 Task: Open an excel sheet and write heading  Innovate Sales. Add 10 people name  'Ethan Reynolds, Olivia Thompson, Benjamin Martinez, Emma Davis, Alexander Mitchell, Ava Rodriguez, Daniel Anderson, Mia Lewis, Christopher Scott, Sophia Harris._x000D_
'Item code in between  1000-2000. Product range in between  2000-9000. Add Products  Nike shoe, Adidas shoe, Gucci T-shirt, Louis Vuitton bag, Zara Shirt, H&M jeans, Chanel perfume, Versace perfume, Ralph Lauren, Prada Shirt_x000D_
Choose quantity  3 to 9 In Total Add the Amounts. Save page  Innovate Sales book
Action: Mouse pressed left at (220, 259)
Screenshot: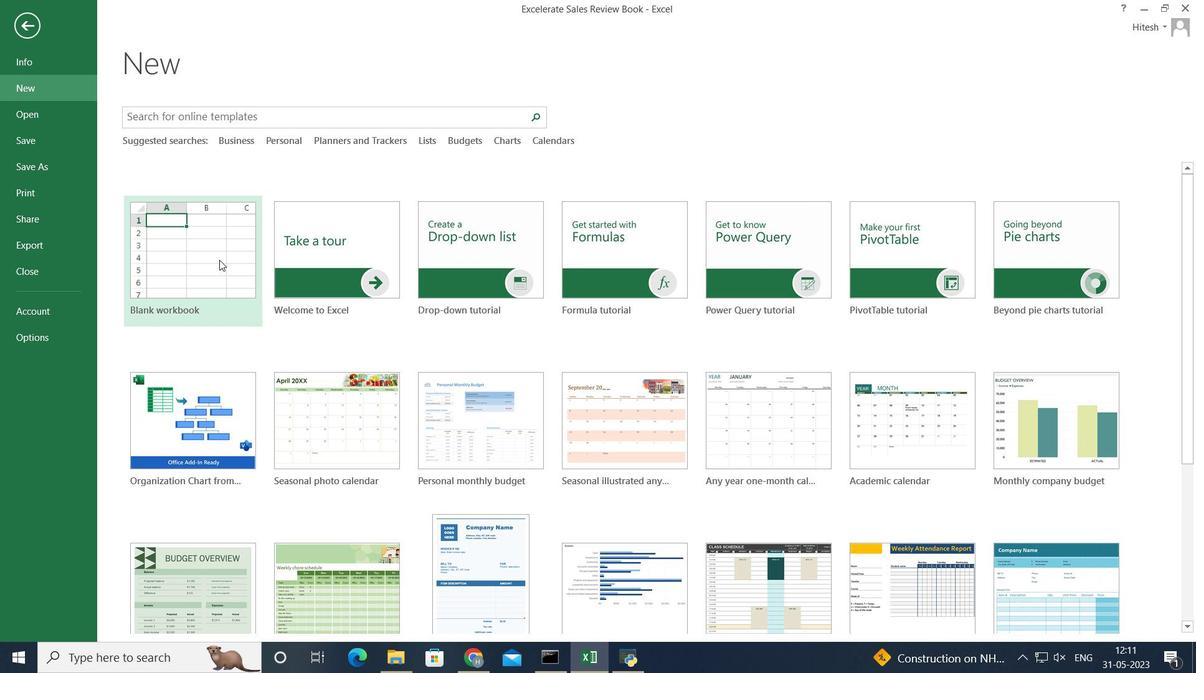 
Action: Mouse moved to (94, 203)
Screenshot: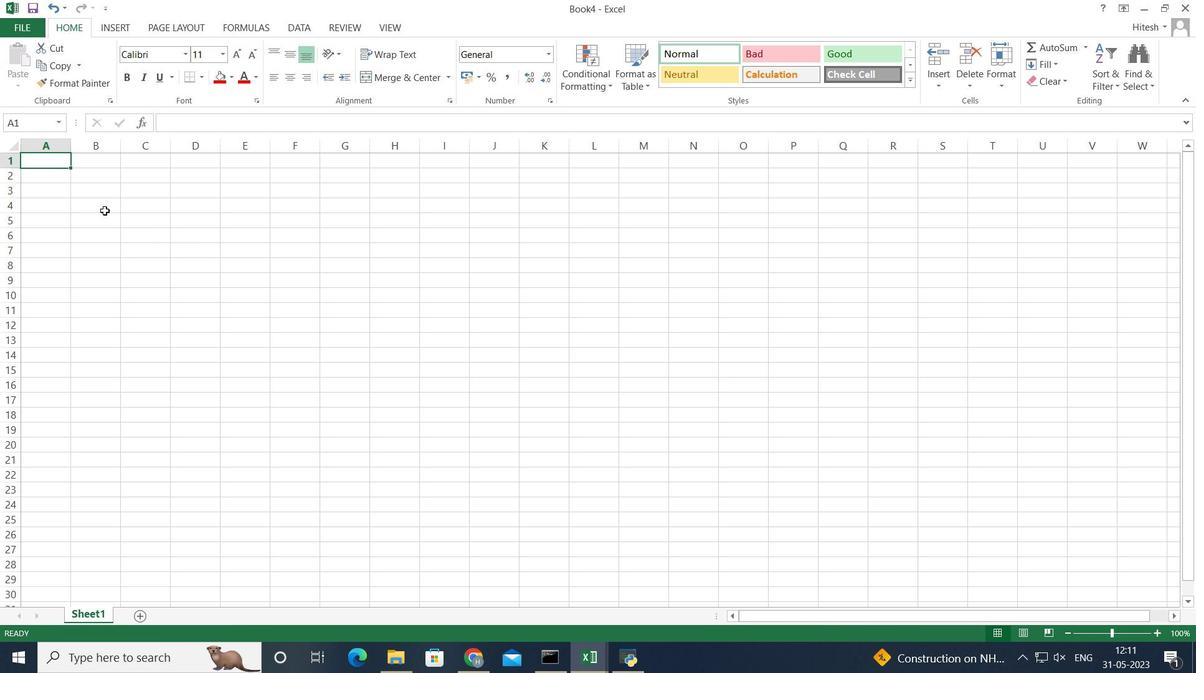 
Action: Key pressed <Key.shift>Innovate<Key.space><Key.shift>Sales<Key.enter><Key.shift><Key.shift><Key.shift><Key.shift><Key.shift>Name<Key.enter><Key.shift>Ethan<Key.space><Key.shift>Reynolds<Key.enter><Key.shift>Olivia<Key.space><Key.shift>Thompson<Key.space><Key.enter><Key.shift>Benjamin<Key.space><Key.shift_r>Martinez<Key.enter><Key.shift><Key.shift><Key.shift><Key.shift><Key.shift><Key.shift><Key.shift><Key.shift><Key.shift><Key.shift><Key.shift><Key.shift><Key.shift><Key.shift><Key.shift><Key.shift>Enn<Key.backspace><Key.backspace>mma<Key.space><Key.shift>Davis<Key.enter><Key.shift>Alexander<Key.space><Key.shift>Mitchell<Key.enter><Key.shift>Ava<Key.space><Key.shift><Key.shift><Key.shift><Key.shift>Rodriguez<Key.enter><Key.shift>Daniel<Key.space><Key.shift>Anderson<Key.enter><Key.shift>Mia<Key.space><Key.shift>Lewis<Key.enter><Key.shift><Key.shift><Key.shift><Key.shift><Key.shift><Key.shift><Key.shift><Key.shift><Key.shift><Key.shift>Christopher<Key.space><Key.shift>Scott<Key.enter><Key.shift>Sophia<Key.space><Key.shift><Key.shift><Key.shift><Key.shift><Key.shift><Key.shift><Key.shift><Key.shift><Key.shift><Key.shift><Key.shift><Key.shift><Key.shift><Key.shift><Key.shift><Key.shift><Key.shift><Key.shift><Key.shift><Key.shift><Key.shift><Key.shift><Key.shift><Key.shift><Key.shift><Key.shift><Key.shift><Key.shift><Key.shift><Key.shift><Key.shift>Harris<Key.enter>
Screenshot: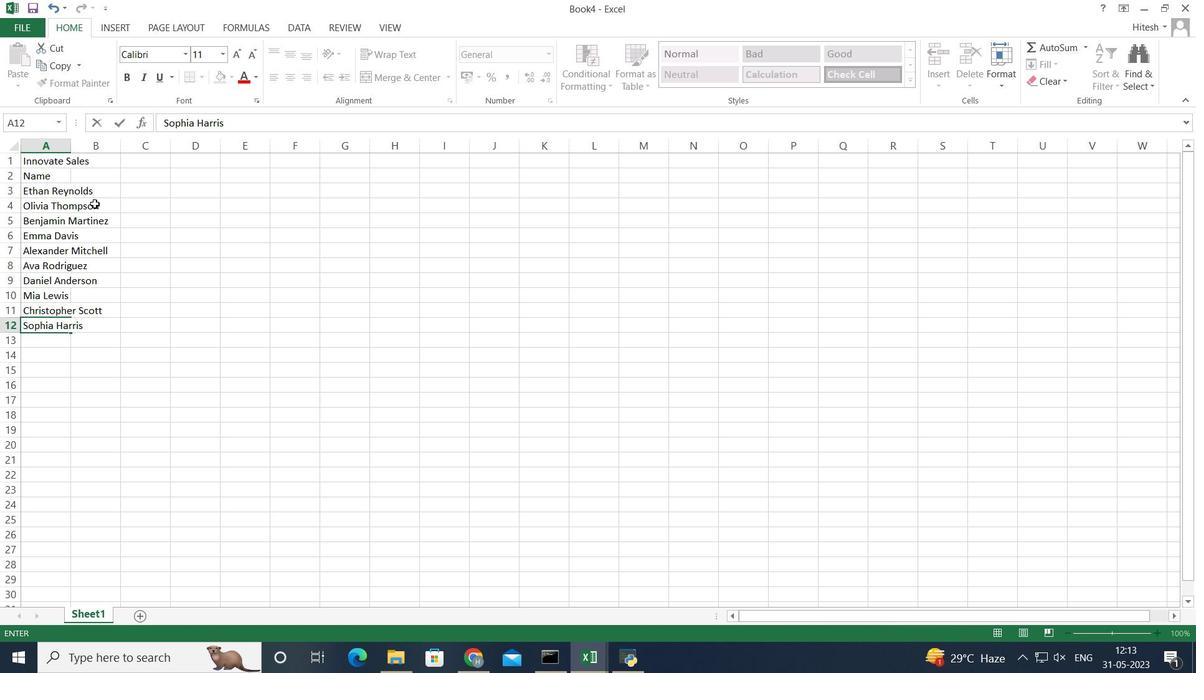 
Action: Mouse moved to (46, 146)
Screenshot: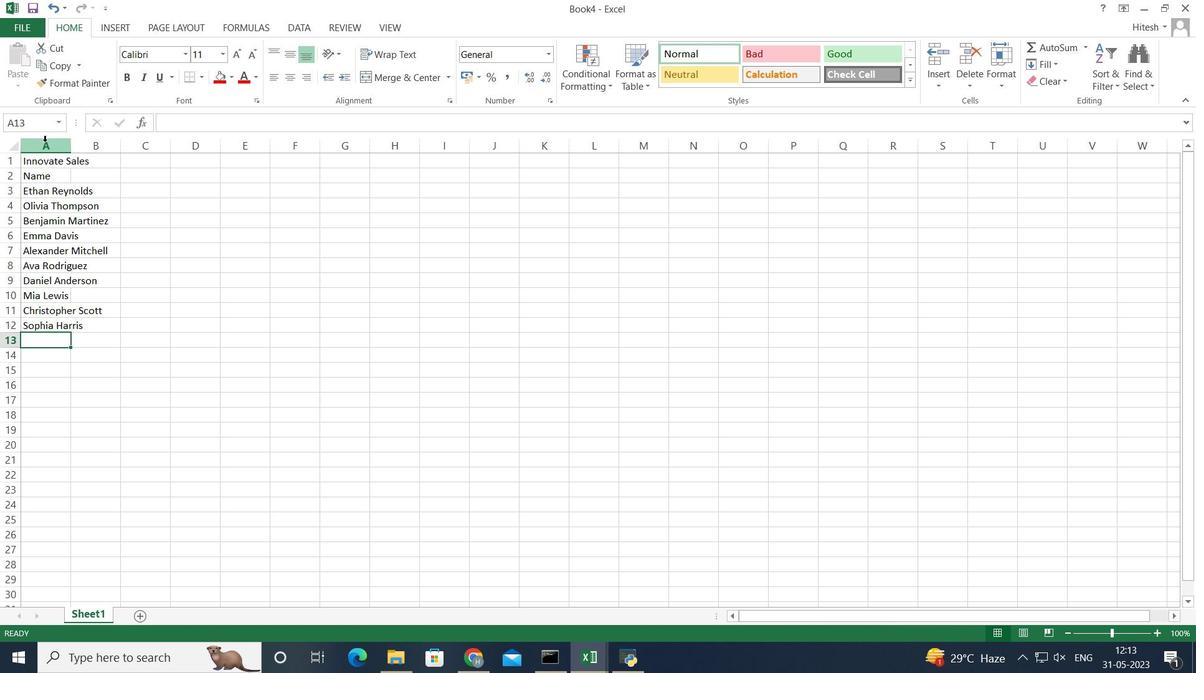 
Action: Mouse pressed left at (46, 146)
Screenshot: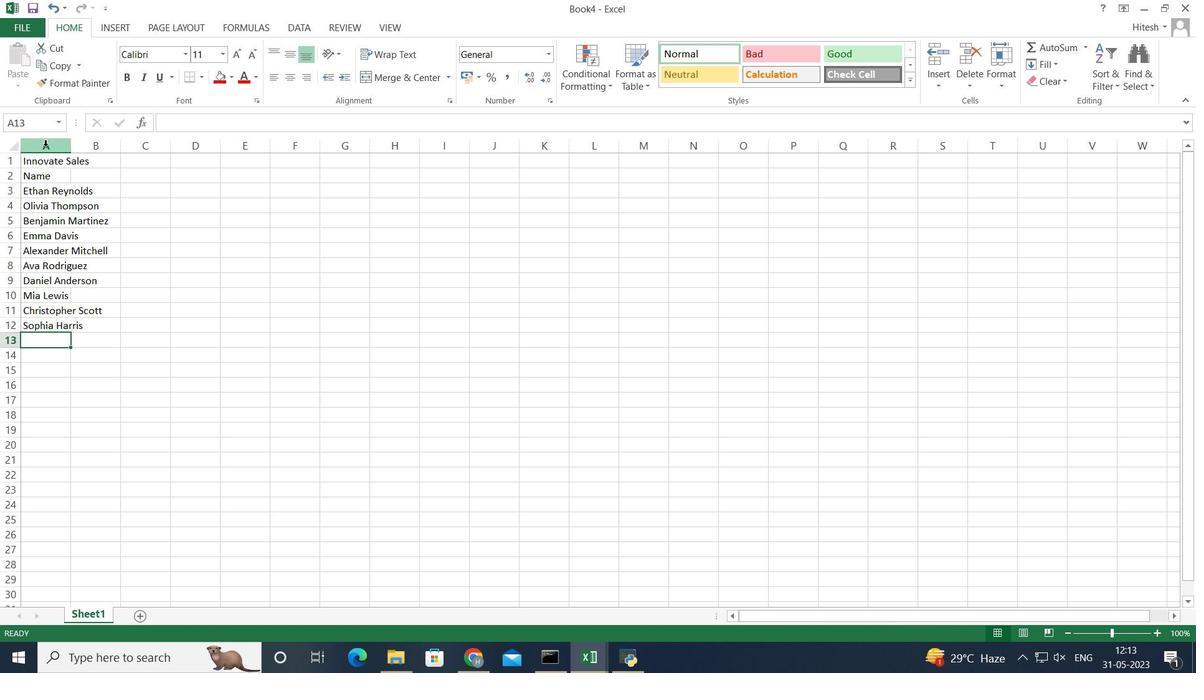 
Action: Mouse moved to (69, 149)
Screenshot: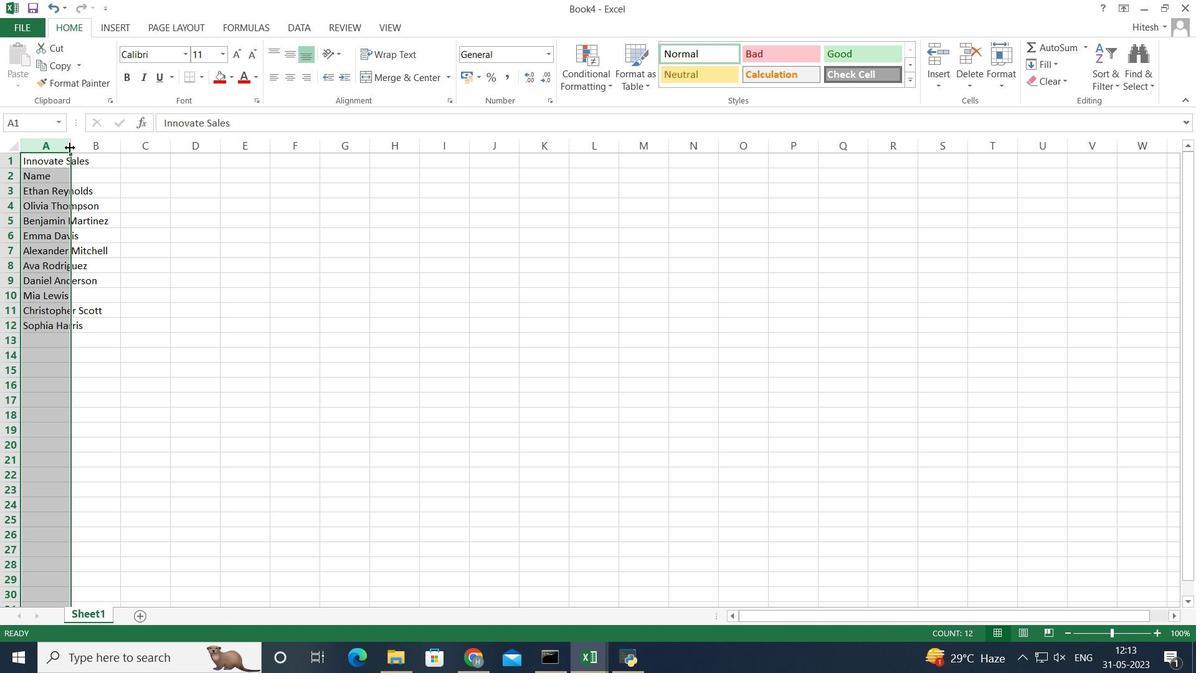 
Action: Mouse pressed left at (69, 149)
Screenshot: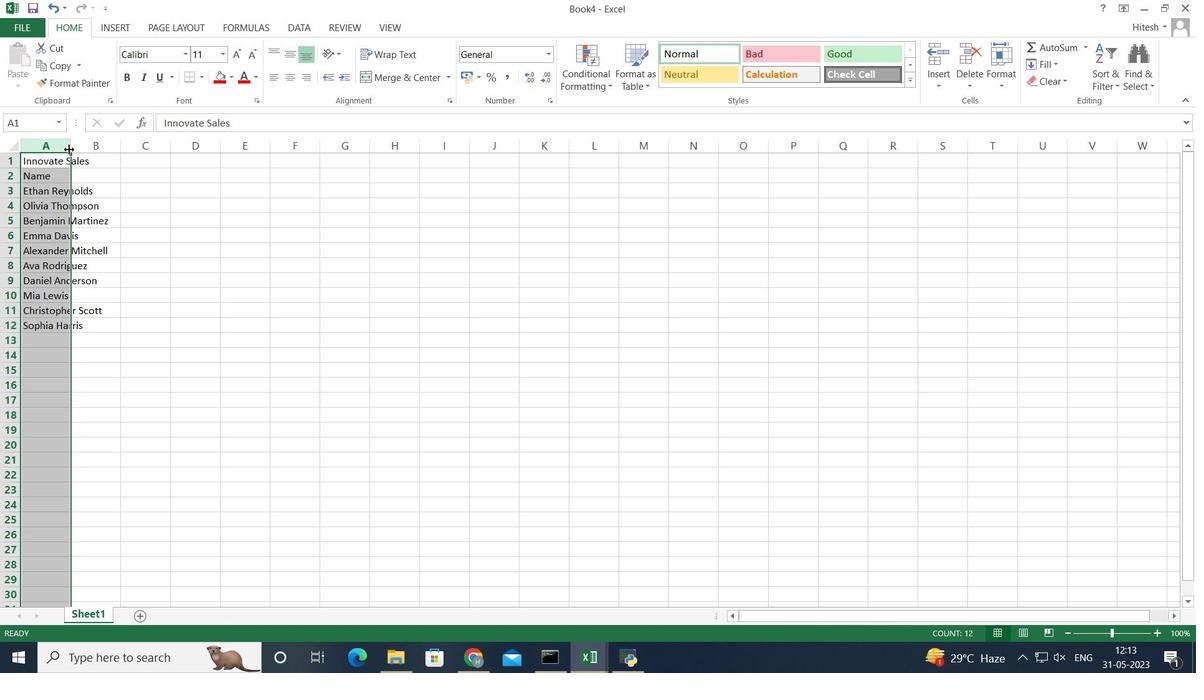 
Action: Mouse pressed left at (69, 149)
Screenshot: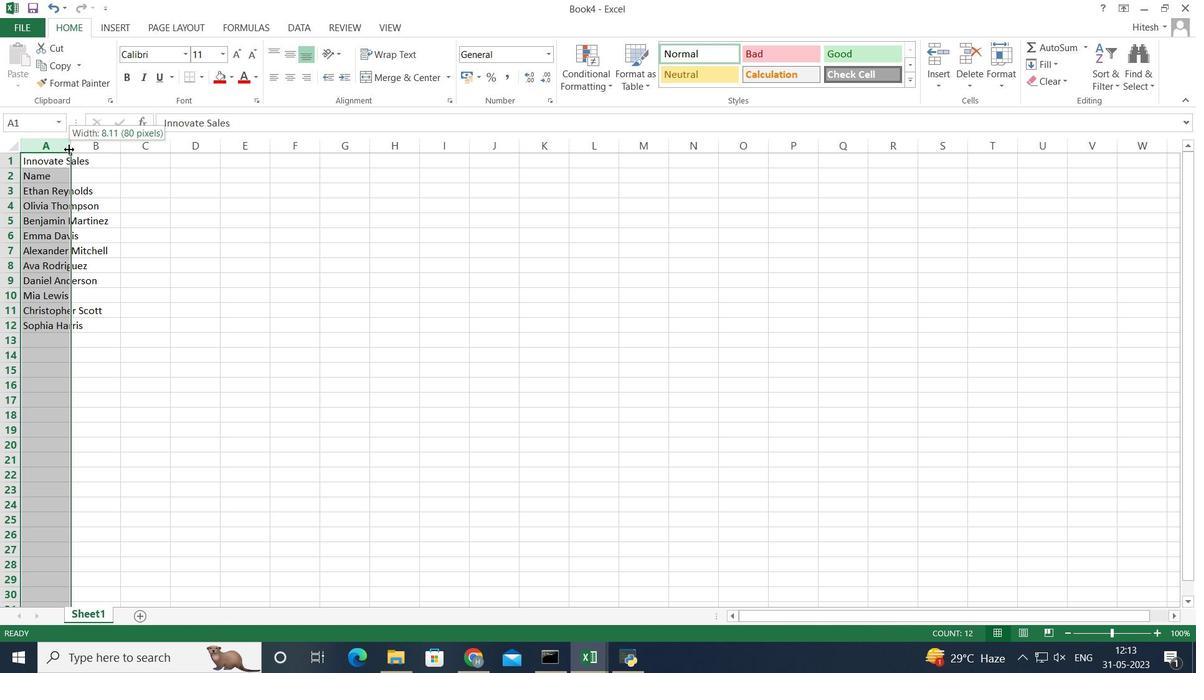 
Action: Mouse moved to (127, 177)
Screenshot: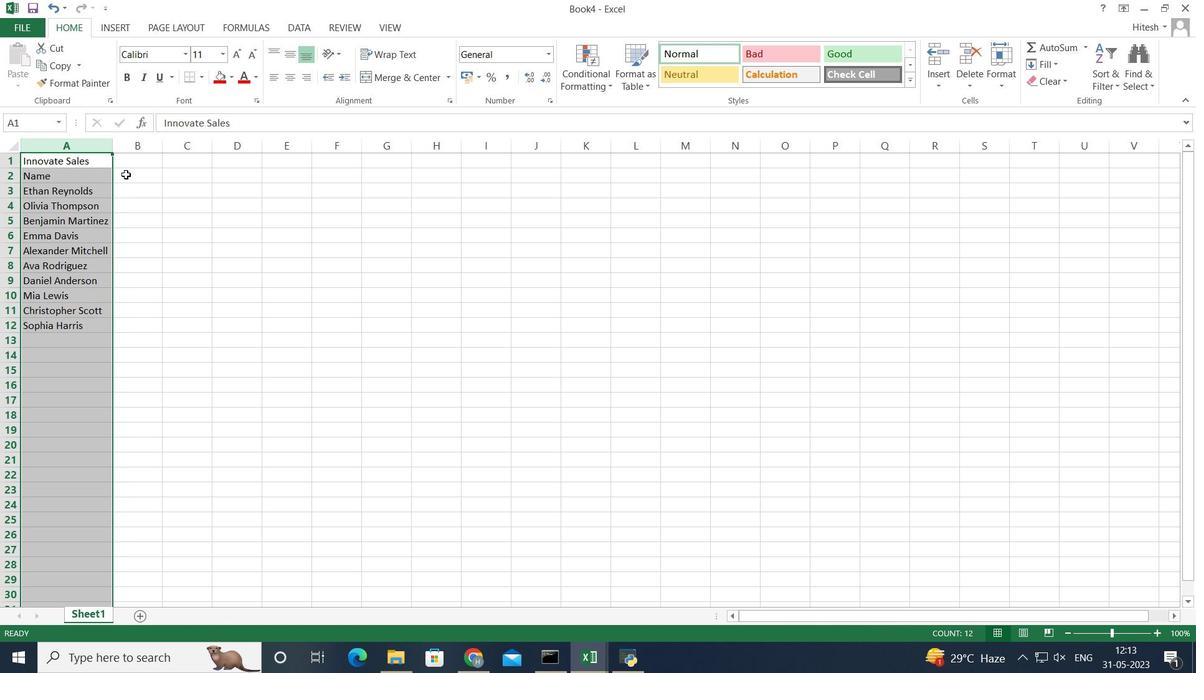 
Action: Mouse pressed left at (127, 177)
Screenshot: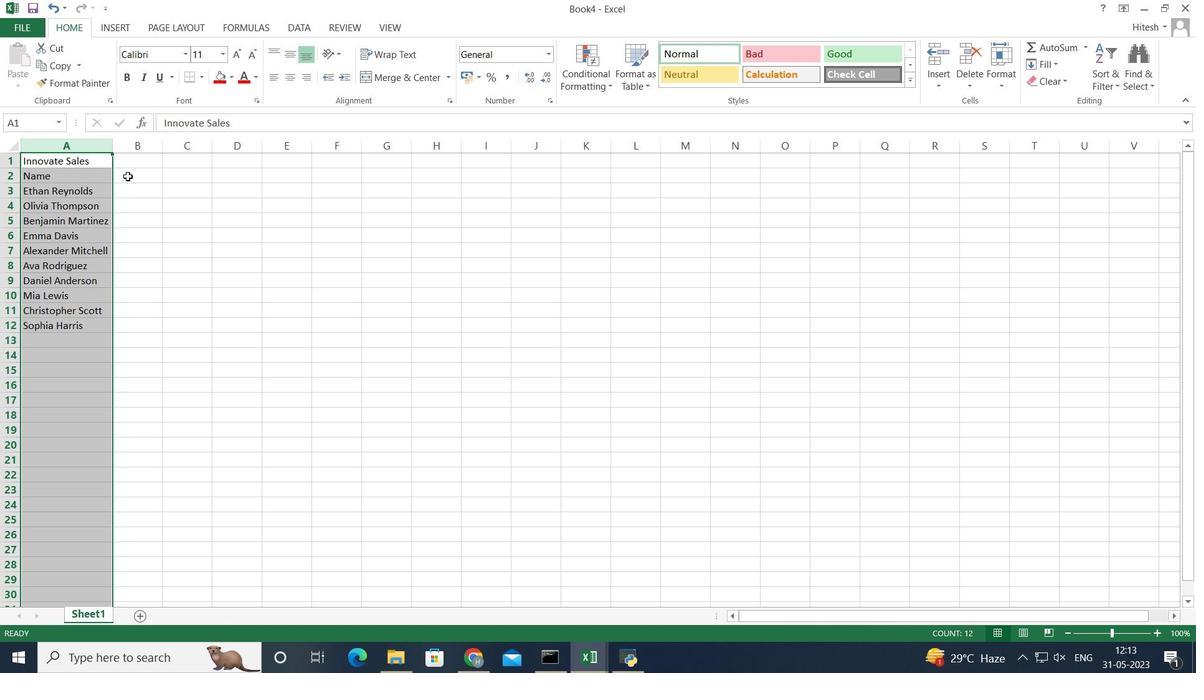 
Action: Key pressed <Key.shift>Iteam<Key.space><Key.shift>Code<Key.enter>1100<Key.enter>1500<Key.enter>1800<Key.enter>1300<Key.enter>1900<Key.enter>1400<Key.enter>1700<Key.enter>1200<Key.enter>1600<Key.enter>2000<Key.enter>
Screenshot: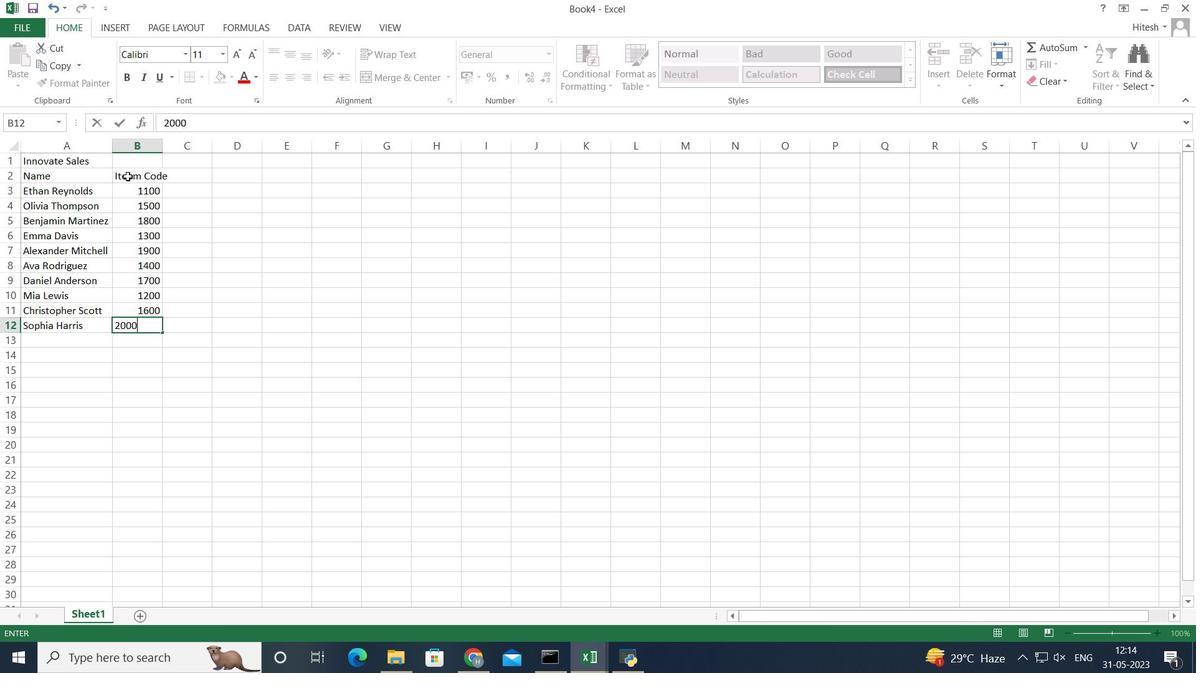 
Action: Mouse moved to (142, 145)
Screenshot: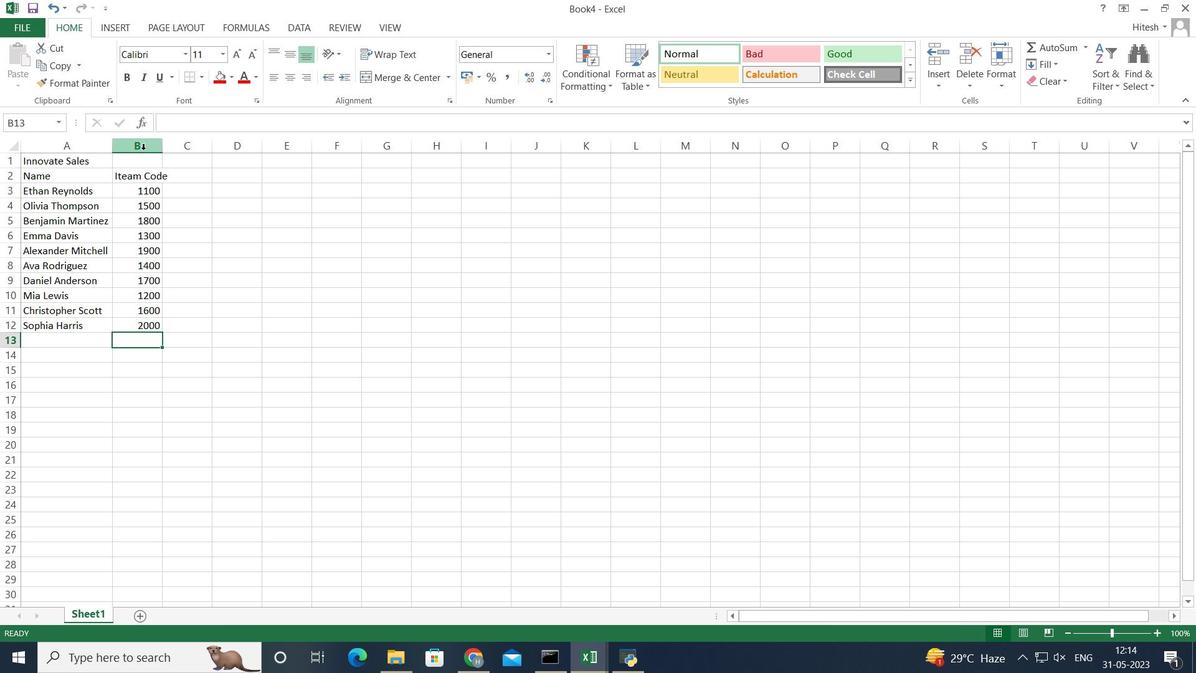 
Action: Mouse pressed left at (142, 145)
Screenshot: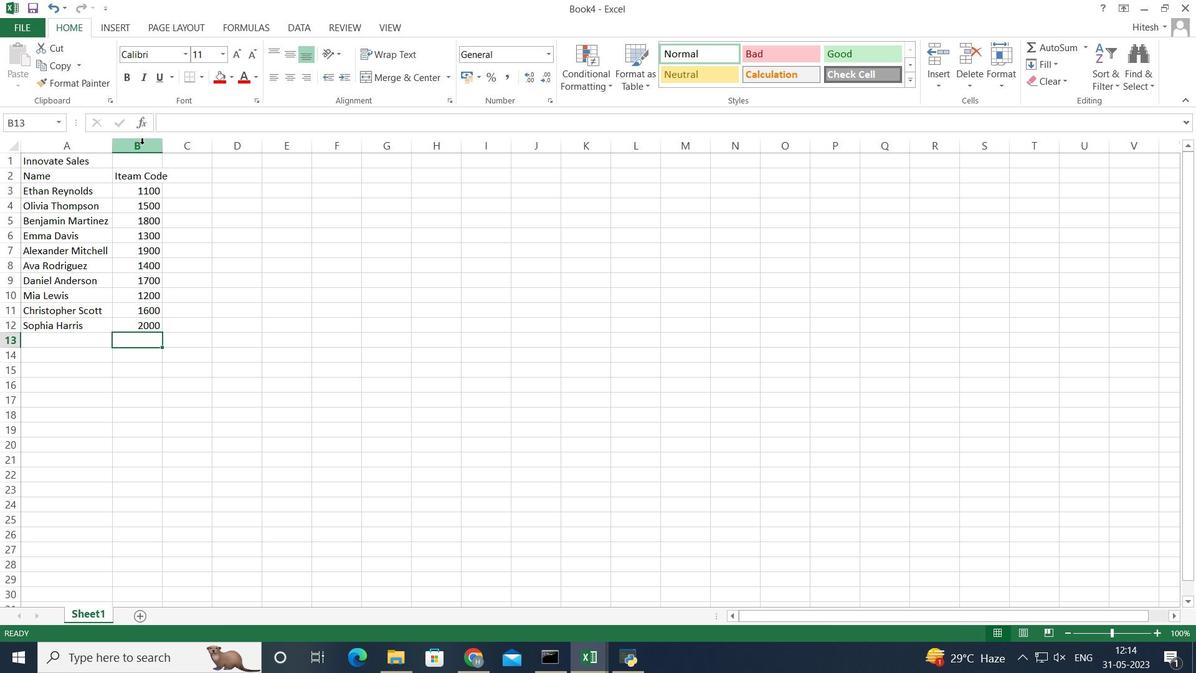 
Action: Mouse moved to (162, 143)
Screenshot: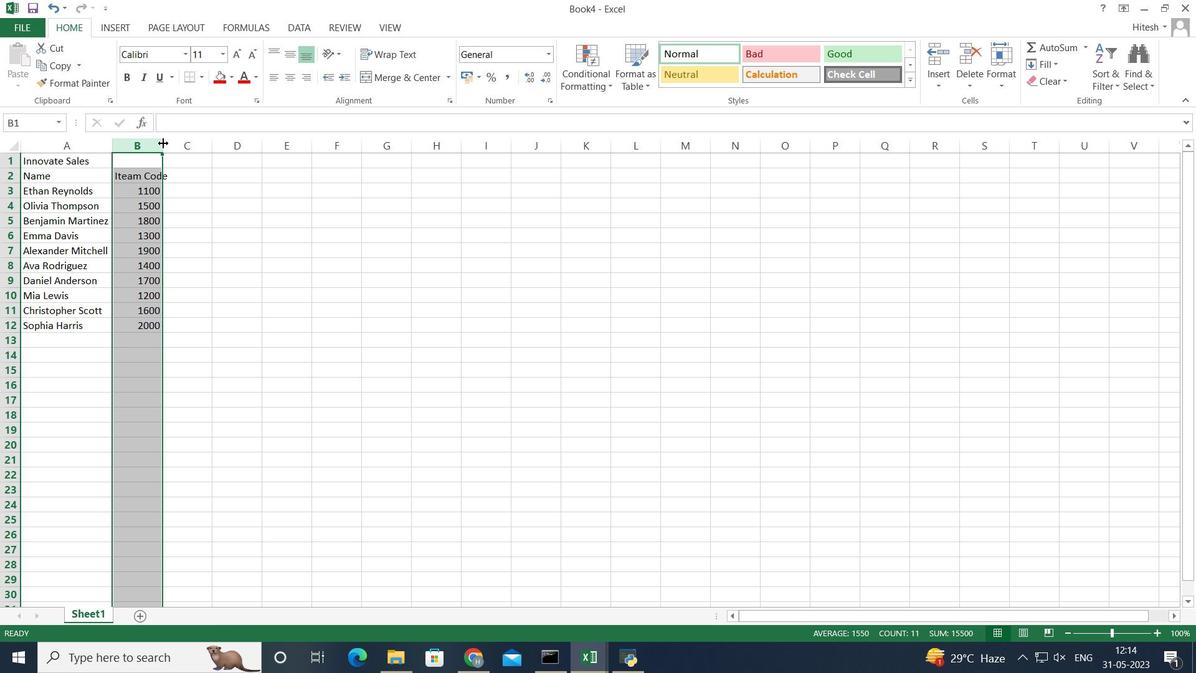 
Action: Mouse pressed left at (162, 143)
Screenshot: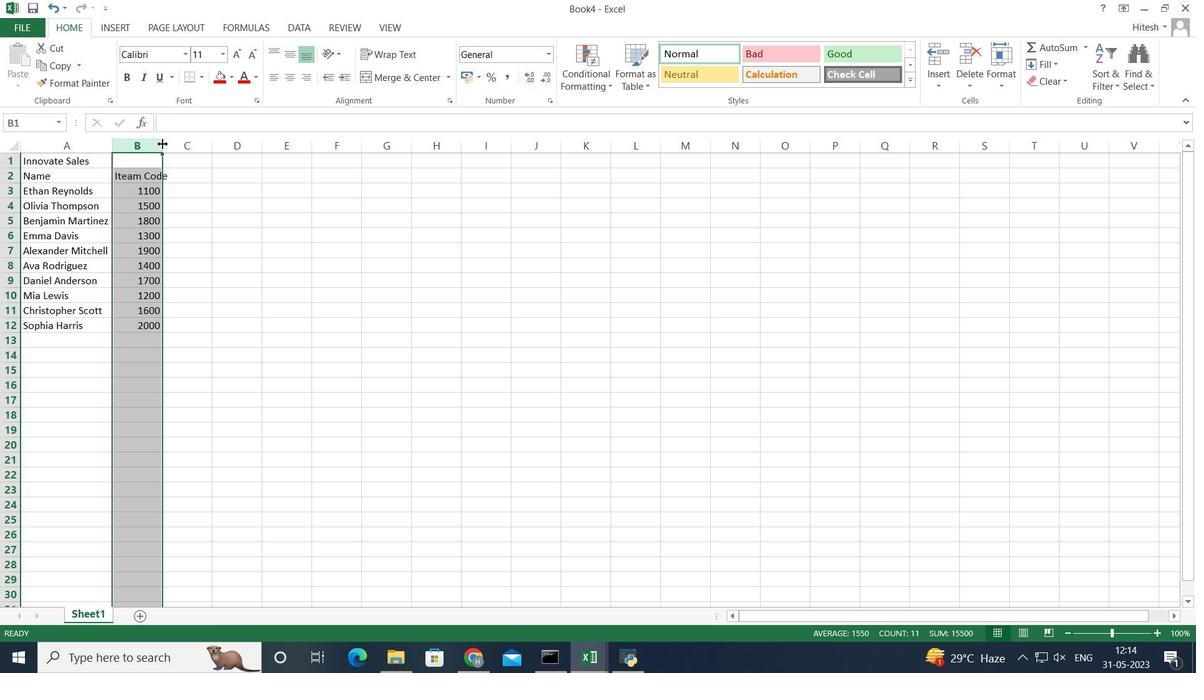 
Action: Mouse pressed left at (162, 143)
Screenshot: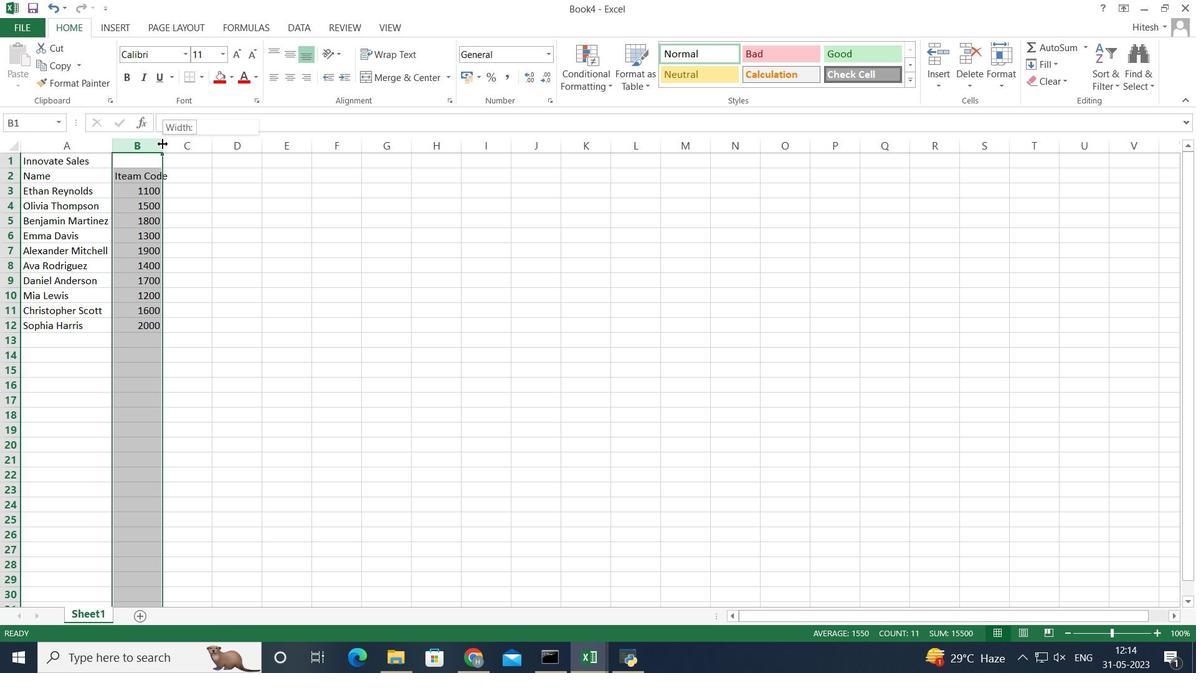 
Action: Mouse moved to (191, 172)
Screenshot: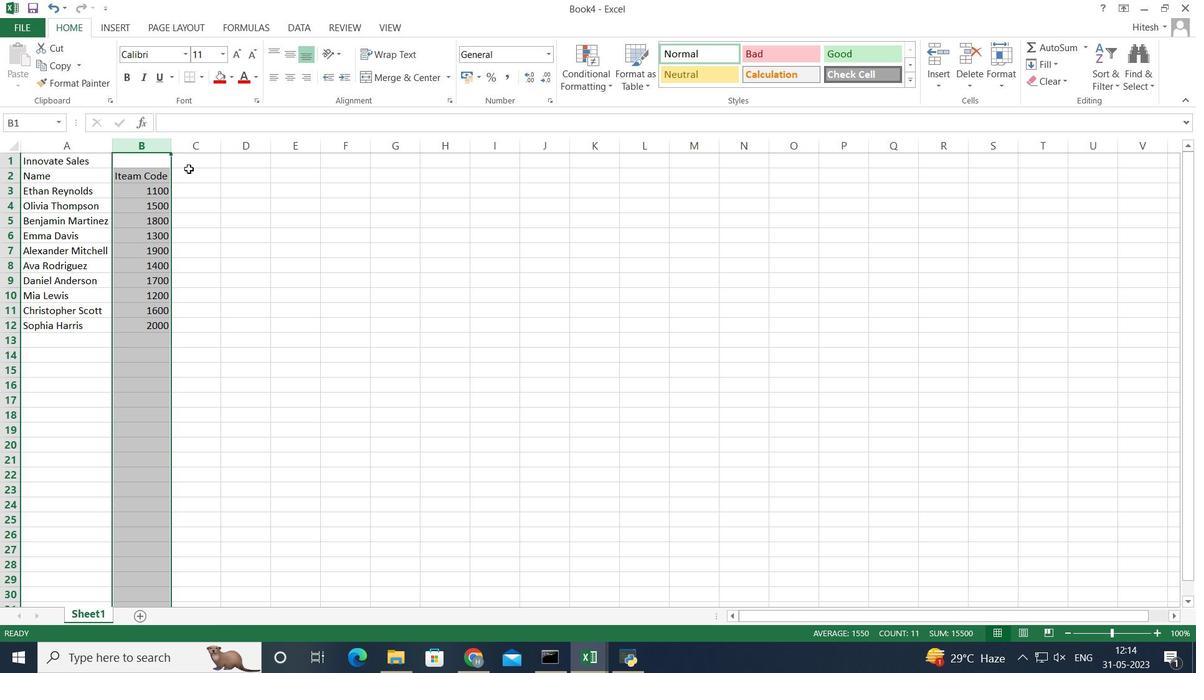 
Action: Mouse pressed left at (191, 172)
Screenshot: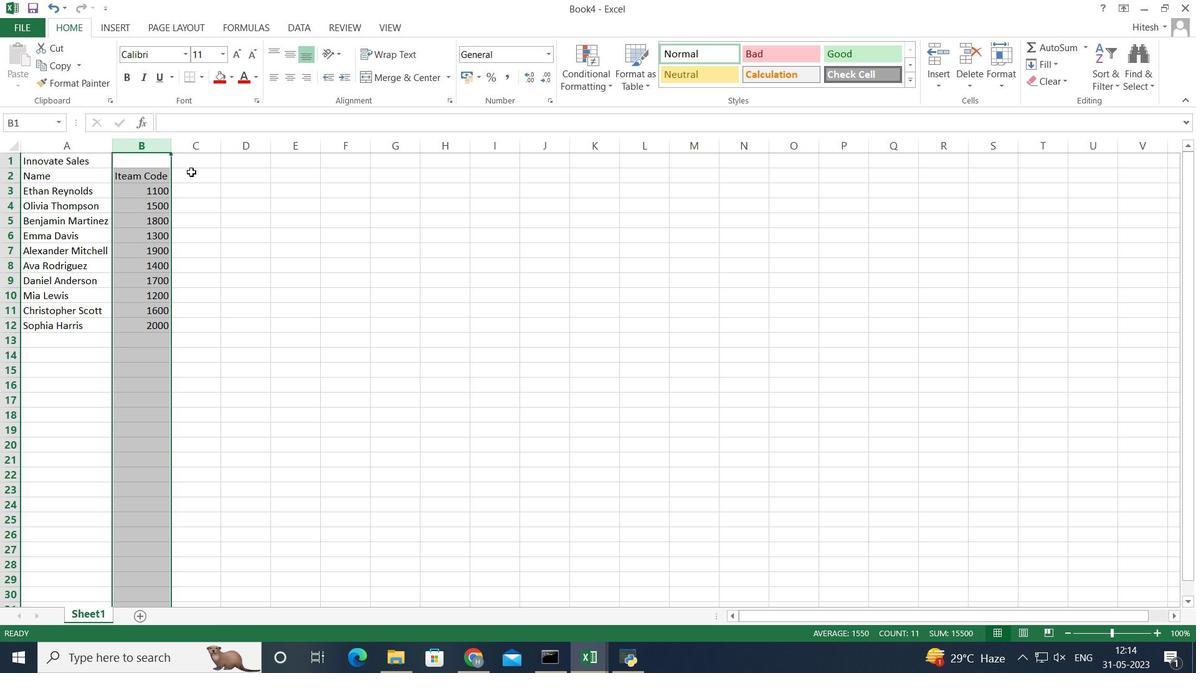 
Action: Key pressed <Key.shift>Product<Key.space><Key.shift>Rang<Key.space><Key.enter>3000<Key.enter>6000<Key.enter>4000<Key.enter>9000<Key.enter>5000<Key.enter>8000<Key.enter>2000<Key.enter>7000<Key.enter>6000<Key.enter>8000<Key.enter>
Screenshot: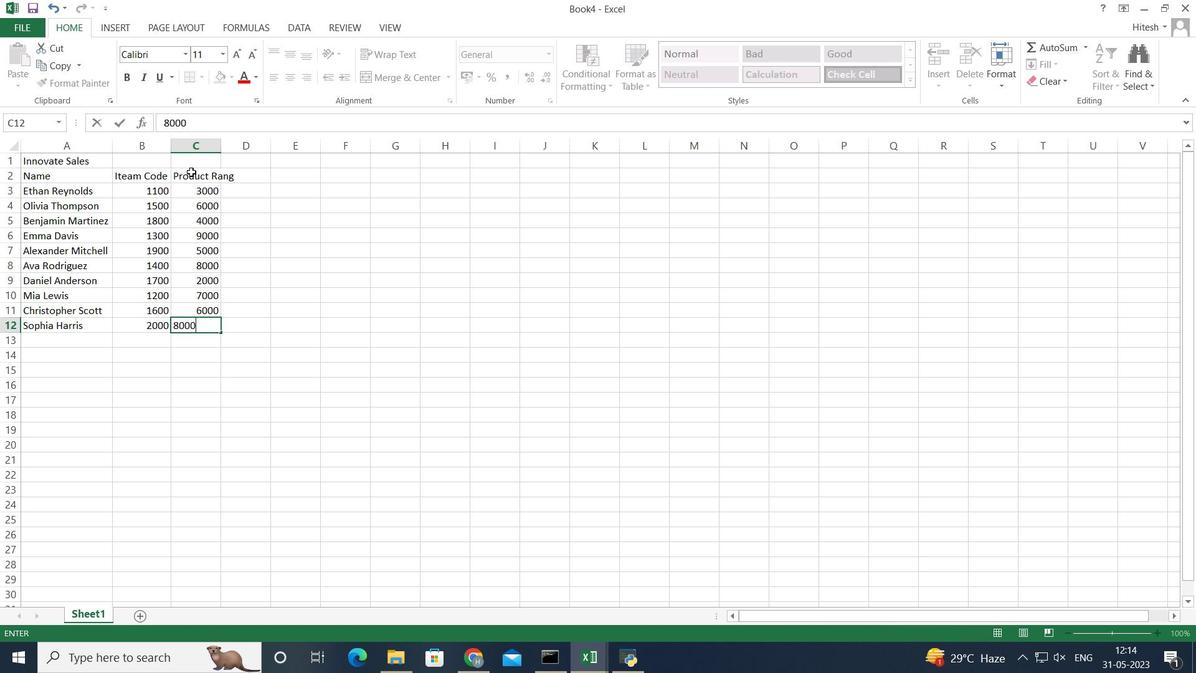 
Action: Mouse moved to (190, 147)
Screenshot: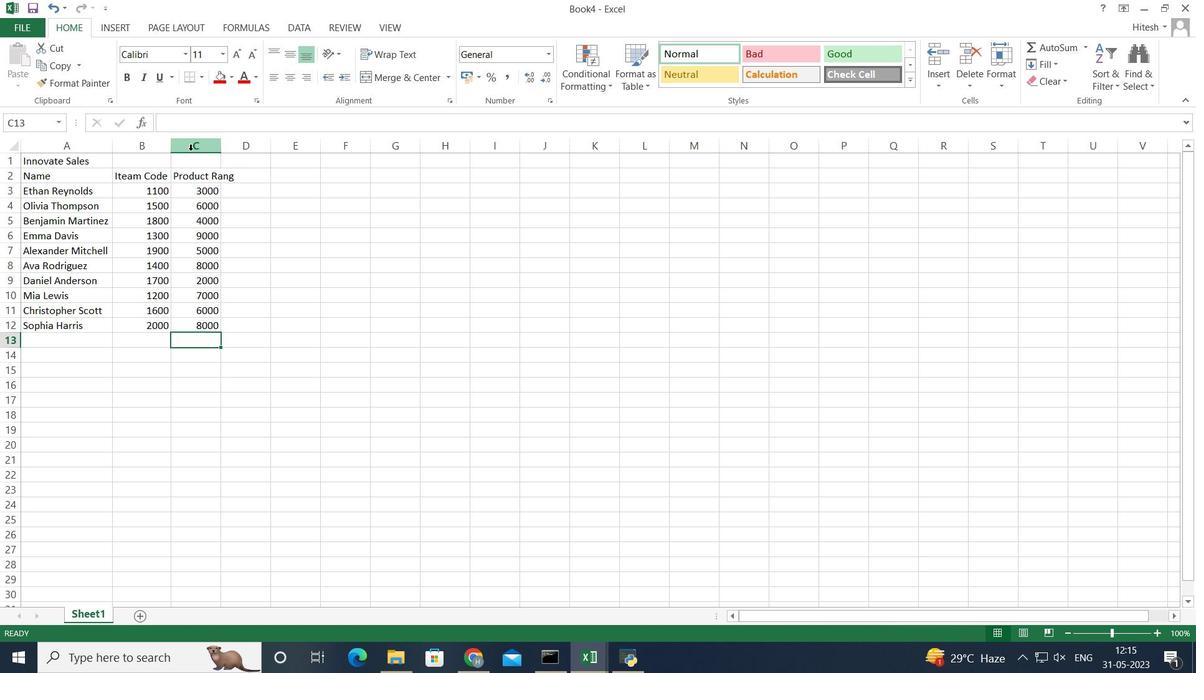 
Action: Mouse pressed left at (190, 147)
Screenshot: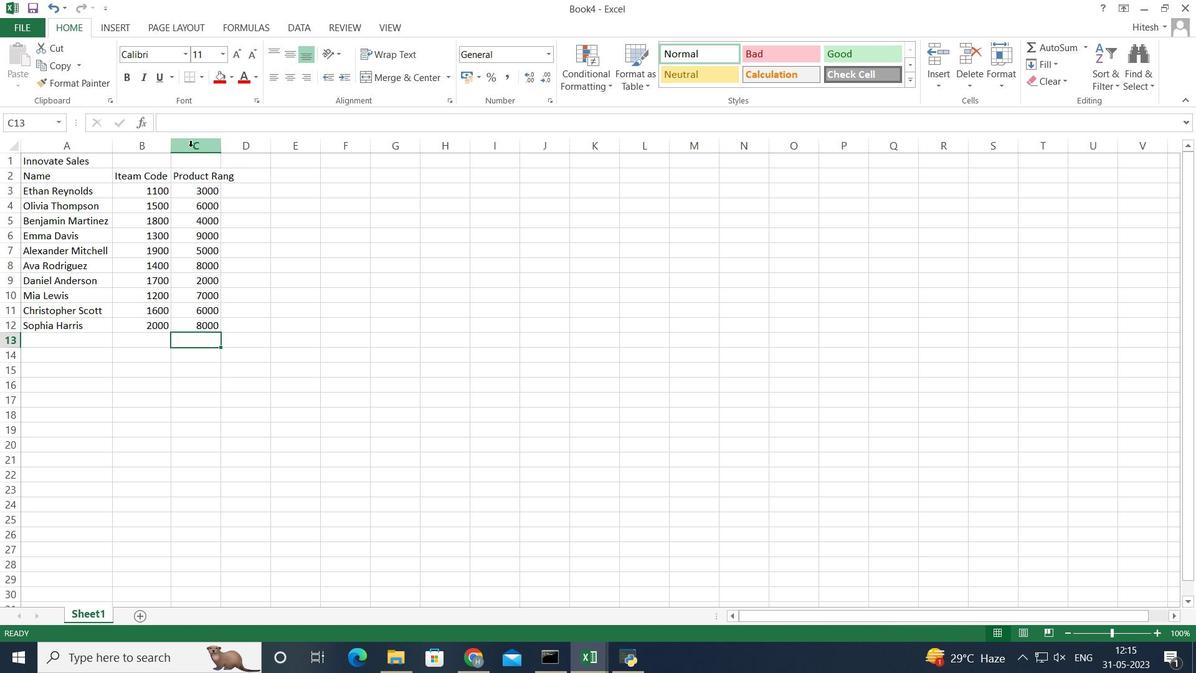 
Action: Mouse moved to (221, 147)
Screenshot: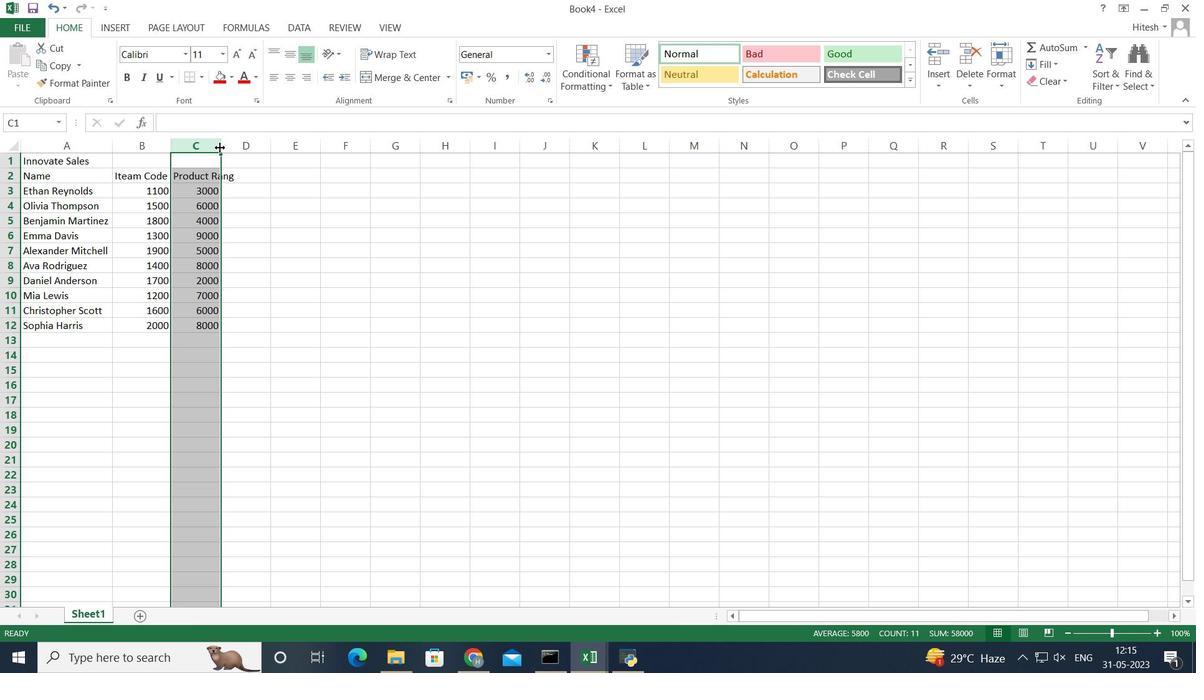 
Action: Mouse pressed left at (221, 147)
Screenshot: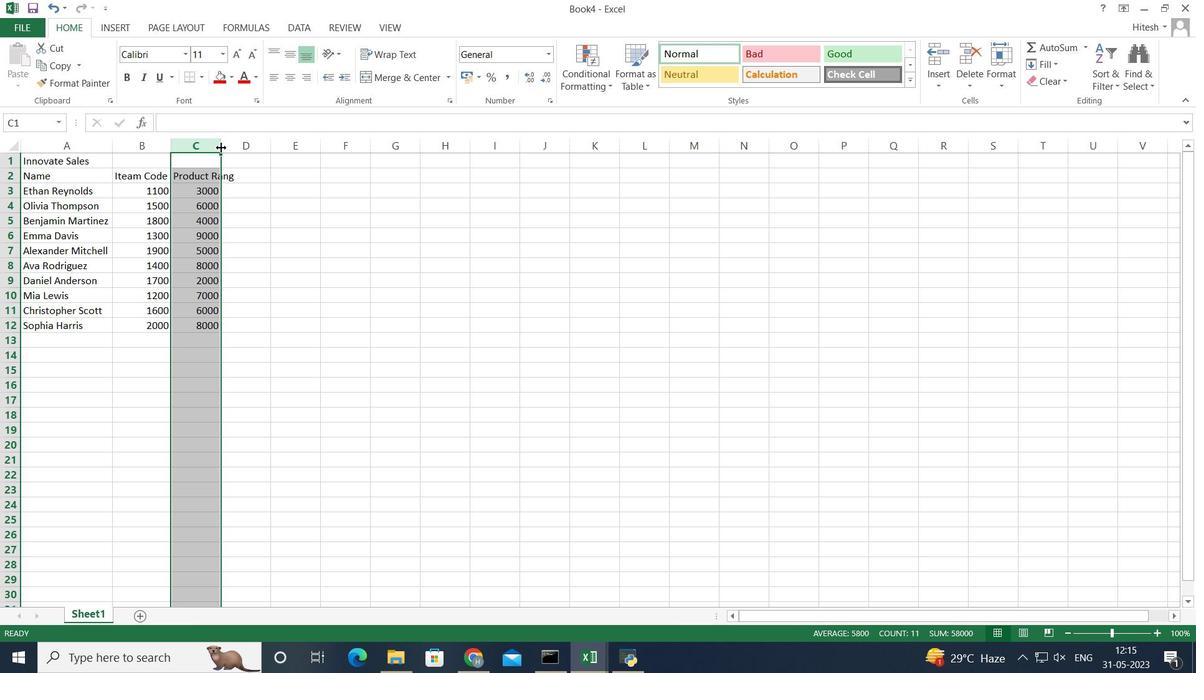 
Action: Mouse pressed left at (221, 147)
Screenshot: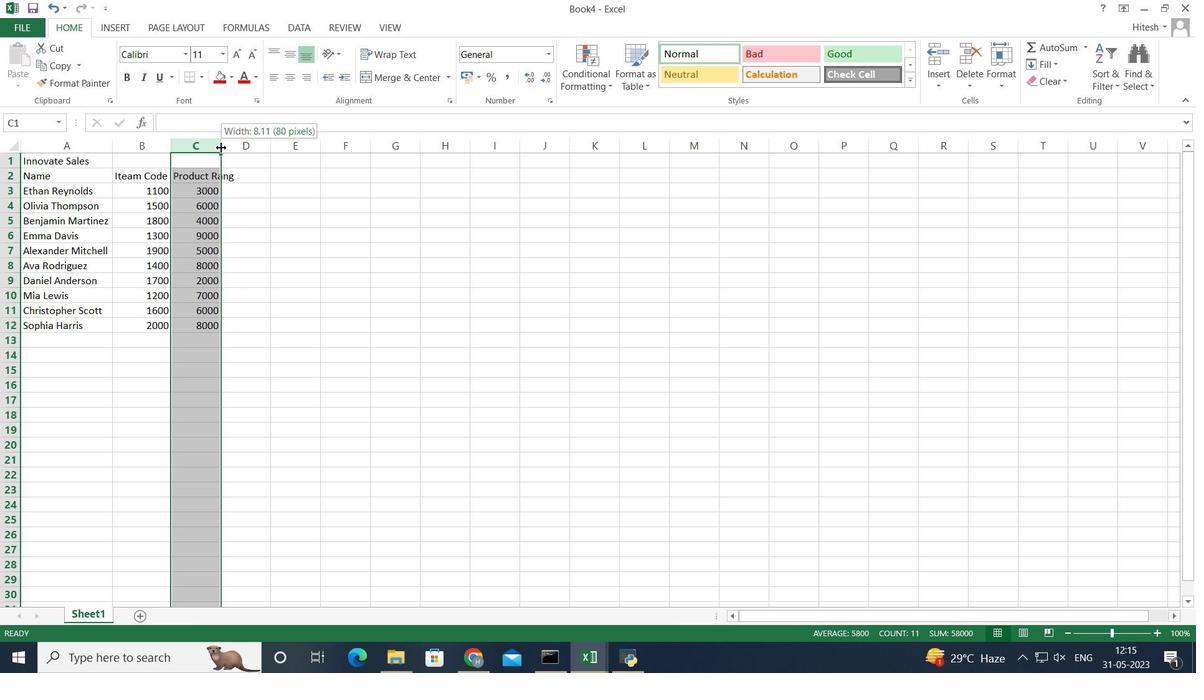 
Action: Mouse moved to (263, 175)
Screenshot: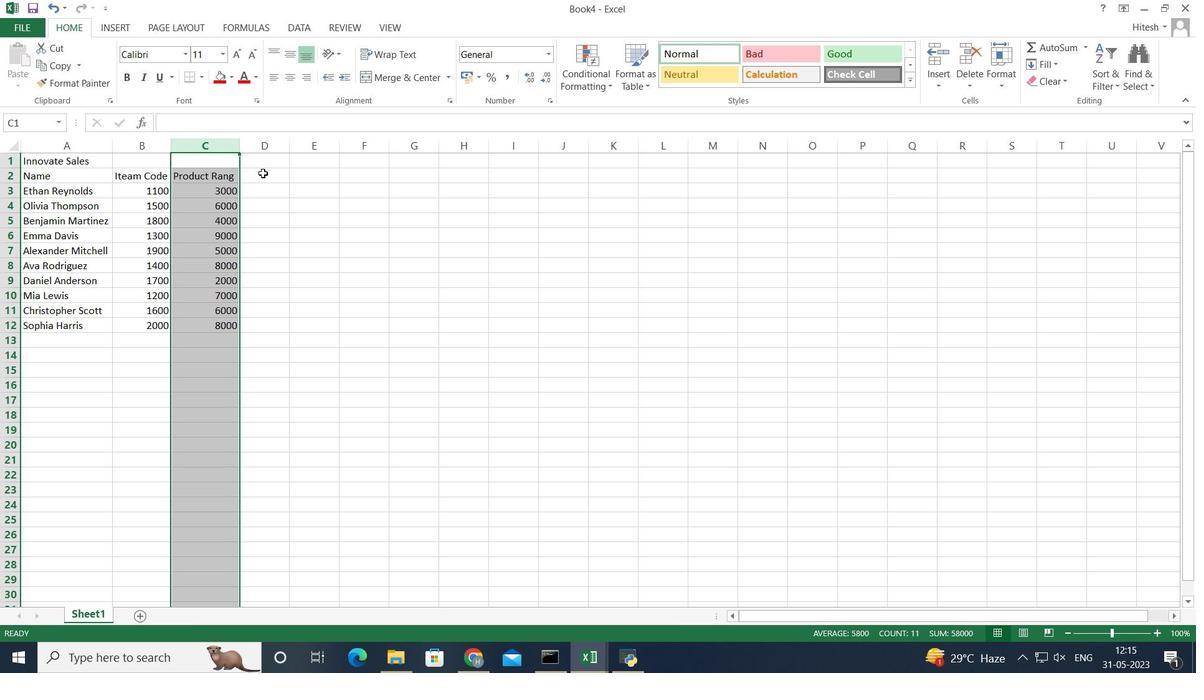 
Action: Mouse pressed left at (263, 175)
Screenshot: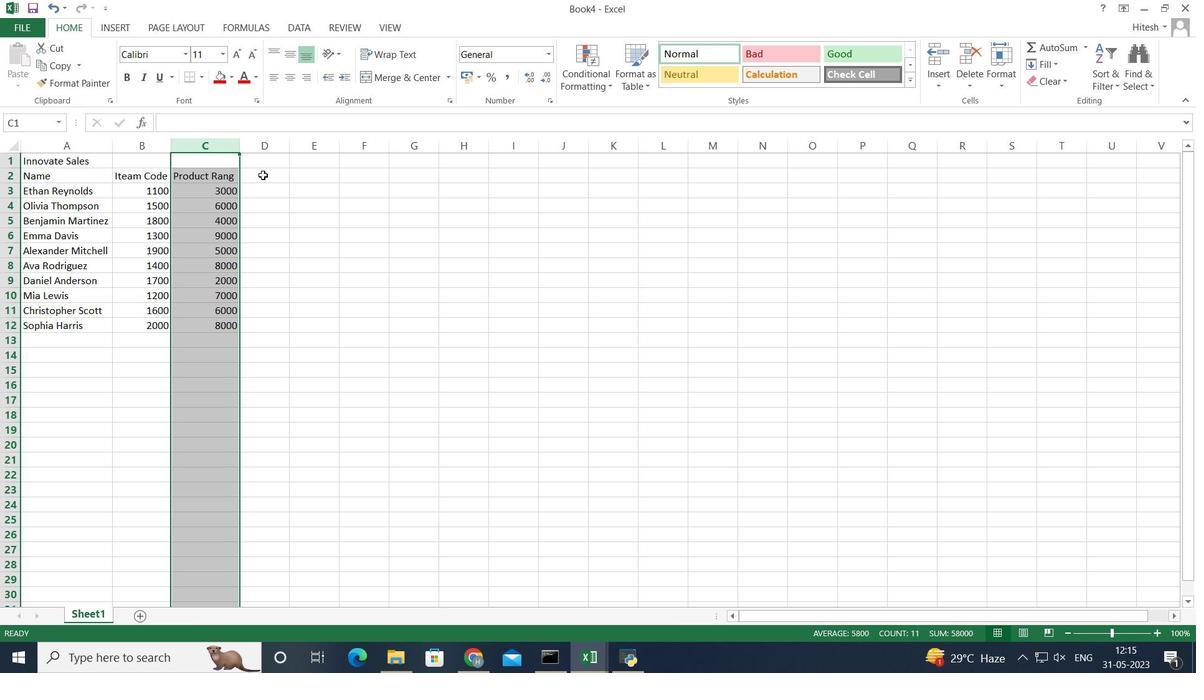 
Action: Key pressed <Key.shift>Products<Key.enter><Key.shift>Nike<Key.space><Key.shift>Shoe<Key.enter><Key.shift>Adidas<Key.space><Key.shift>Shoe<Key.enter><Key.shift><Key.shift><Key.shift><Key.shift>Gucci<Key.space><Key.shift>T-shirt<Key.enter><Key.shift>Louis<Key.space><Key.shift>Vuitton<Key.space><Key.enter><Key.up>
Screenshot: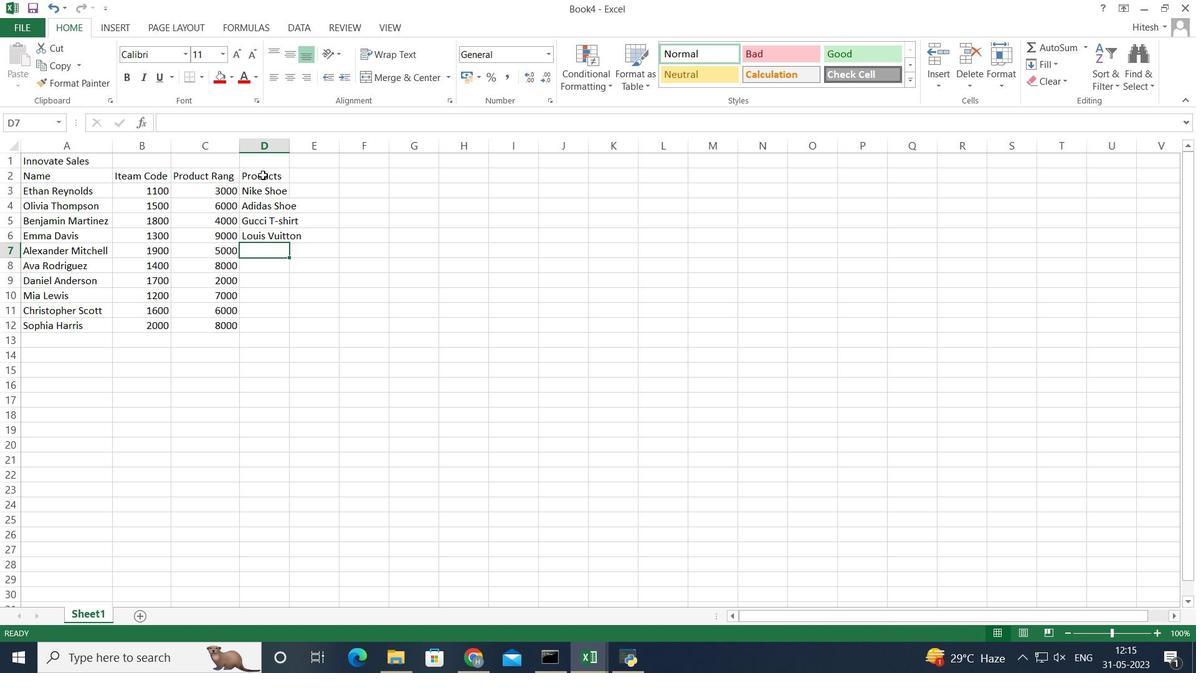 
Action: Mouse moved to (286, 127)
Screenshot: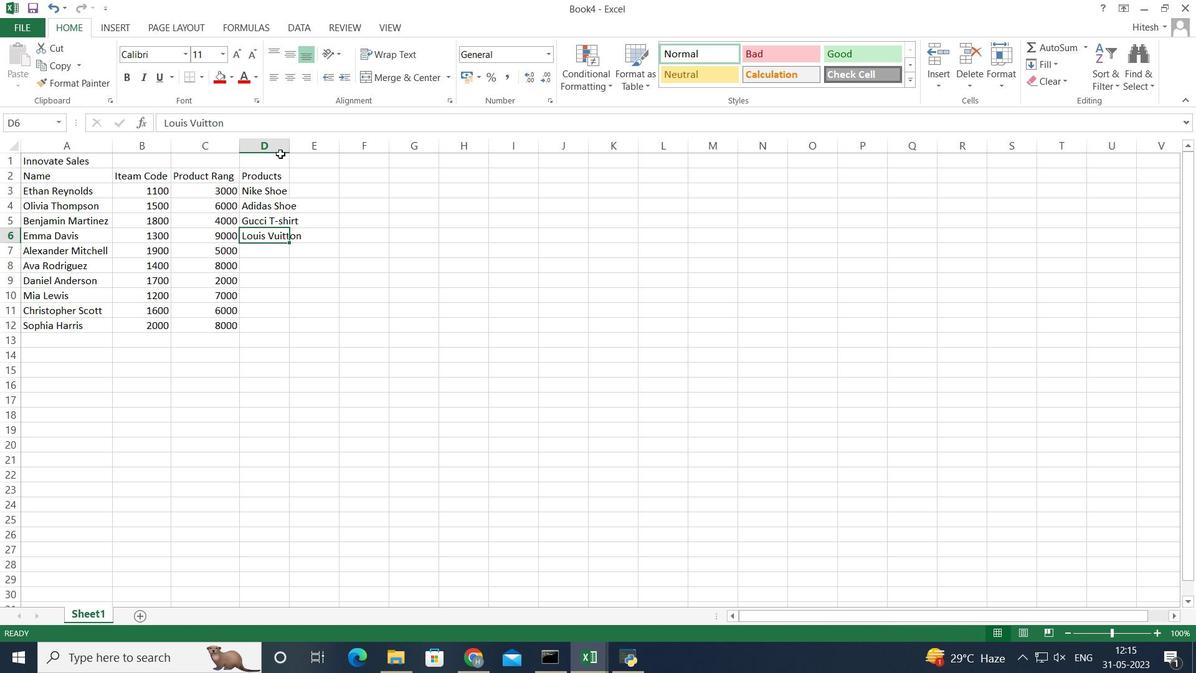 
Action: Mouse pressed left at (286, 127)
Screenshot: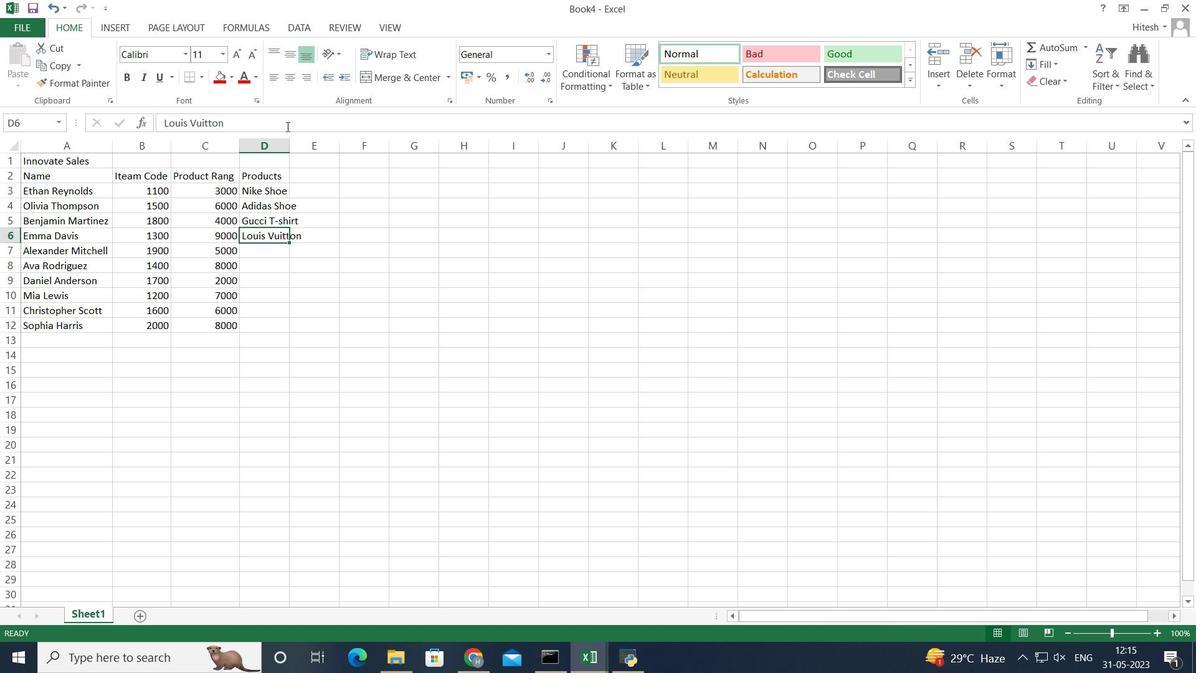 
Action: Key pressed bag<Key.enter><Key.shift>Zas<Key.backspace>ra<Key.space><Key.shift>Shirt<Key.enter><Key.shift>H%<Key.backspace>&M<Key.space><Key.shift>Jeans<Key.enter><Key.shift>Chanel<Key.space><Key.shift>Perfume<Key.enter><Key.shift>Versace<Key.space><Key.shift>Perfume<Key.enter><Key.shift><Key.shift><Key.shift>Ralph<Key.space><Key.shift>Lauren<Key.enter><Key.shift>Pradan<Key.shift>Shirt<Key.left><Key.left><Key.left><Key.right><Key.right><Key.right>
Screenshot: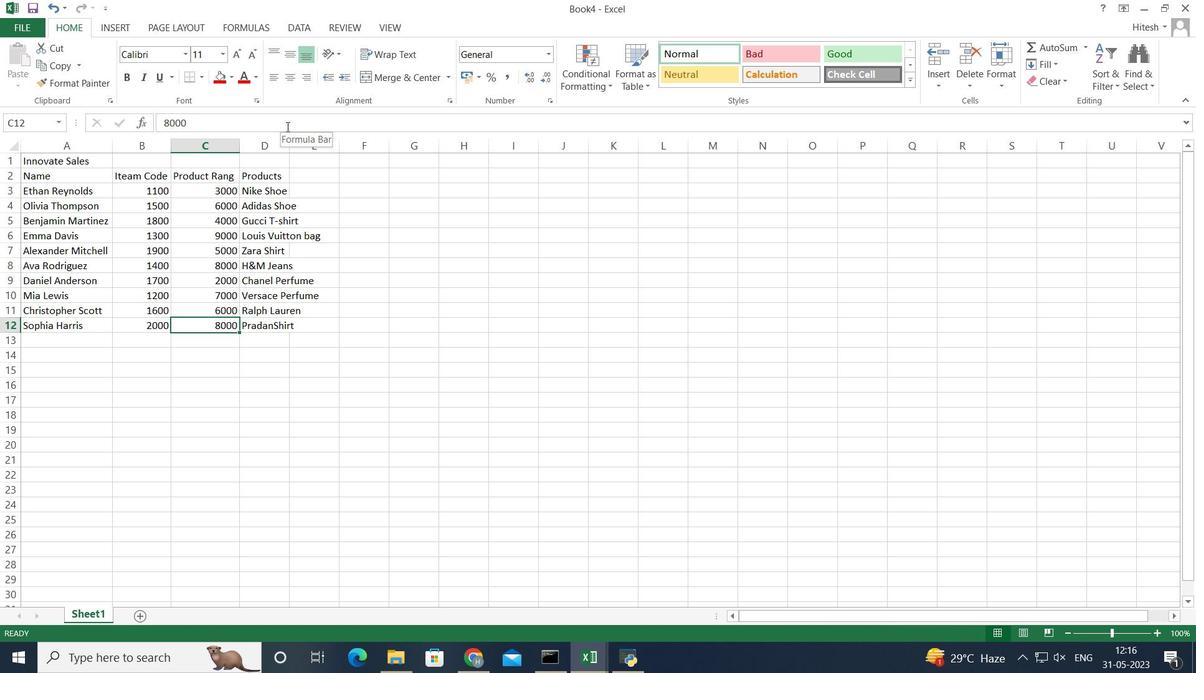
Action: Mouse moved to (233, 116)
Screenshot: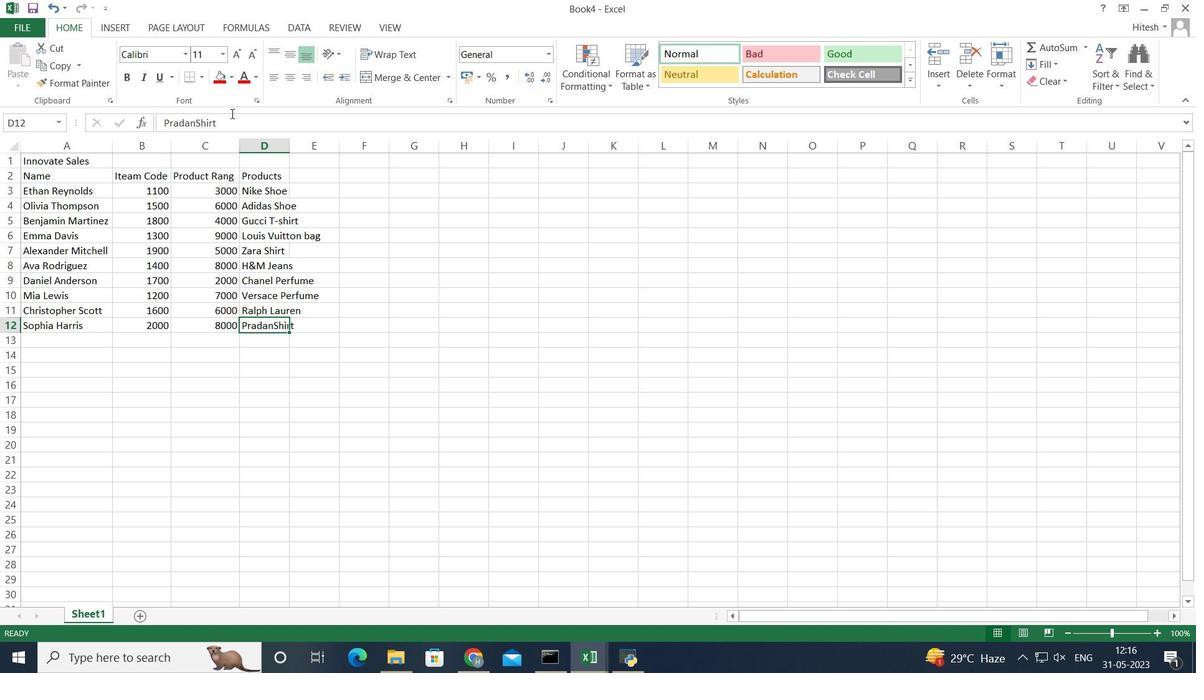 
Action: Mouse pressed left at (233, 116)
Screenshot: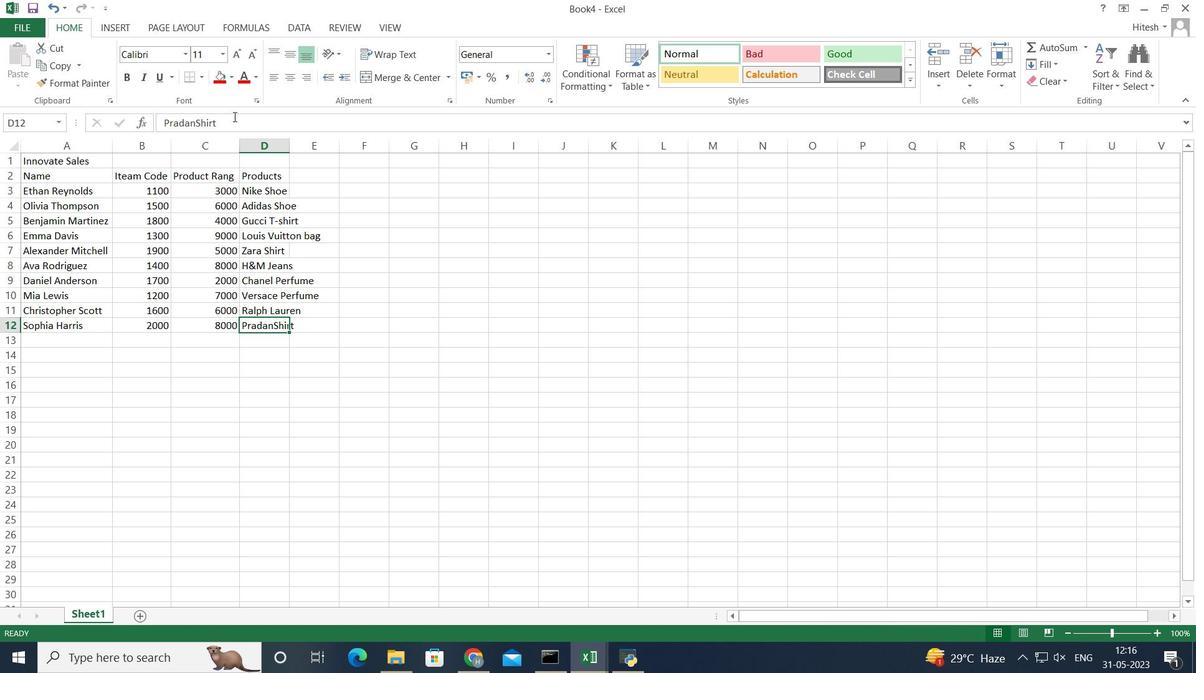 
Action: Mouse moved to (234, 117)
Screenshot: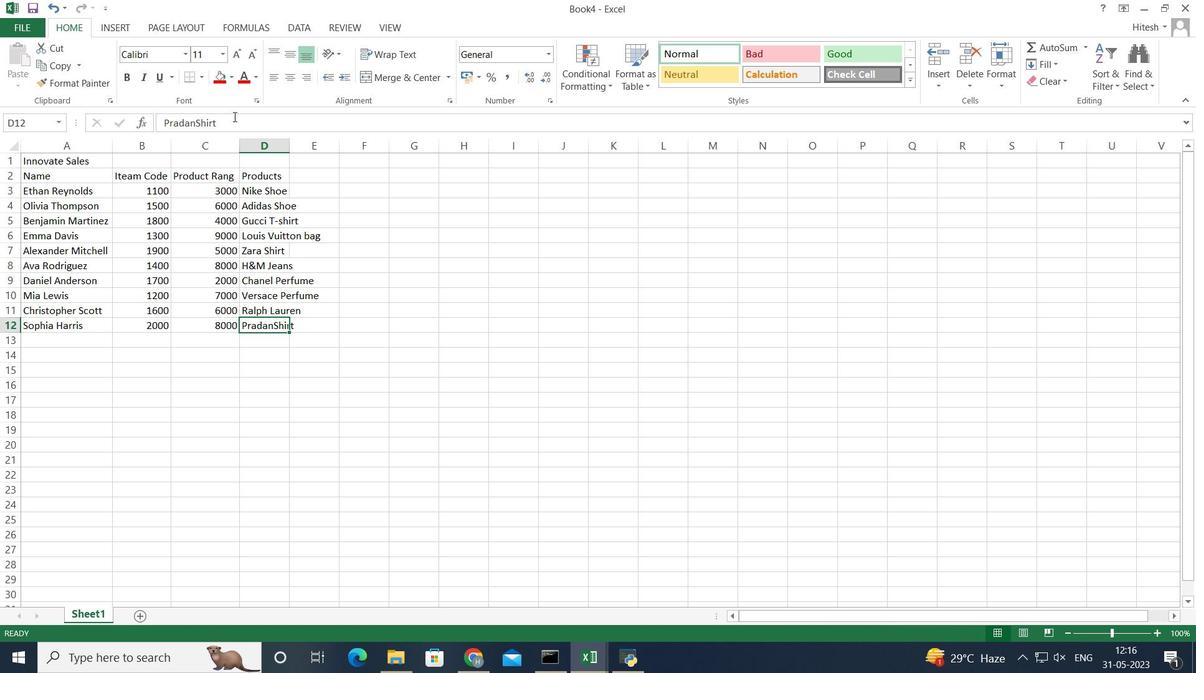 
Action: Key pressed <Key.left><Key.left><Key.left><Key.left><Key.left><Key.backspace><Key.space><Key.right><Key.right><Key.right><Key.right><Key.enter>
Screenshot: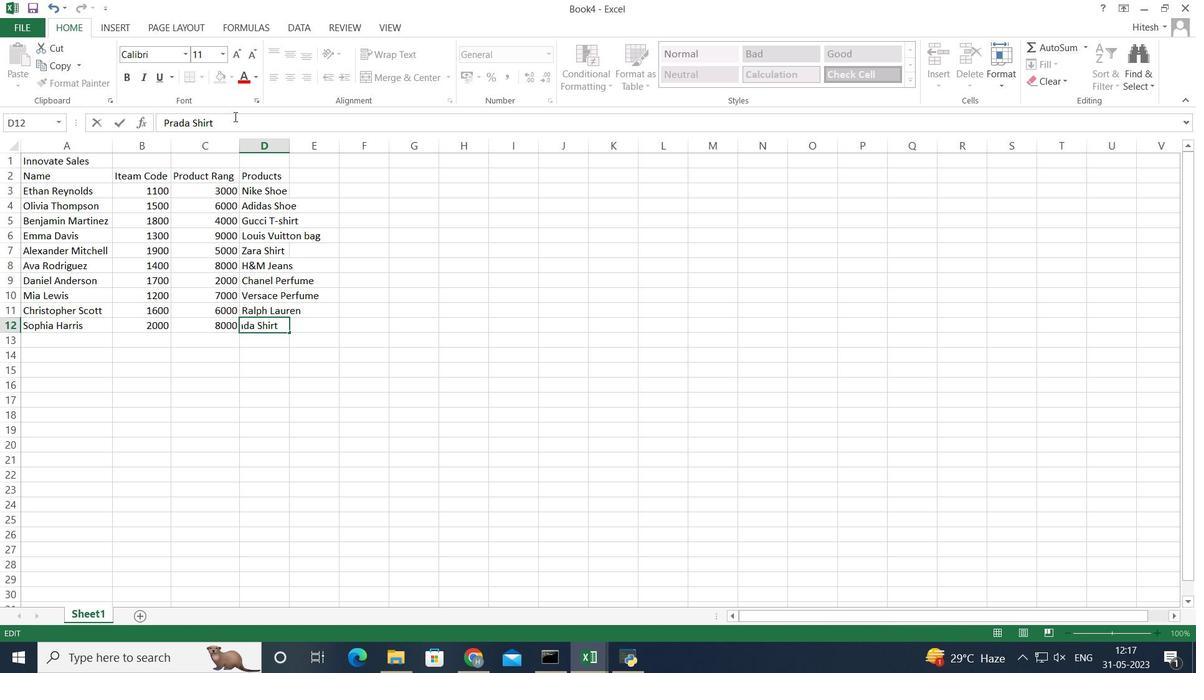 
Action: Mouse moved to (248, 148)
Screenshot: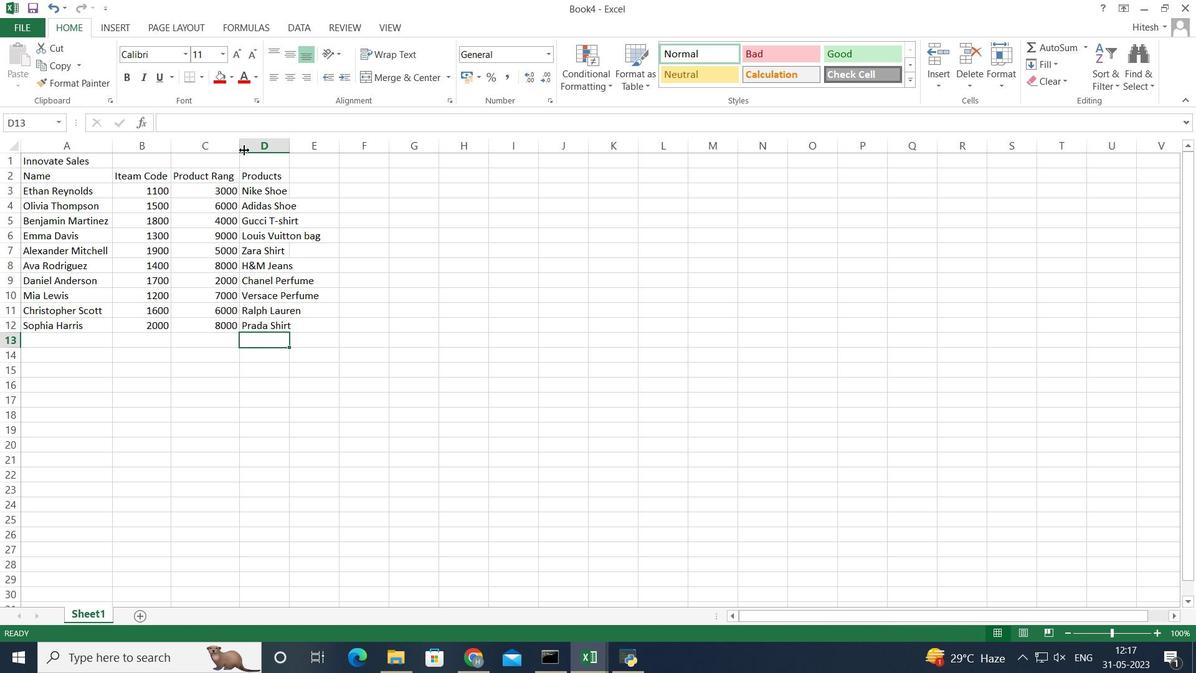 
Action: Mouse pressed left at (248, 148)
Screenshot: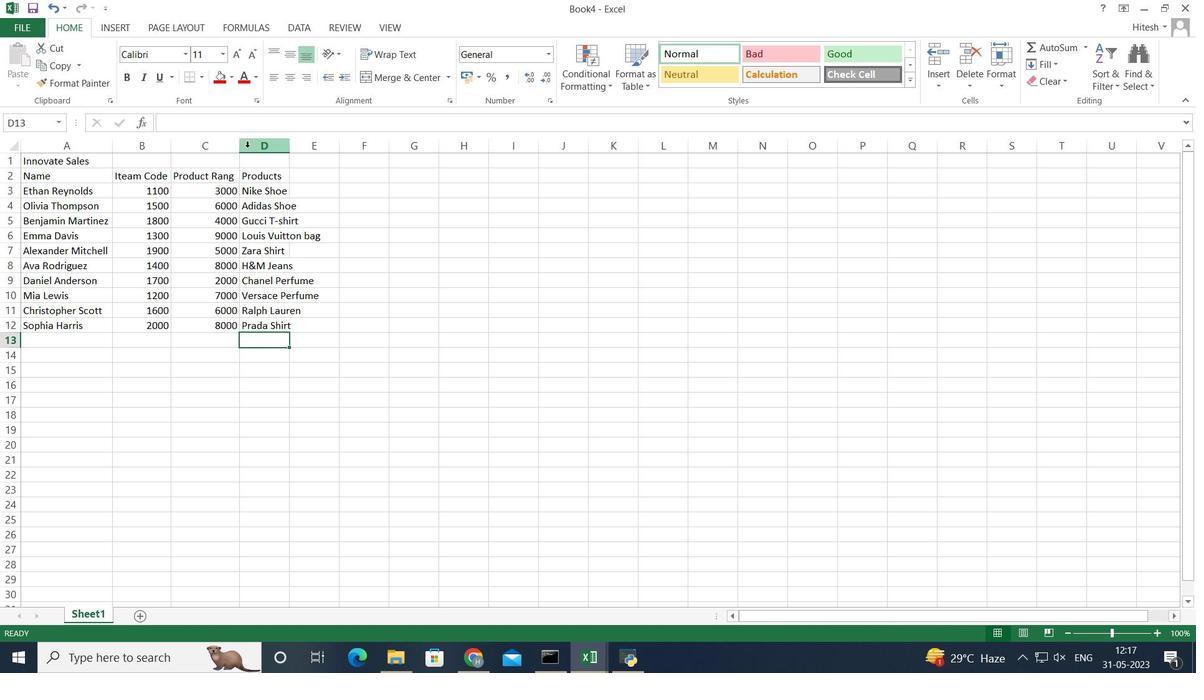 
Action: Mouse moved to (291, 143)
Screenshot: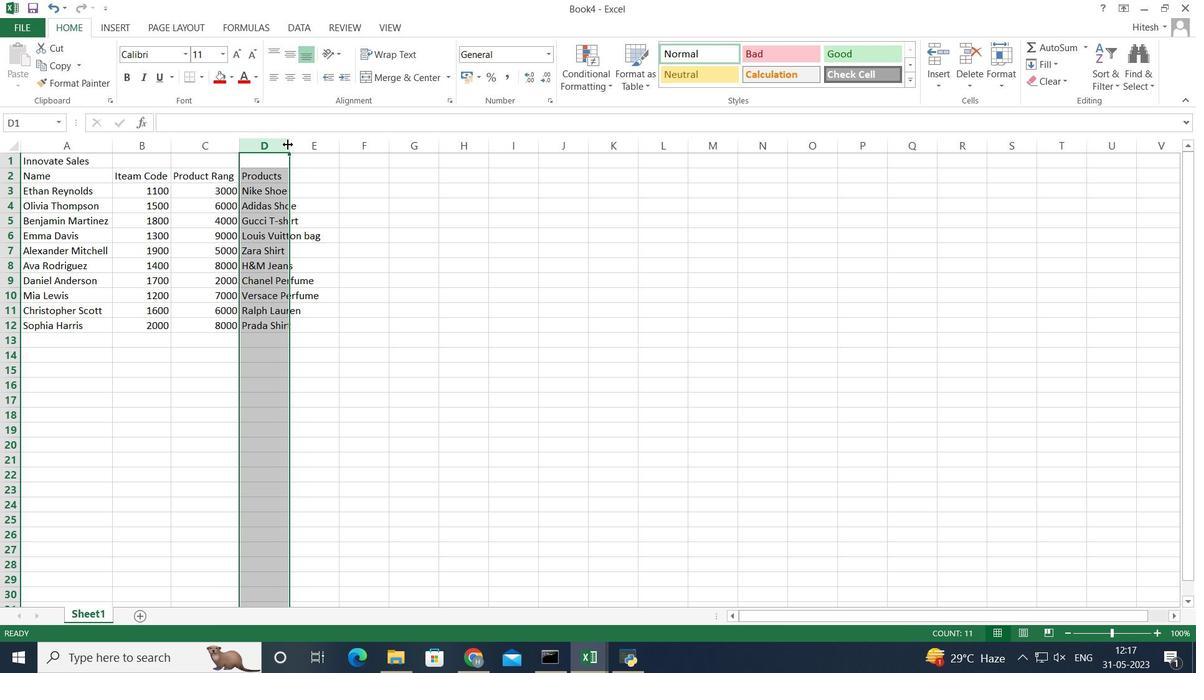 
Action: Mouse pressed left at (291, 143)
Screenshot: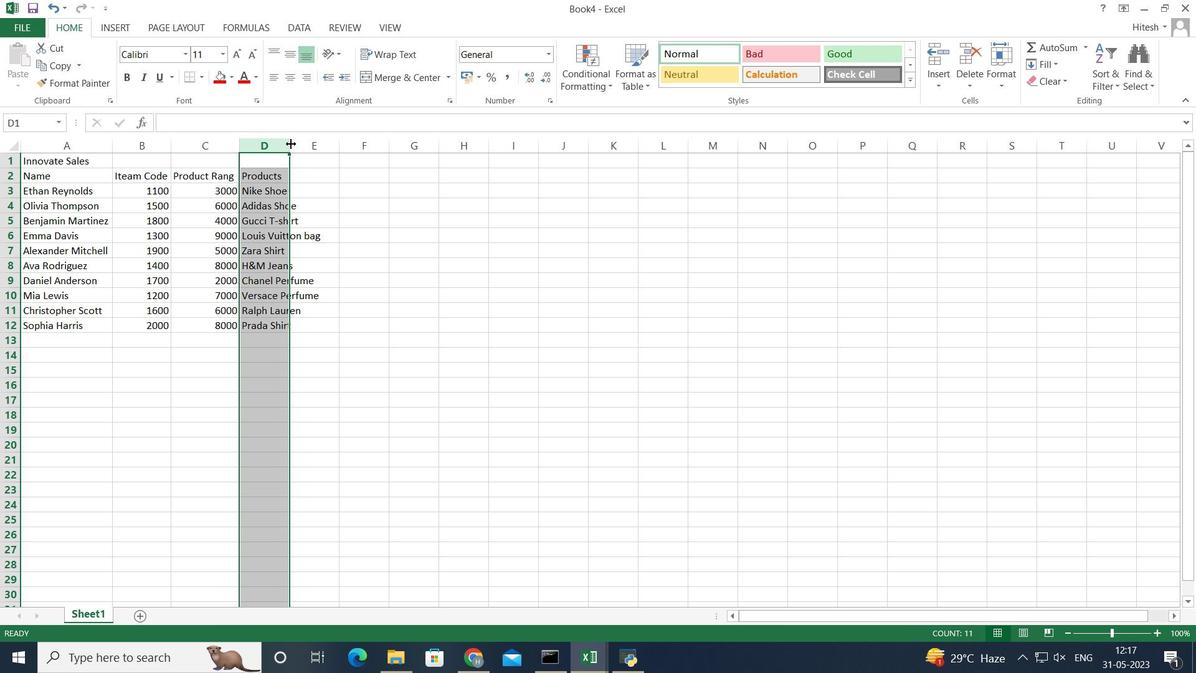 
Action: Mouse pressed left at (291, 143)
Screenshot: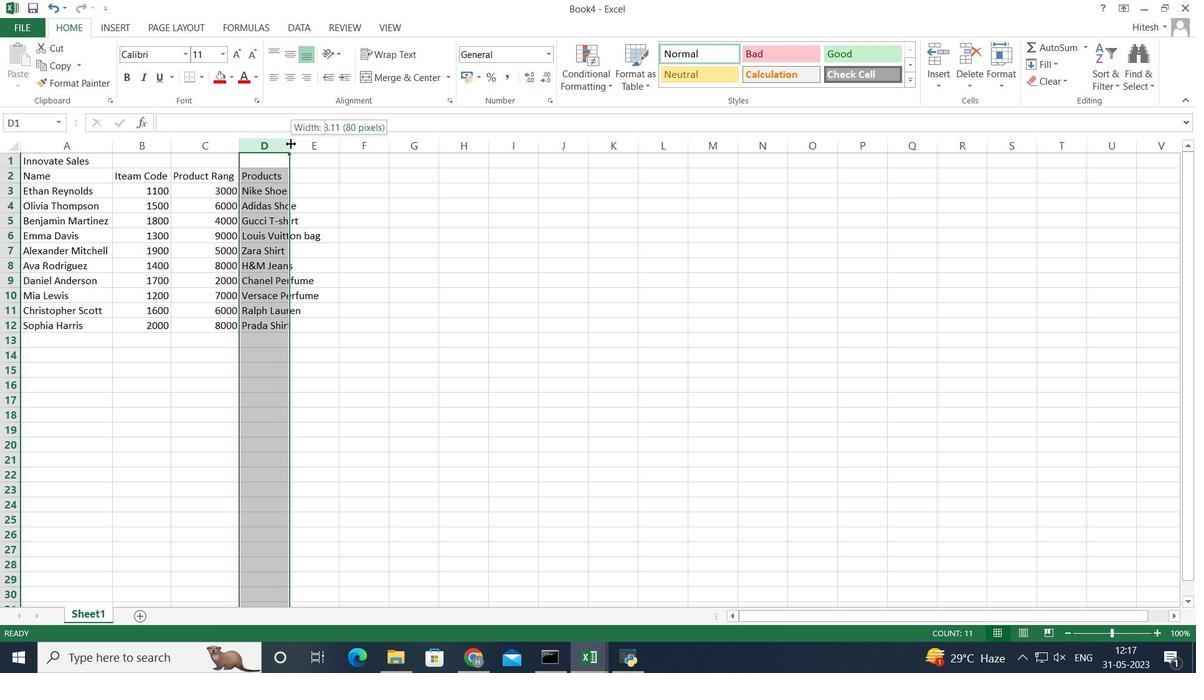 
Action: Mouse moved to (408, 216)
Screenshot: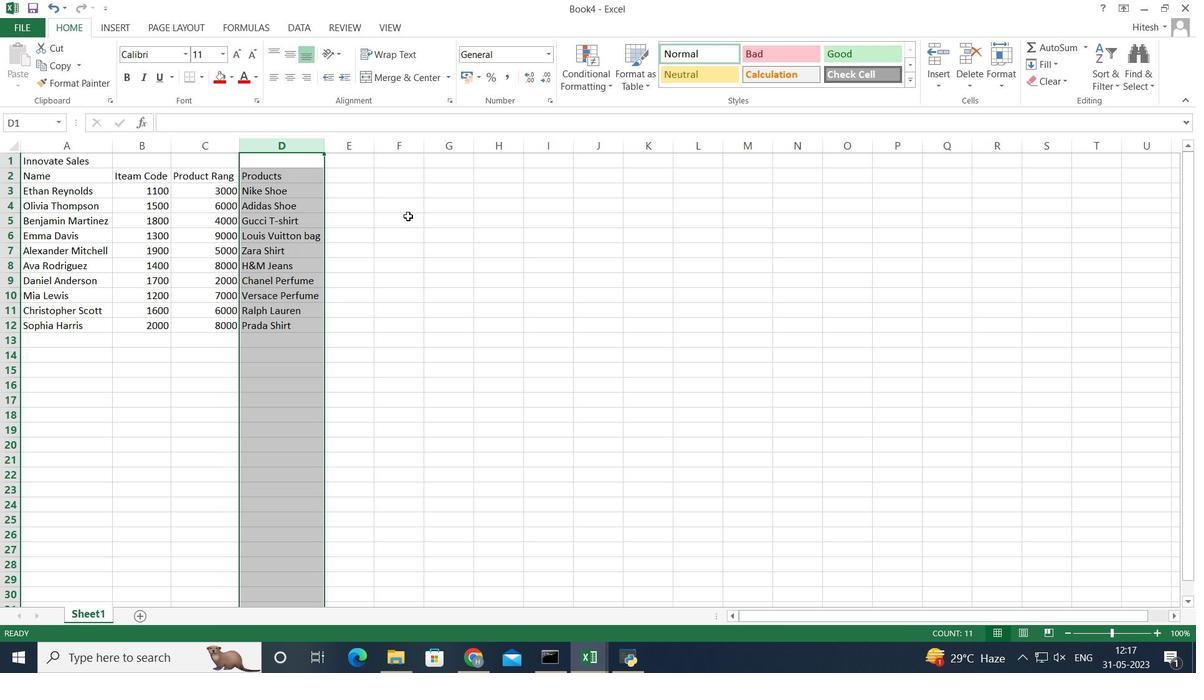 
Action: Mouse pressed left at (408, 216)
Screenshot: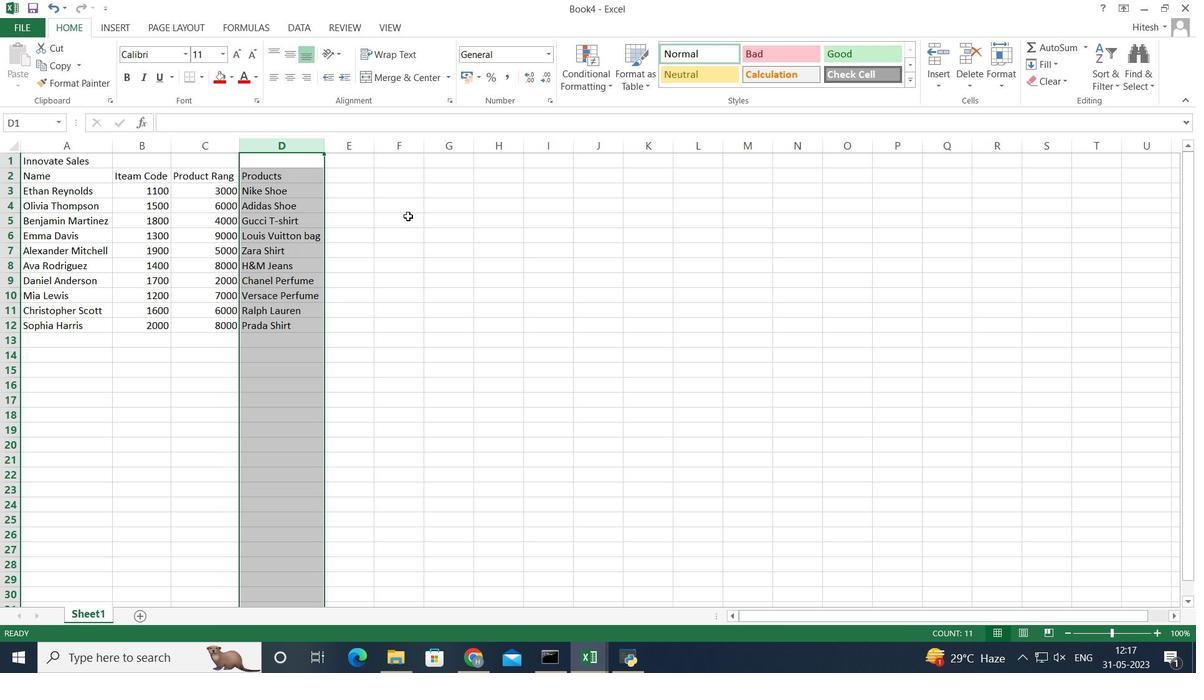 
Action: Mouse moved to (333, 173)
Screenshot: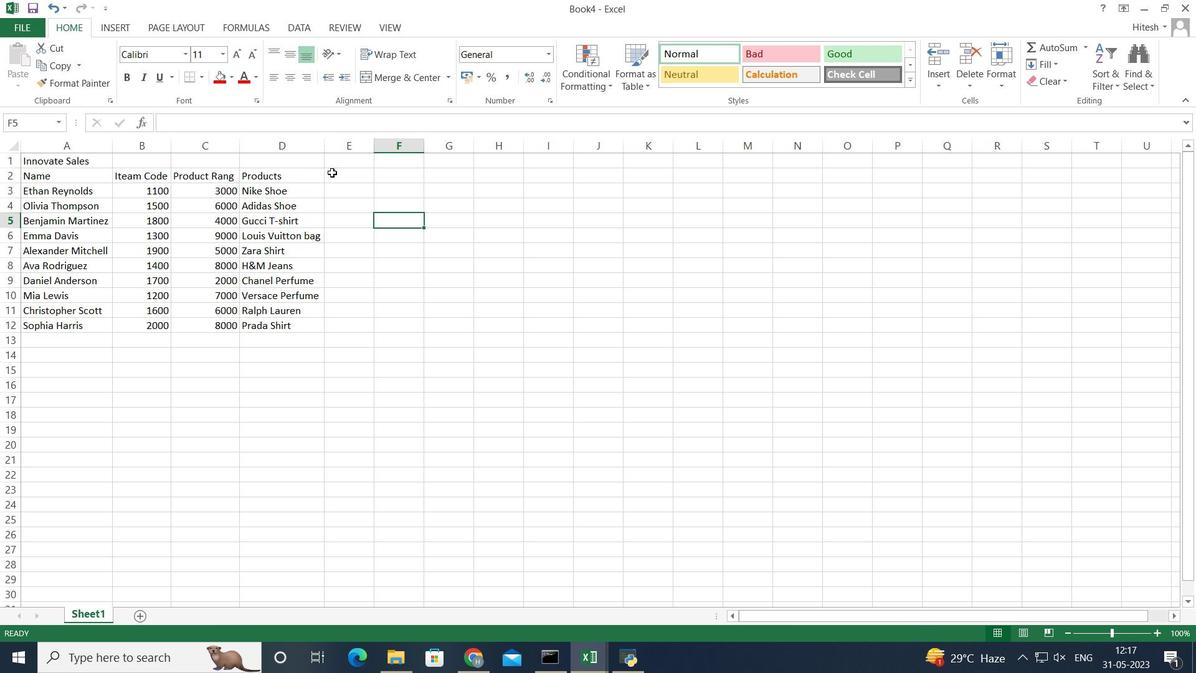 
Action: Mouse pressed left at (333, 173)
Screenshot: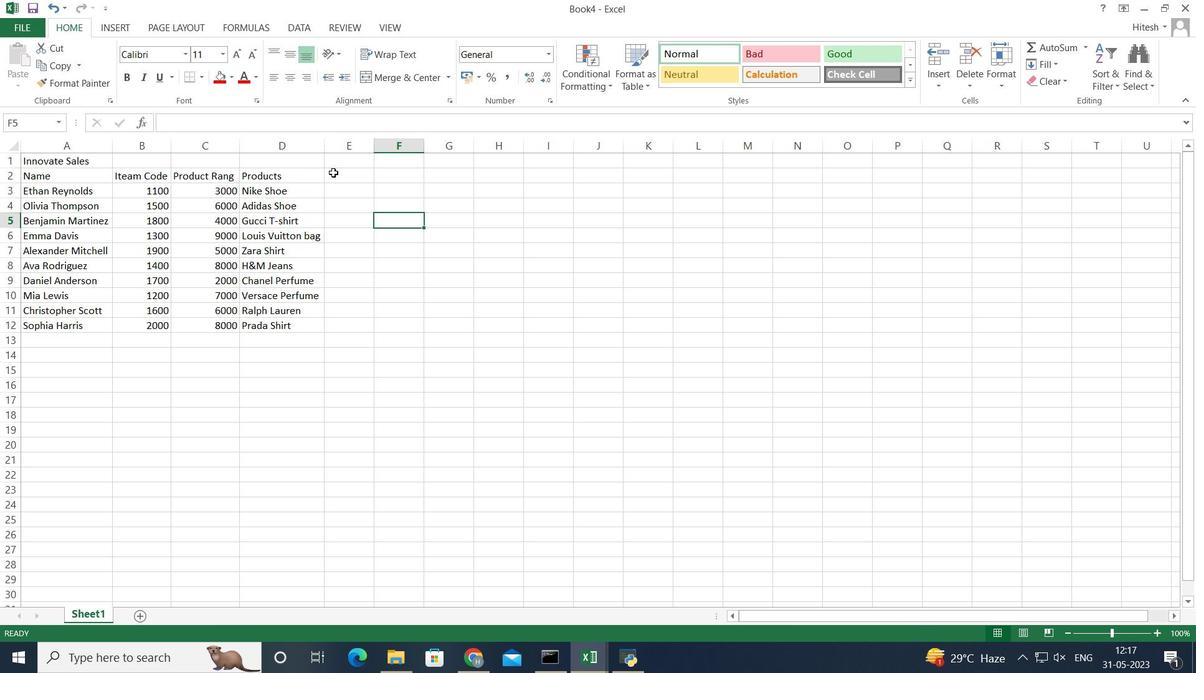 
Action: Mouse moved to (334, 173)
Screenshot: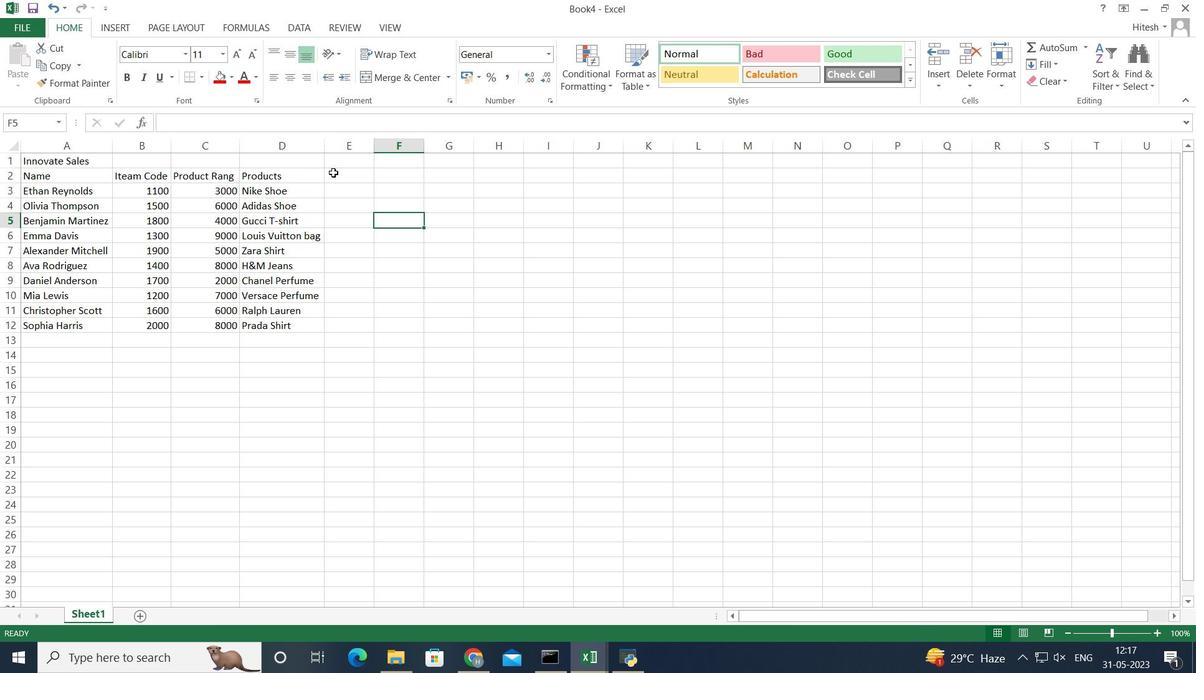 
Action: Key pressed <Key.shift>Quantity<Key.enter>6000+<Key.backspace><Key.enter>5000<Key.enter><Key.backspace><Key.up><Key.backspace><Key.up><Key.backspace>6<Key.enter>2
Screenshot: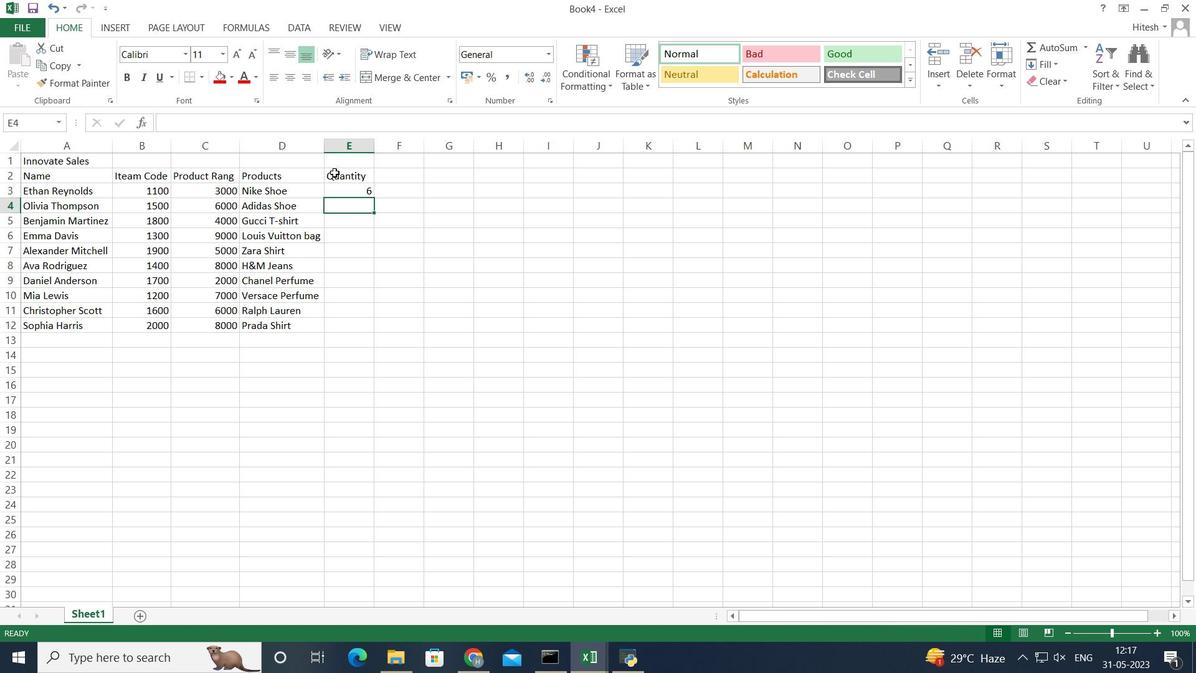 
Action: Mouse moved to (334, 173)
Screenshot: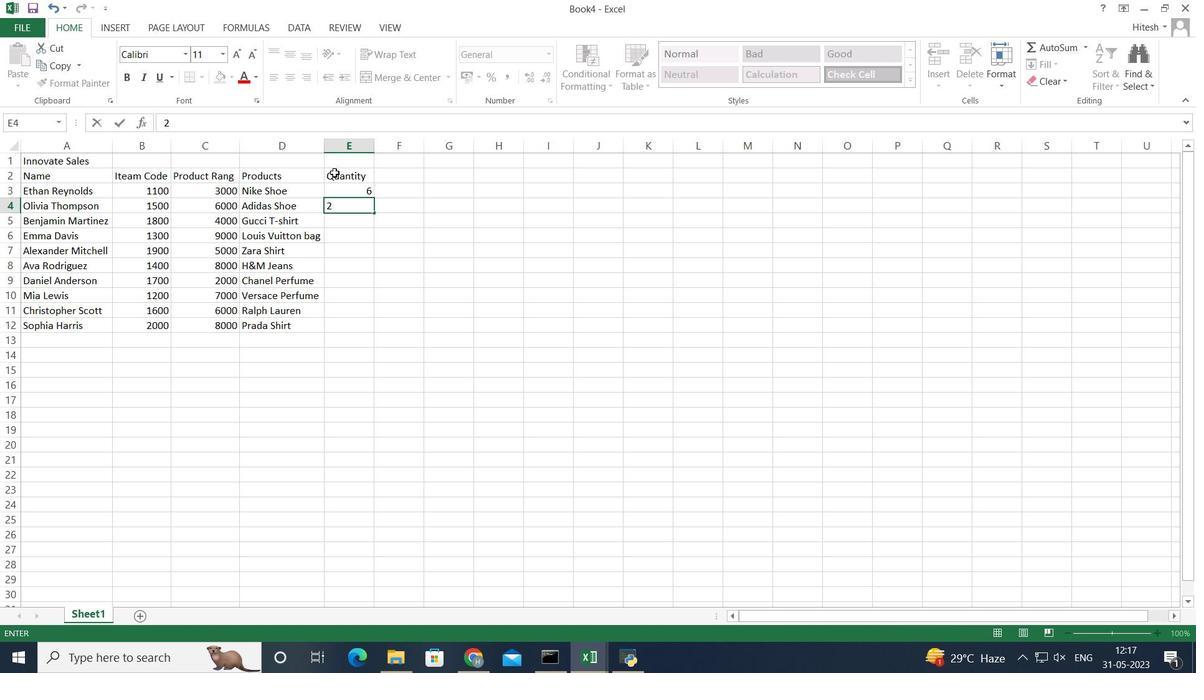 
Action: Key pressed <Key.backspace>4<Key.enter>8<Key.enter>9<Key.enter>3<Key.enter>5<Key.enter>7<Key.enter>8<Key.enter>44<Key.backspace><Key.enter>5<Key.enter>
Screenshot: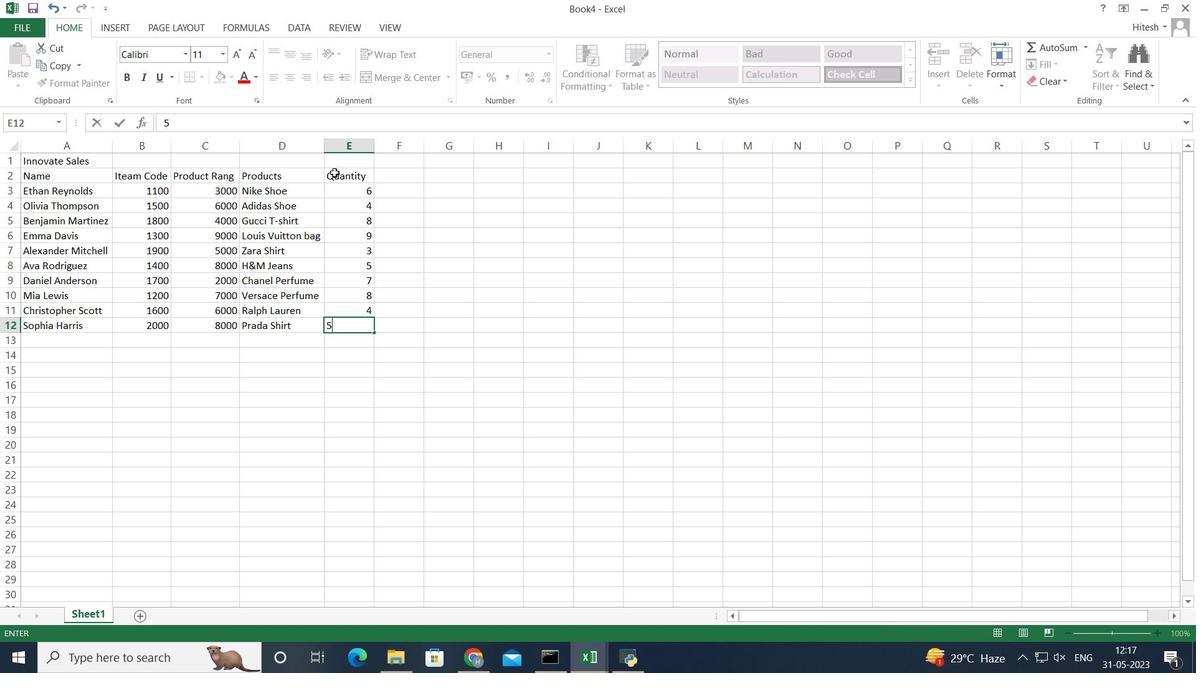 
Action: Mouse moved to (389, 173)
Screenshot: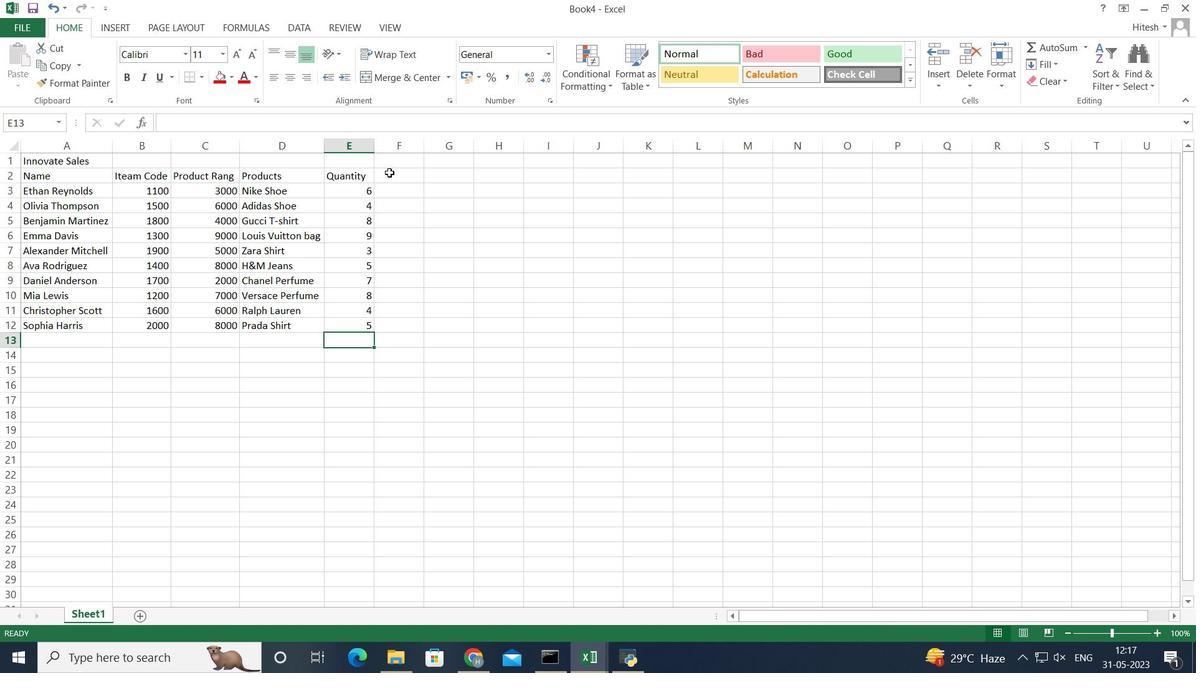 
Action: Mouse pressed left at (389, 173)
Screenshot: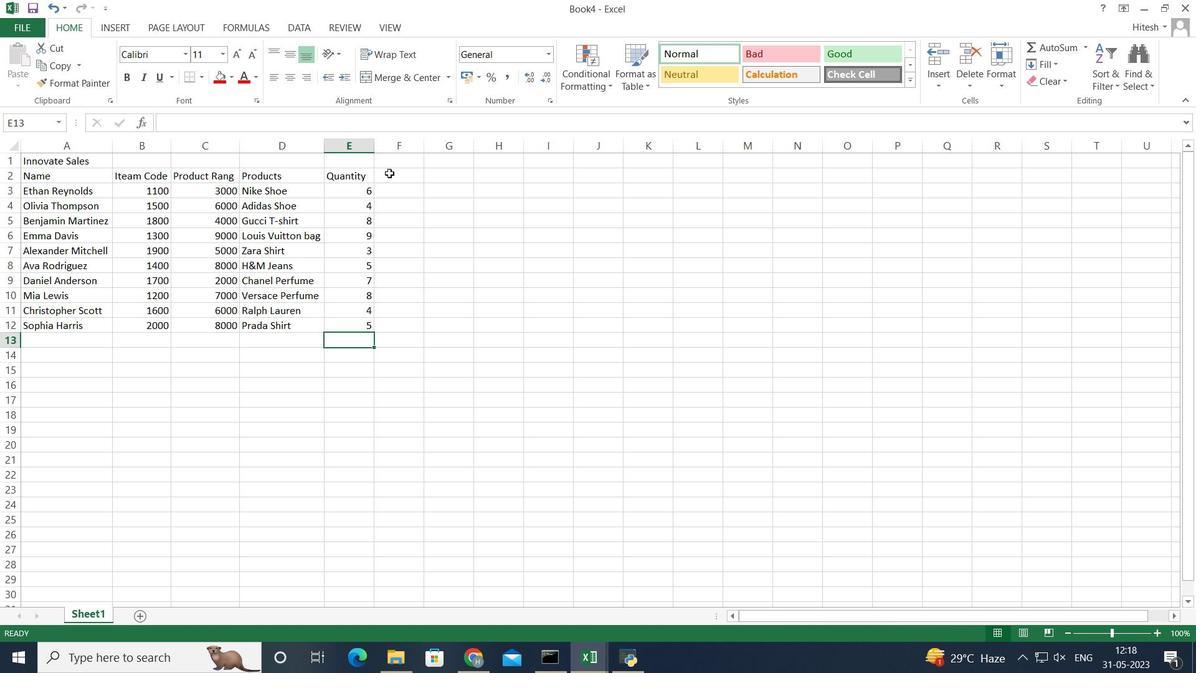 
Action: Key pressed <Key.shift>Total<Key.space><Key.shift>Amount<Key.enter>
Screenshot: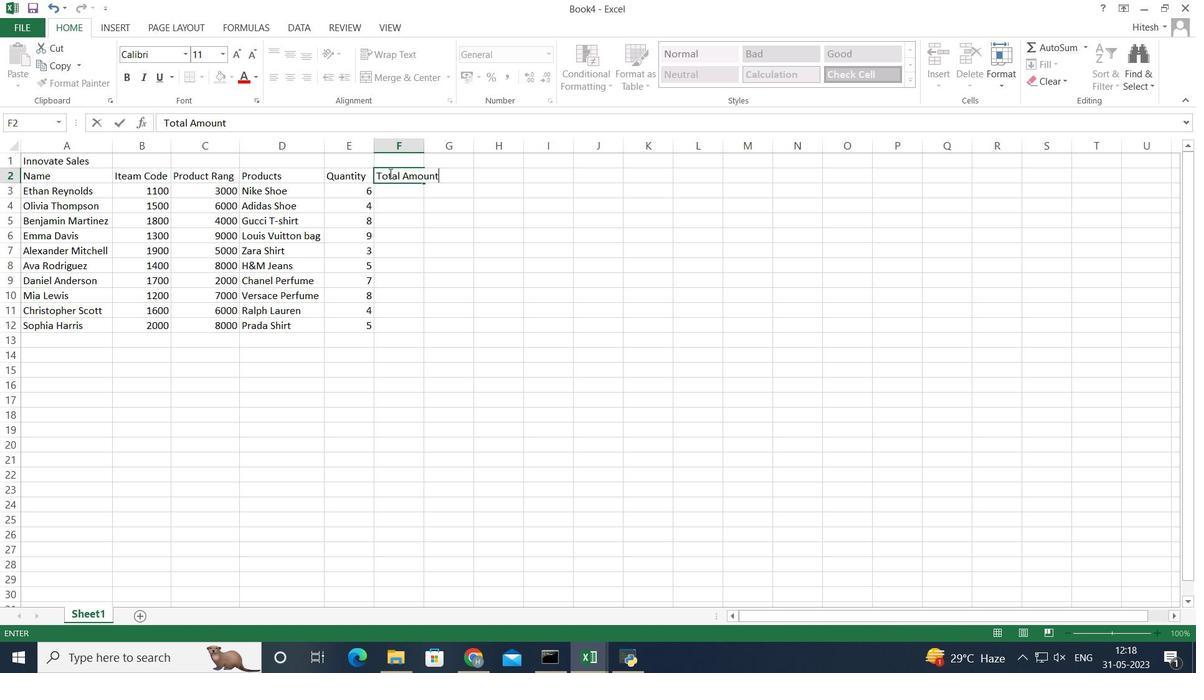 
Action: Mouse moved to (405, 148)
Screenshot: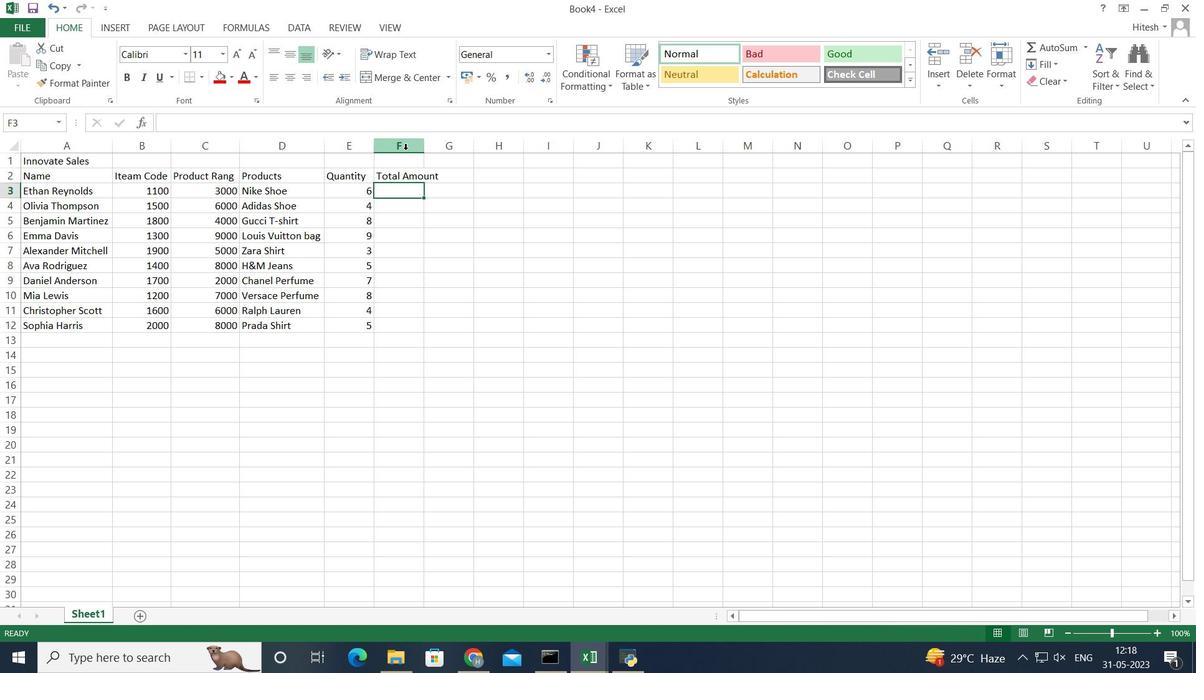 
Action: Mouse pressed left at (405, 148)
Screenshot: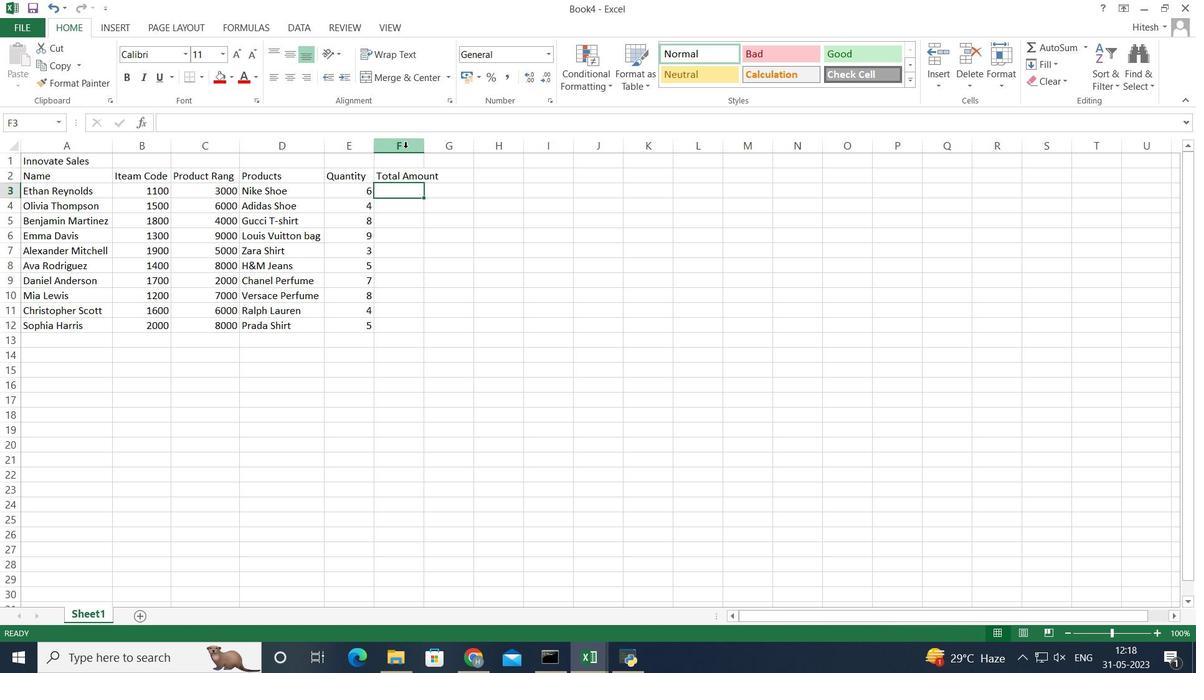 
Action: Mouse moved to (426, 146)
Screenshot: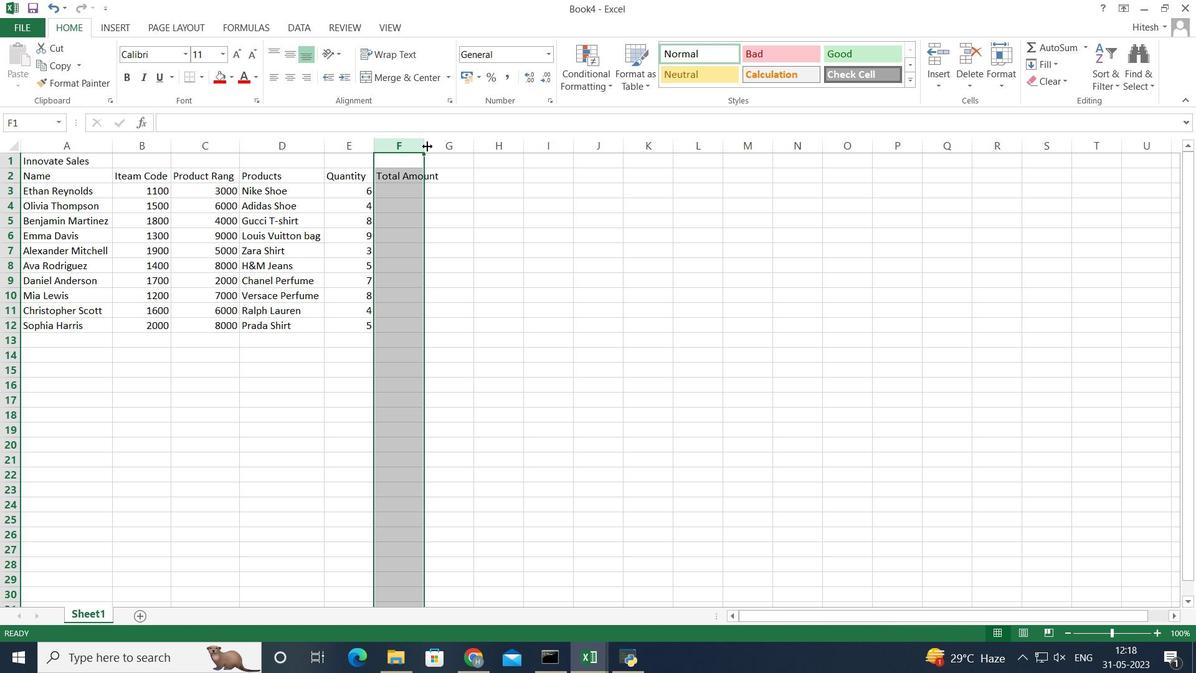 
Action: Mouse pressed left at (426, 146)
Screenshot: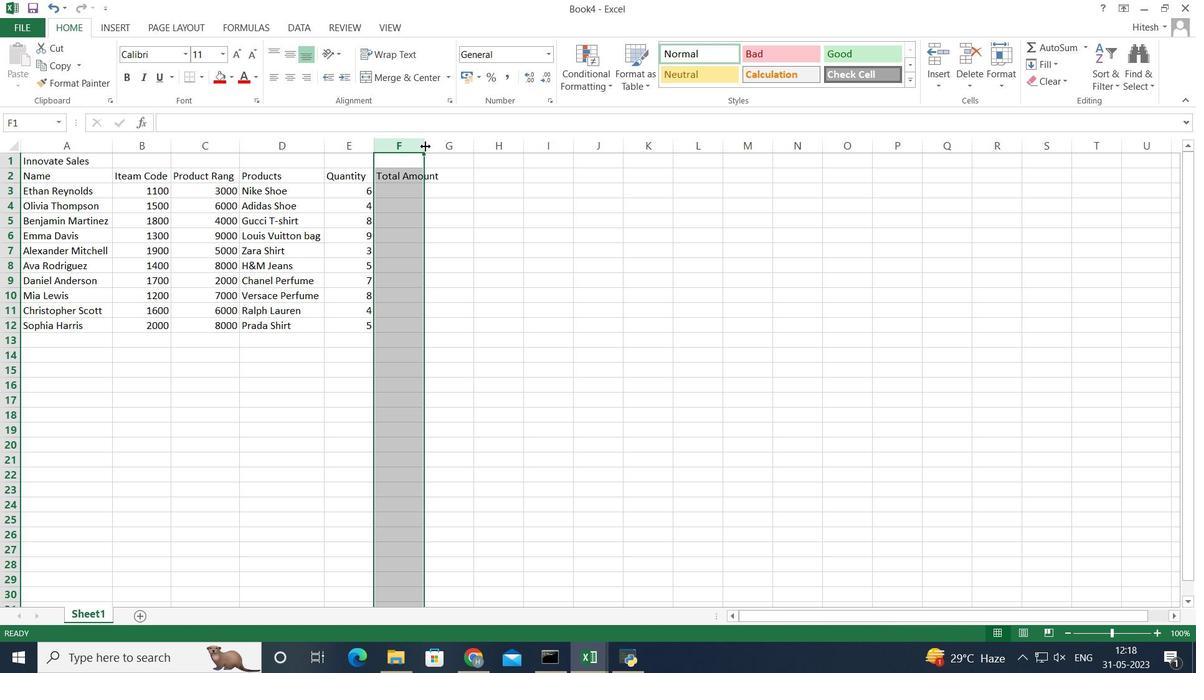 
Action: Mouse moved to (425, 146)
Screenshot: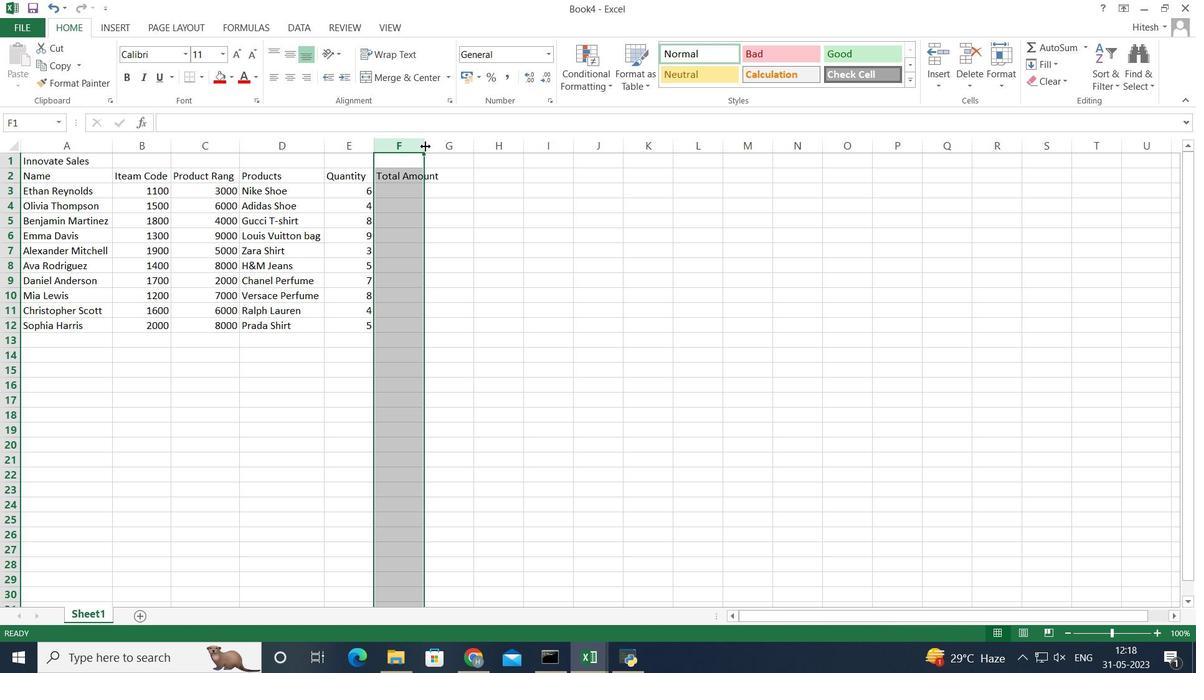 
Action: Mouse pressed left at (425, 146)
Screenshot: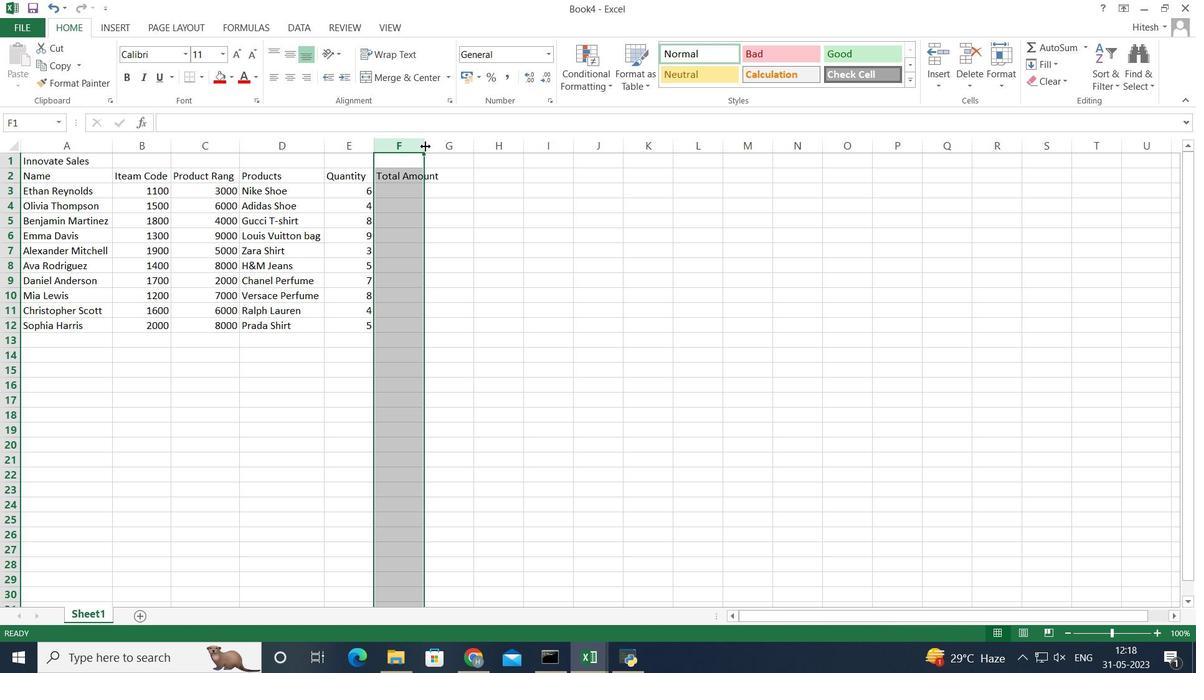 
Action: Mouse moved to (306, 417)
Screenshot: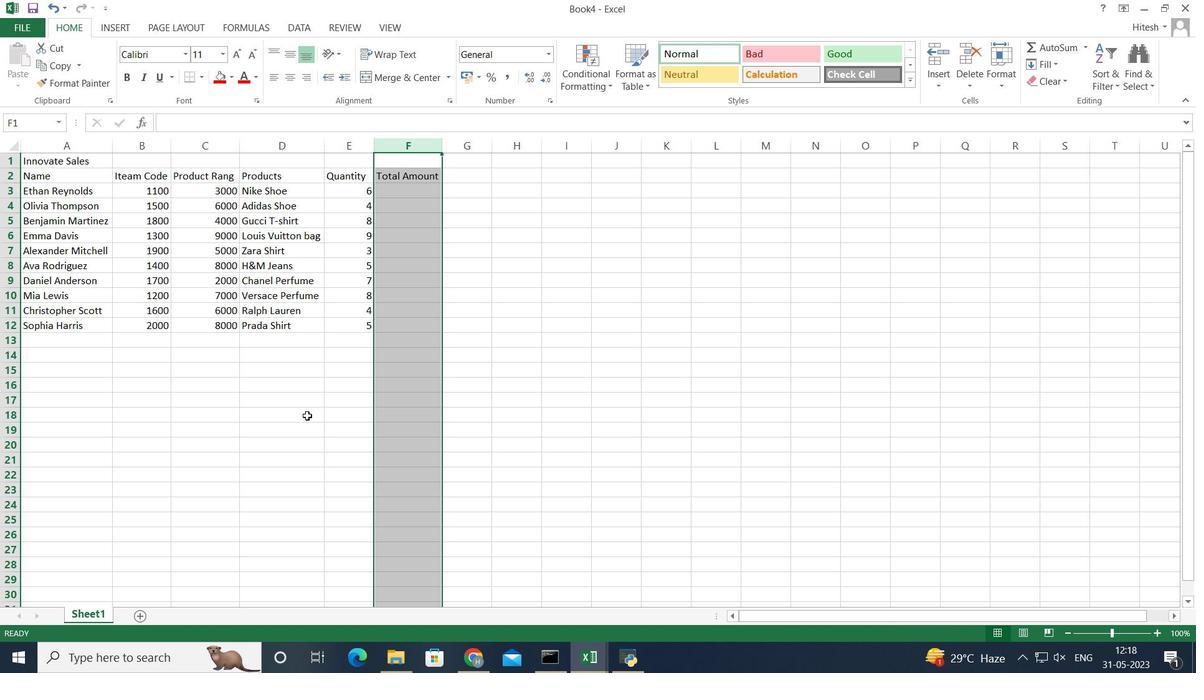 
Action: Mouse pressed left at (306, 417)
Screenshot: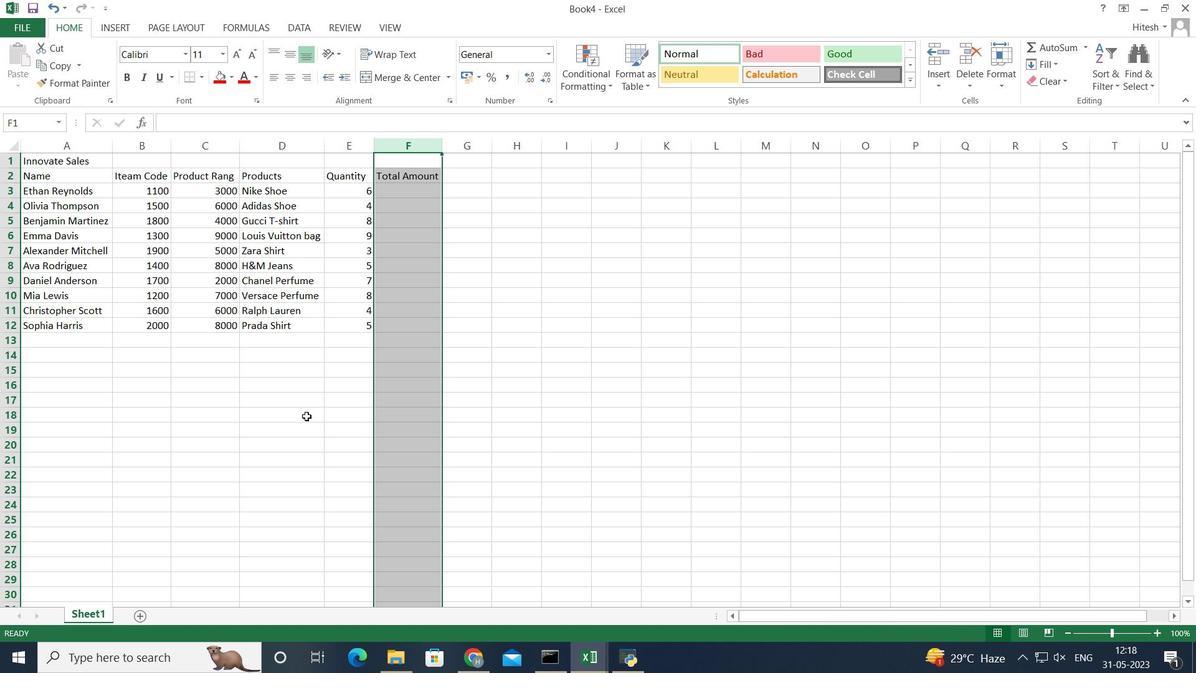 
Action: Mouse moved to (407, 188)
Screenshot: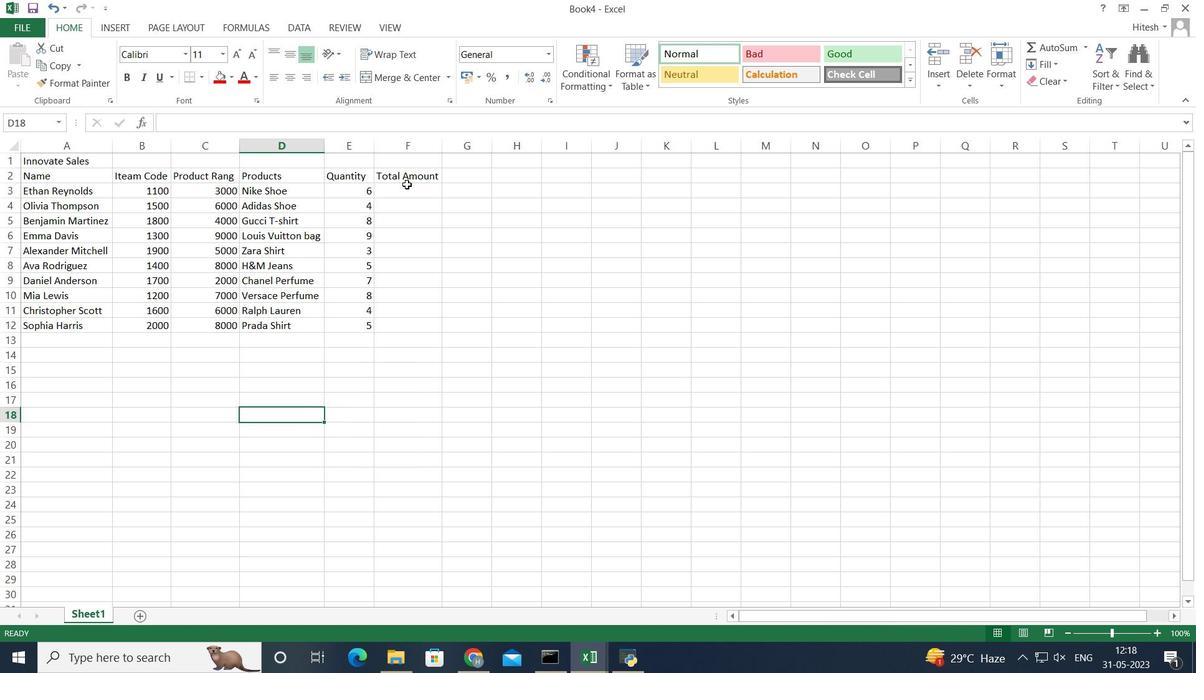
Action: Mouse pressed left at (407, 188)
Screenshot: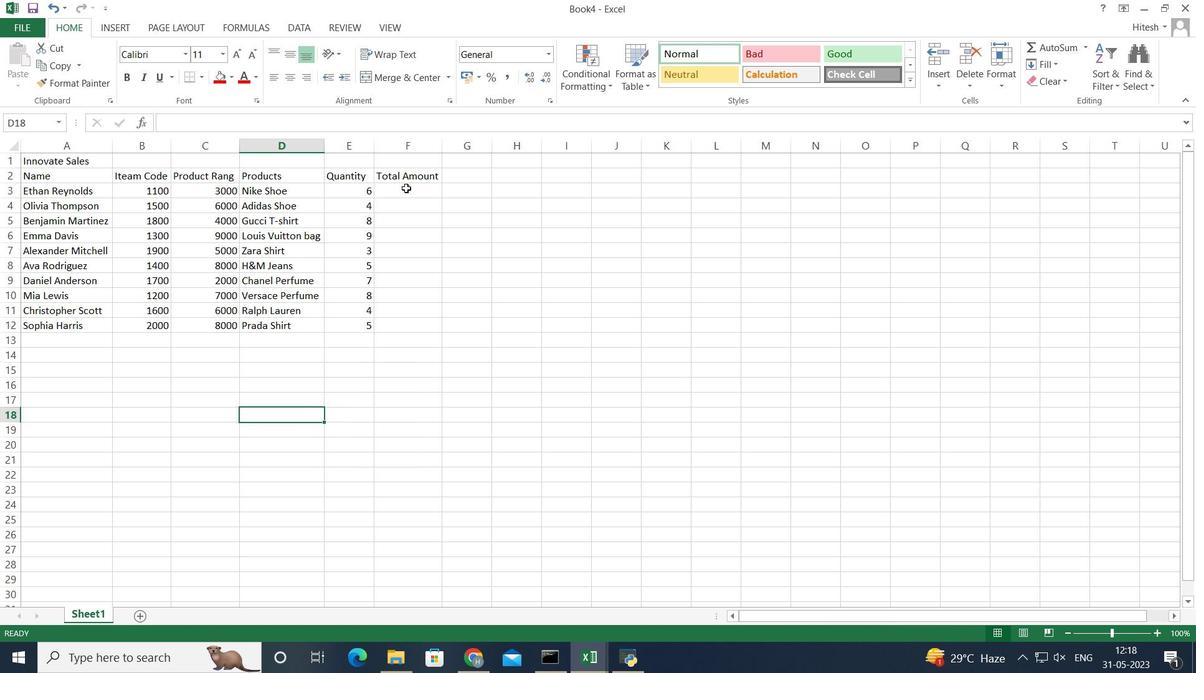 
Action: Mouse moved to (405, 190)
Screenshot: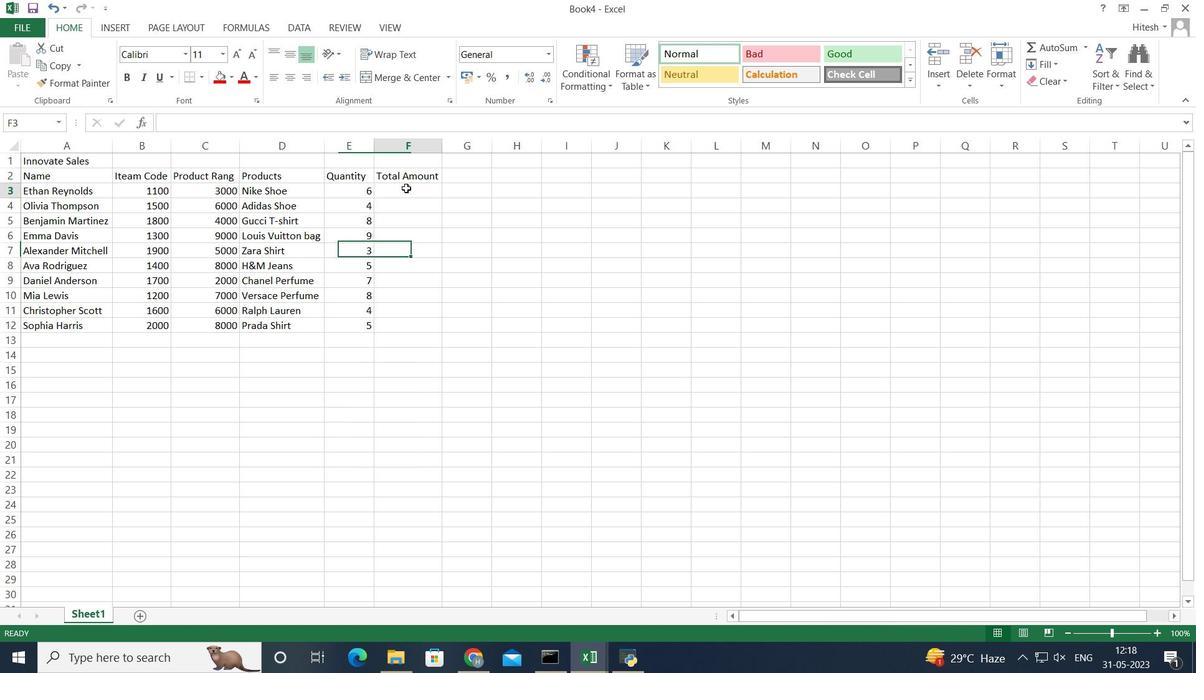 
Action: Key pressed =
Screenshot: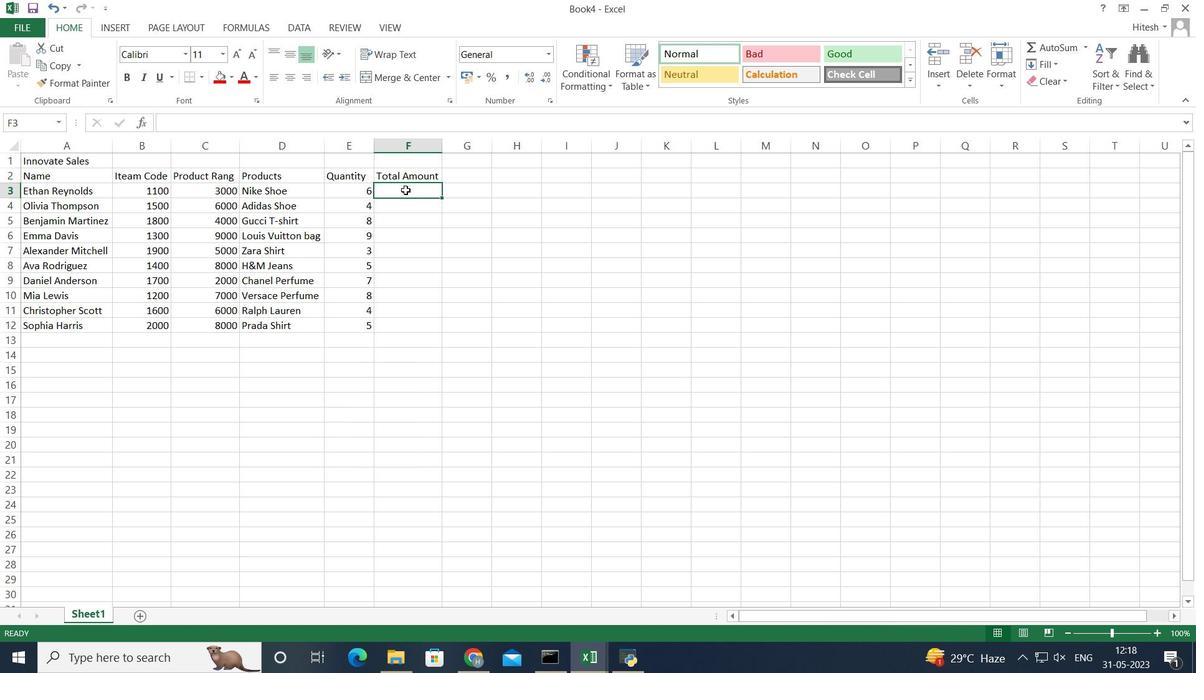 
Action: Mouse moved to (357, 194)
Screenshot: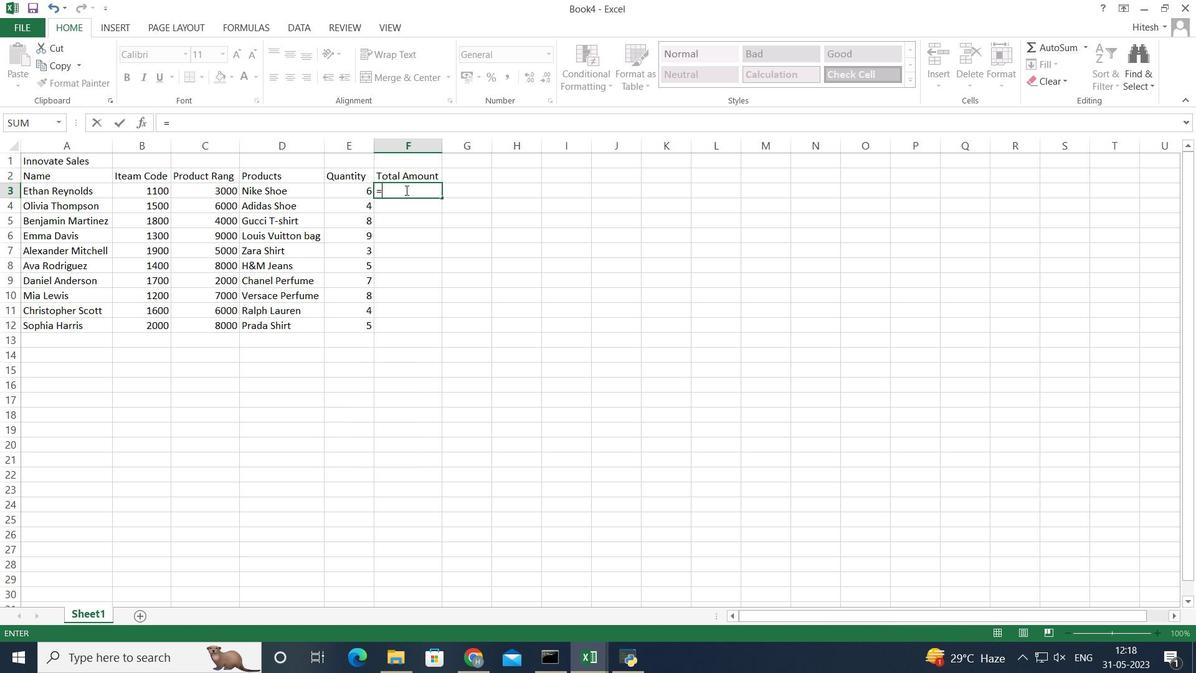 
Action: Mouse pressed left at (357, 194)
Screenshot: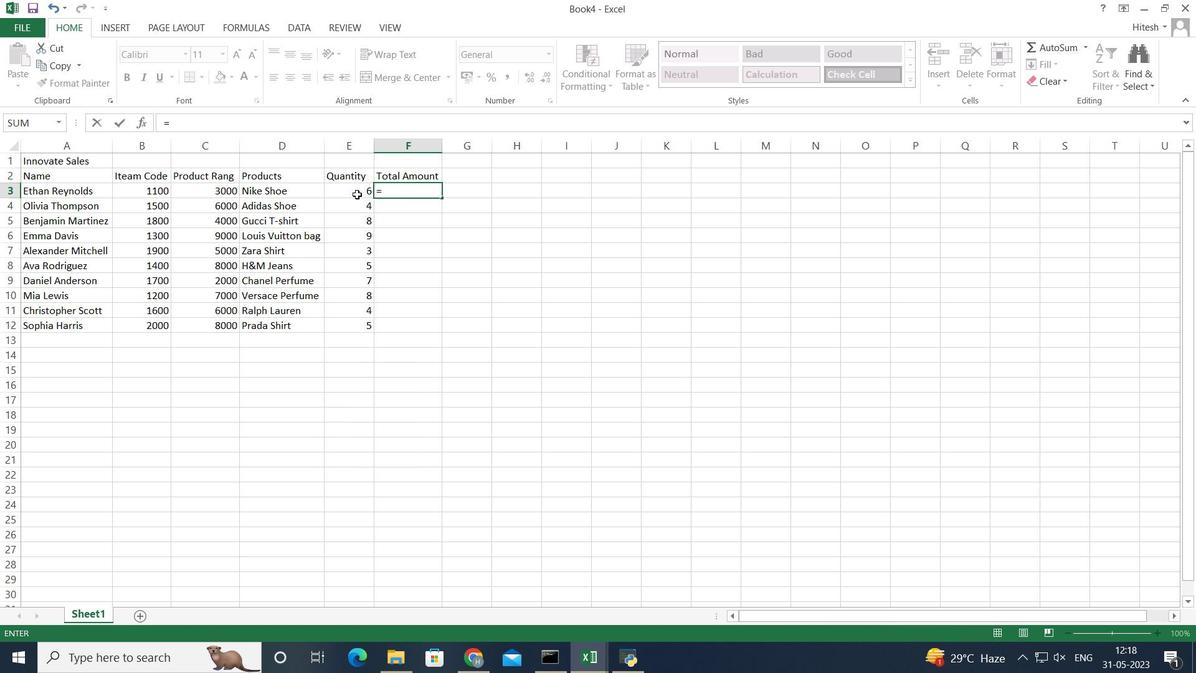 
Action: Key pressed *
Screenshot: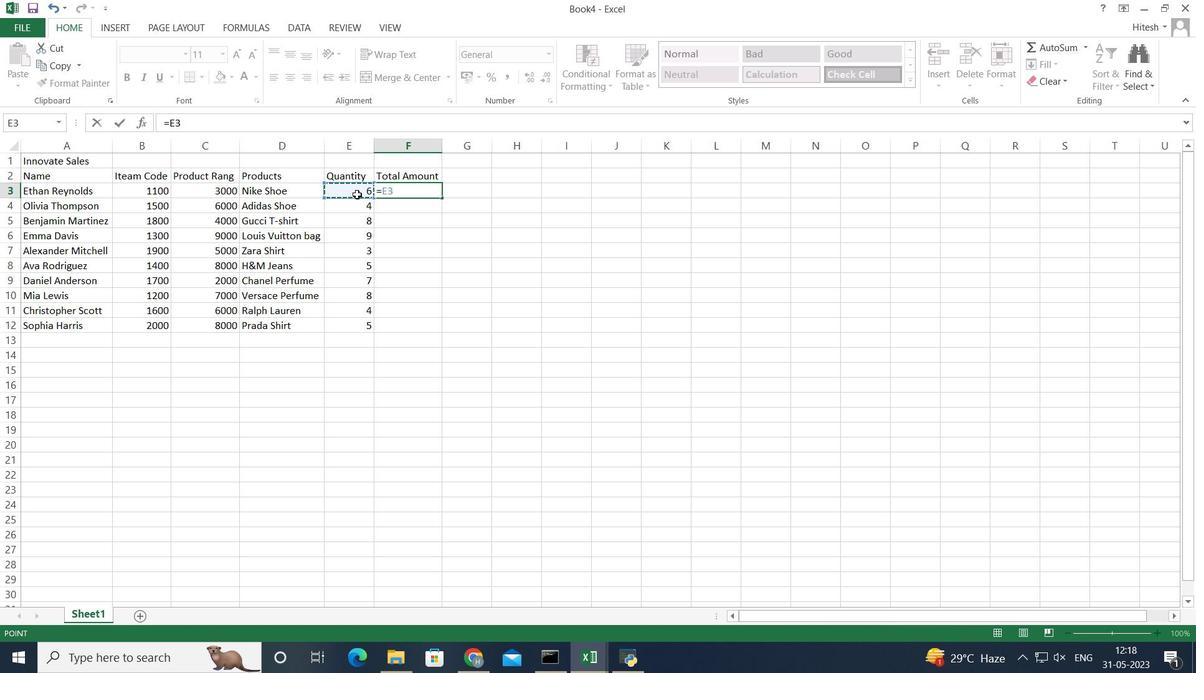 
Action: Mouse moved to (211, 189)
Screenshot: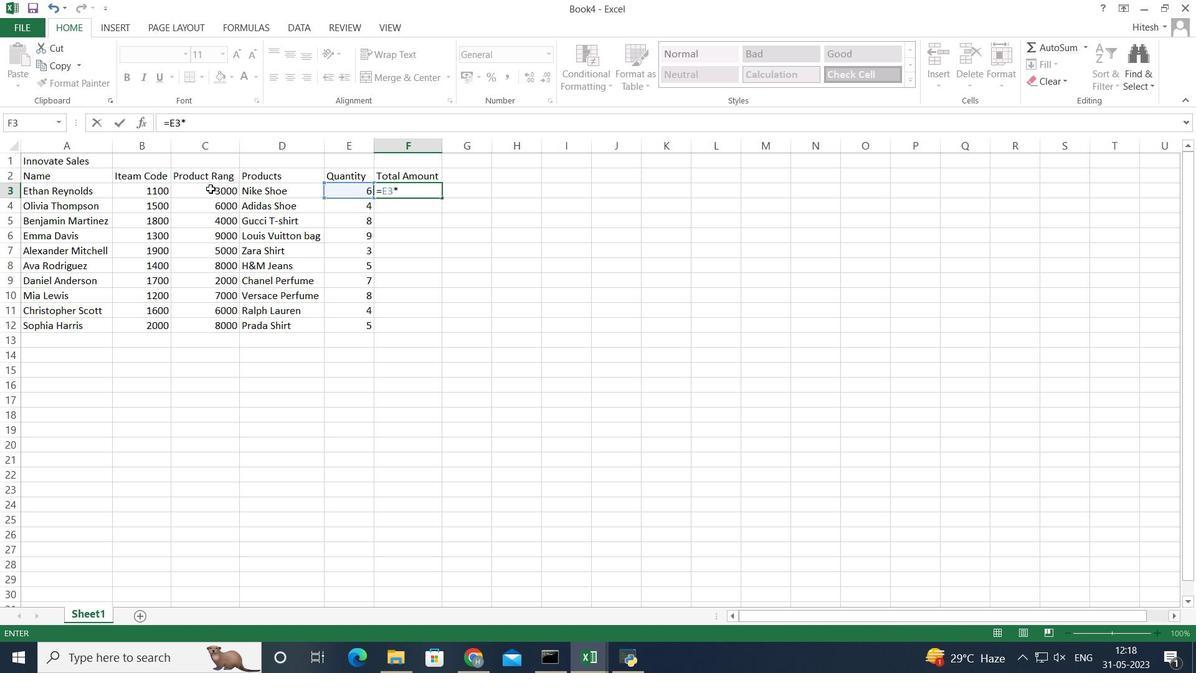
Action: Mouse pressed left at (211, 189)
Screenshot: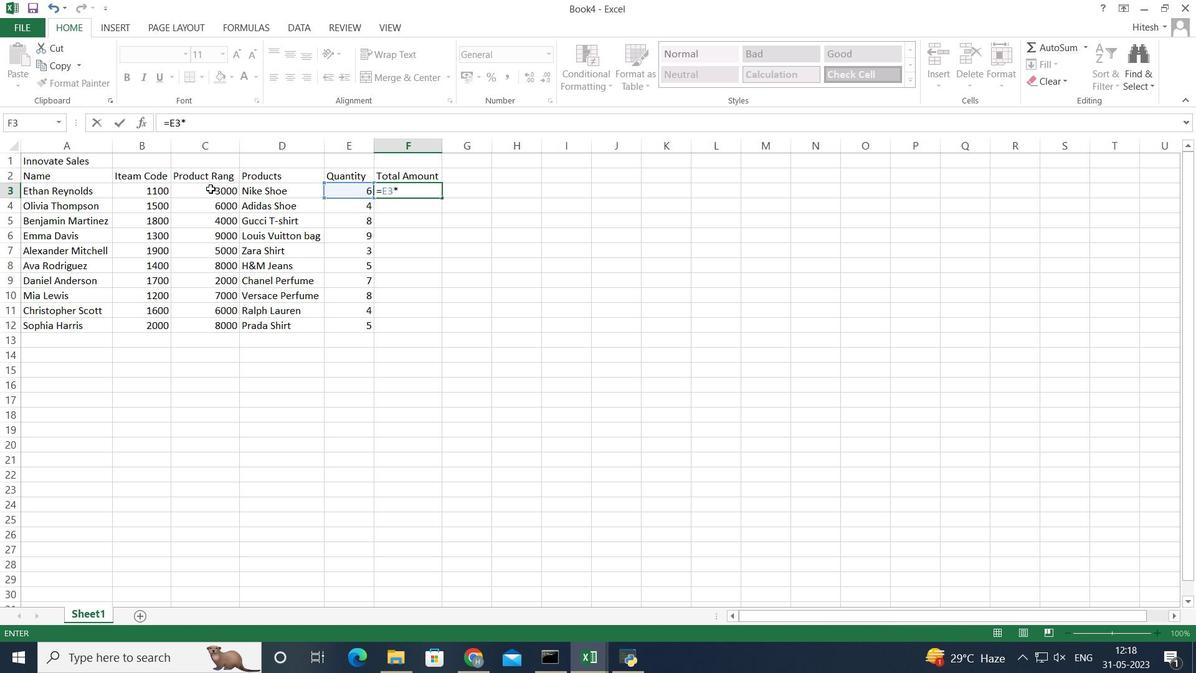
Action: Key pressed <Key.enter>
Screenshot: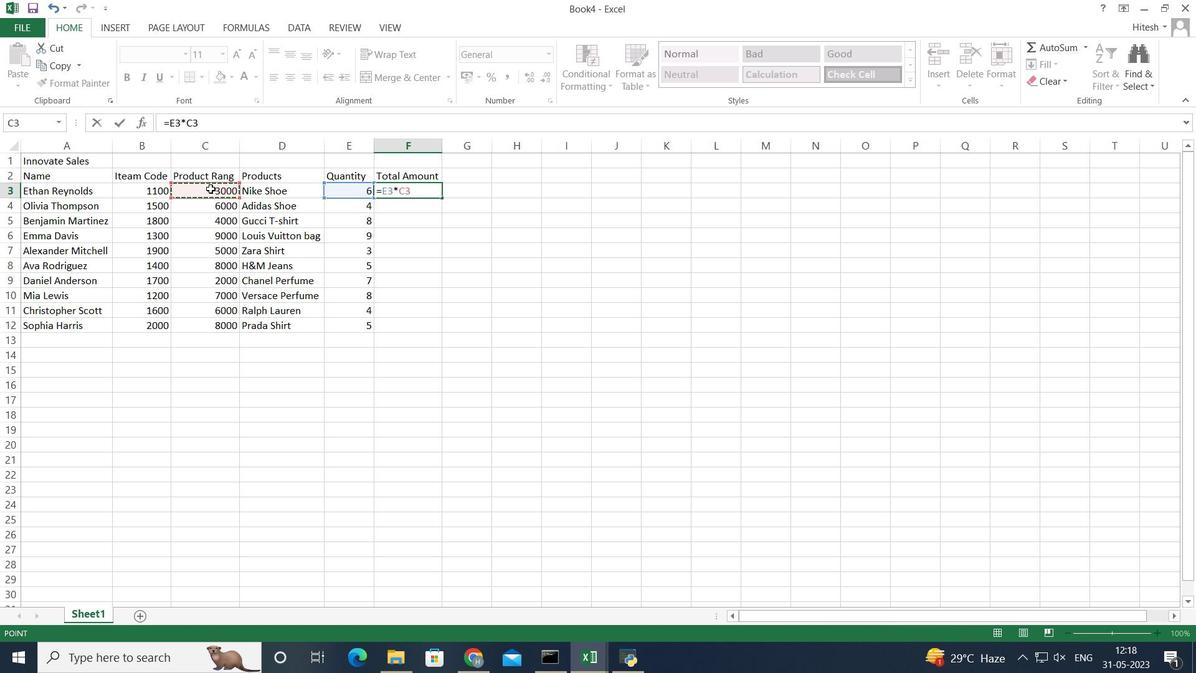 
Action: Mouse moved to (347, 208)
Screenshot: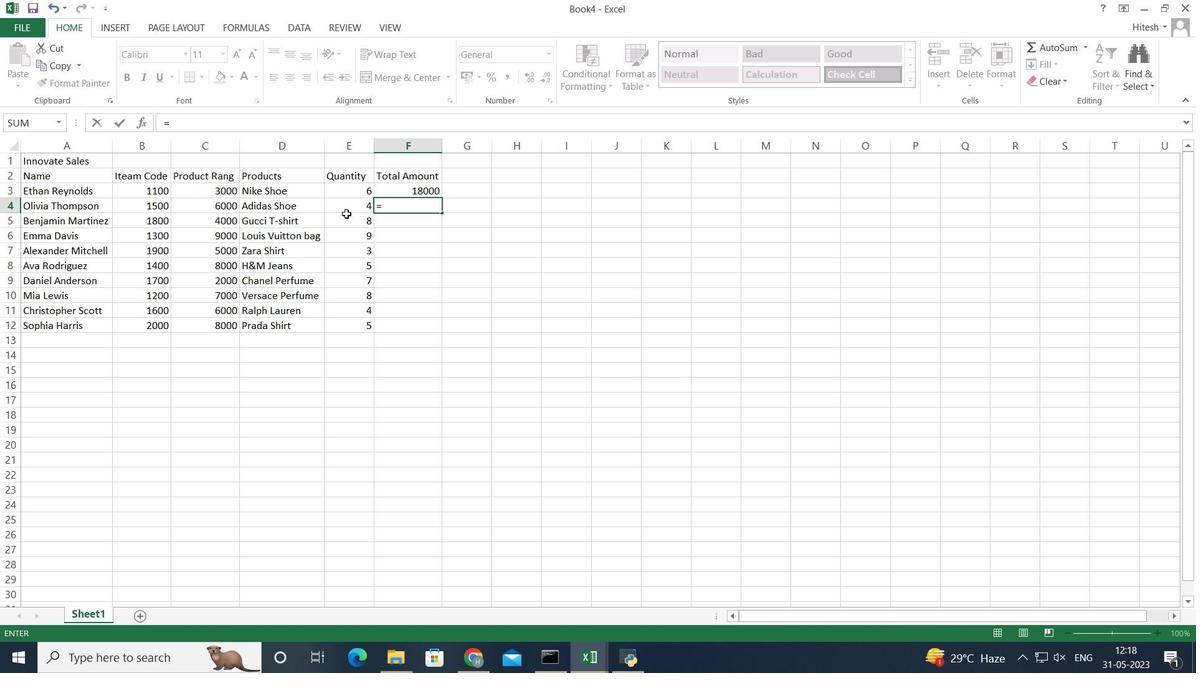 
Action: Mouse pressed left at (347, 208)
Screenshot: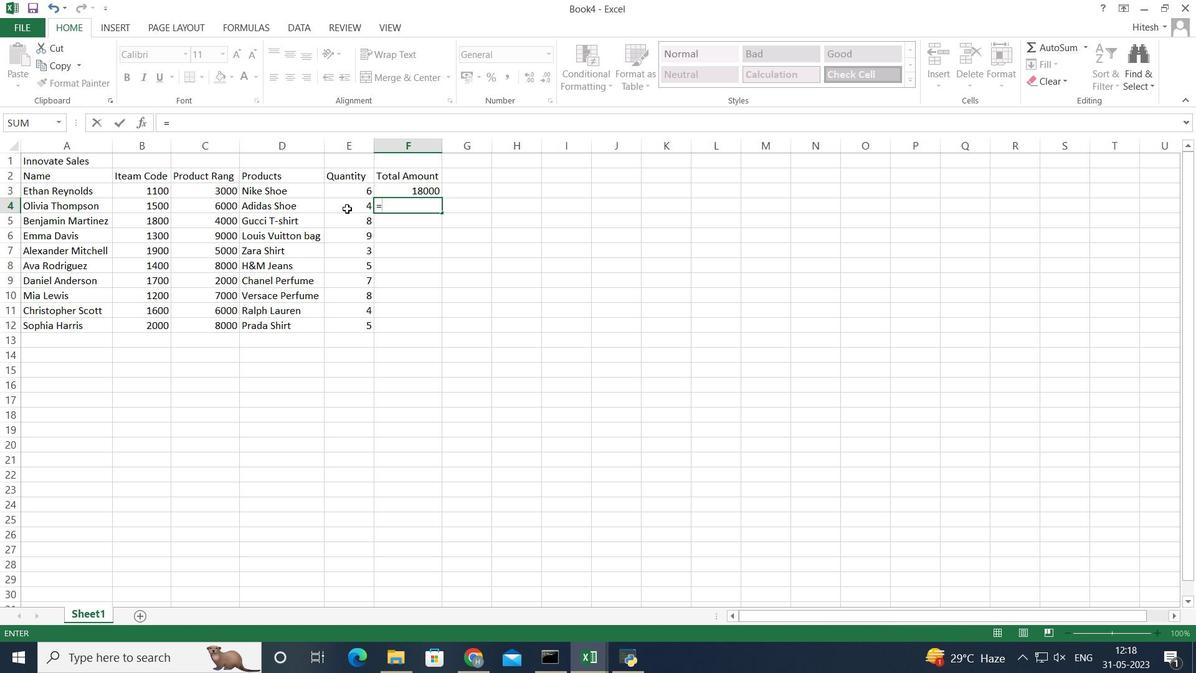 
Action: Mouse moved to (344, 206)
Screenshot: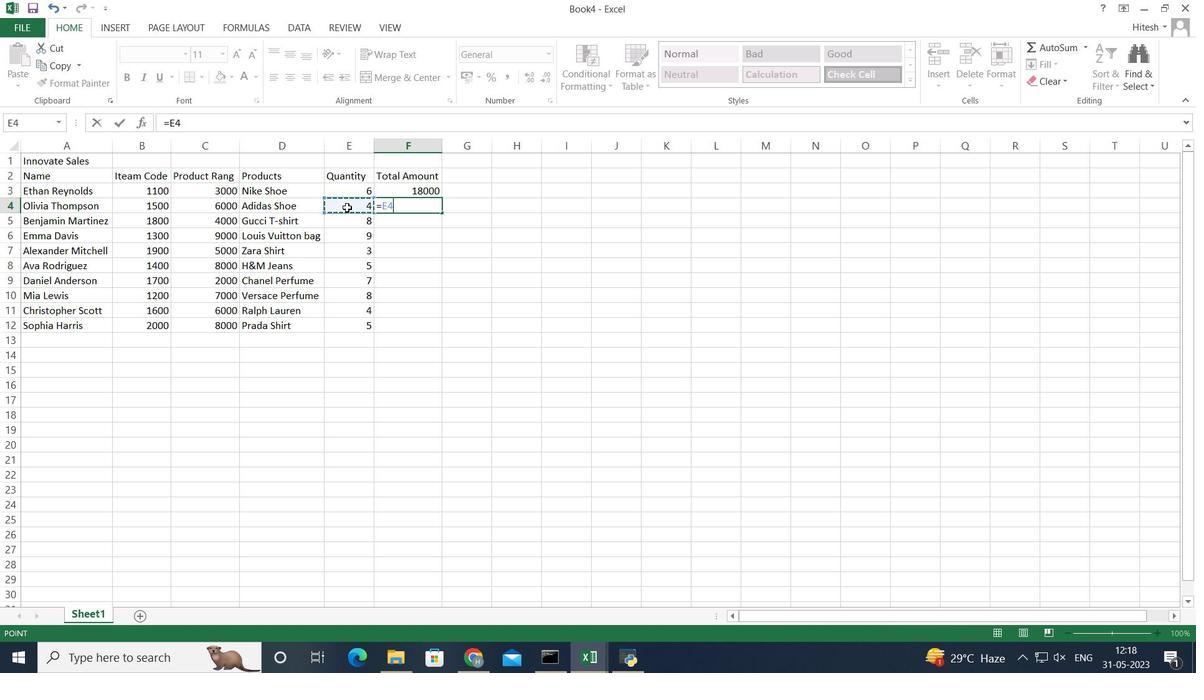 
Action: Key pressed *
Screenshot: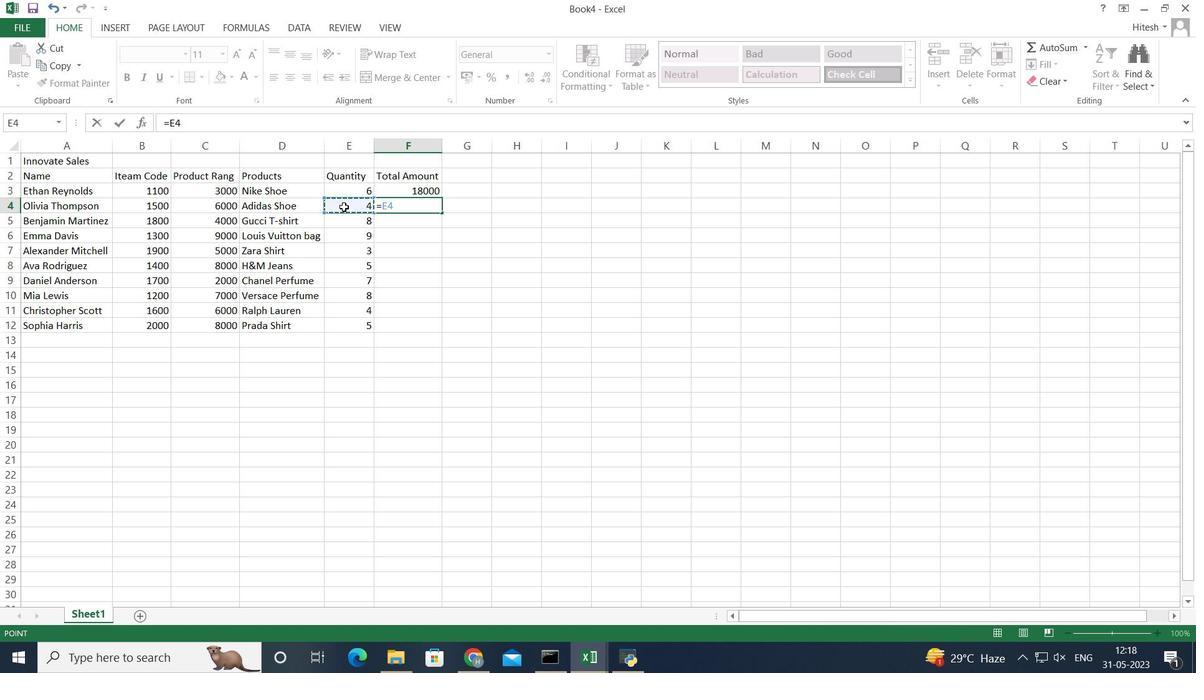 
Action: Mouse moved to (198, 201)
Screenshot: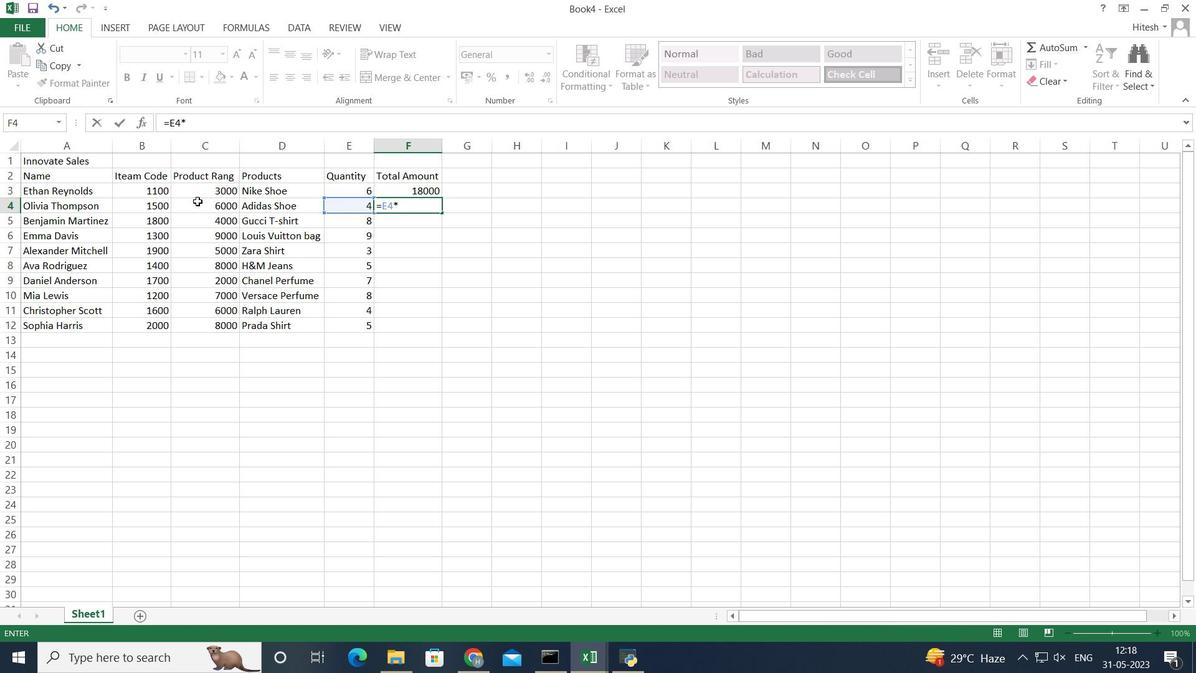 
Action: Mouse pressed left at (198, 201)
Screenshot: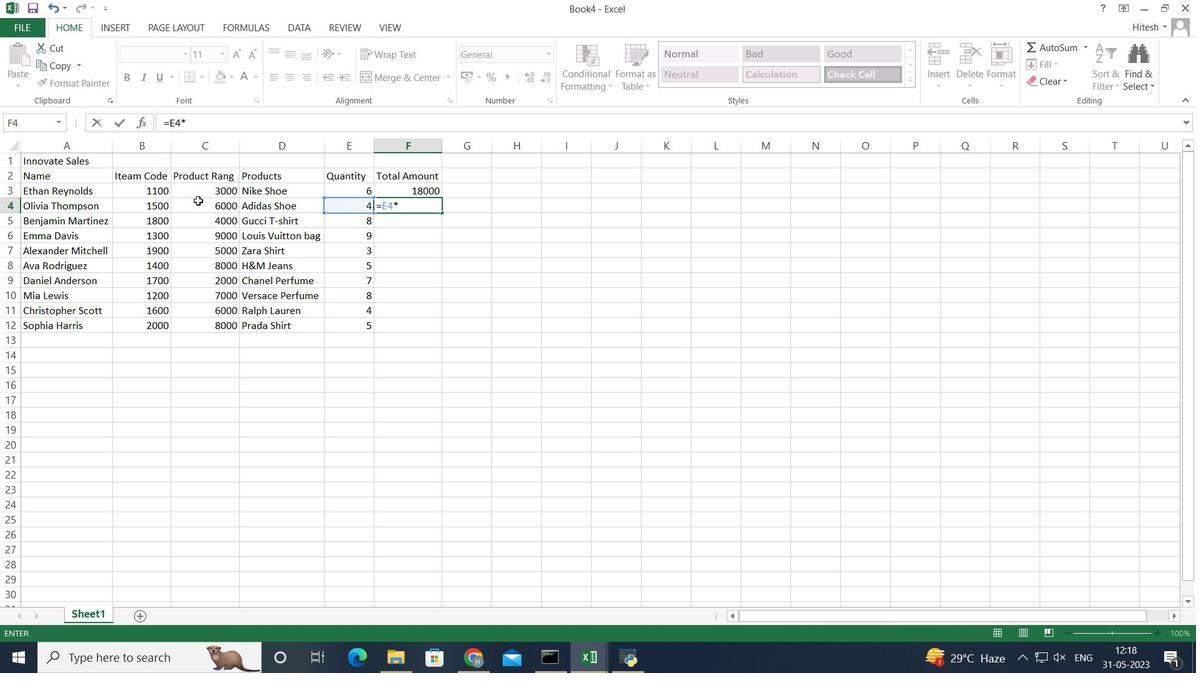 
Action: Key pressed <Key.enter>
Screenshot: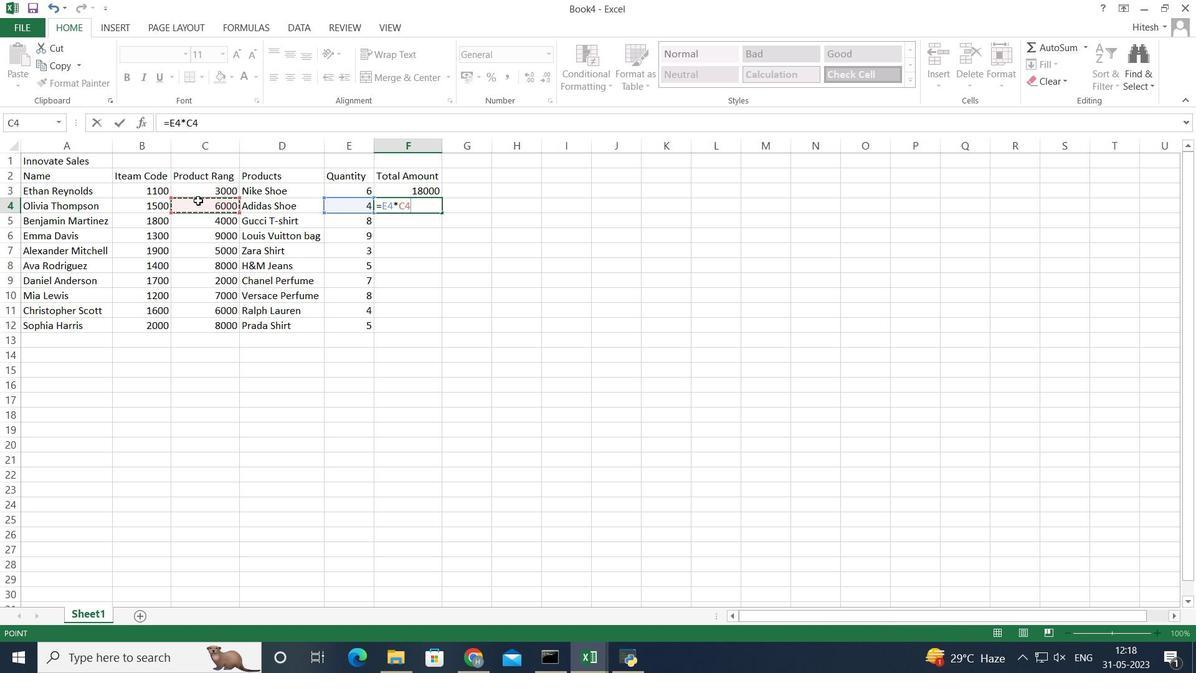 
Action: Mouse moved to (197, 201)
Screenshot: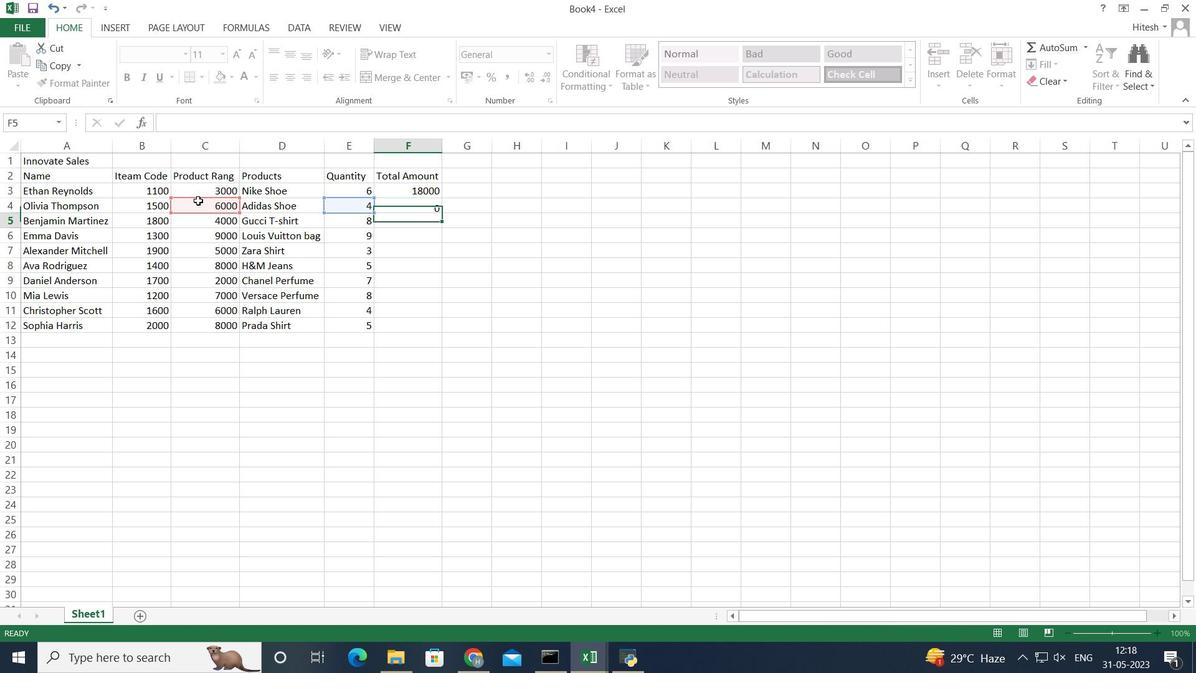 
Action: Key pressed =<Key.shift><Key.left>*<Key.shift><Key.left><Key.left><Key.left><Key.backspace><Key.backspace><Key.backspace>
Screenshot: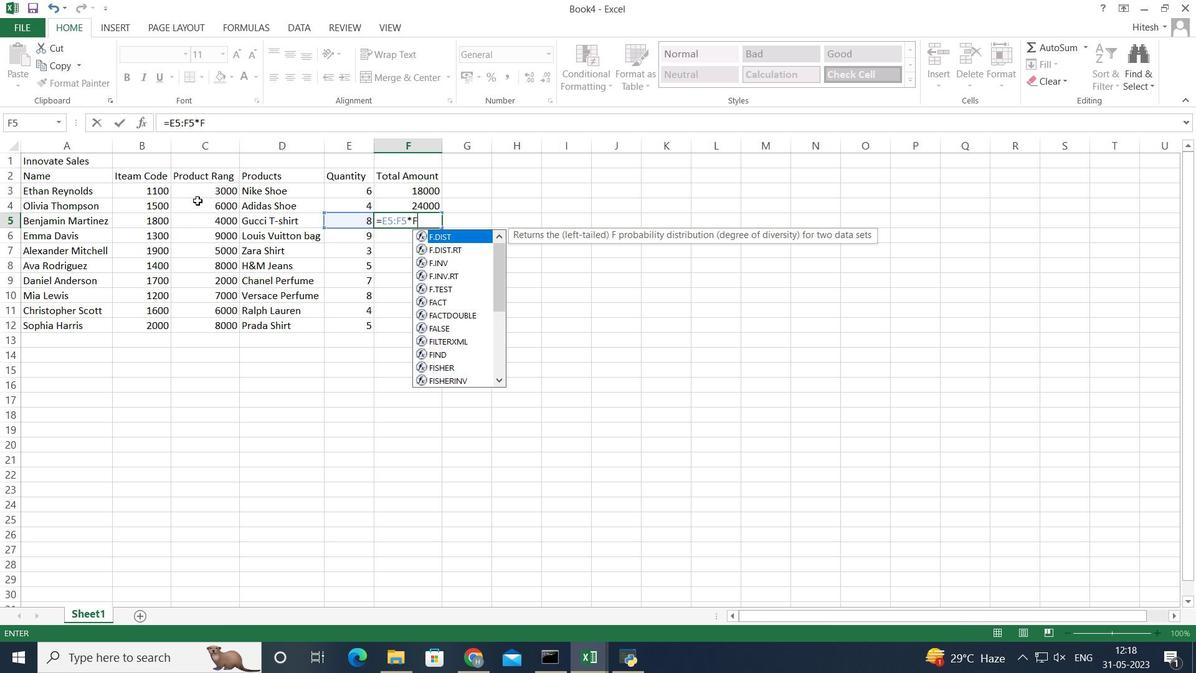 
Action: Mouse moved to (155, 228)
Screenshot: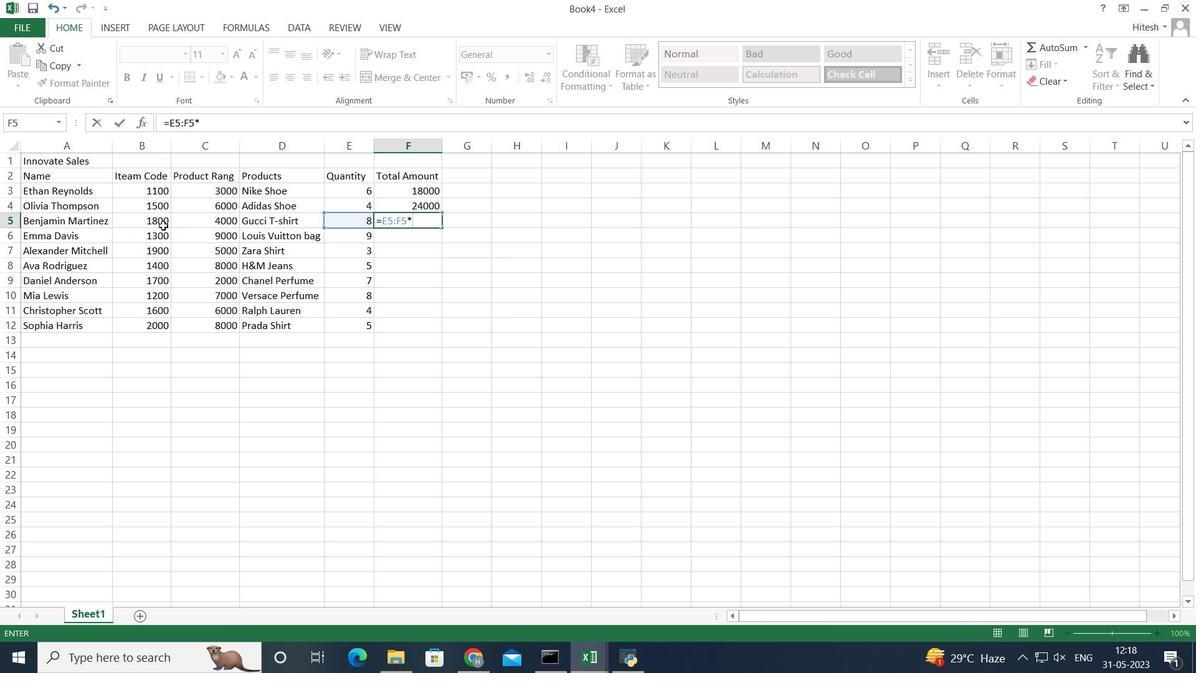 
Action: Key pressed <Key.backspace><Key.backspace><Key.backspace><Key.backspace><Key.backspace><Key.backspace><Key.backspace><Key.backspace>=
Screenshot: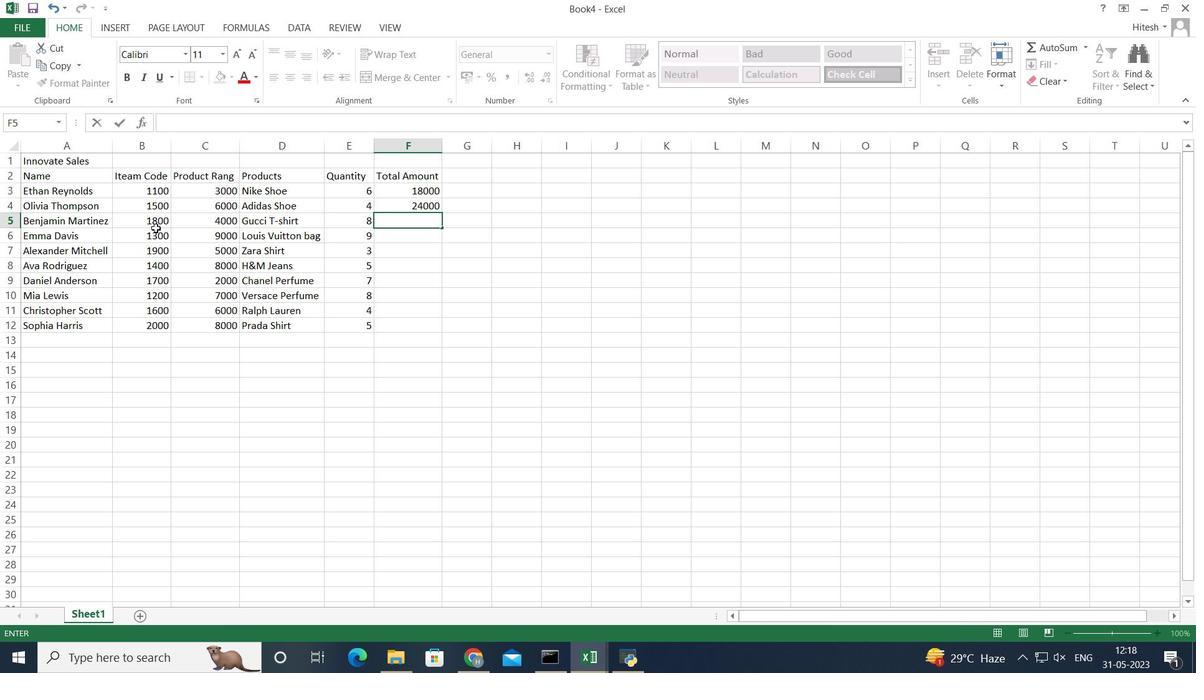 
Action: Mouse moved to (344, 219)
Screenshot: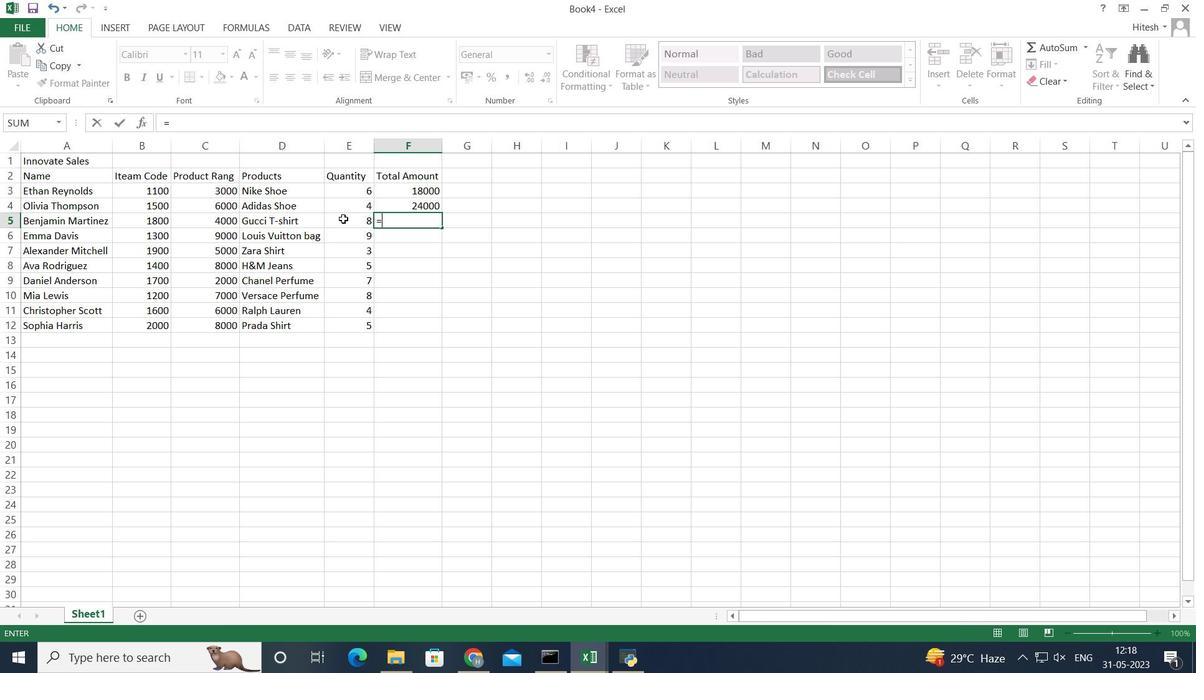 
Action: Mouse pressed left at (344, 219)
Screenshot: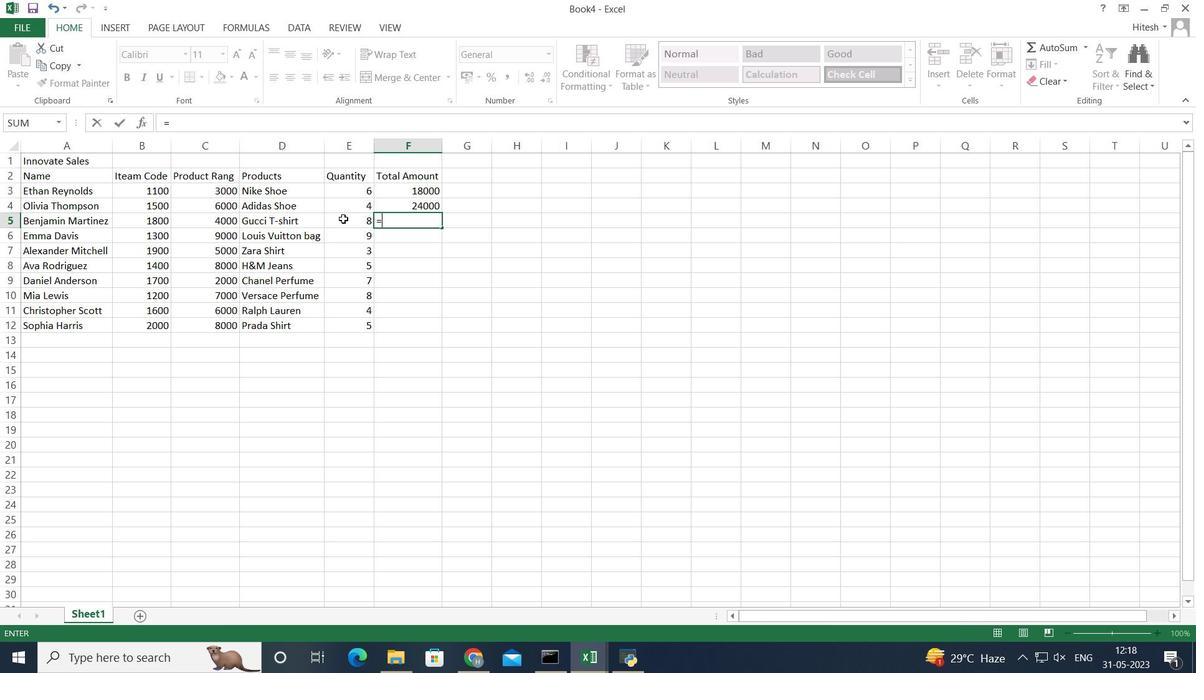 
Action: Key pressed *
Screenshot: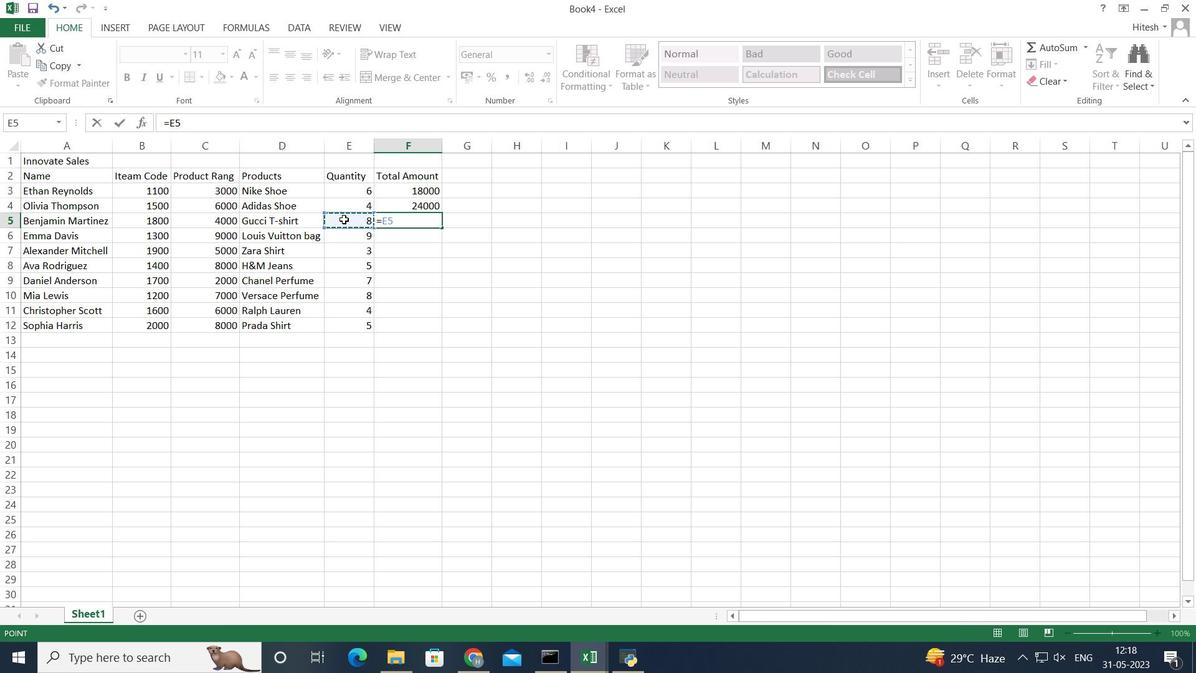 
Action: Mouse moved to (211, 221)
Screenshot: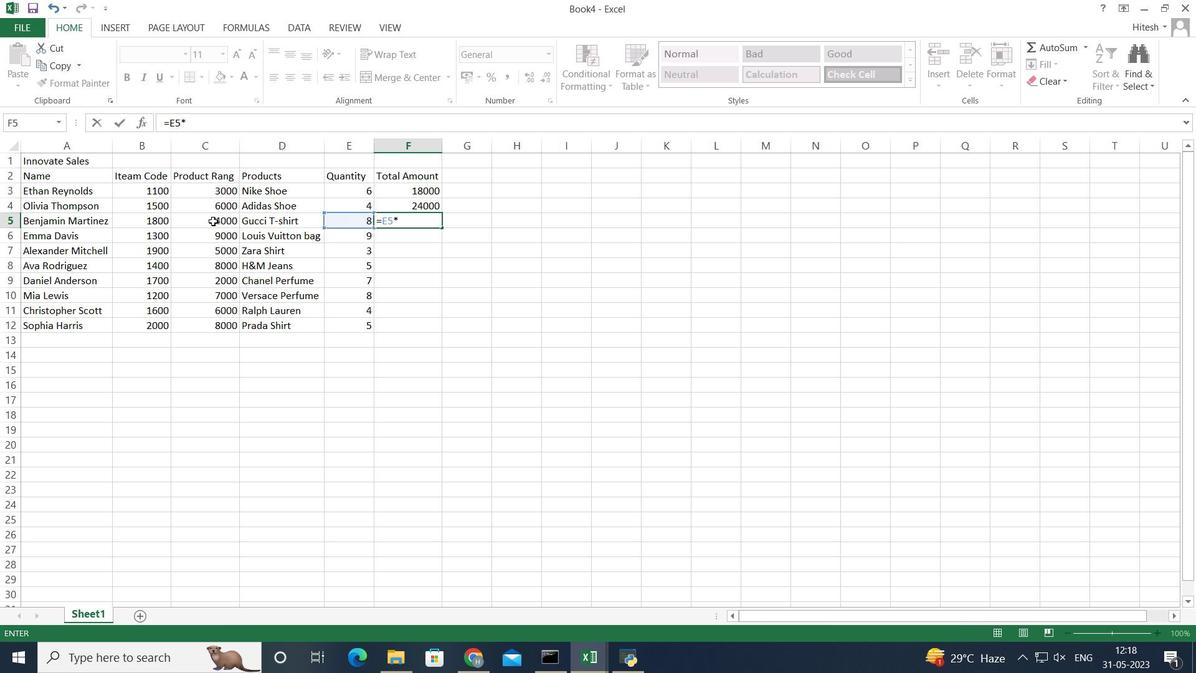 
Action: Mouse pressed left at (211, 221)
Screenshot: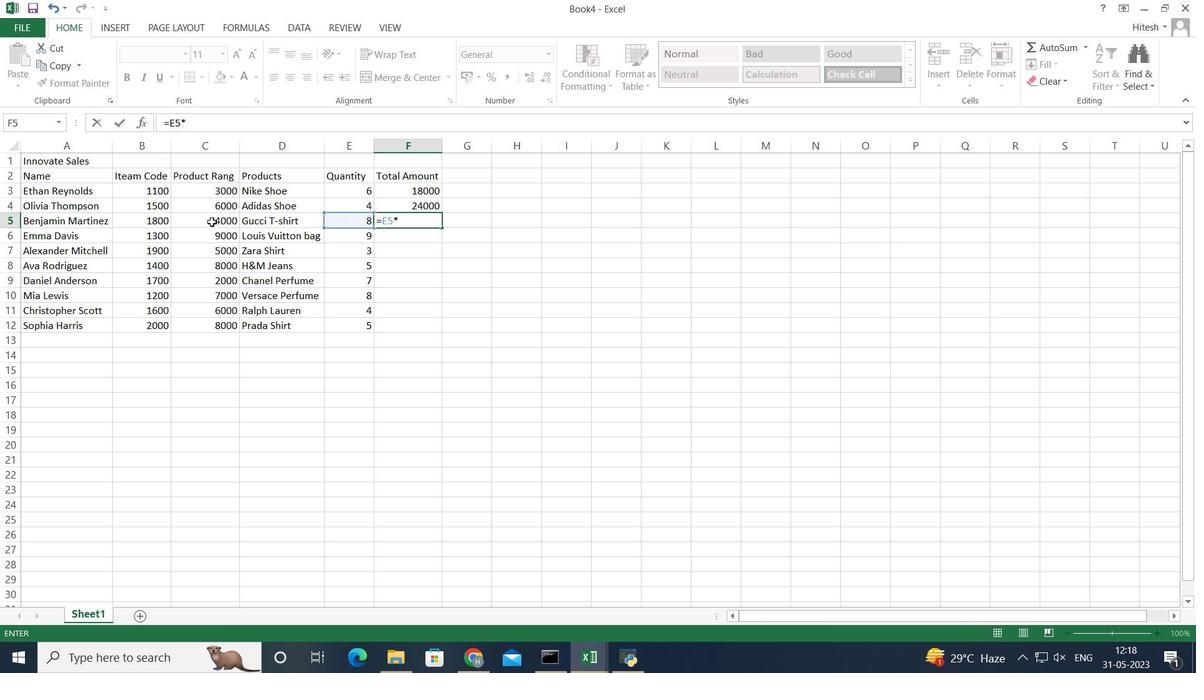 
Action: Key pressed <Key.enter>
Screenshot: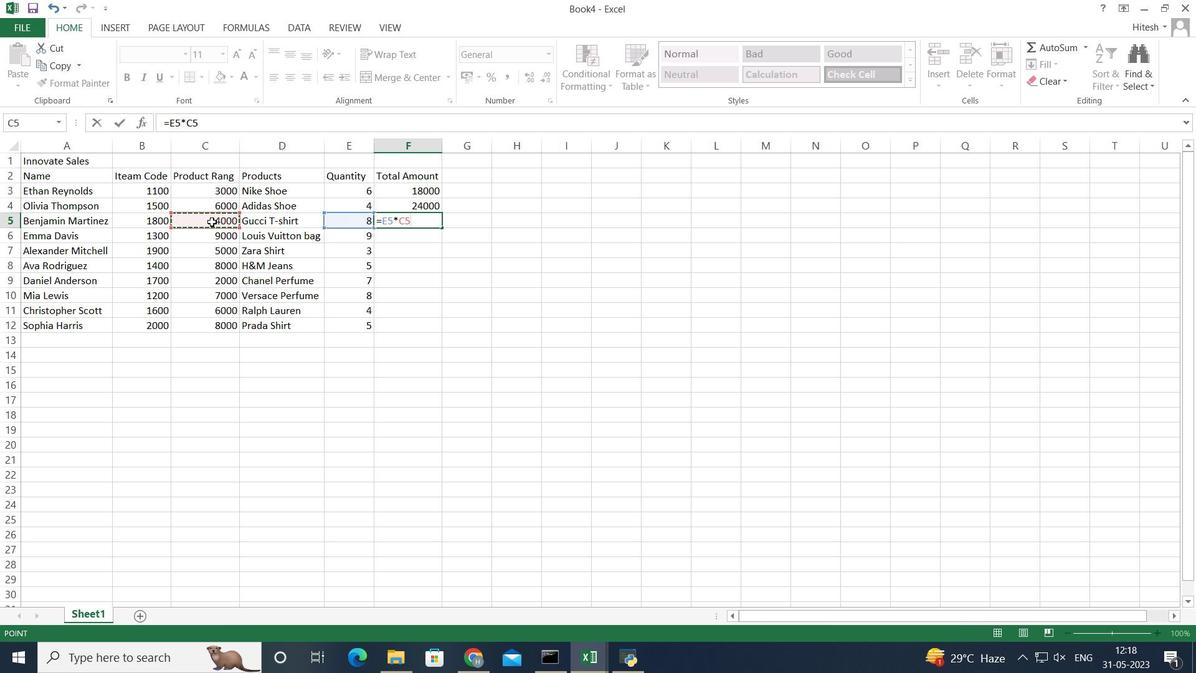 
Action: Mouse moved to (215, 223)
Screenshot: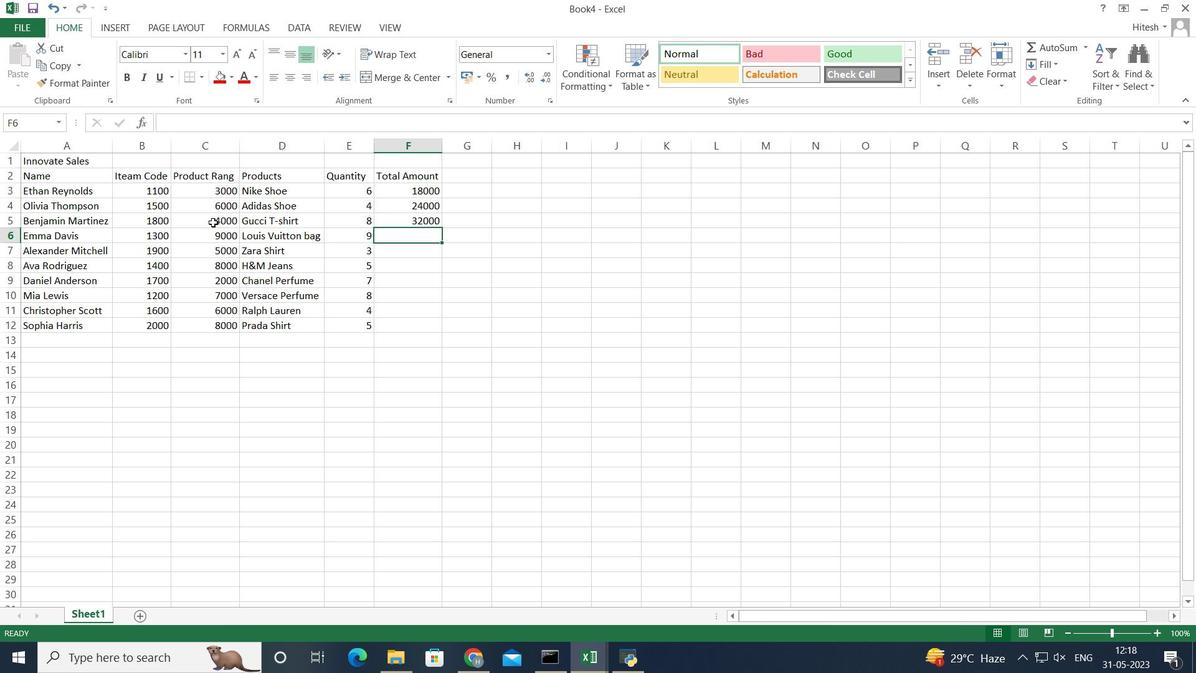 
Action: Key pressed =
Screenshot: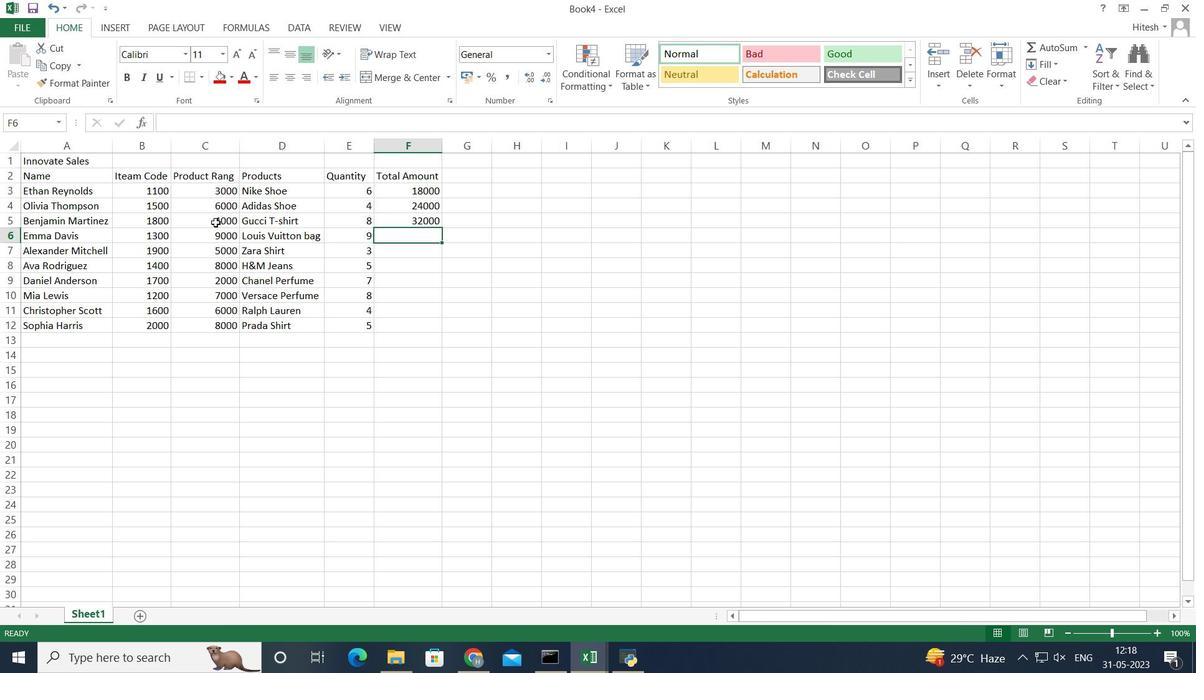 
Action: Mouse moved to (349, 237)
Screenshot: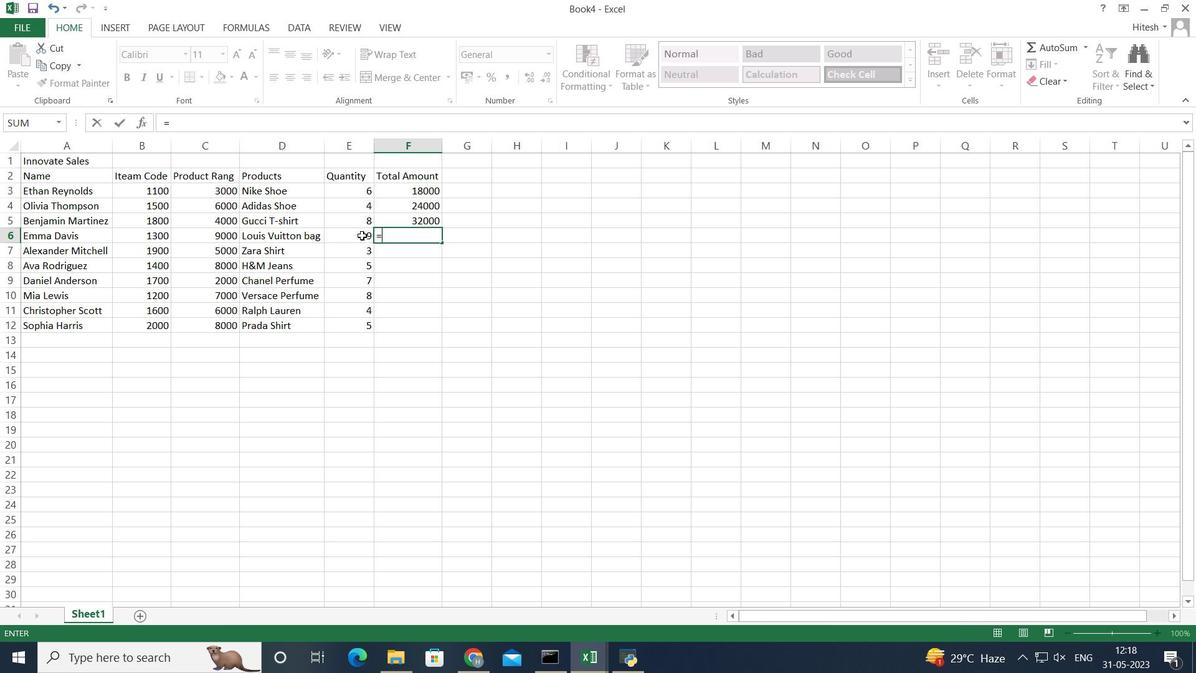 
Action: Mouse pressed left at (349, 237)
Screenshot: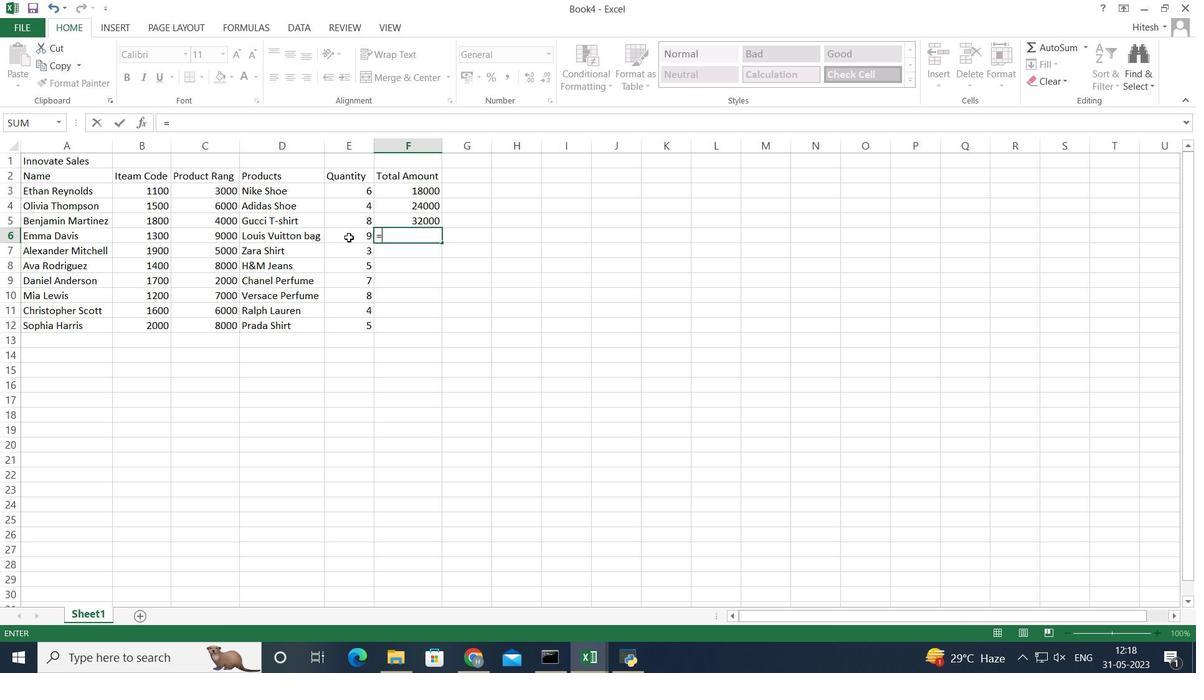 
Action: Key pressed *
Screenshot: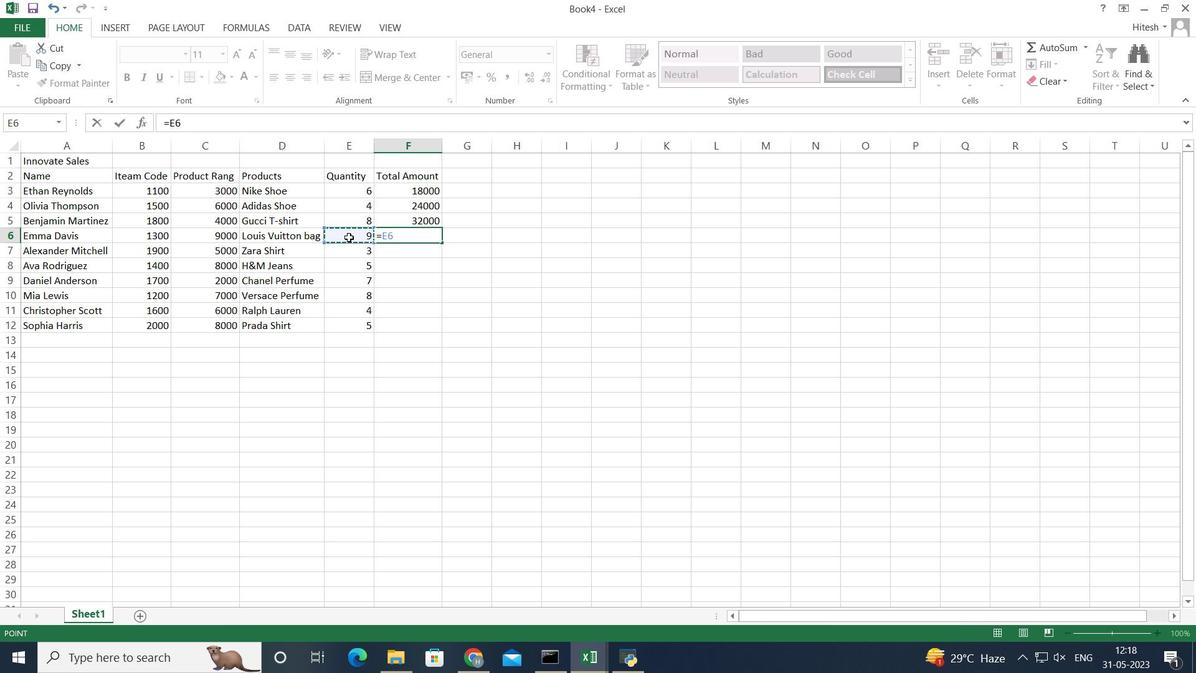 
Action: Mouse moved to (209, 235)
Screenshot: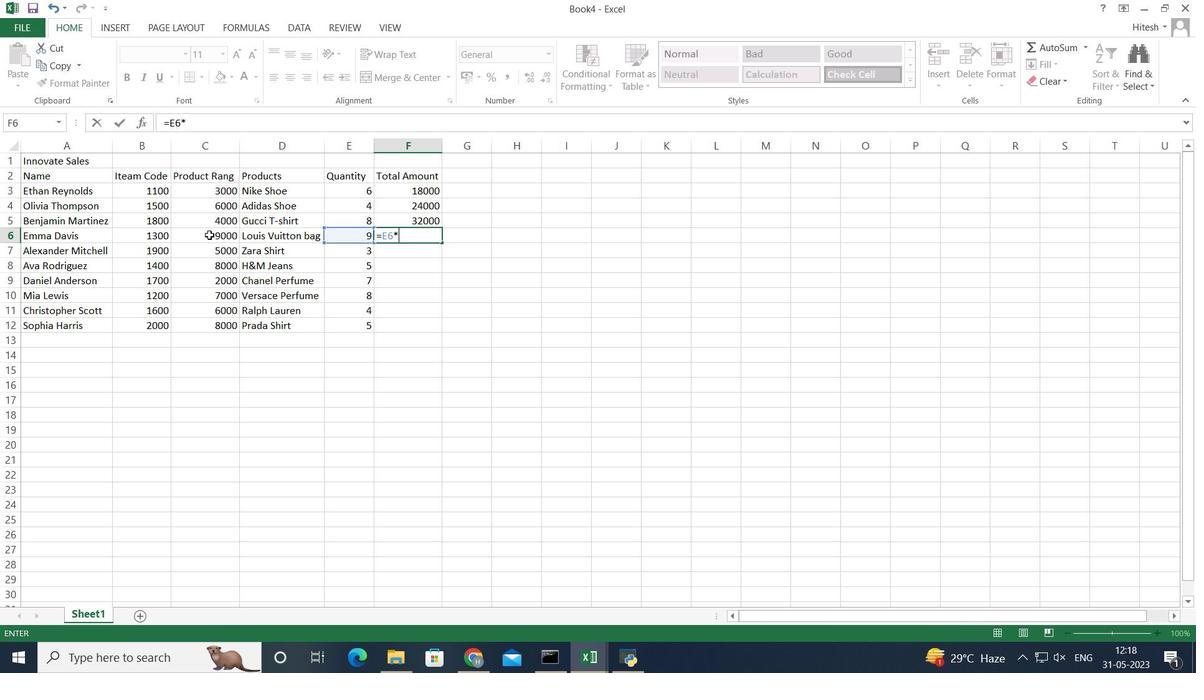 
Action: Mouse pressed left at (209, 235)
Screenshot: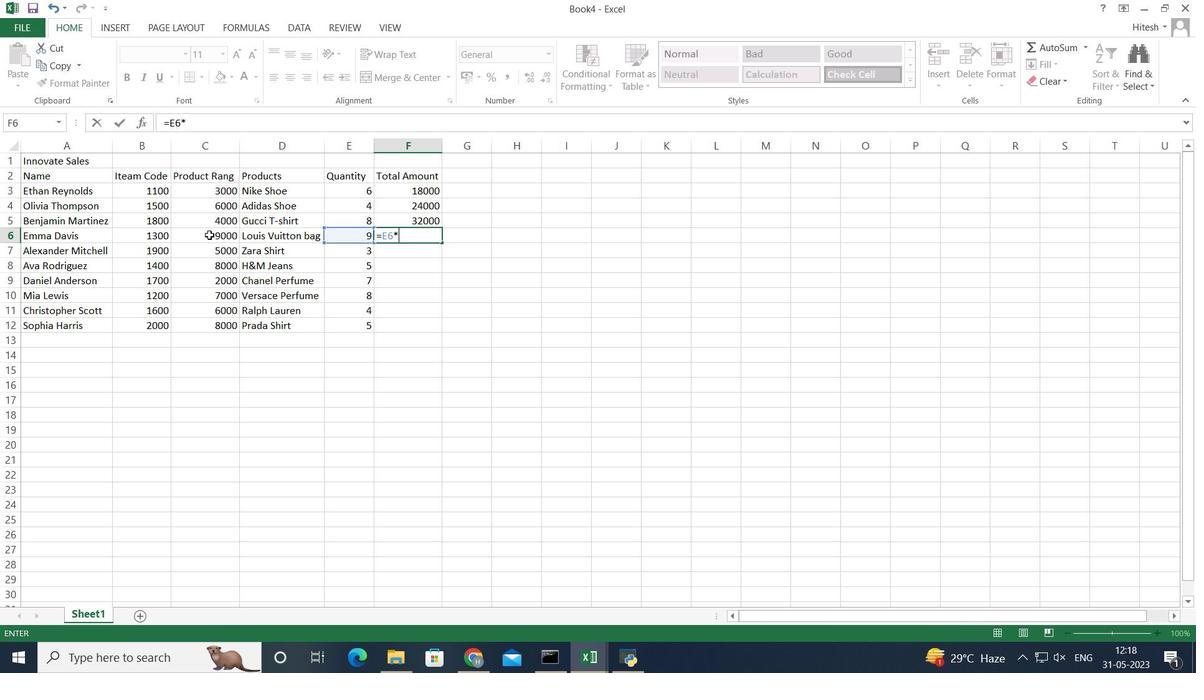 
Action: Key pressed <Key.enter>
Screenshot: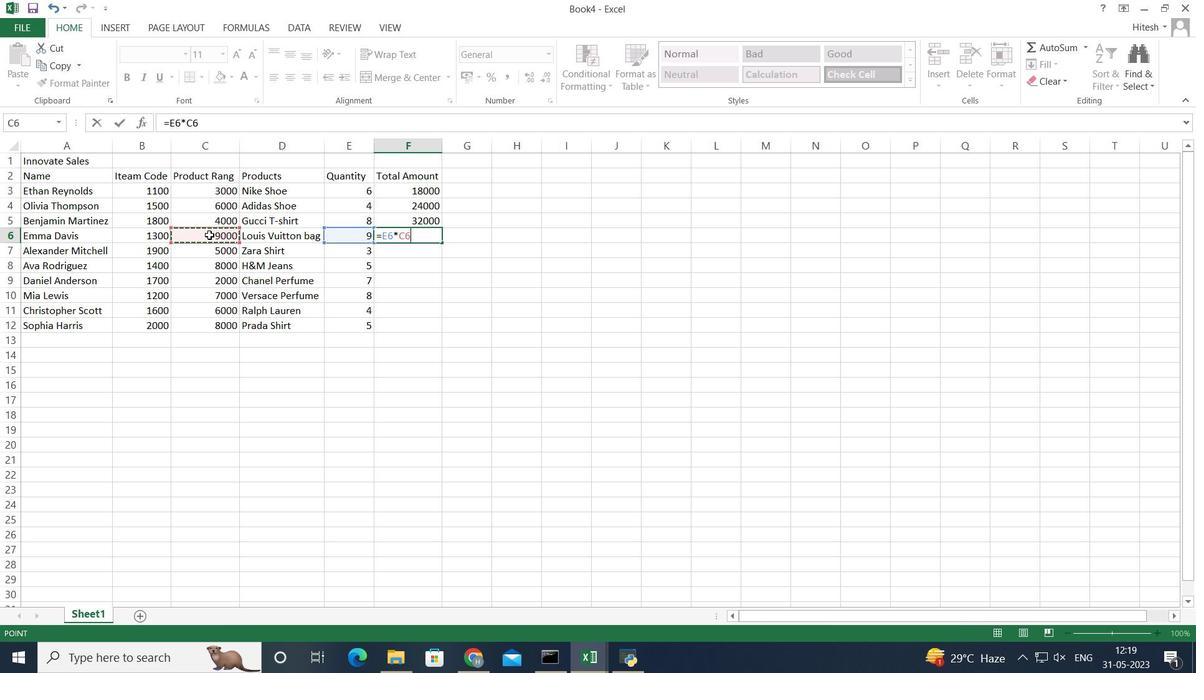 
Action: Mouse moved to (218, 234)
Screenshot: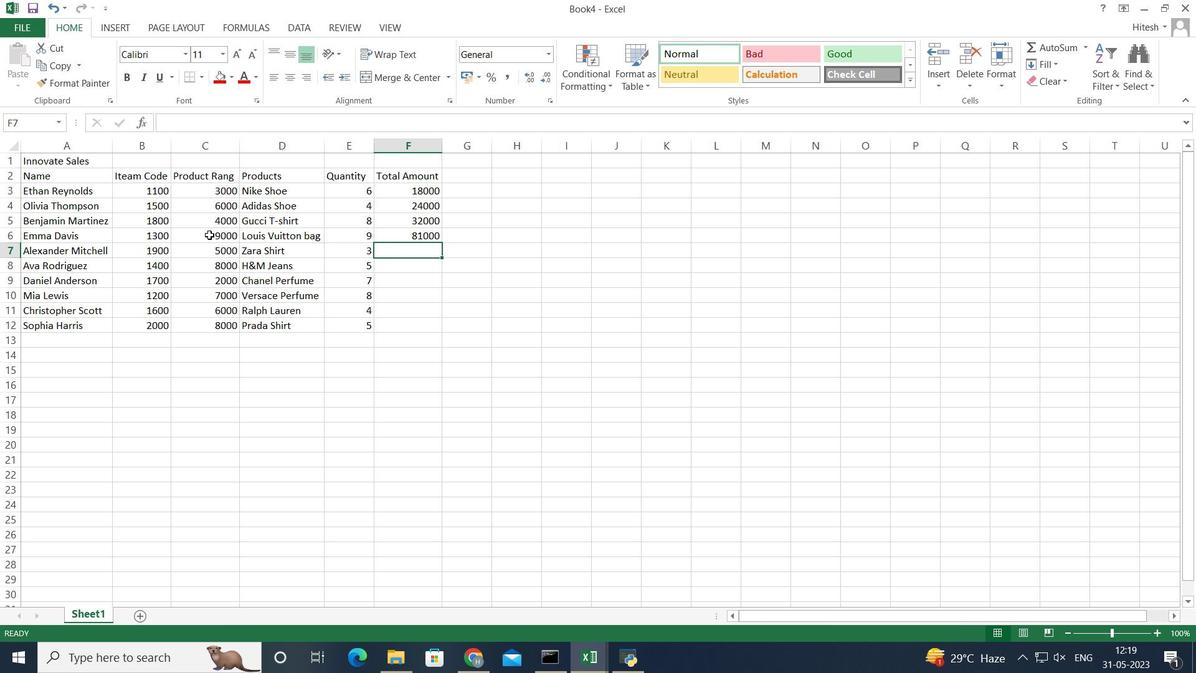 
Action: Key pressed =
Screenshot: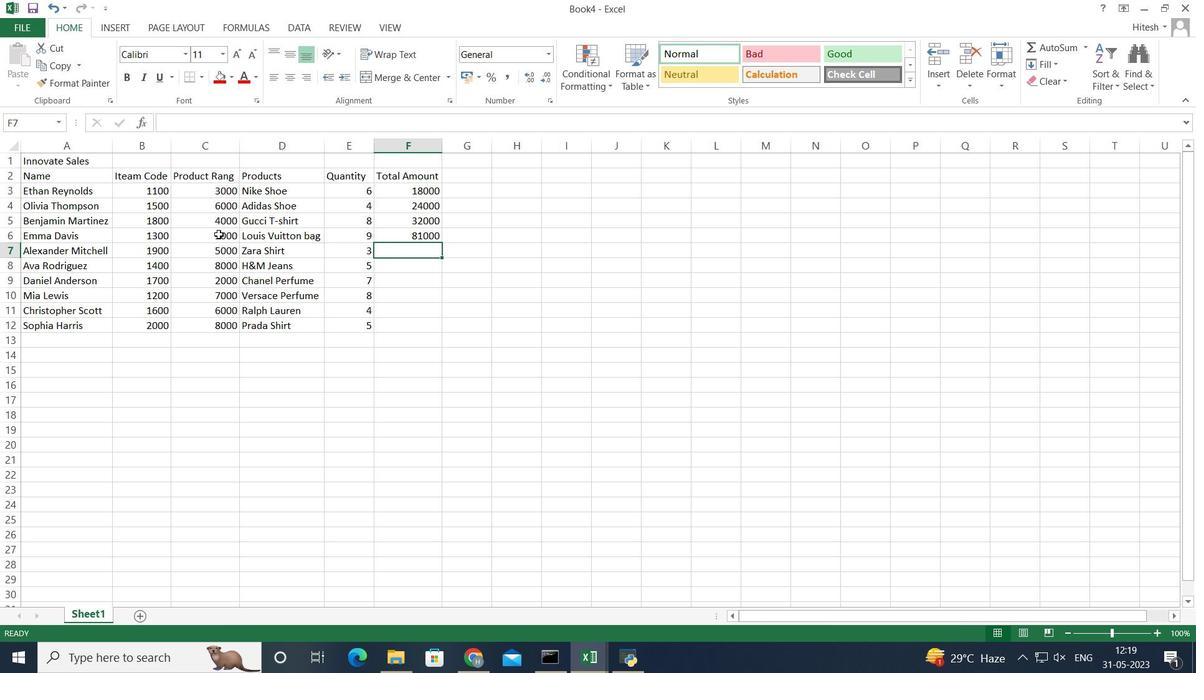 
Action: Mouse moved to (342, 251)
Screenshot: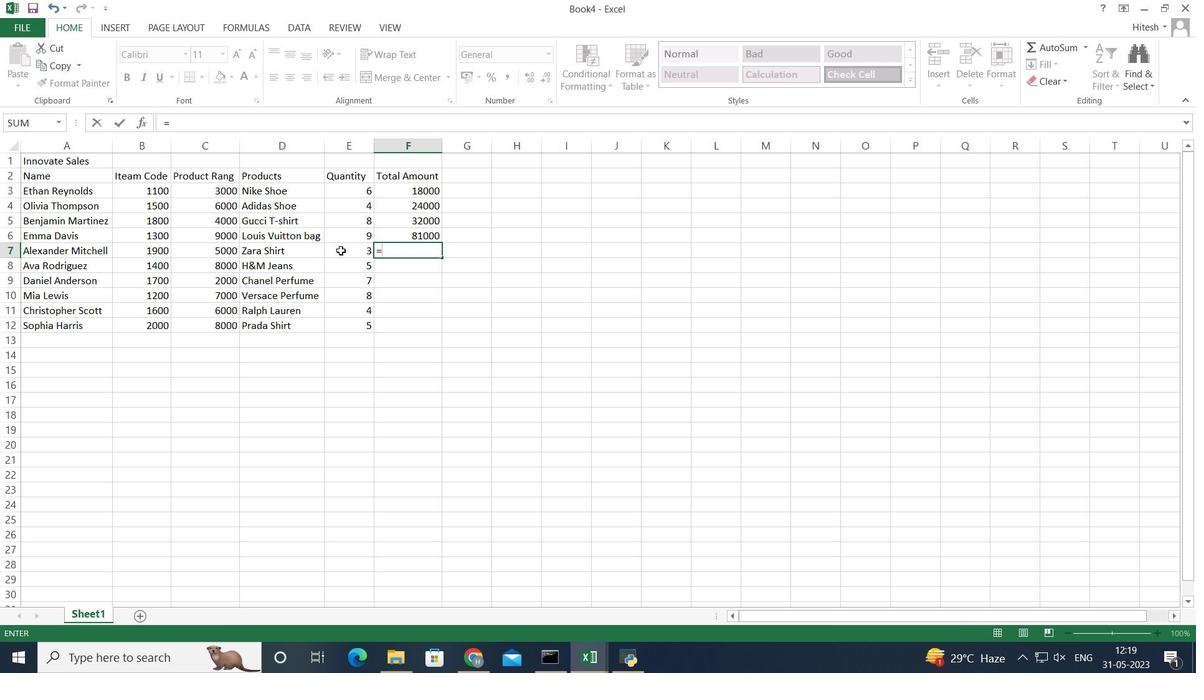 
Action: Mouse pressed left at (342, 251)
Screenshot: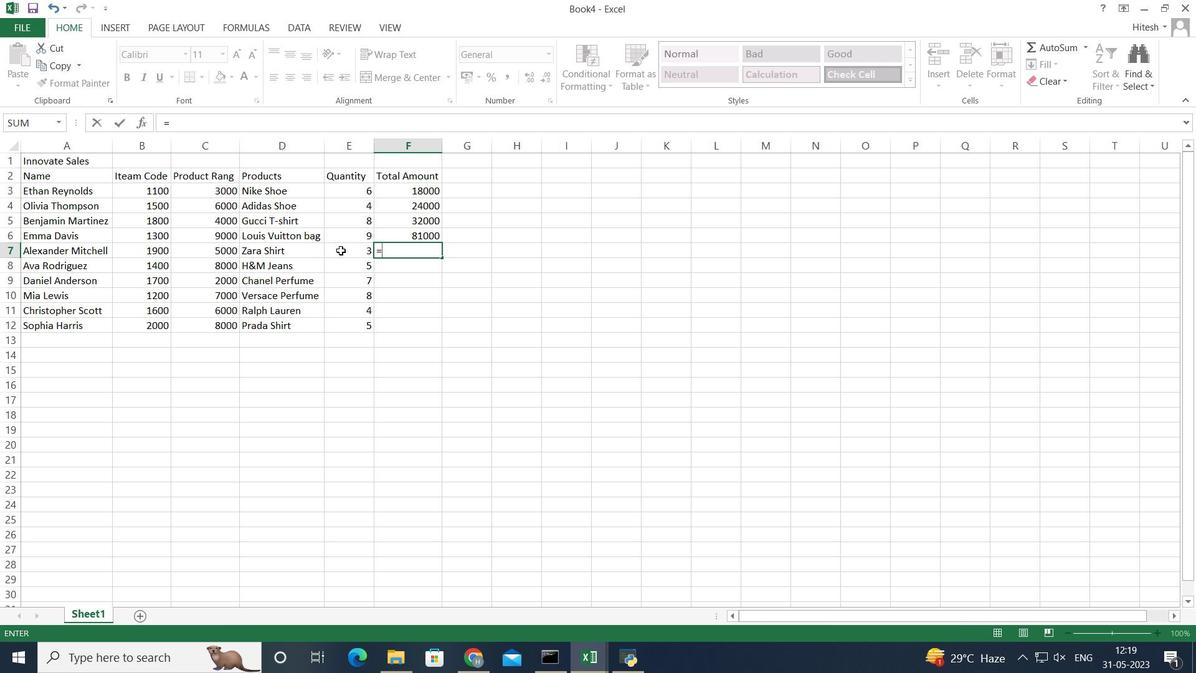 
Action: Mouse moved to (342, 251)
Screenshot: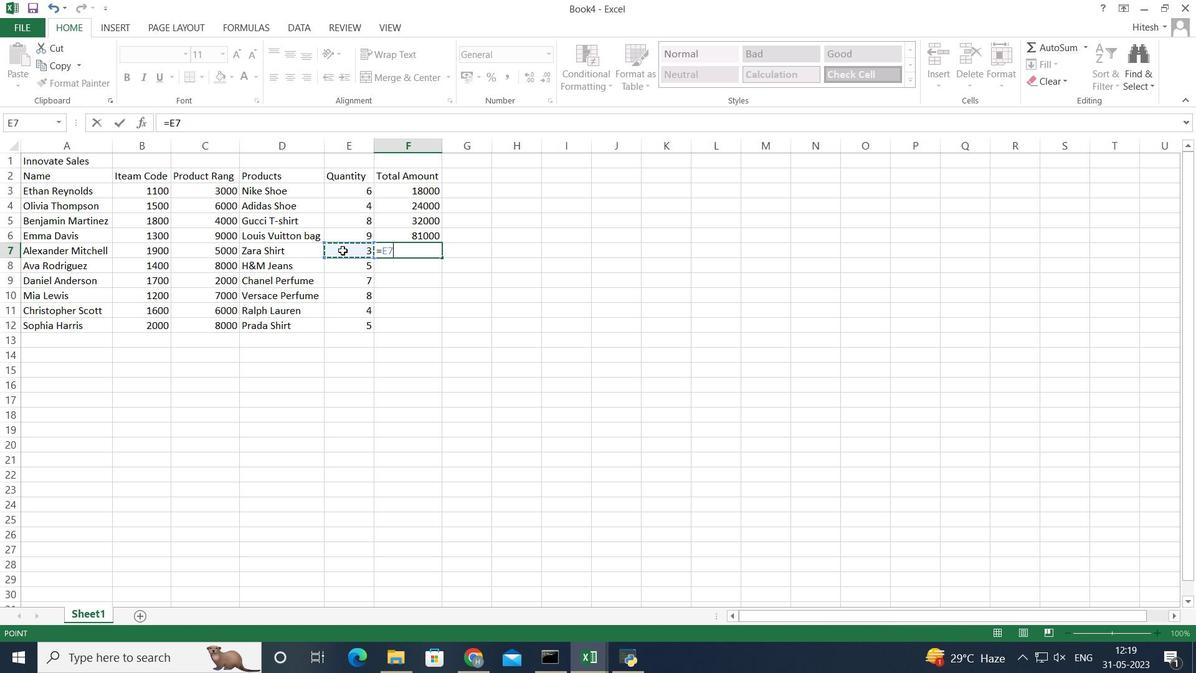 
Action: Key pressed *
Screenshot: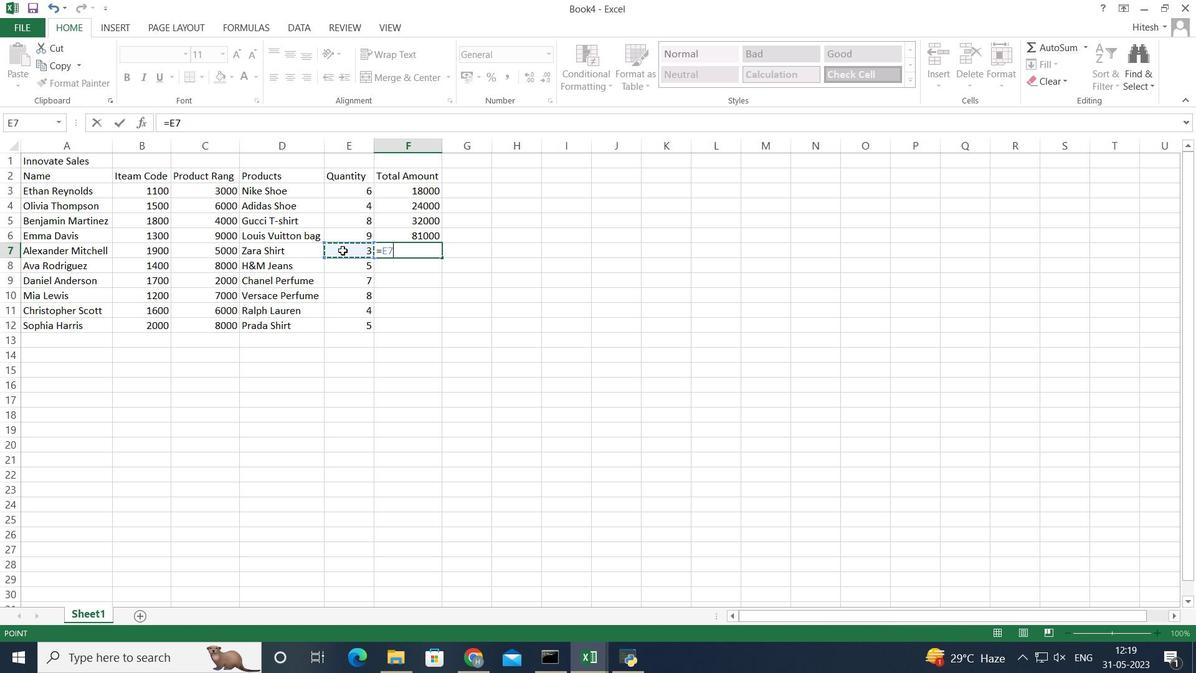 
Action: Mouse moved to (206, 250)
Screenshot: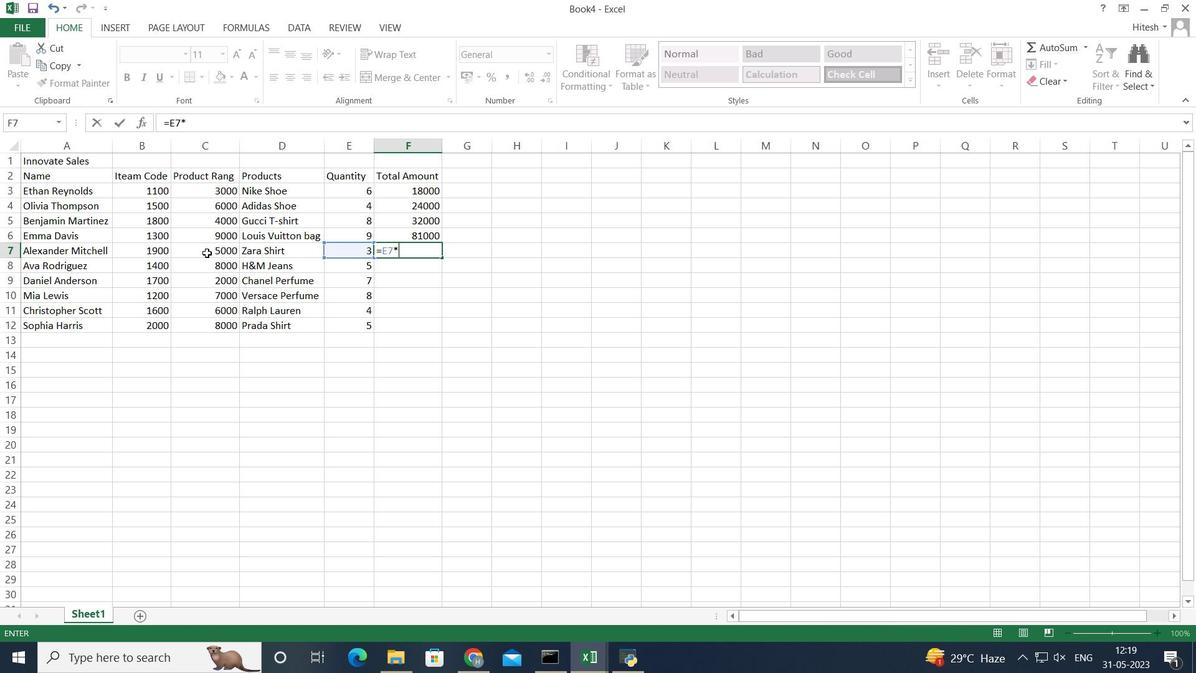 
Action: Mouse pressed left at (206, 250)
Screenshot: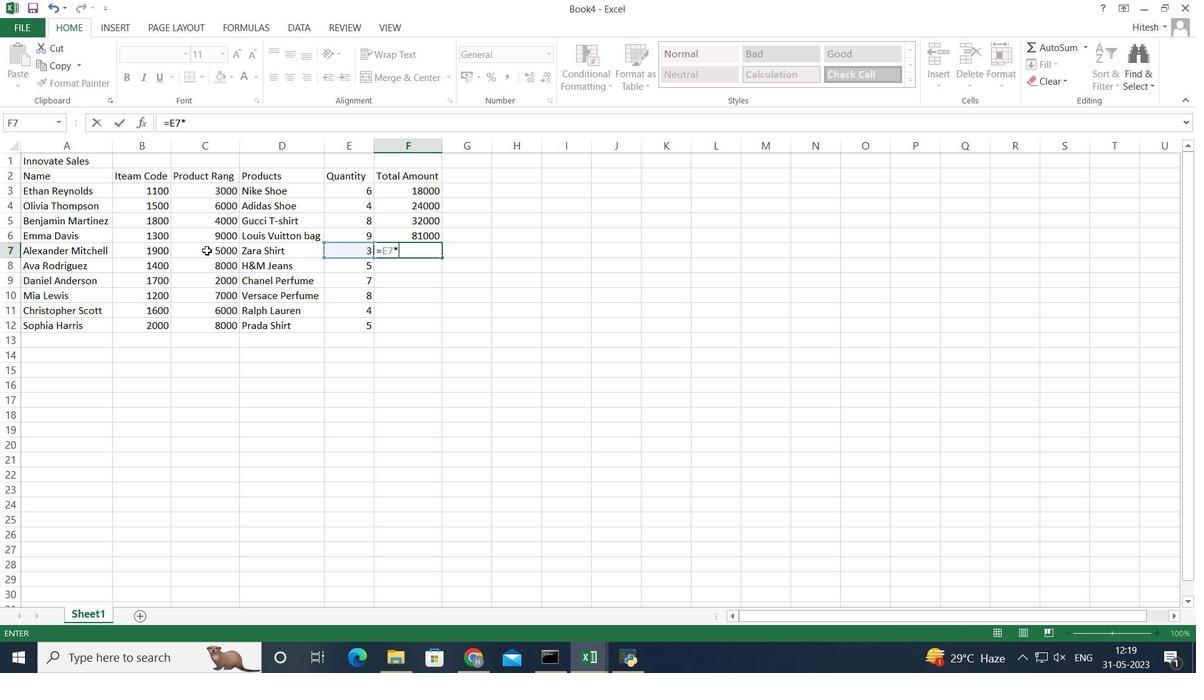 
Action: Mouse moved to (206, 249)
Screenshot: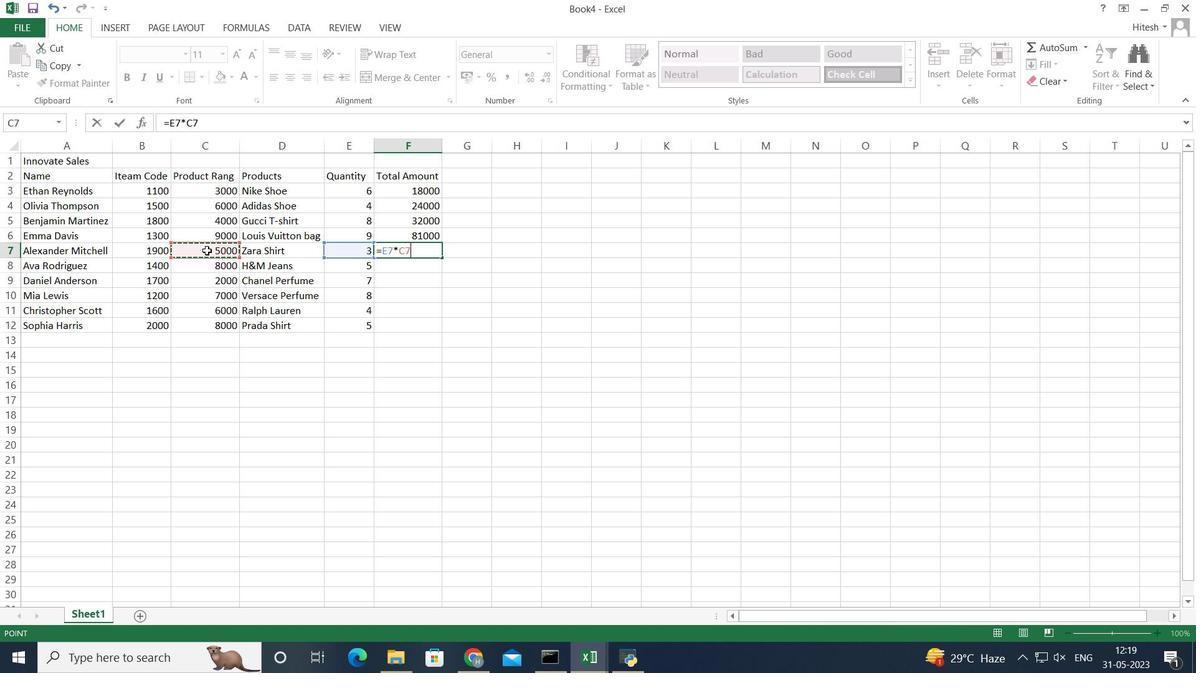 
Action: Key pressed <Key.enter>
Screenshot: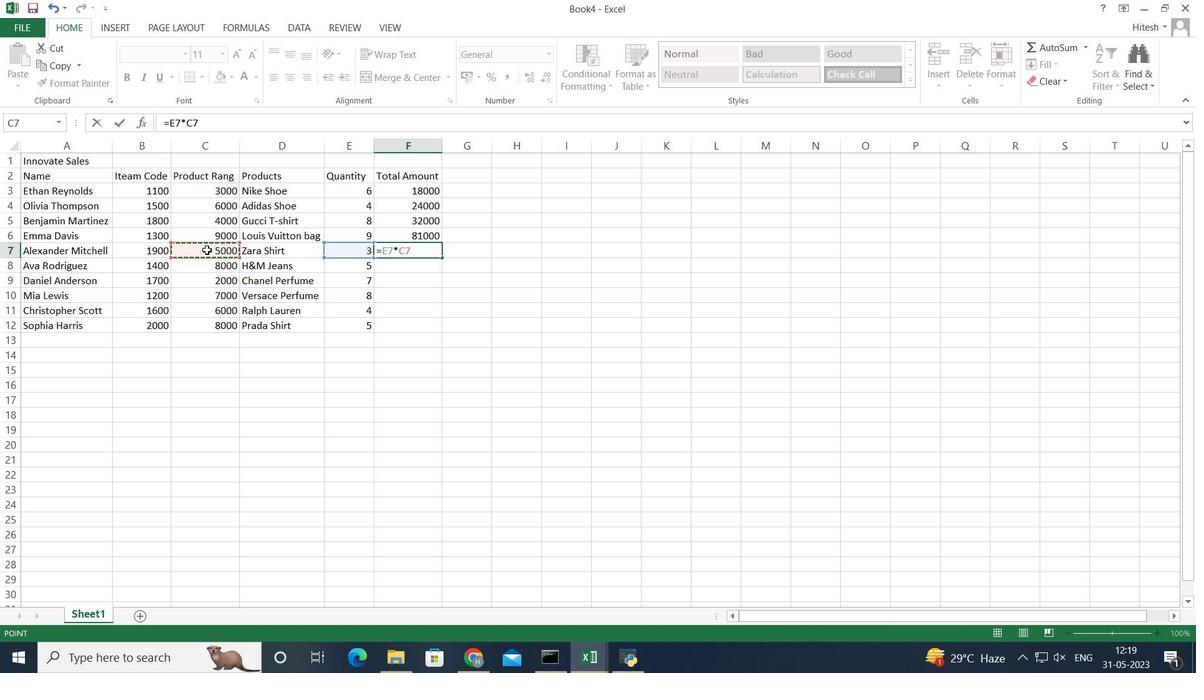 
Action: Mouse moved to (353, 251)
Screenshot: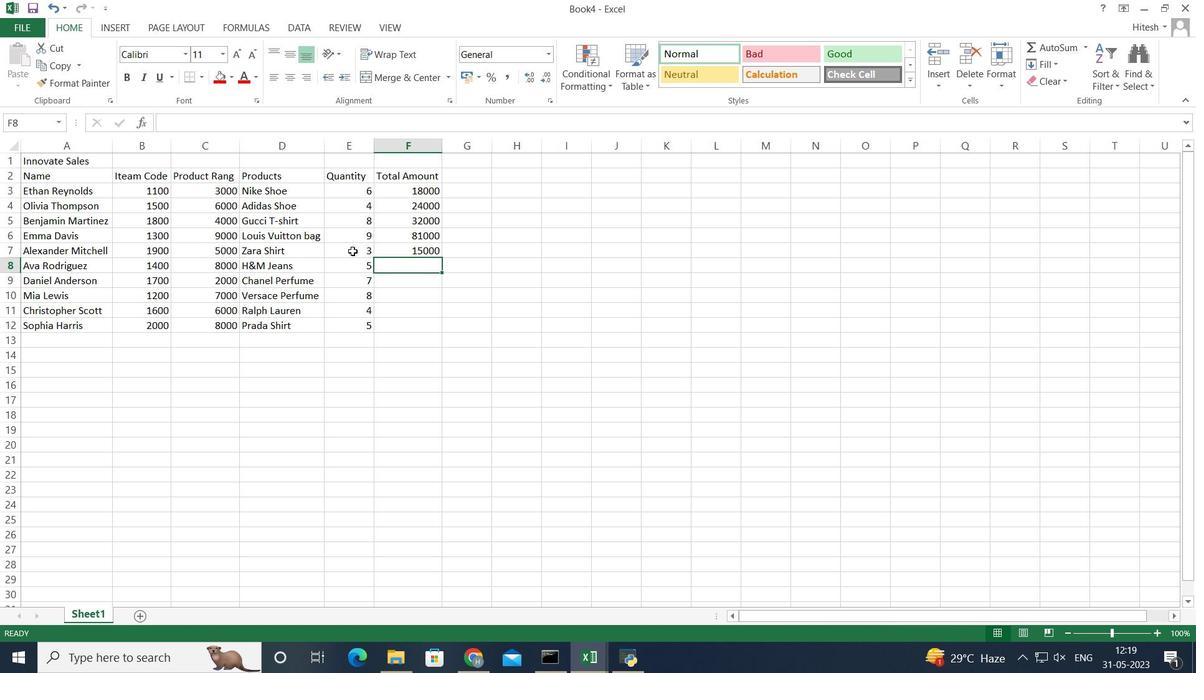 
Action: Key pressed =
Screenshot: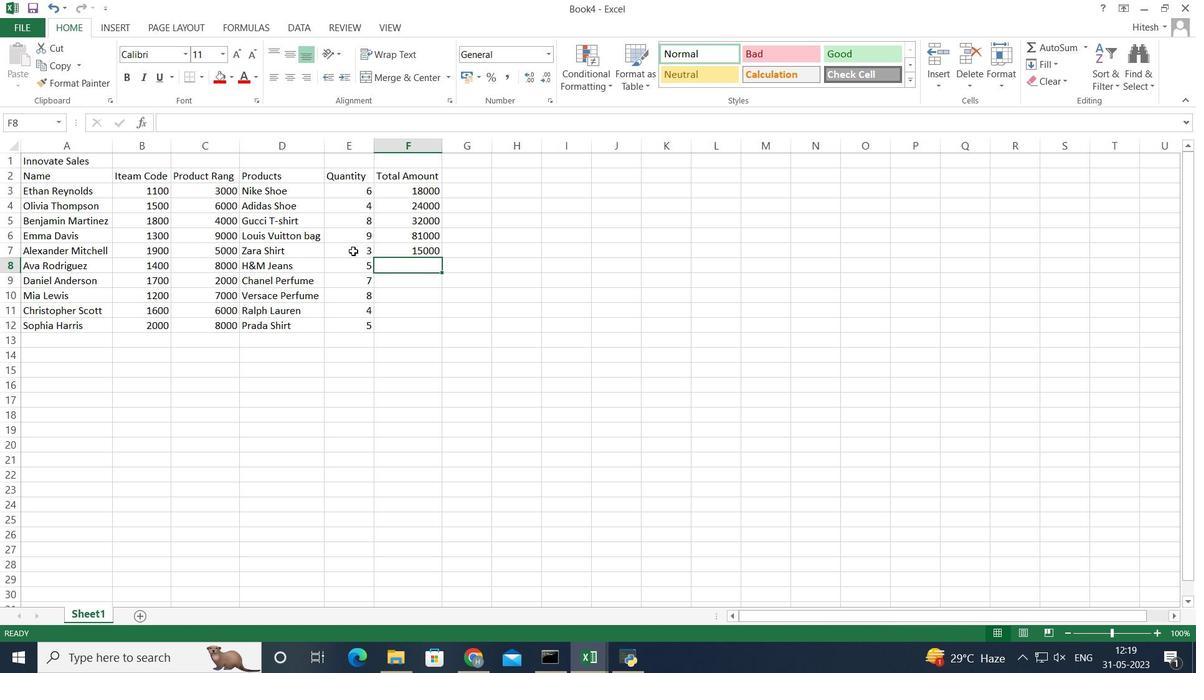 
Action: Mouse moved to (355, 264)
Screenshot: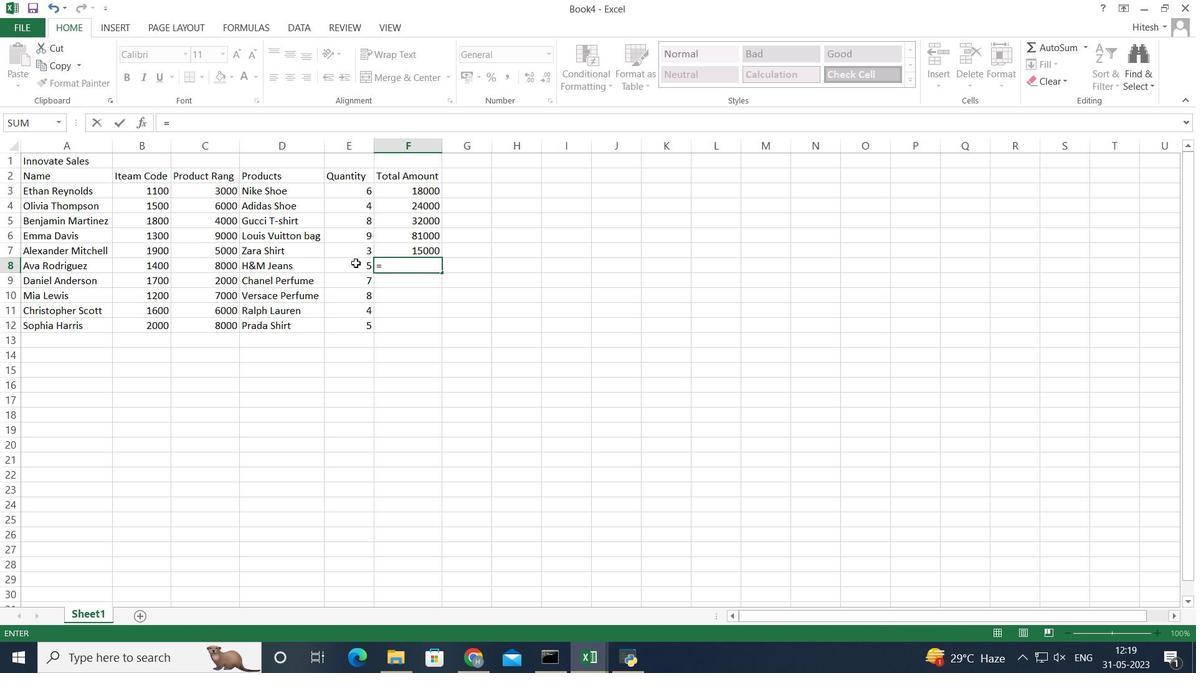 
Action: Mouse pressed left at (355, 264)
Screenshot: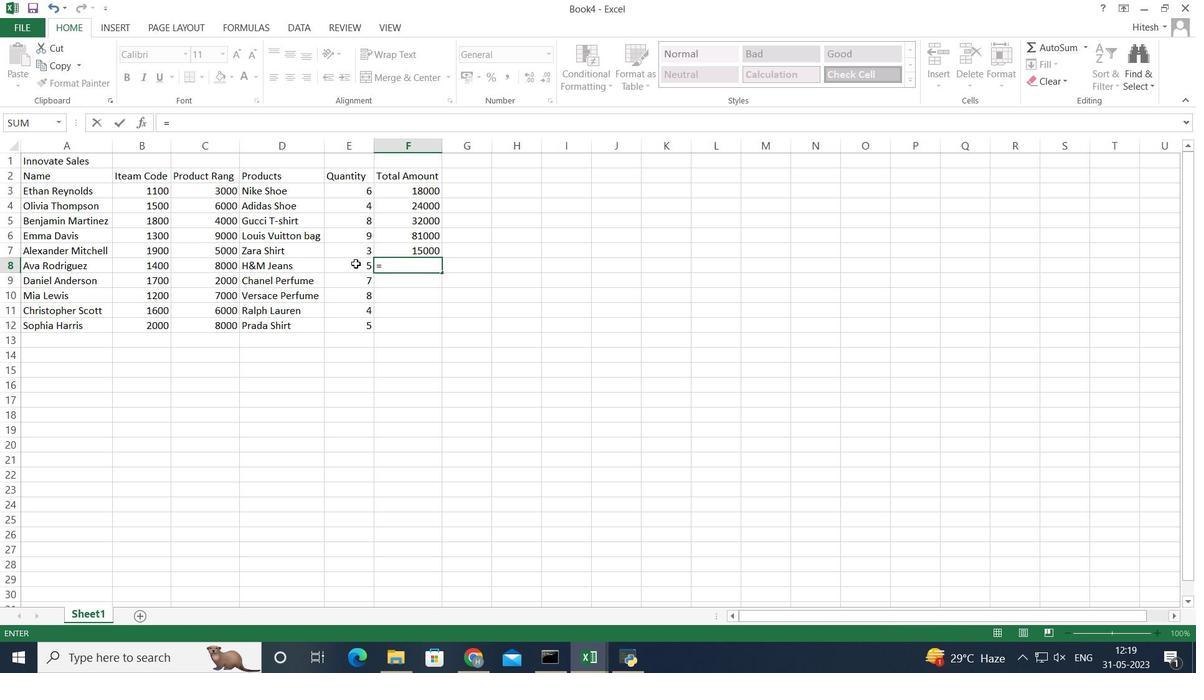 
Action: Key pressed *
Screenshot: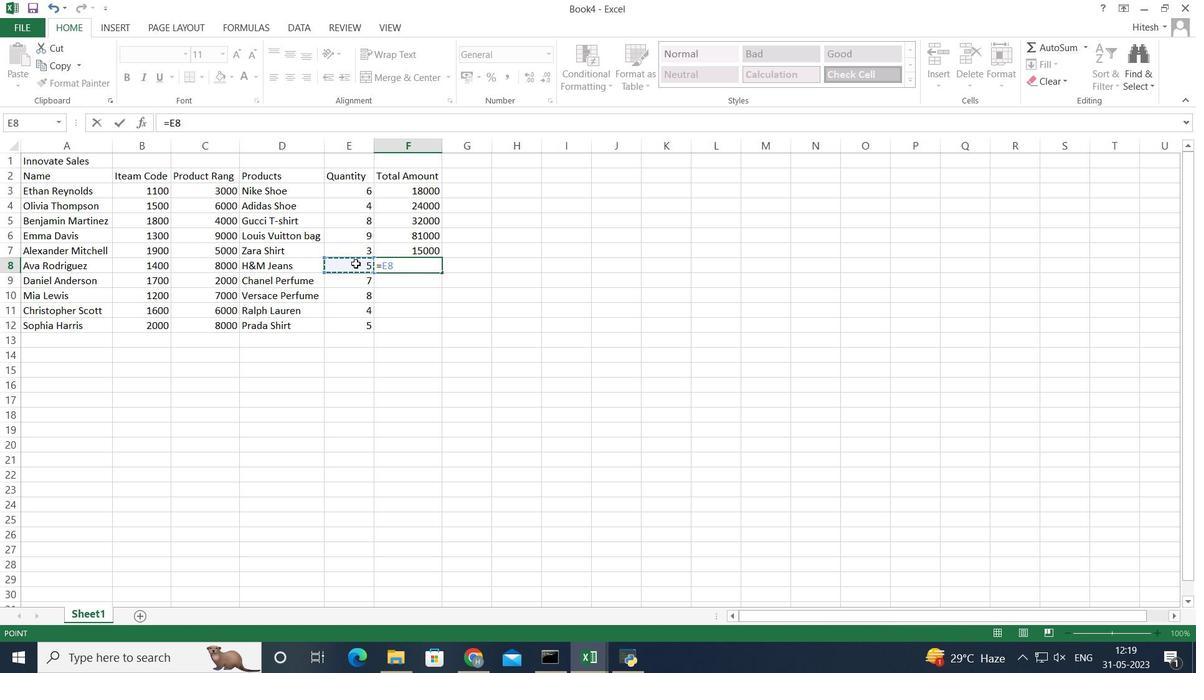 
Action: Mouse moved to (193, 264)
Screenshot: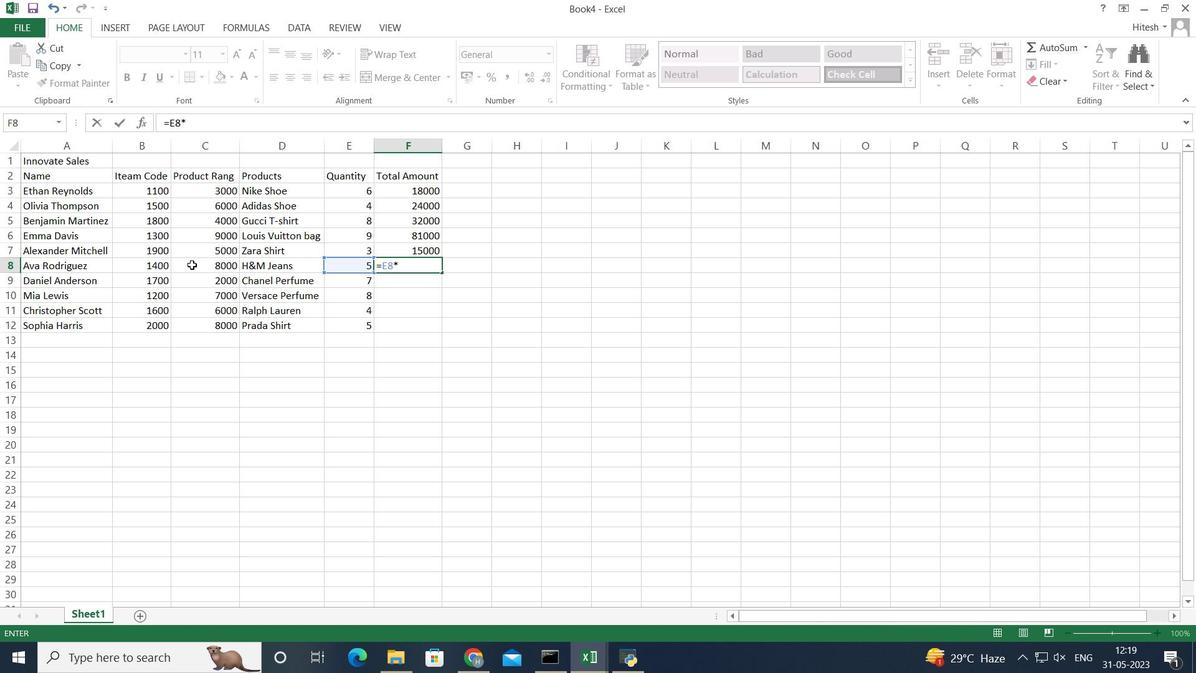 
Action: Mouse pressed left at (193, 264)
Screenshot: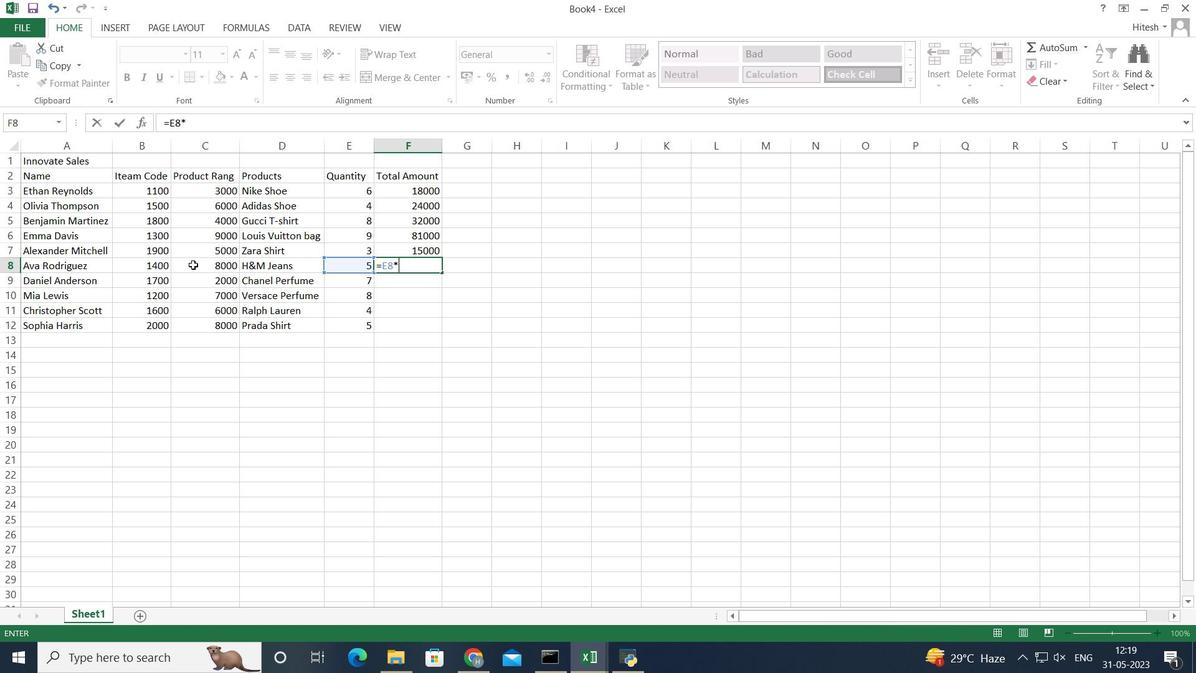 
Action: Mouse moved to (193, 265)
Screenshot: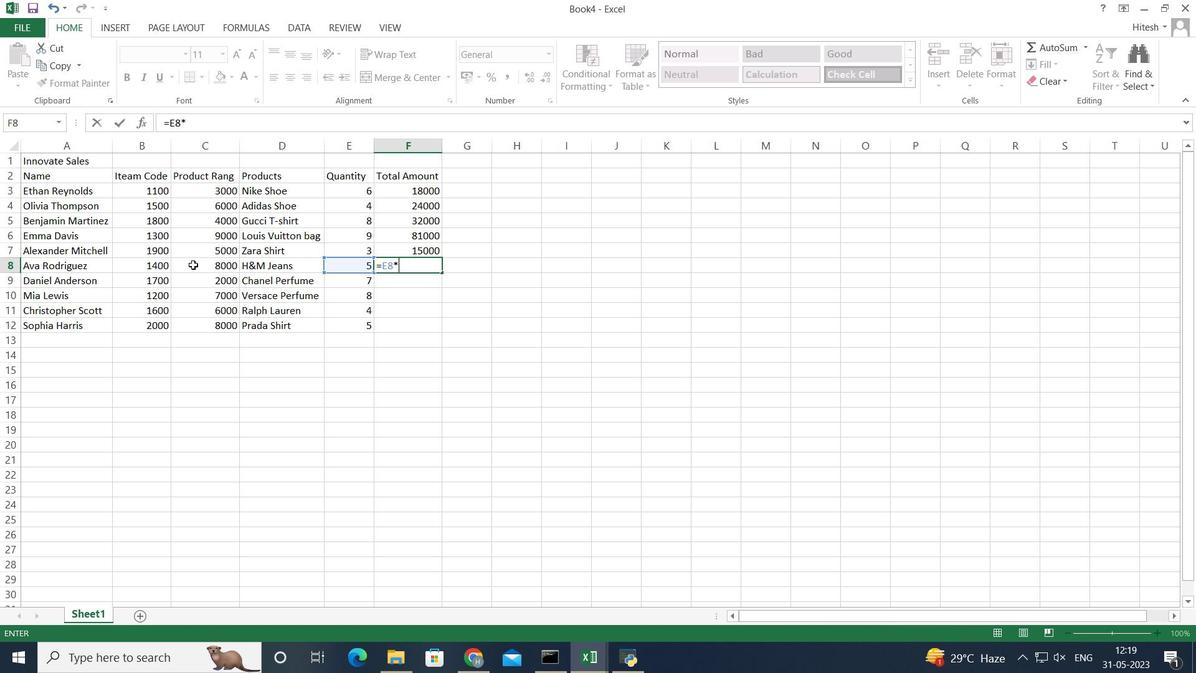 
Action: Key pressed <Key.enter>
Screenshot: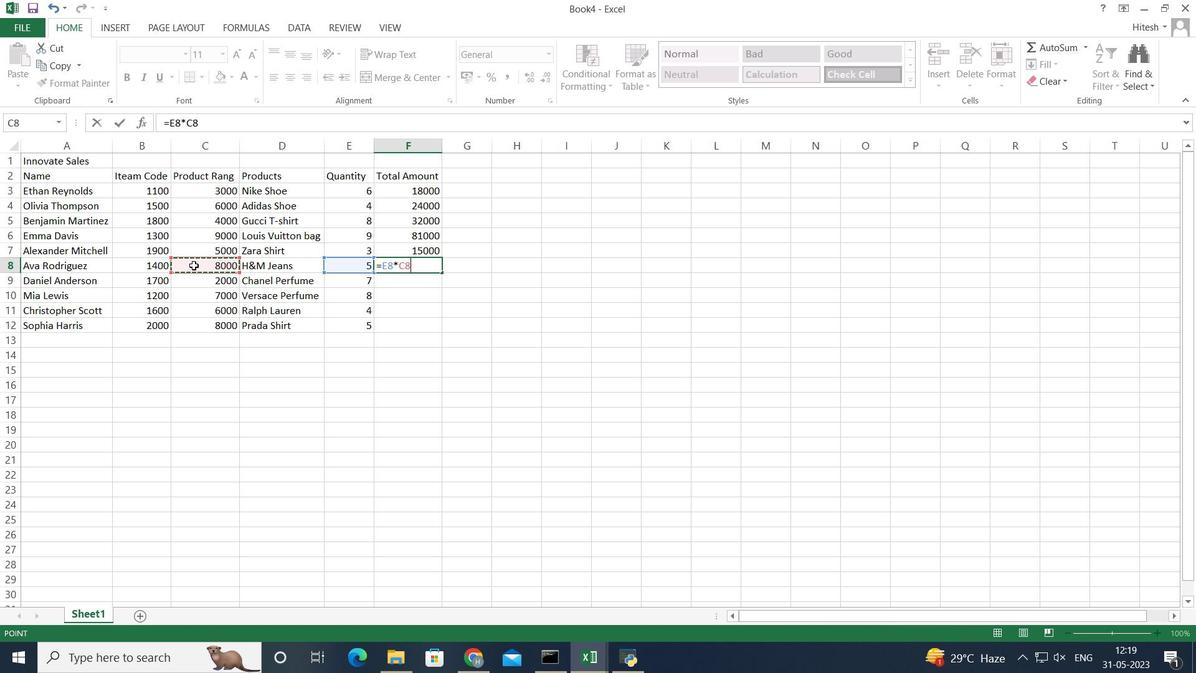 
Action: Mouse moved to (358, 273)
Screenshot: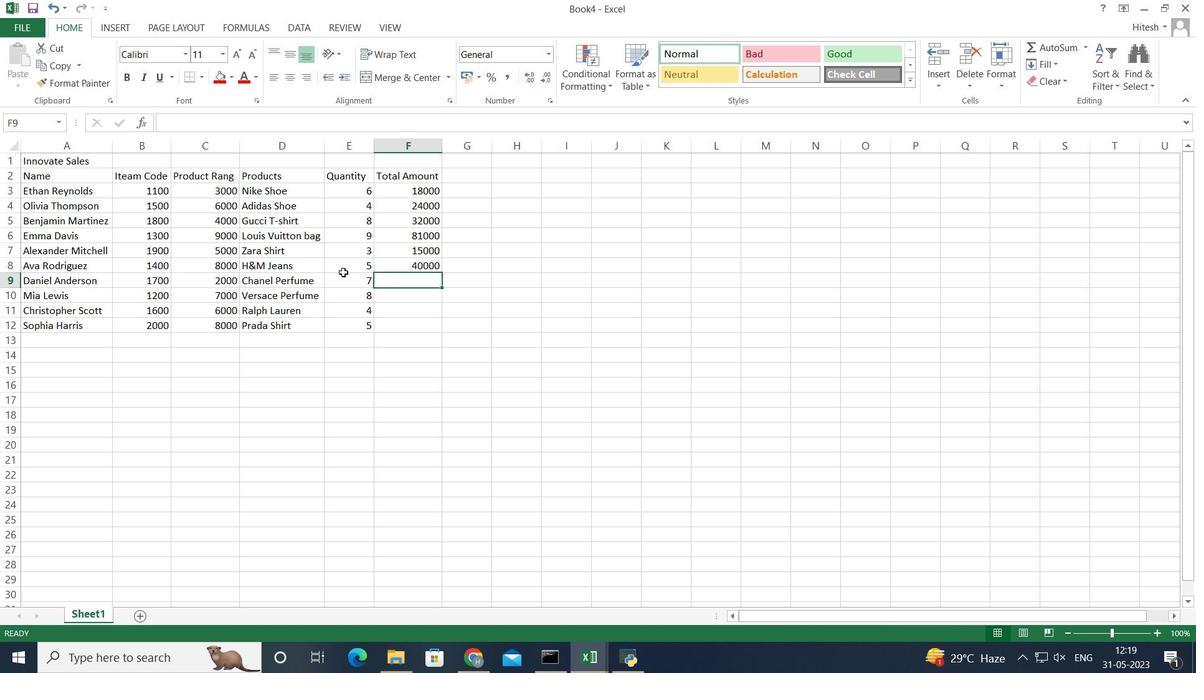 
Action: Key pressed =
Screenshot: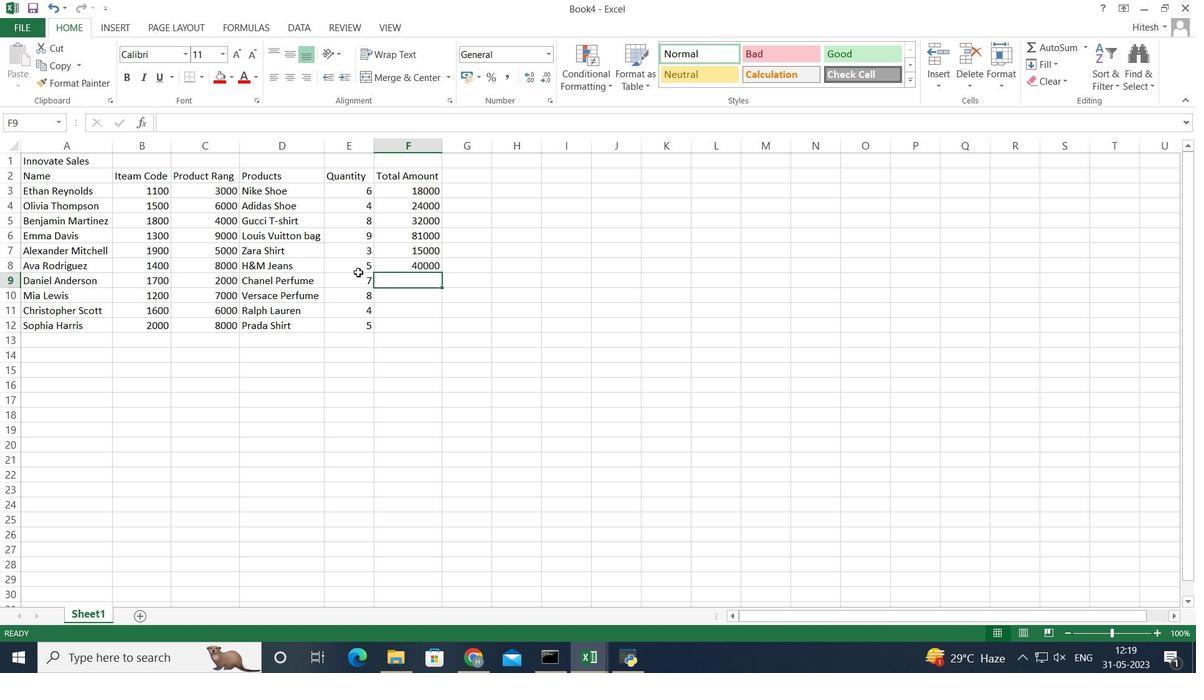 
Action: Mouse moved to (346, 285)
Screenshot: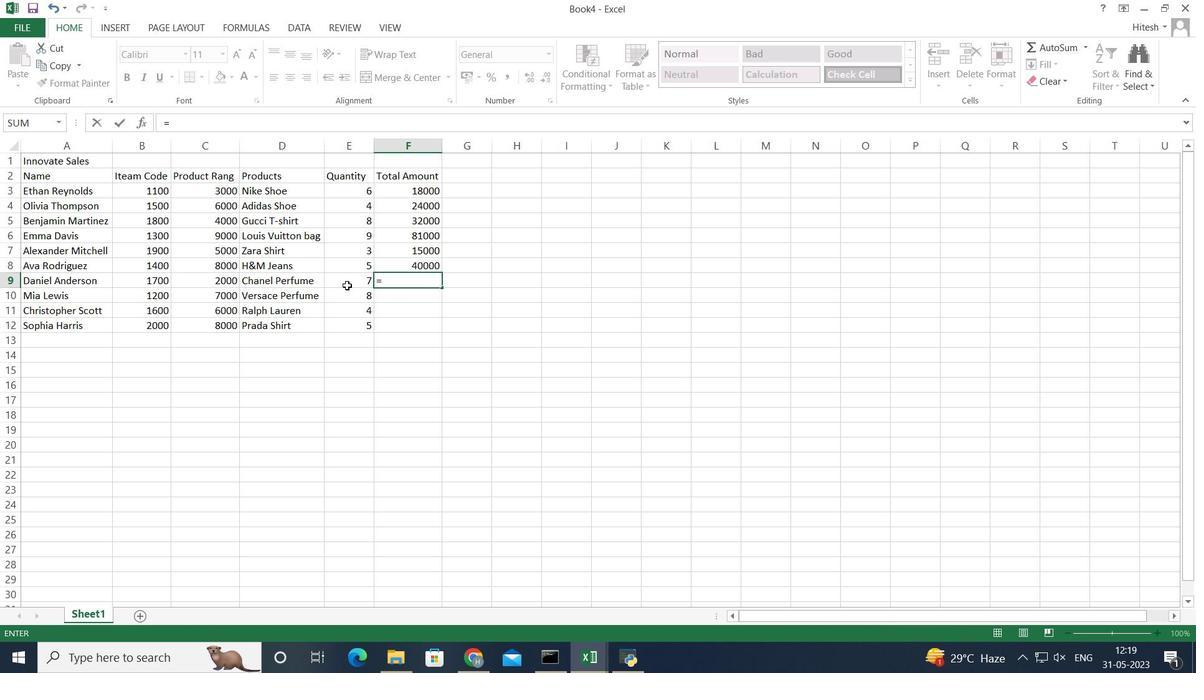 
Action: Mouse pressed left at (346, 285)
Screenshot: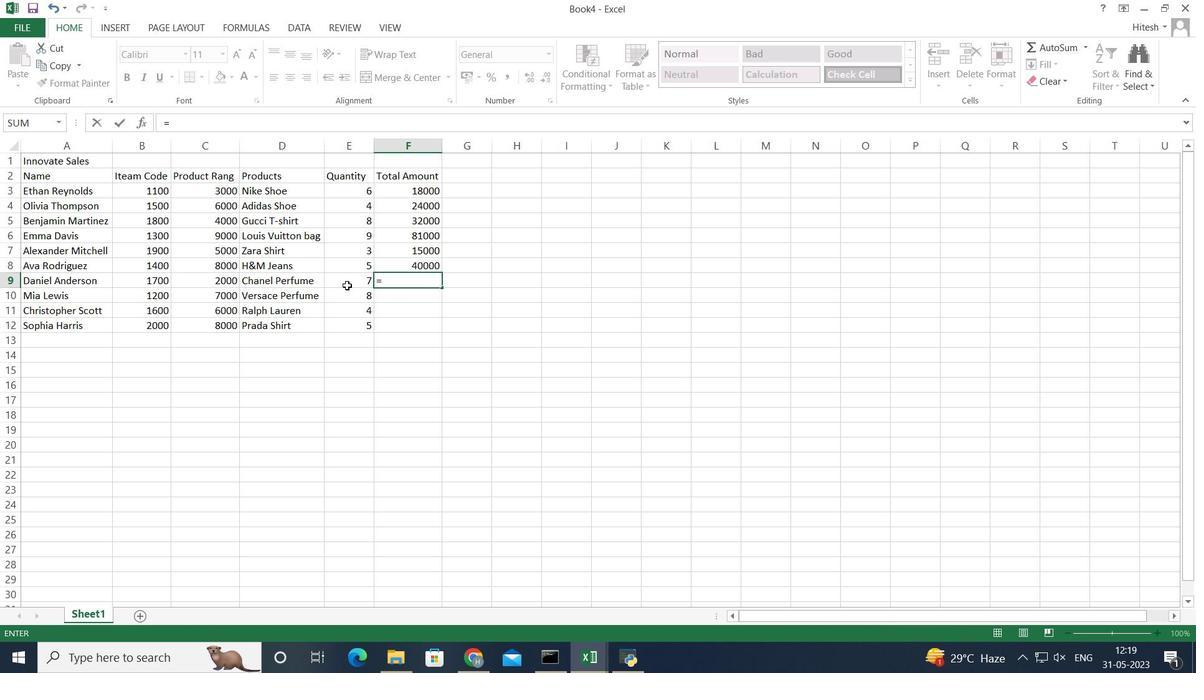 
Action: Key pressed *
Screenshot: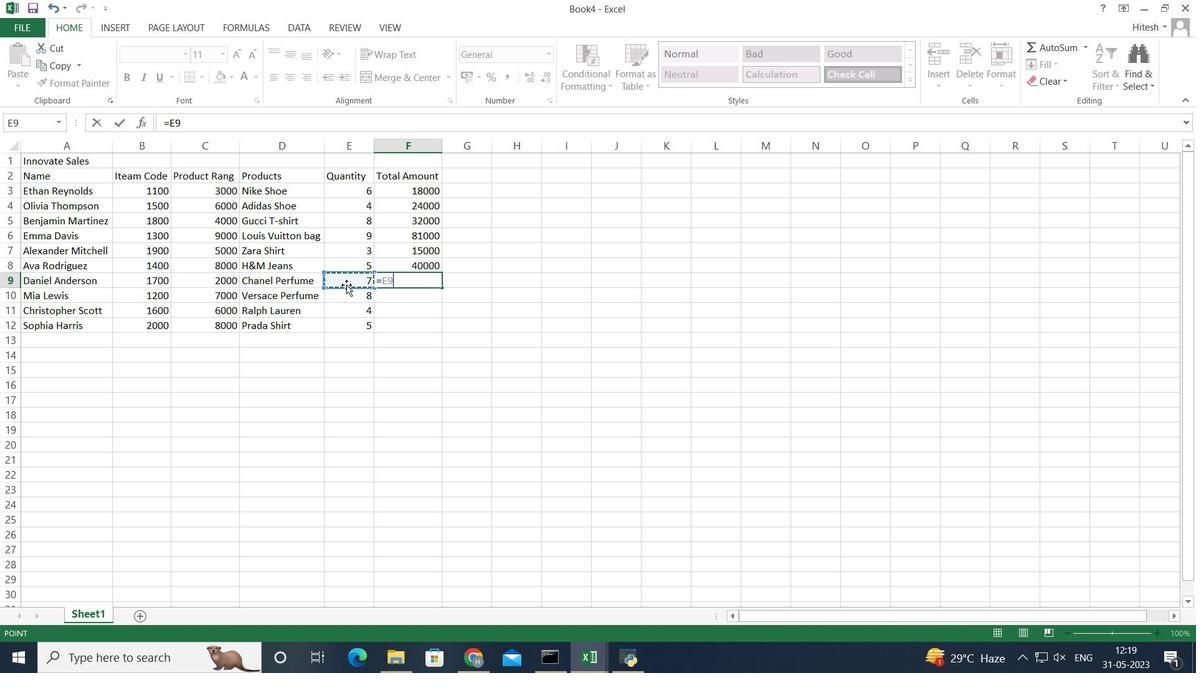 
Action: Mouse moved to (229, 280)
Screenshot: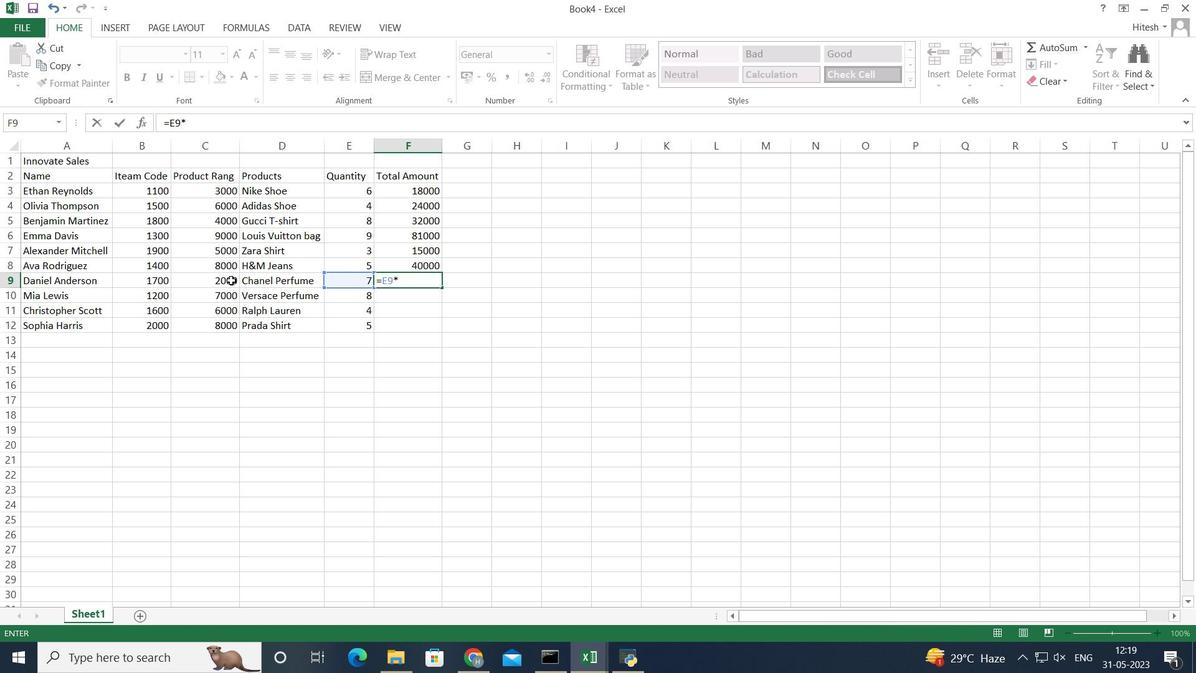 
Action: Mouse pressed left at (229, 280)
Screenshot: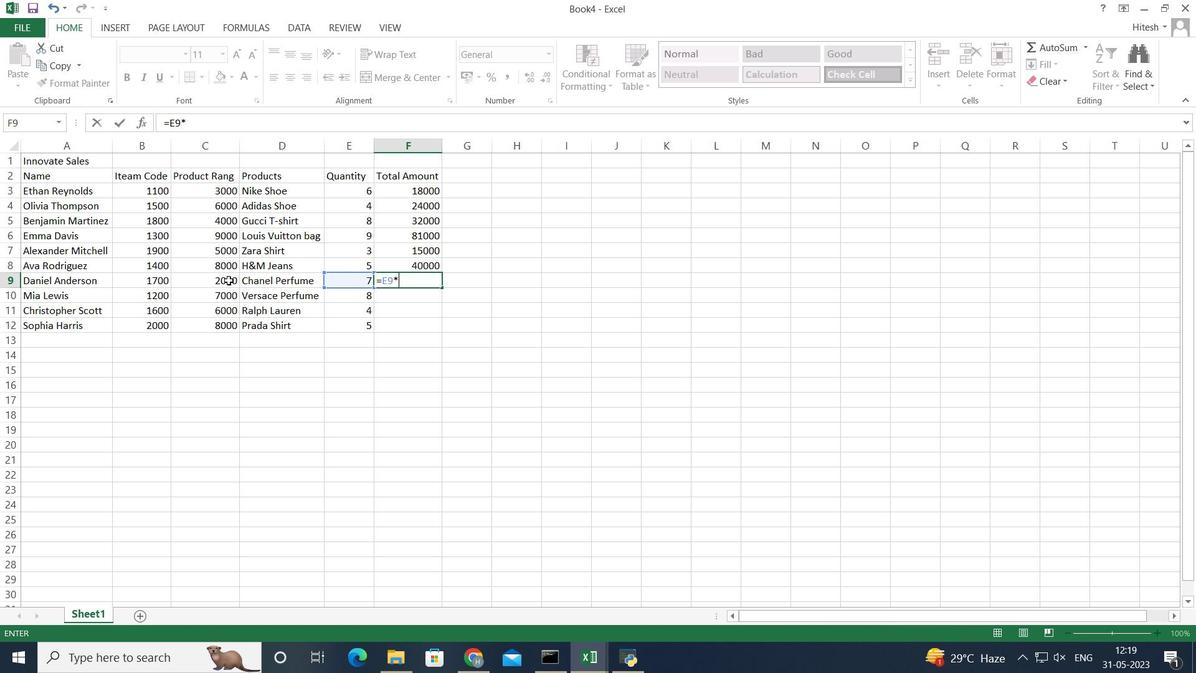 
Action: Key pressed <Key.enter>
Screenshot: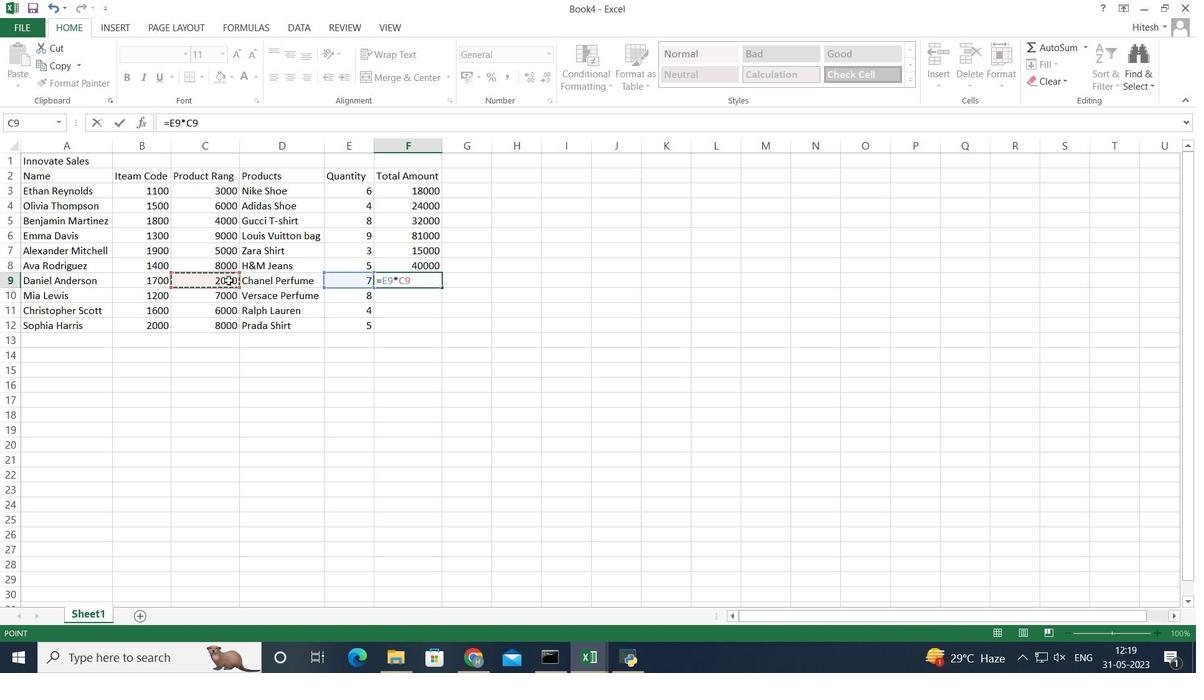 
Action: Mouse moved to (374, 309)
Screenshot: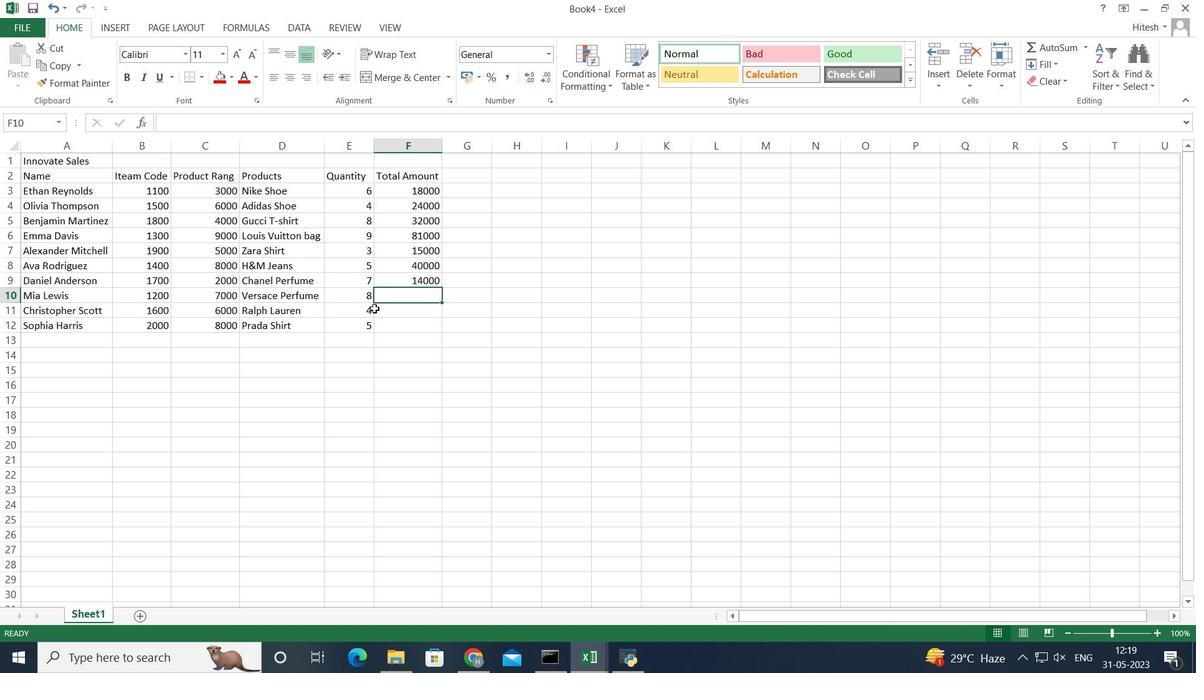 
Action: Key pressed =
Screenshot: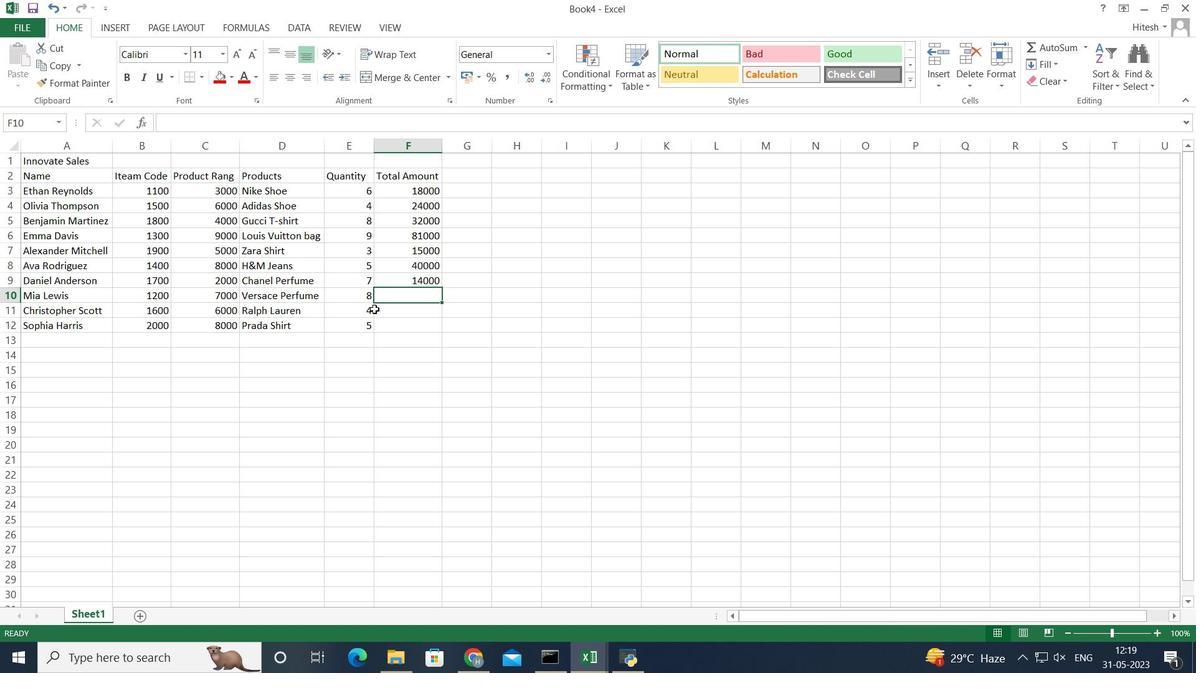 
Action: Mouse moved to (340, 292)
Screenshot: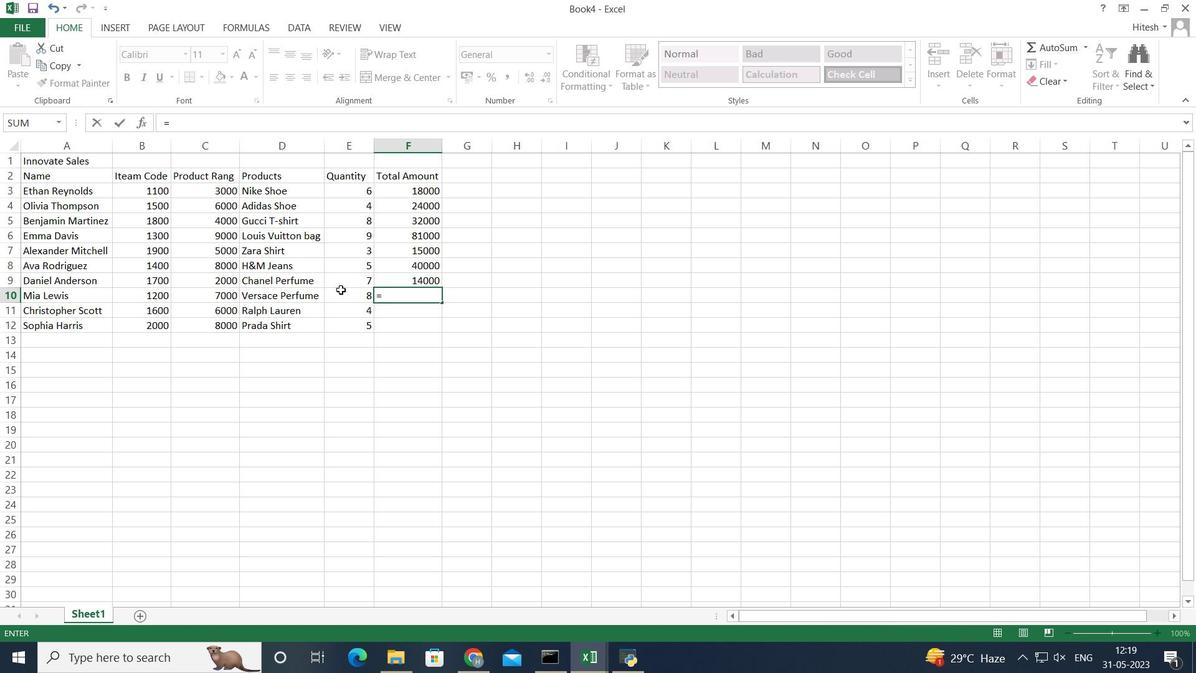 
Action: Mouse pressed left at (340, 292)
Screenshot: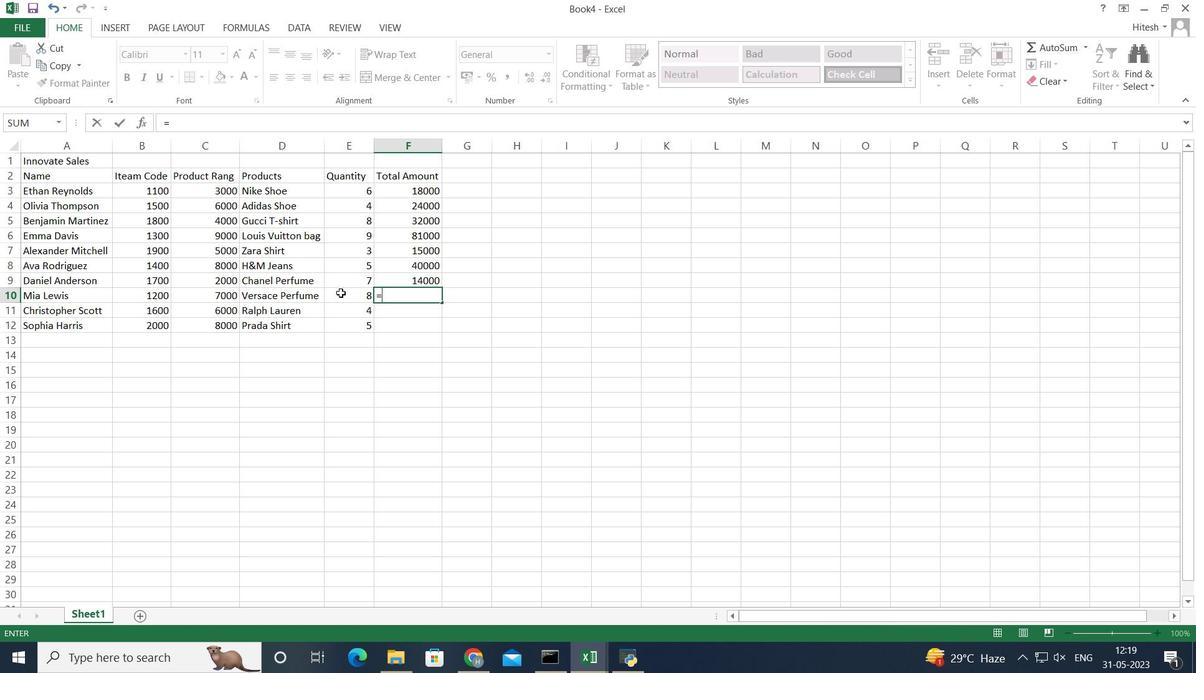 
Action: Key pressed *
Screenshot: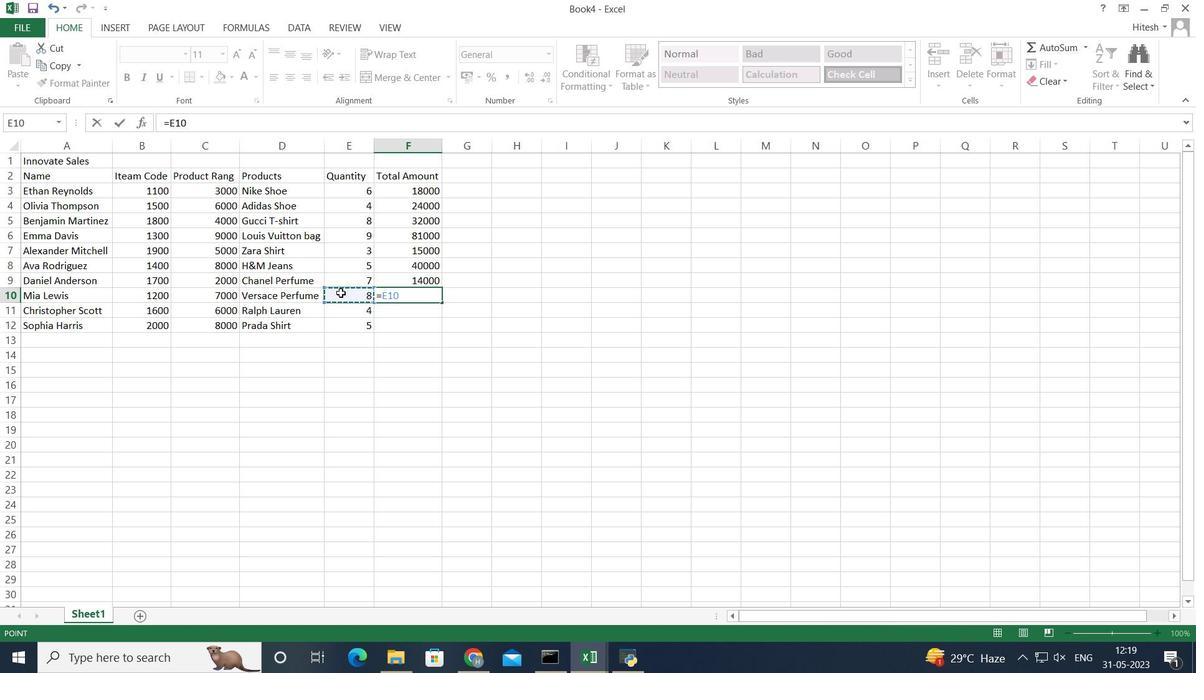 
Action: Mouse moved to (191, 294)
Screenshot: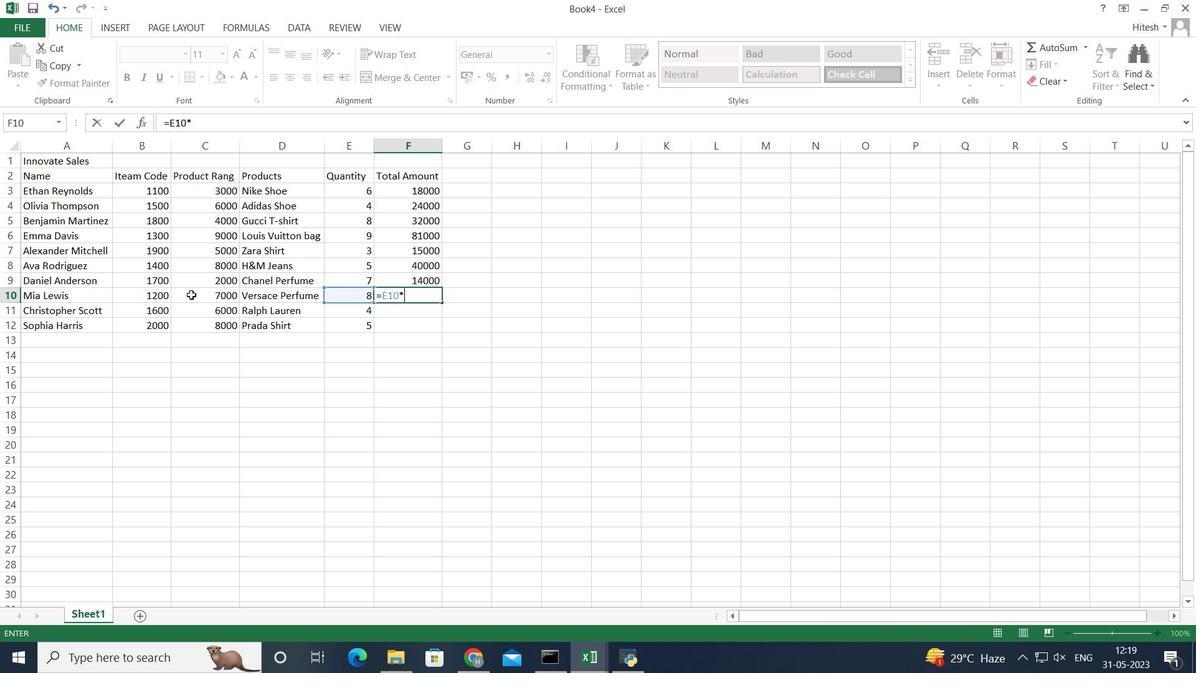 
Action: Mouse pressed left at (191, 294)
Screenshot: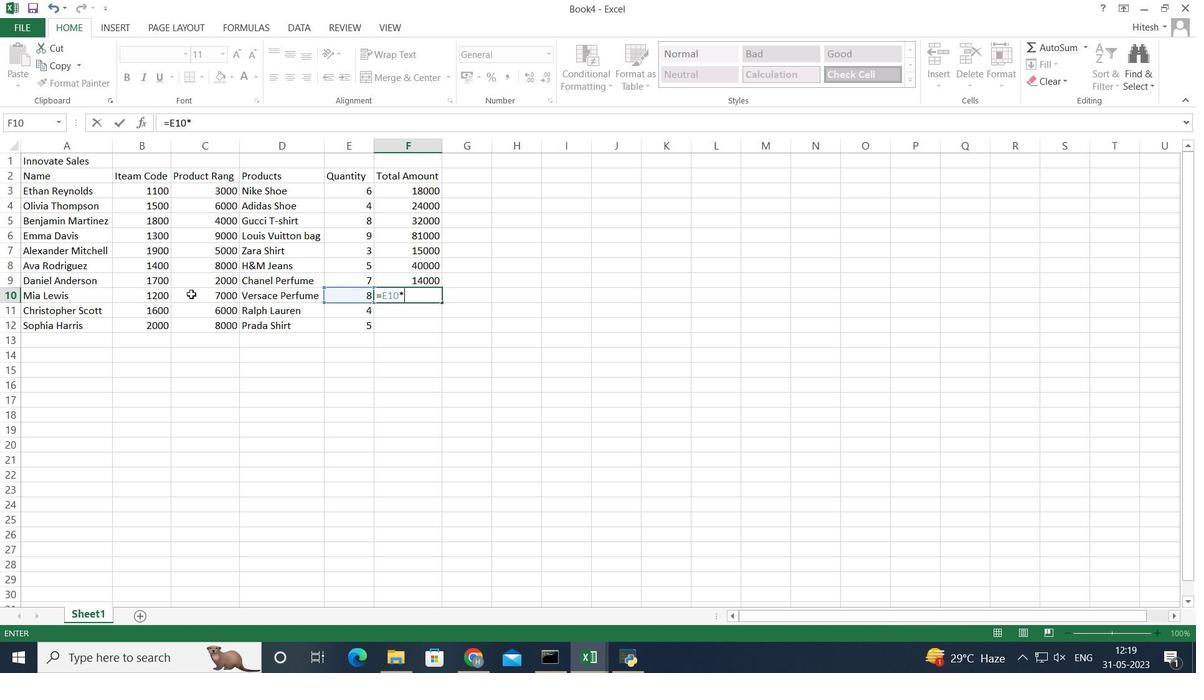 
Action: Key pressed <Key.enter>
Screenshot: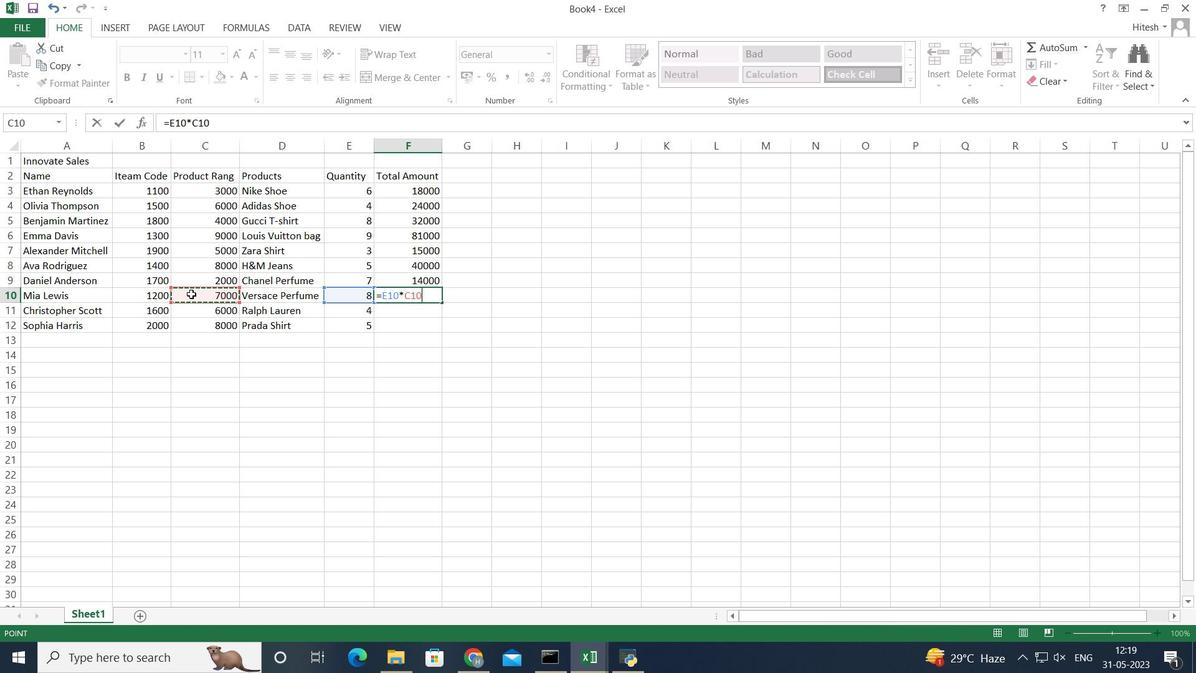 
Action: Mouse moved to (347, 312)
Screenshot: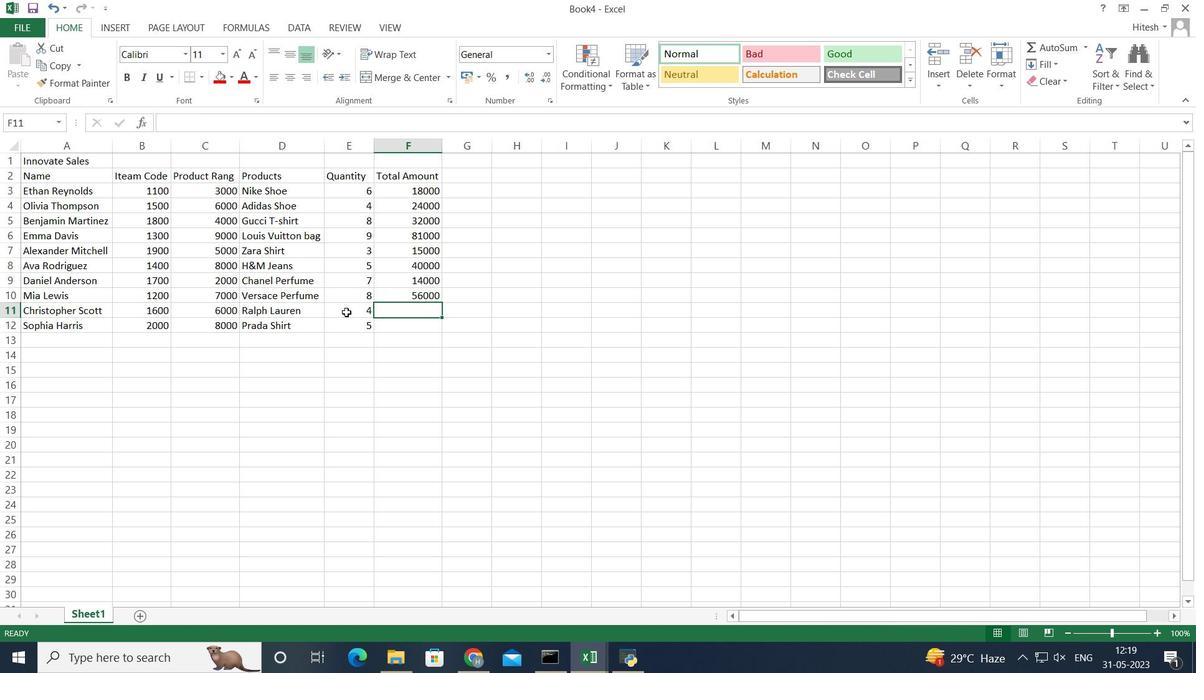
Action: Key pressed =
Screenshot: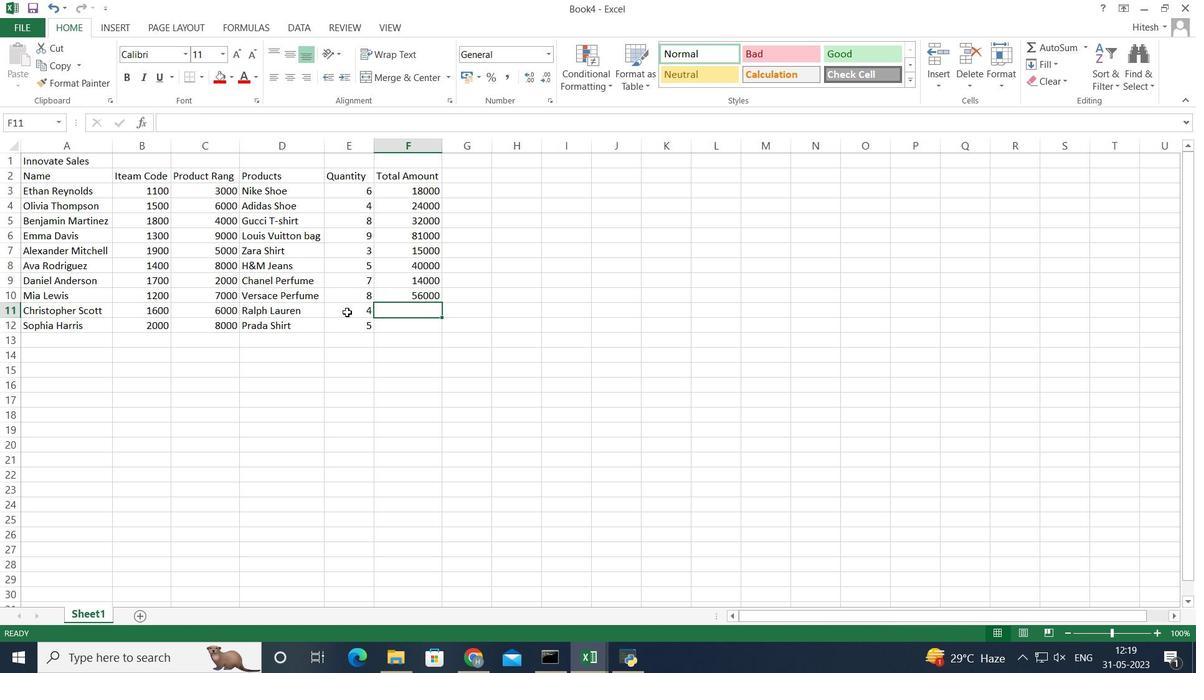 
Action: Mouse pressed left at (347, 312)
Screenshot: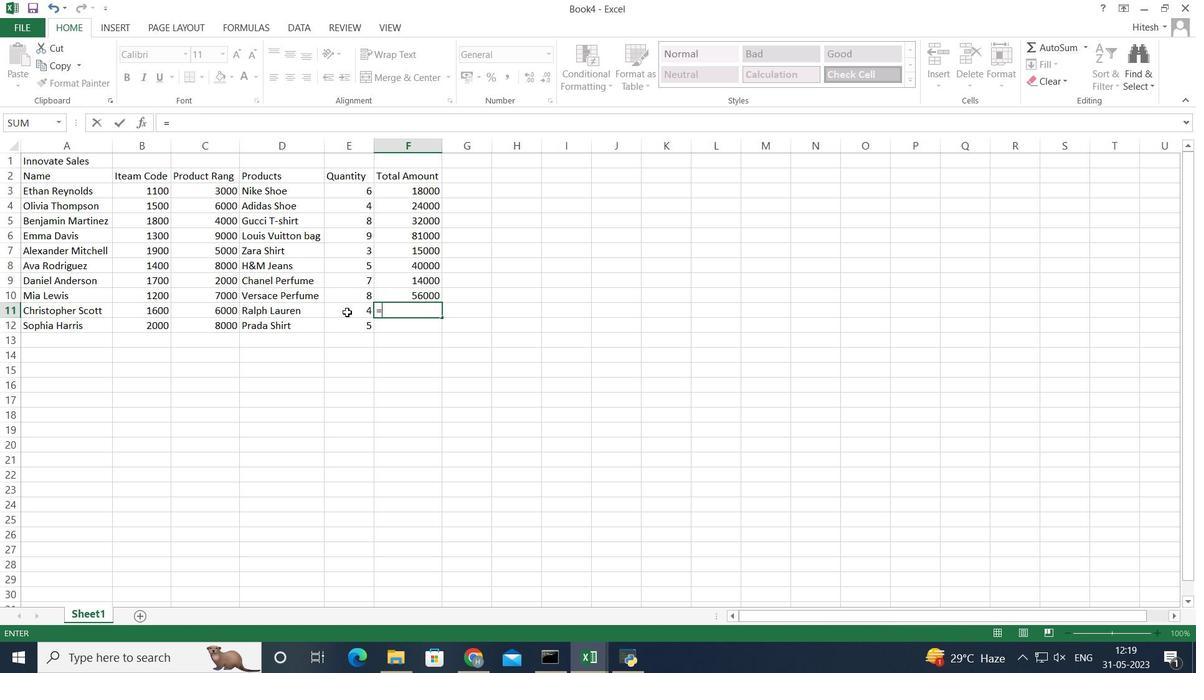 
Action: Mouse moved to (348, 312)
Screenshot: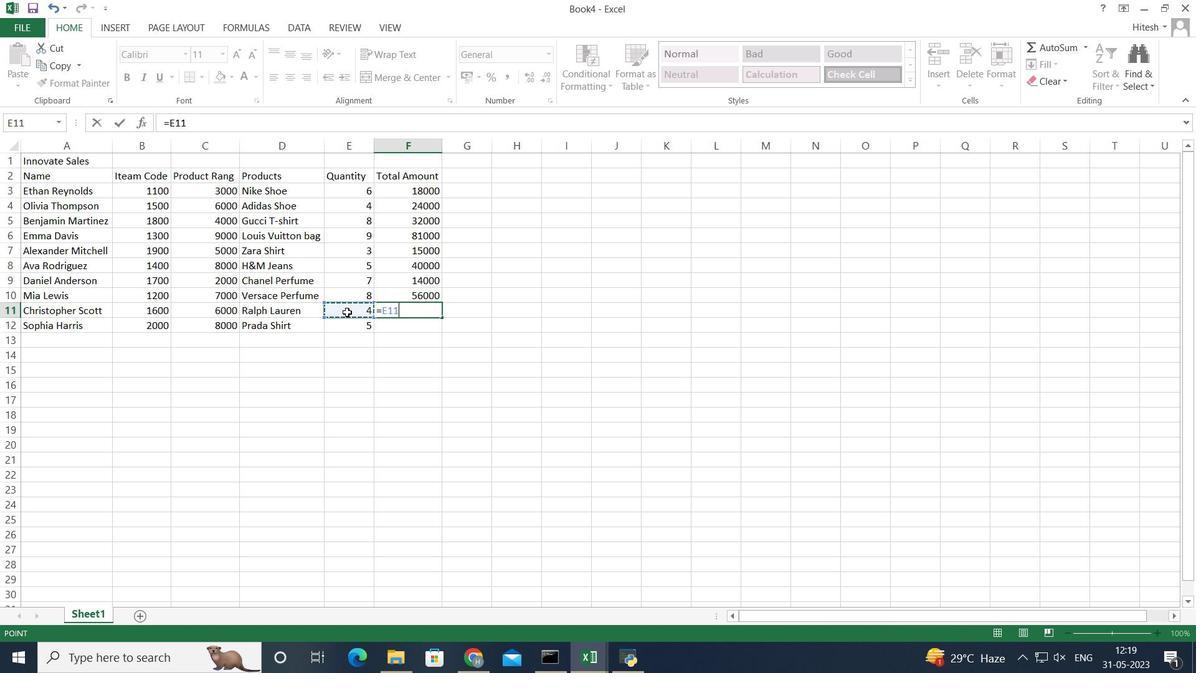 
Action: Key pressed *
Screenshot: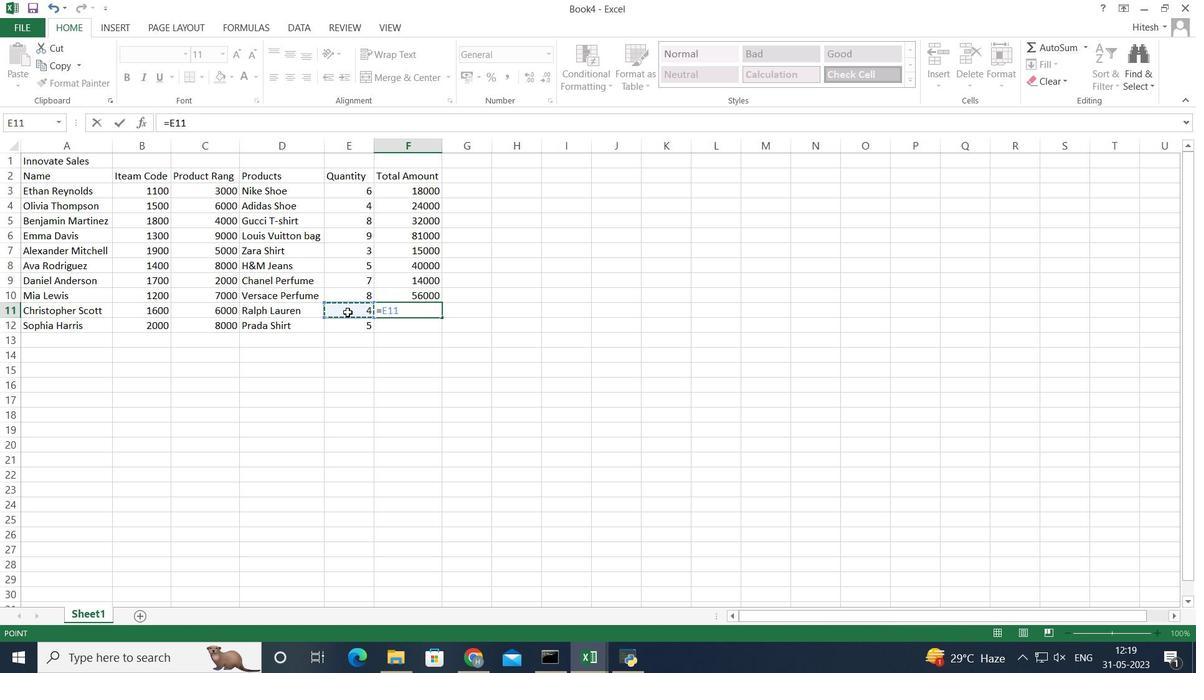 
Action: Mouse moved to (220, 312)
Screenshot: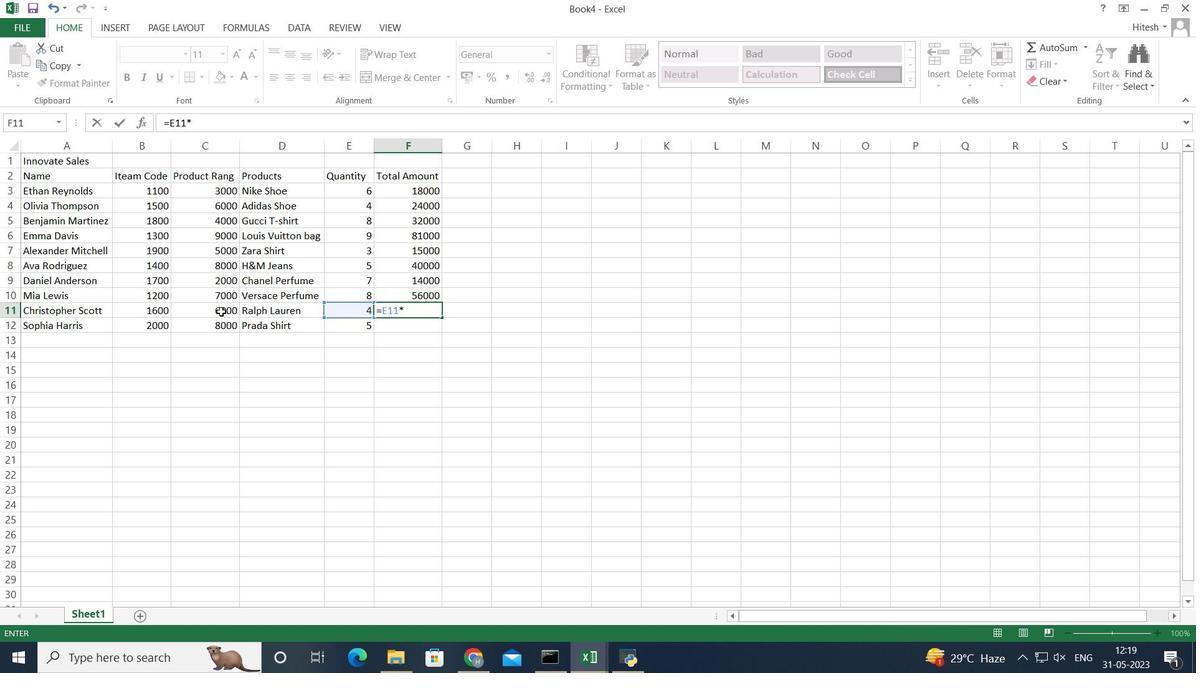 
Action: Mouse pressed left at (220, 312)
Screenshot: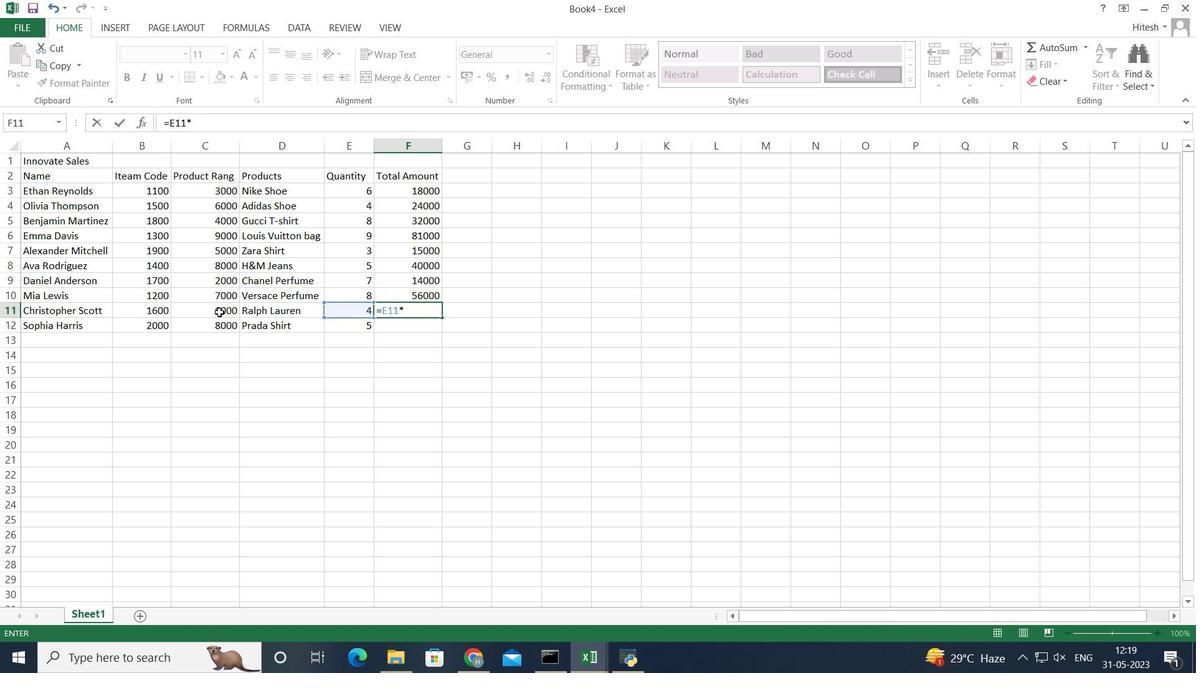 
Action: Key pressed <Key.enter>
Screenshot: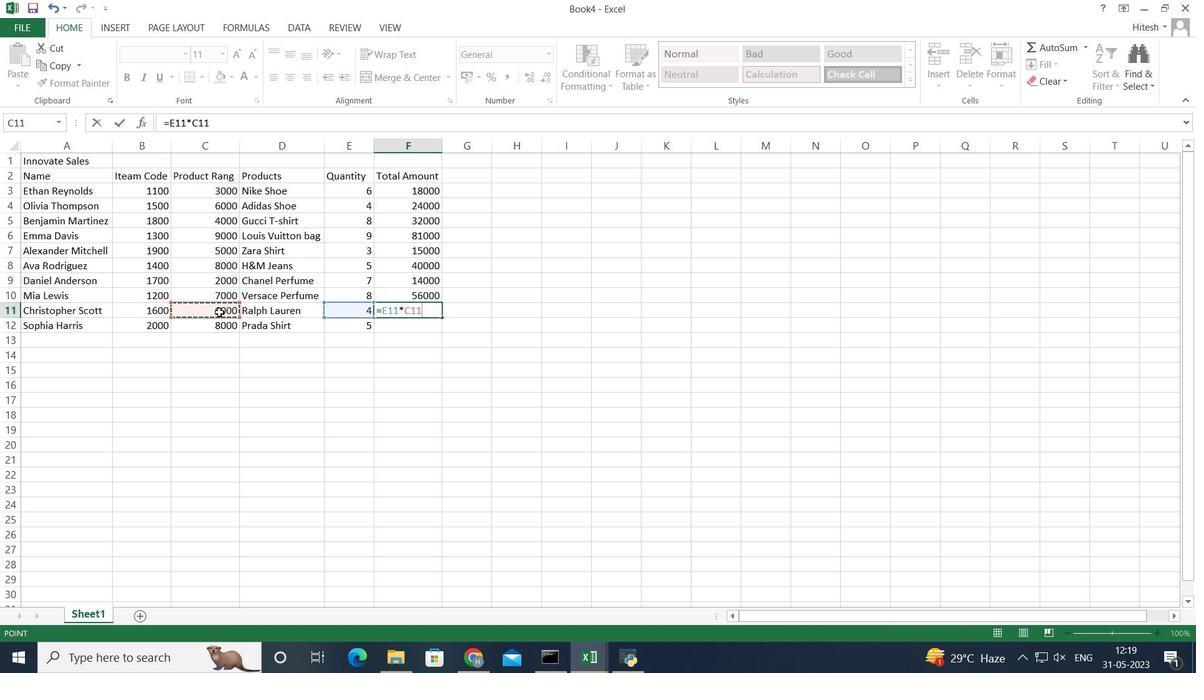 
Action: Mouse moved to (336, 311)
Screenshot: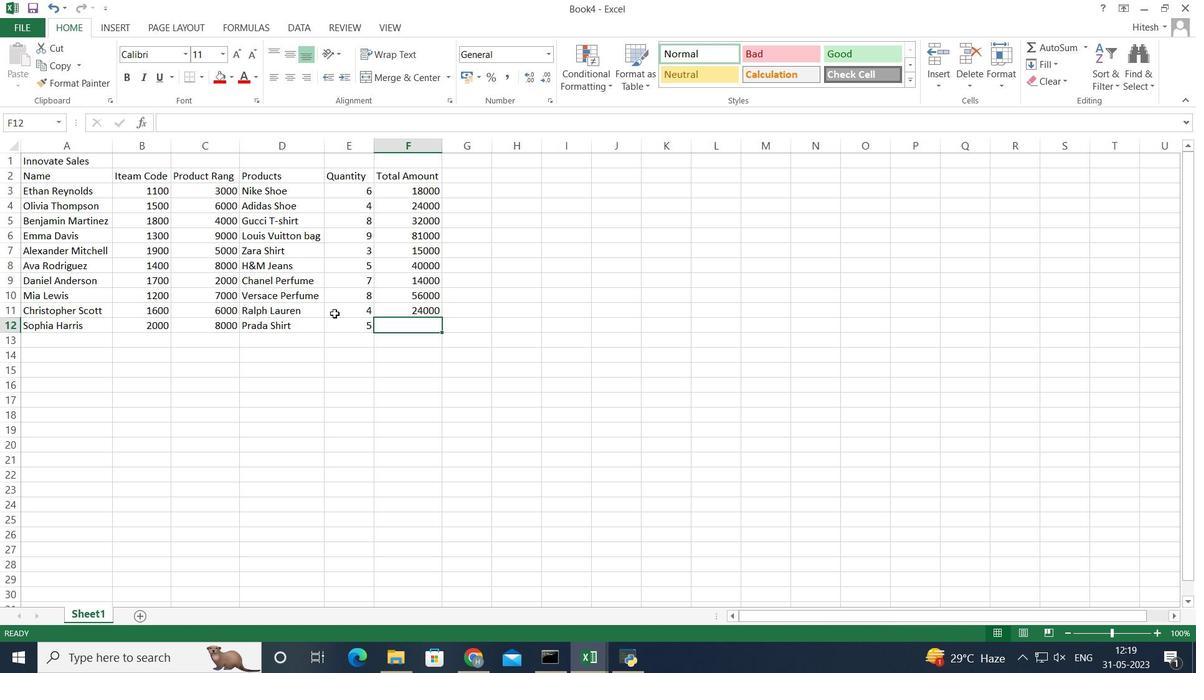 
Action: Key pressed =
Screenshot: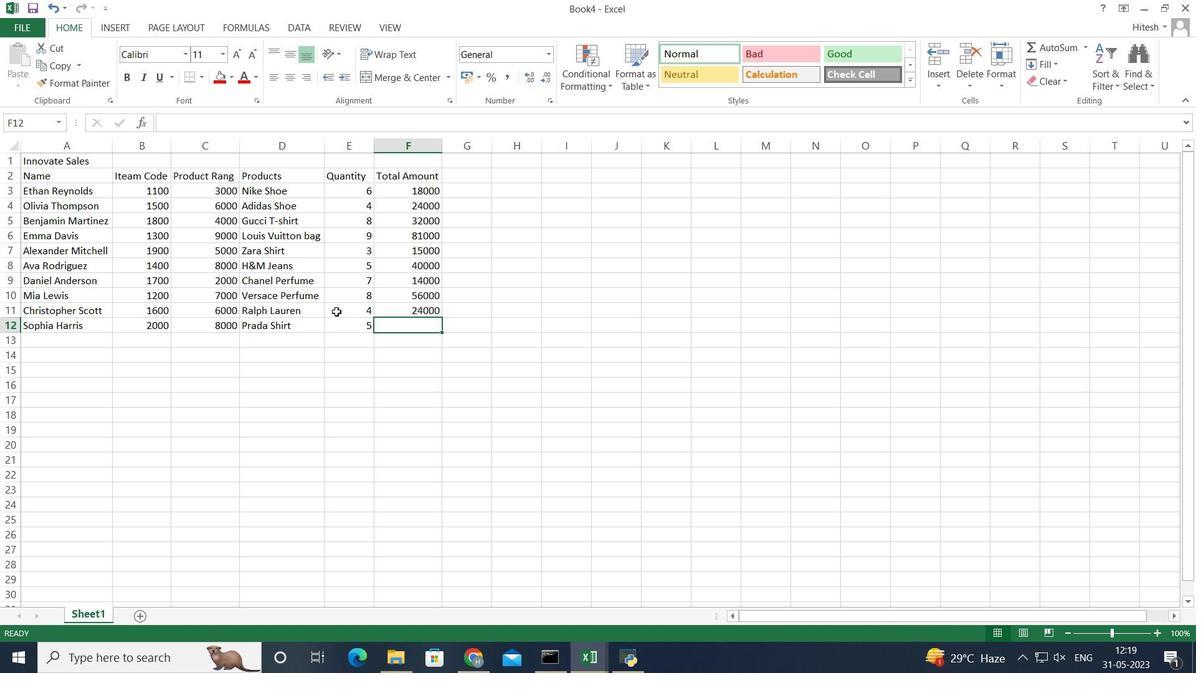 
Action: Mouse moved to (342, 322)
Screenshot: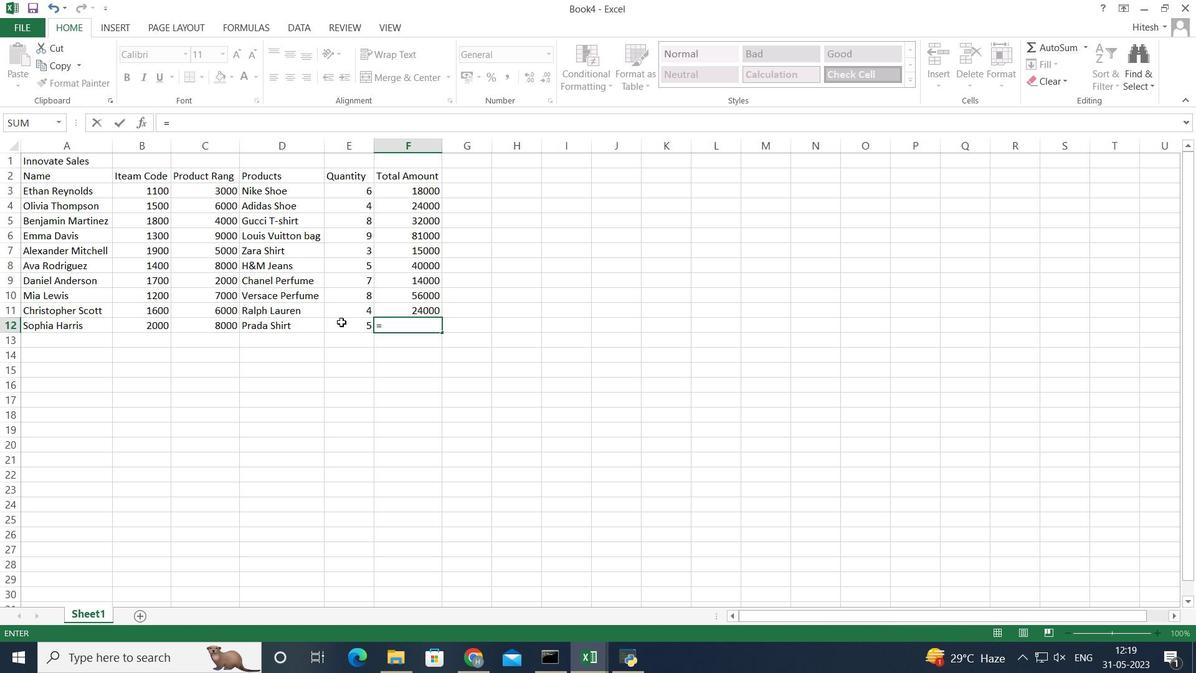 
Action: Mouse pressed left at (342, 322)
Screenshot: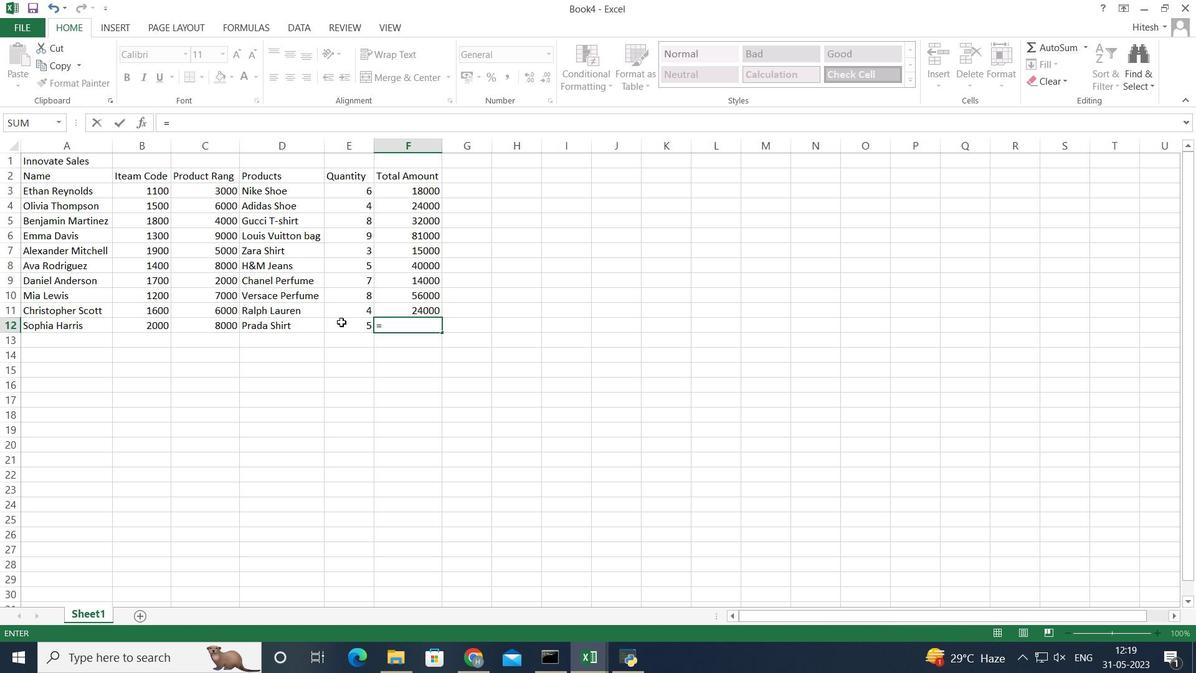 
Action: Key pressed *
Screenshot: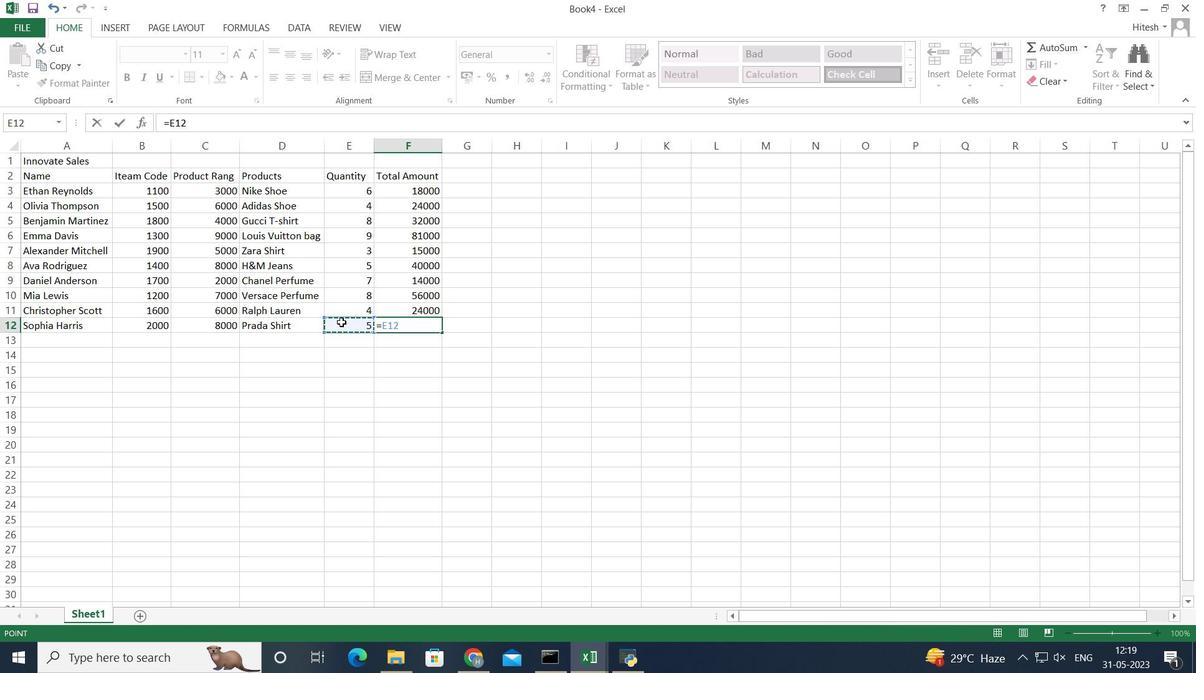 
Action: Mouse moved to (213, 326)
Screenshot: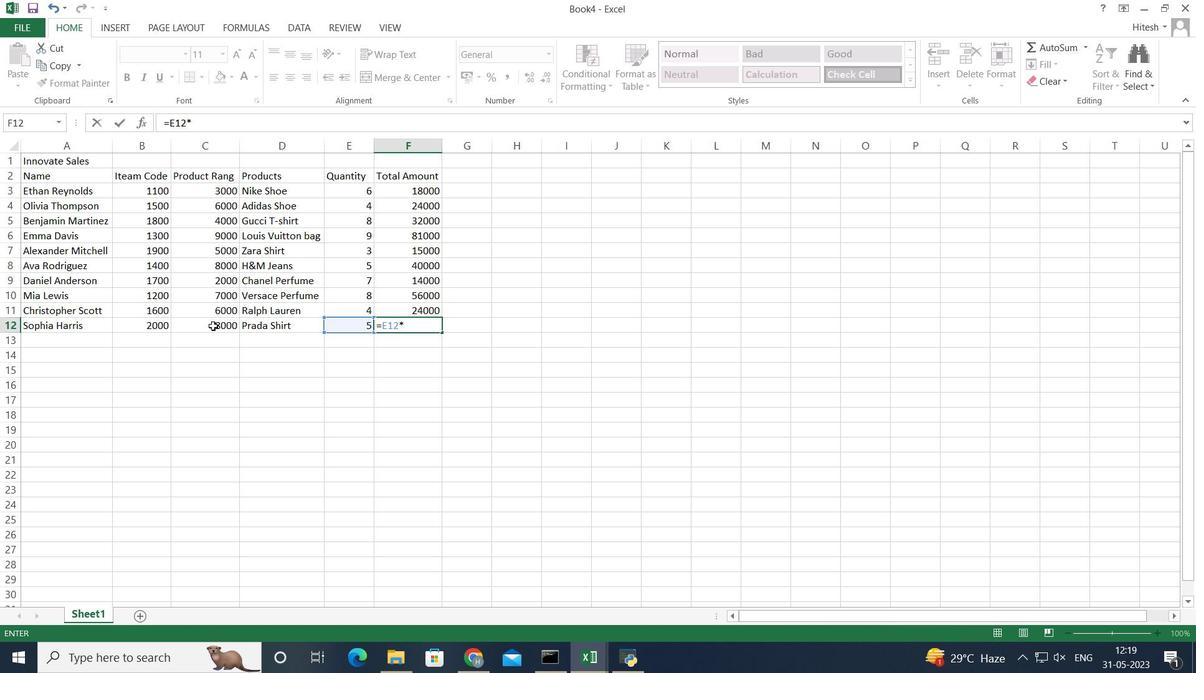 
Action: Mouse pressed left at (213, 326)
Screenshot: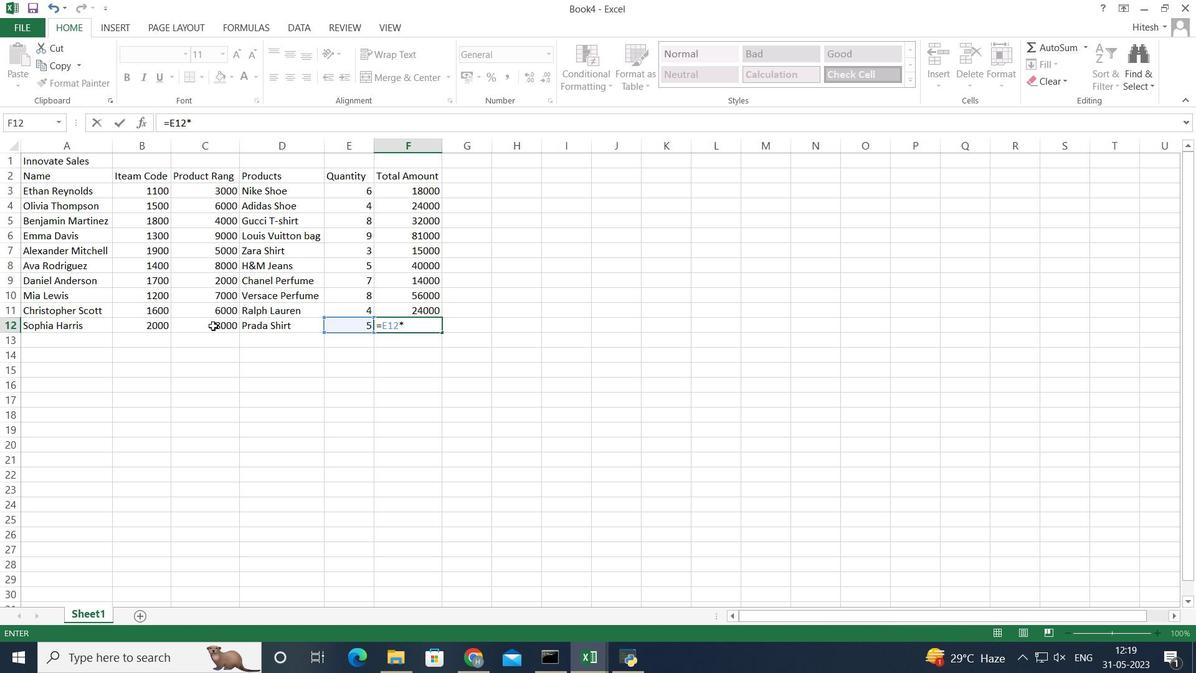 
Action: Key pressed <Key.enter>
Screenshot: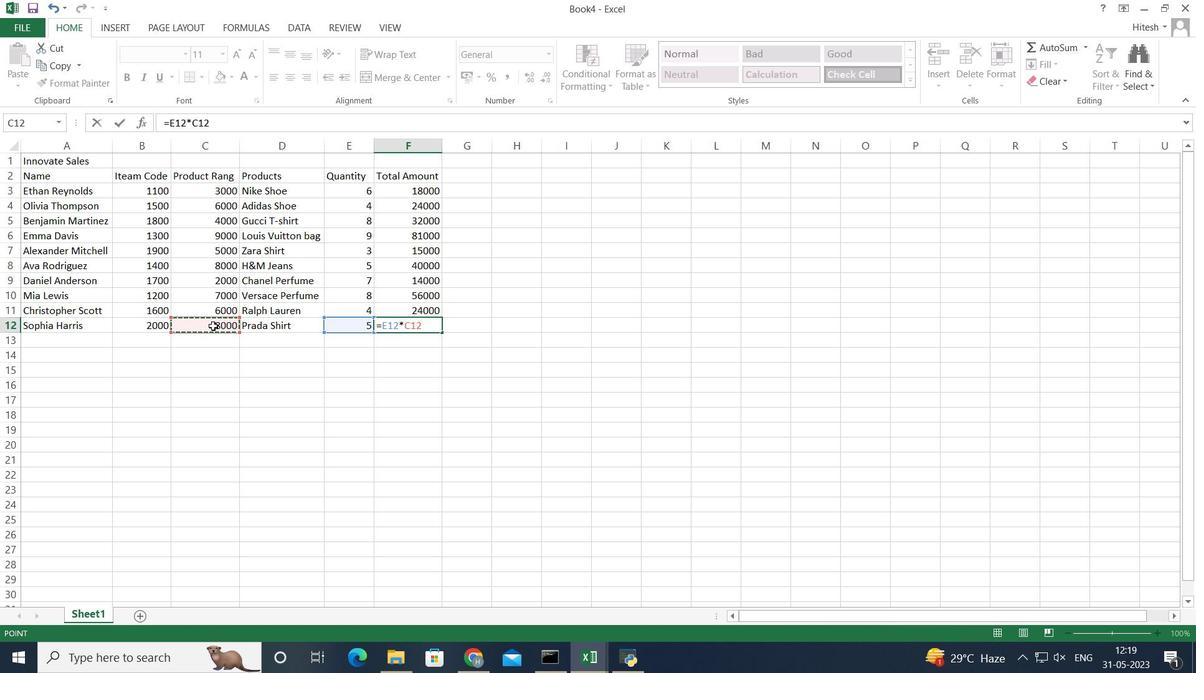 
Action: Mouse moved to (447, 415)
Screenshot: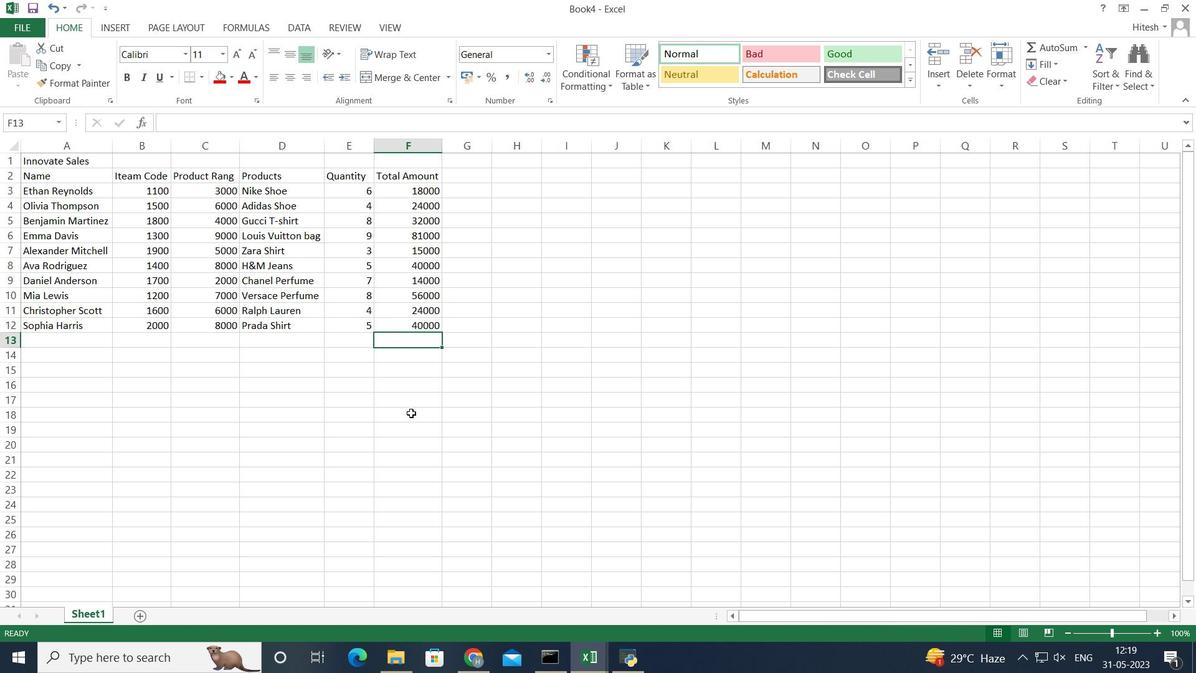 
Action: Mouse pressed left at (447, 415)
Screenshot: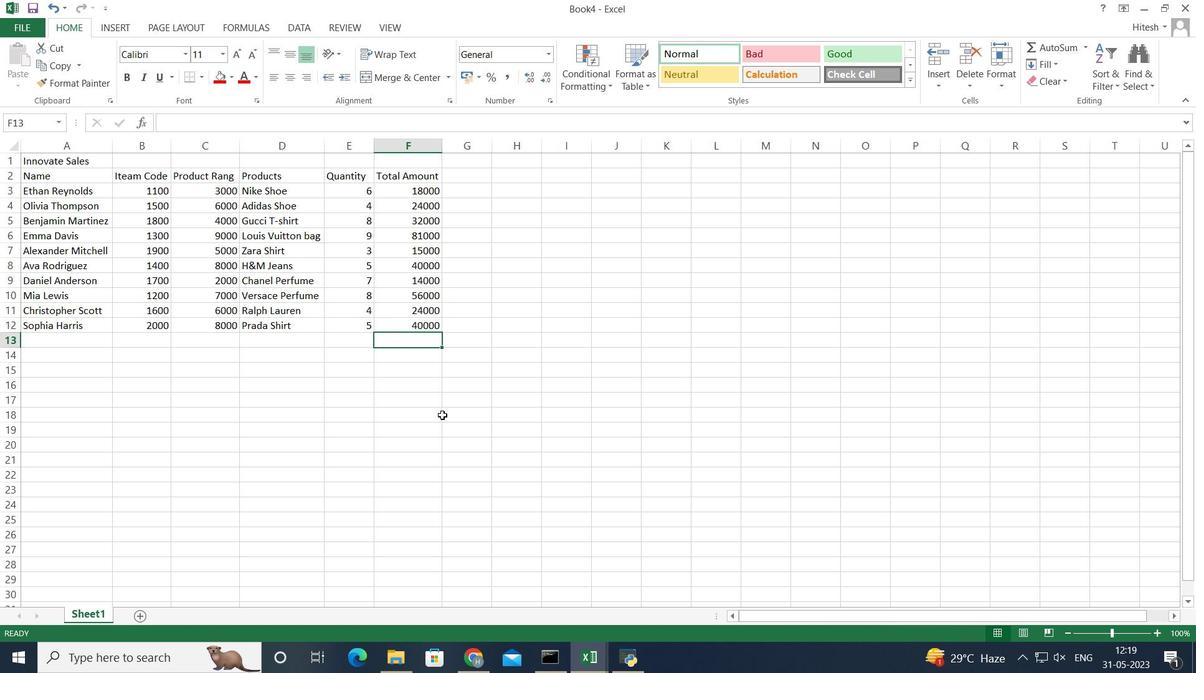 
Action: Mouse moved to (352, 367)
Screenshot: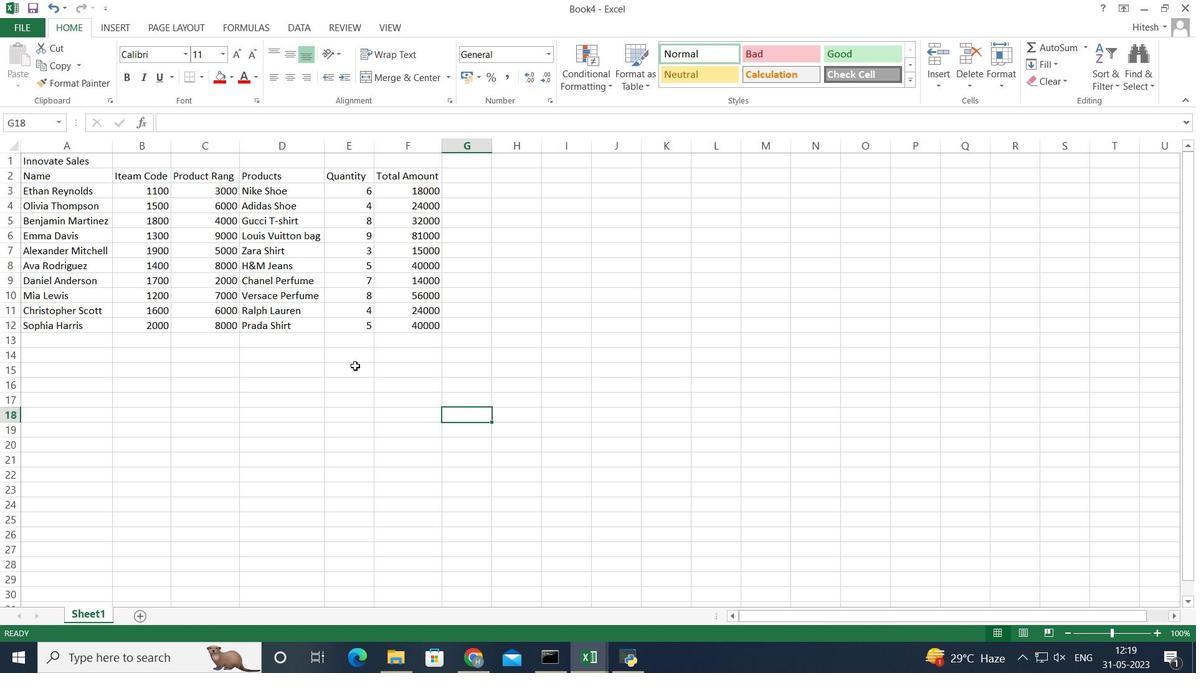 
Action: Mouse pressed left at (352, 367)
Screenshot: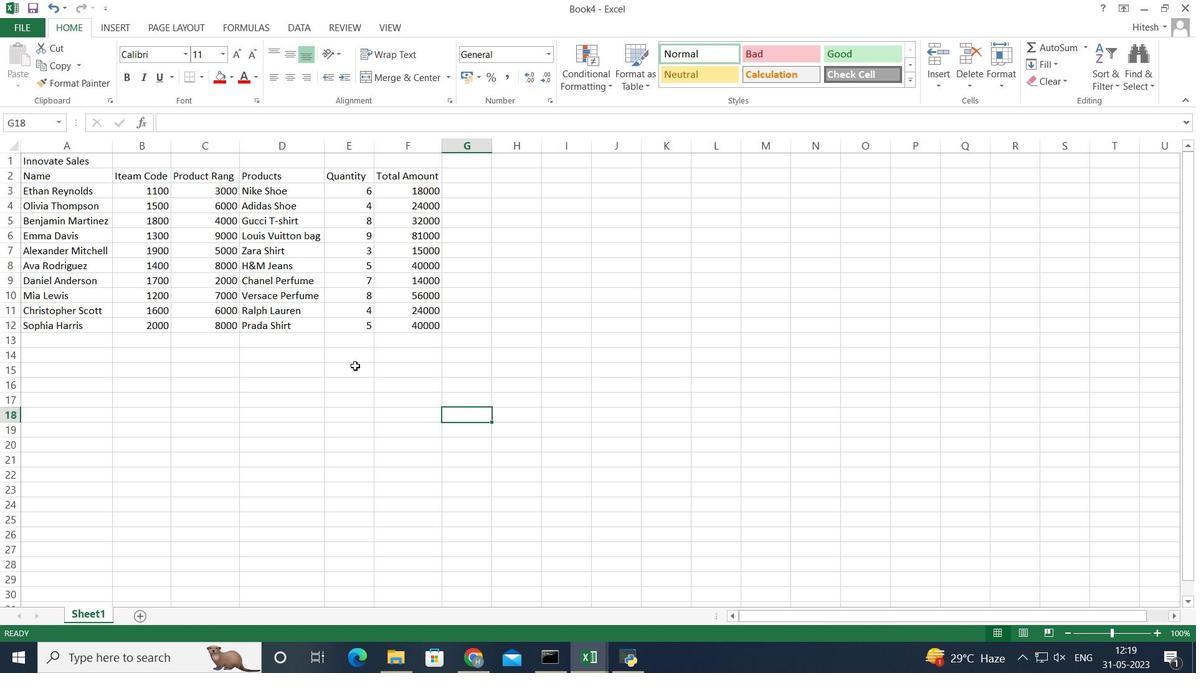 
Action: Mouse moved to (180, 392)
Screenshot: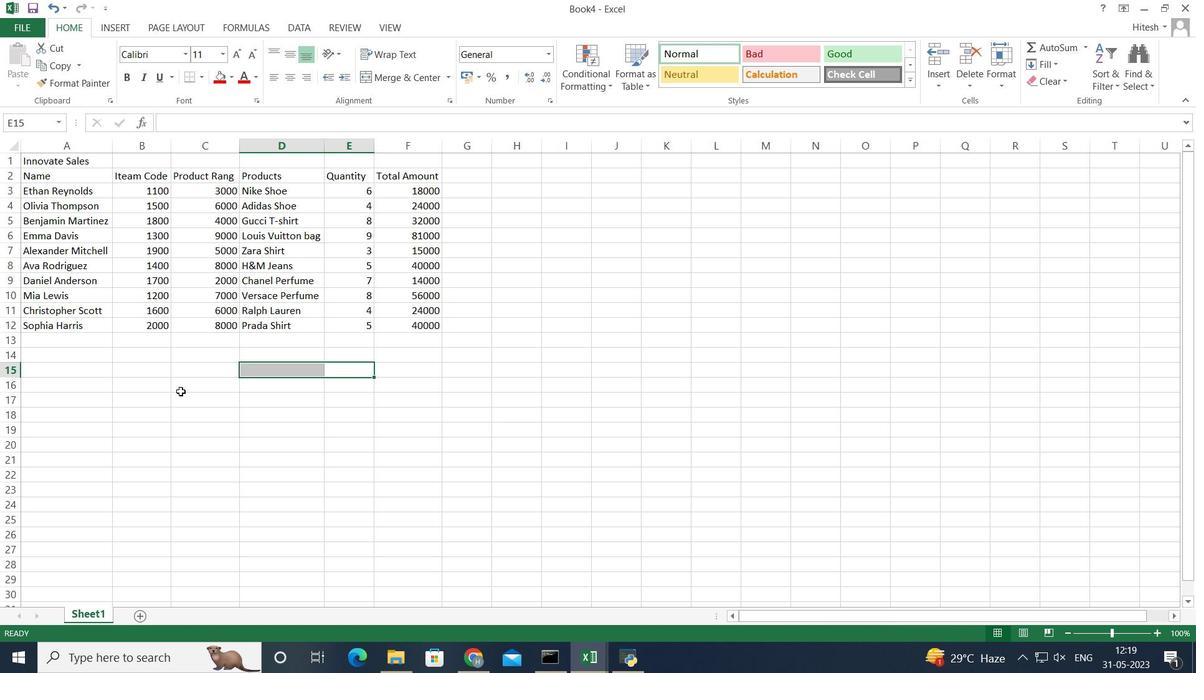 
Action: Mouse pressed left at (180, 392)
Screenshot: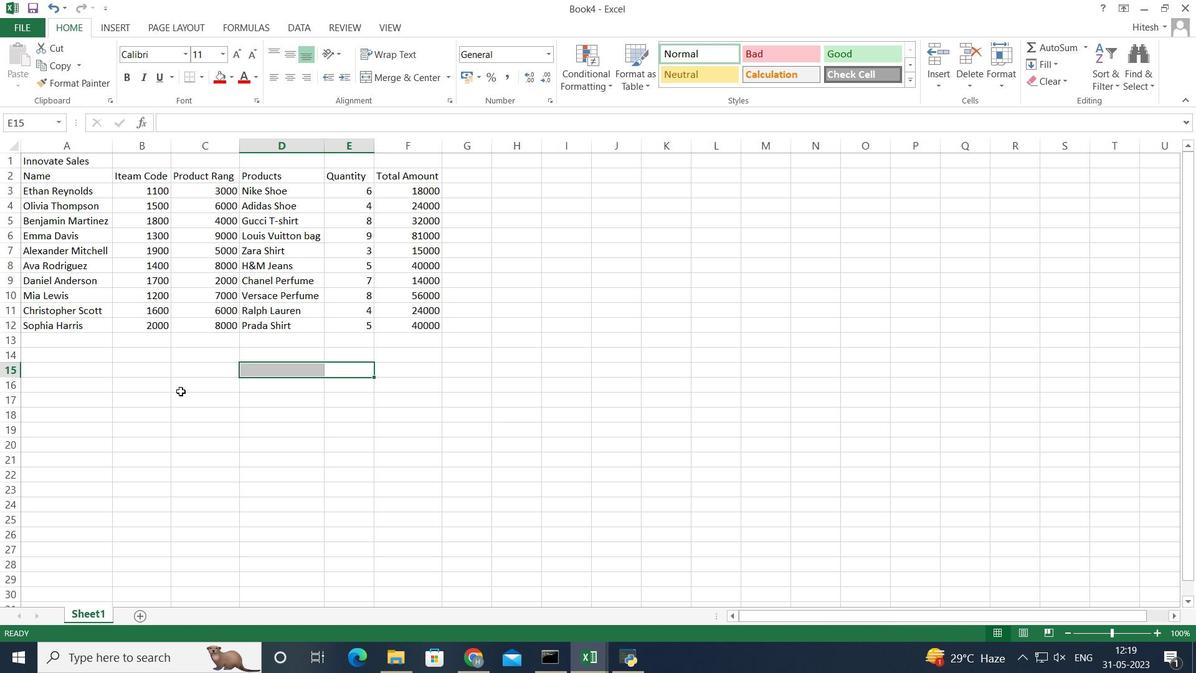 
Action: Mouse moved to (66, 340)
Screenshot: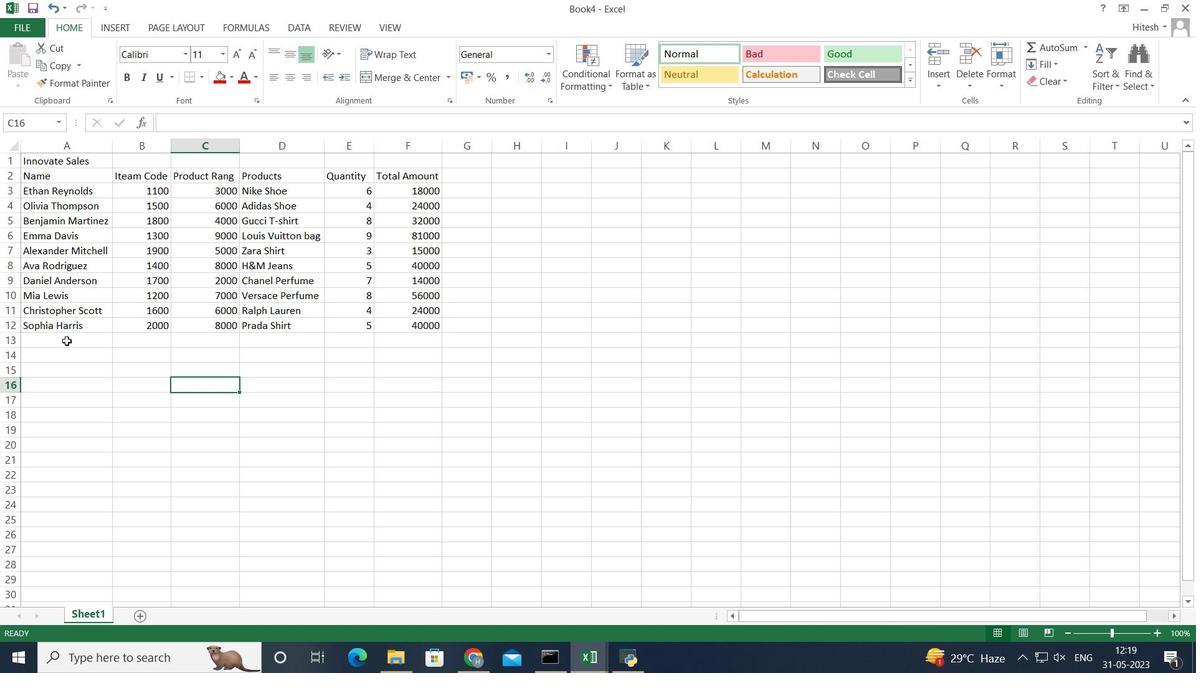 
Action: Mouse pressed left at (66, 340)
Screenshot: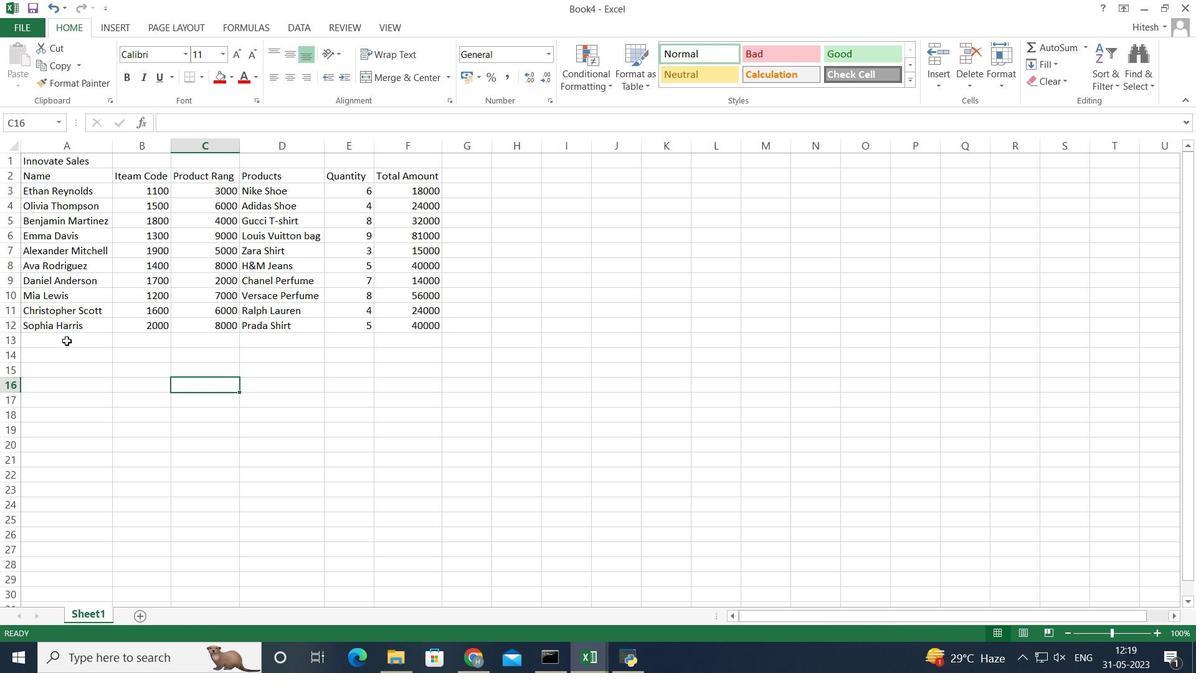 
Action: Mouse moved to (512, 340)
Screenshot: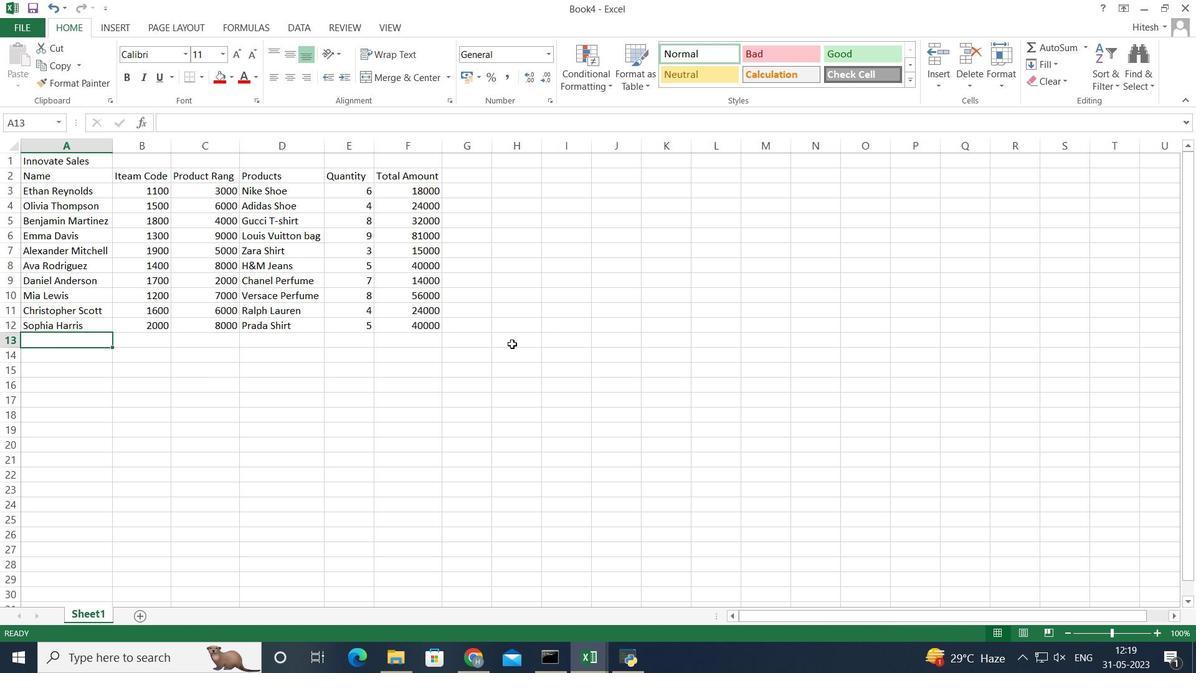 
Action: Mouse pressed left at (512, 340)
Screenshot: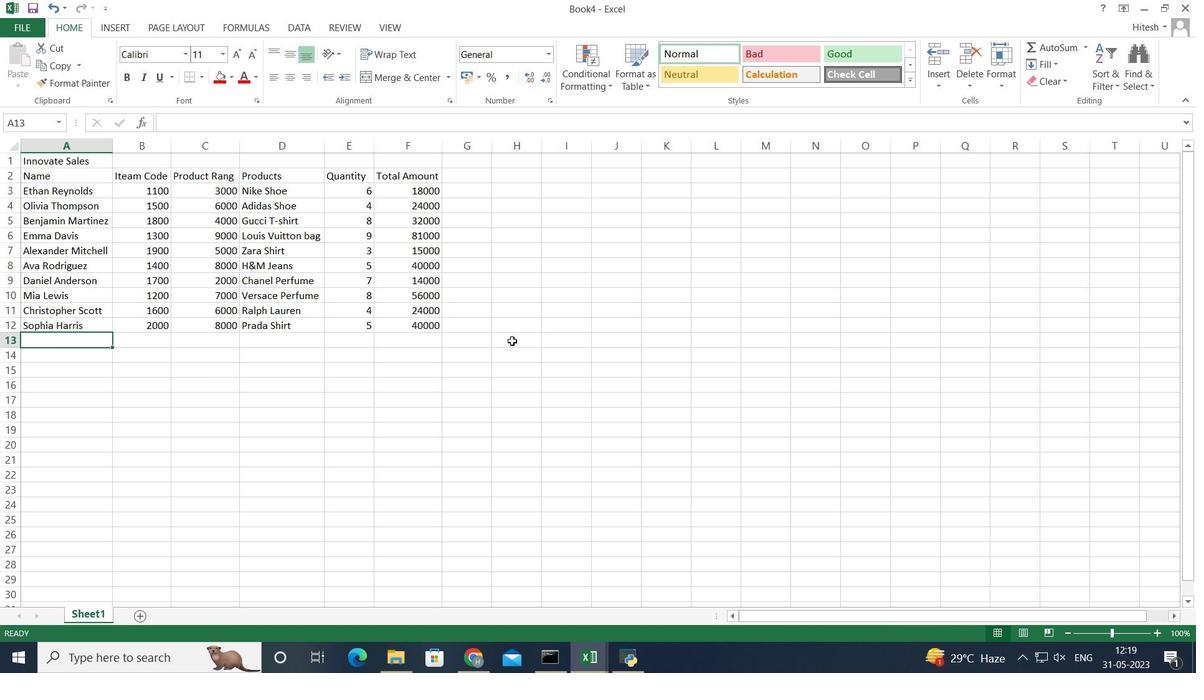 
Action: Mouse moved to (575, 341)
Screenshot: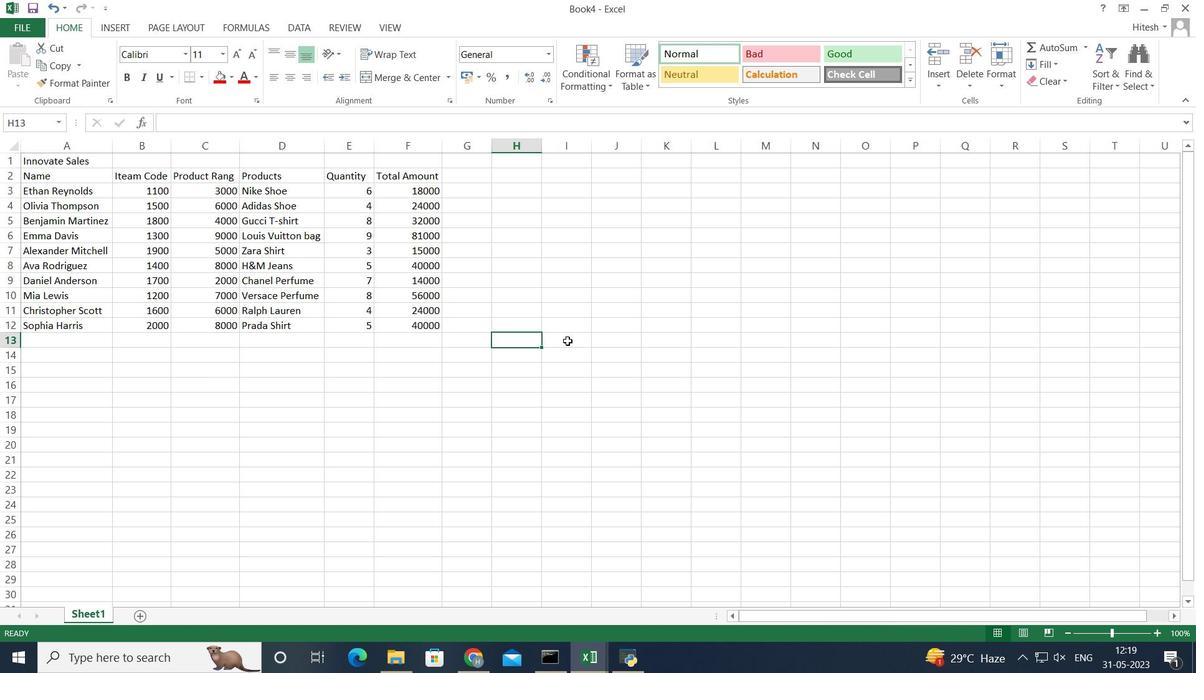 
Action: Mouse pressed left at (575, 341)
Screenshot: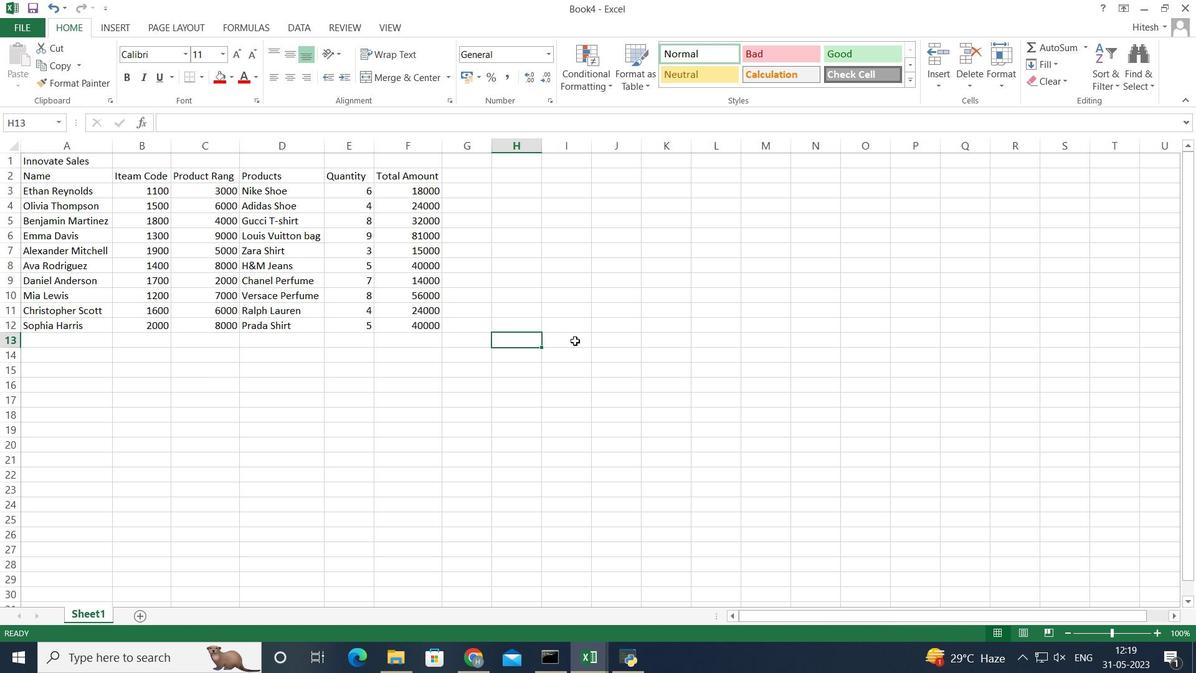 
Action: Mouse moved to (471, 160)
Screenshot: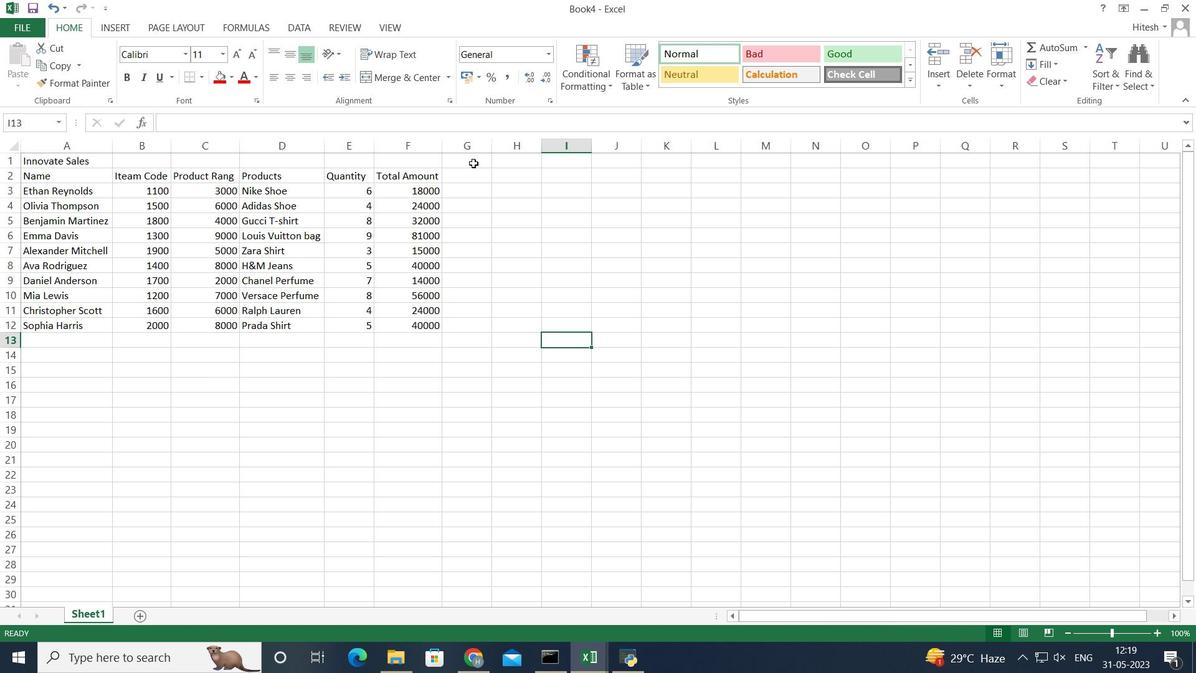 
Action: Mouse pressed left at (471, 160)
Screenshot: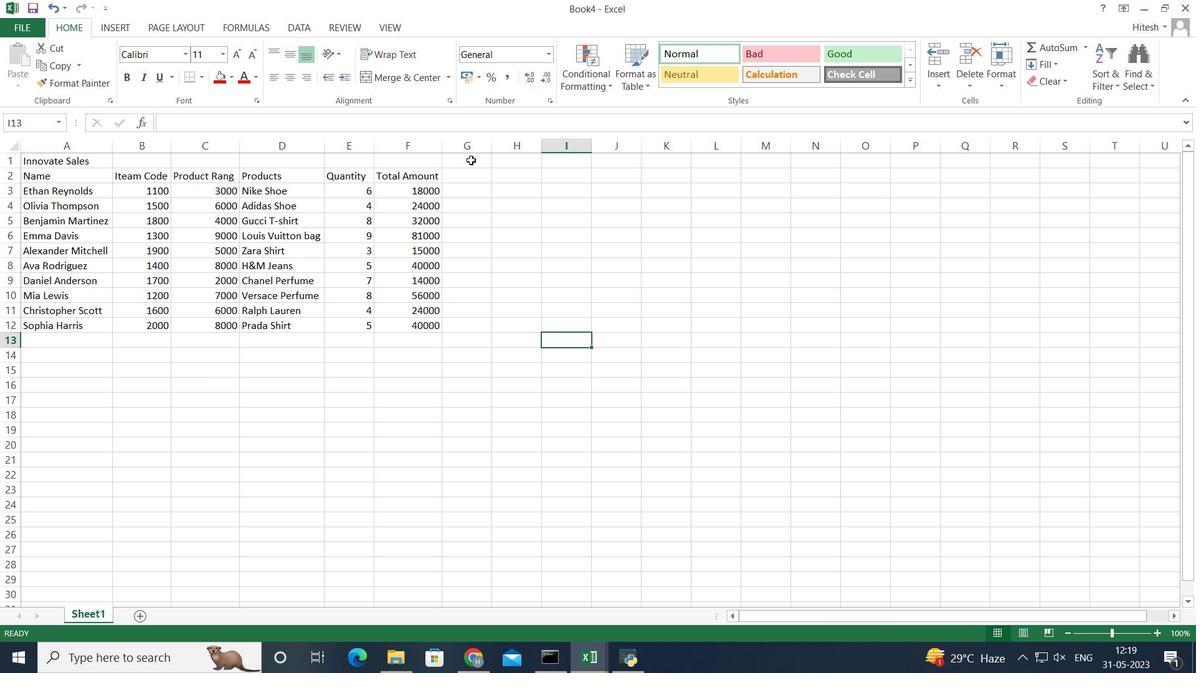 
Action: Mouse moved to (135, 161)
Screenshot: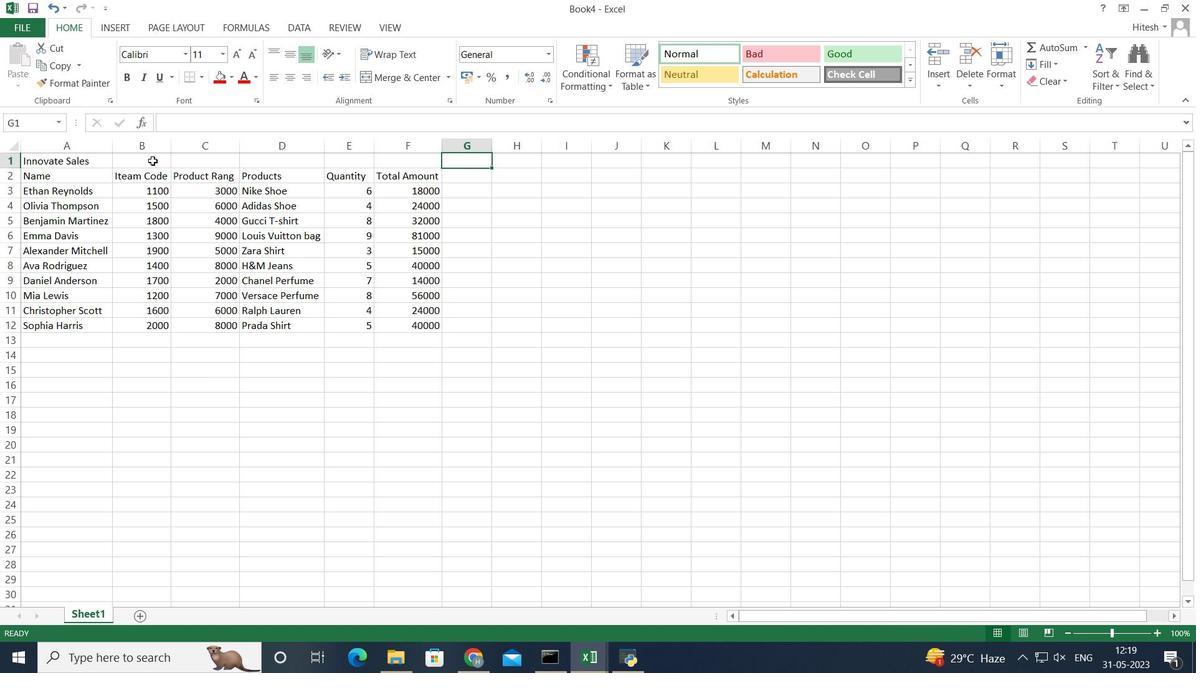 
Action: Mouse pressed left at (135, 161)
Screenshot: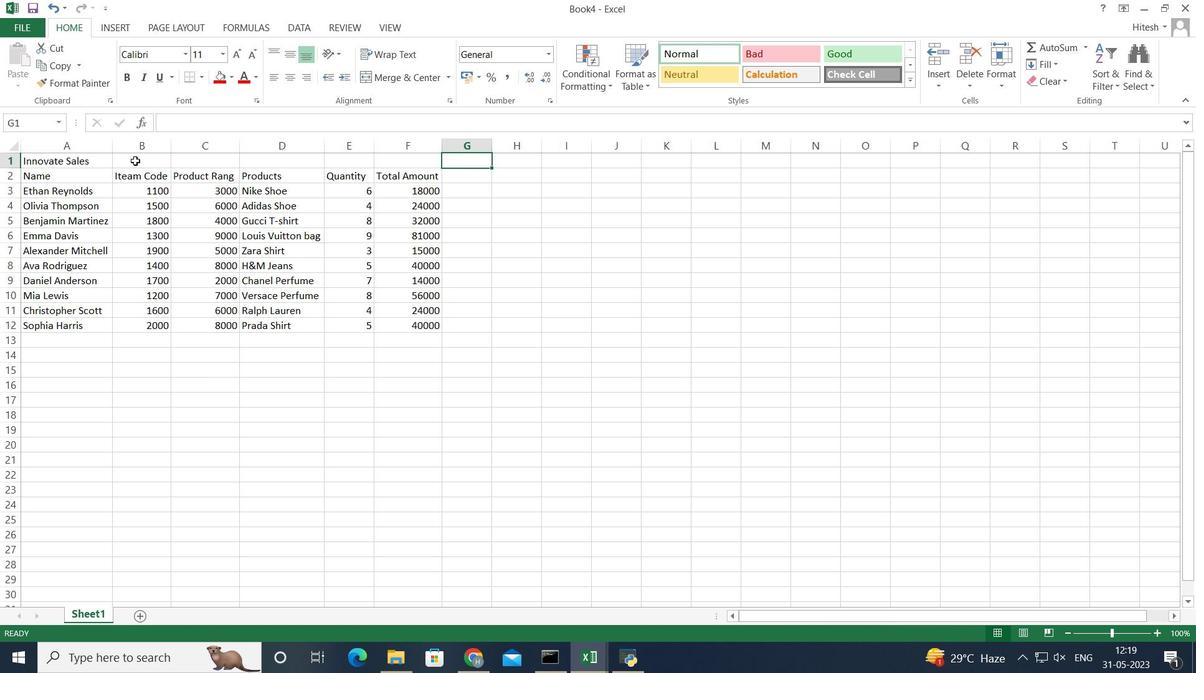 
Action: Mouse moved to (63, 157)
Screenshot: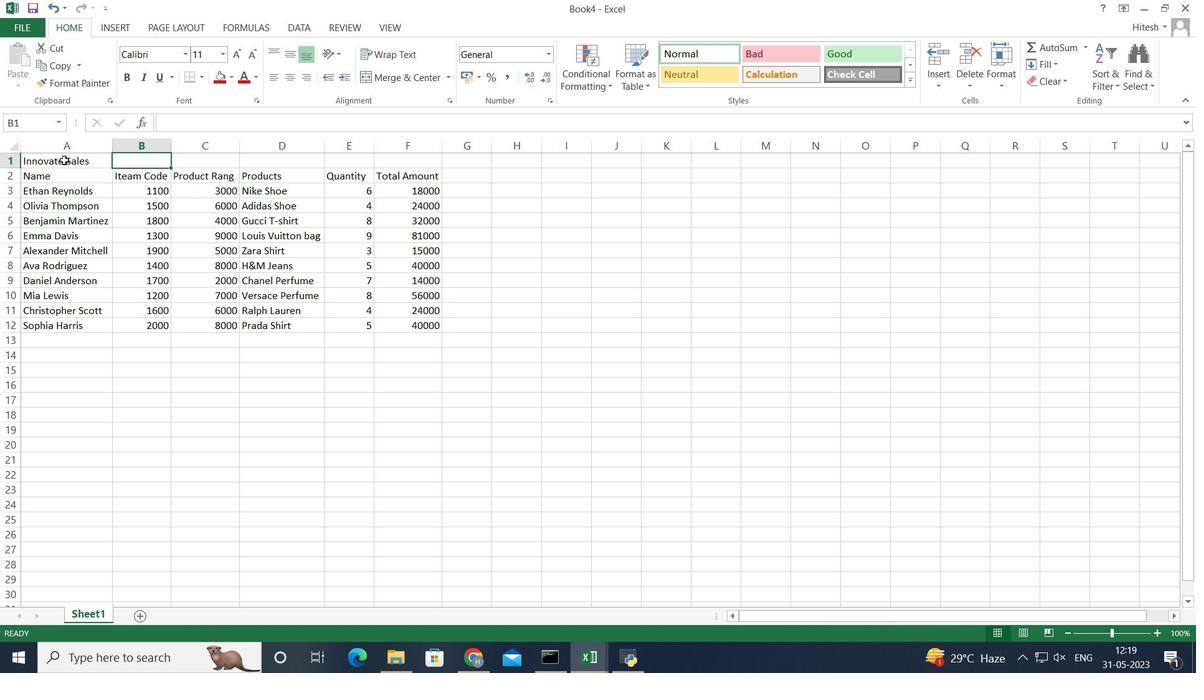 
Action: Mouse pressed left at (63, 157)
Screenshot: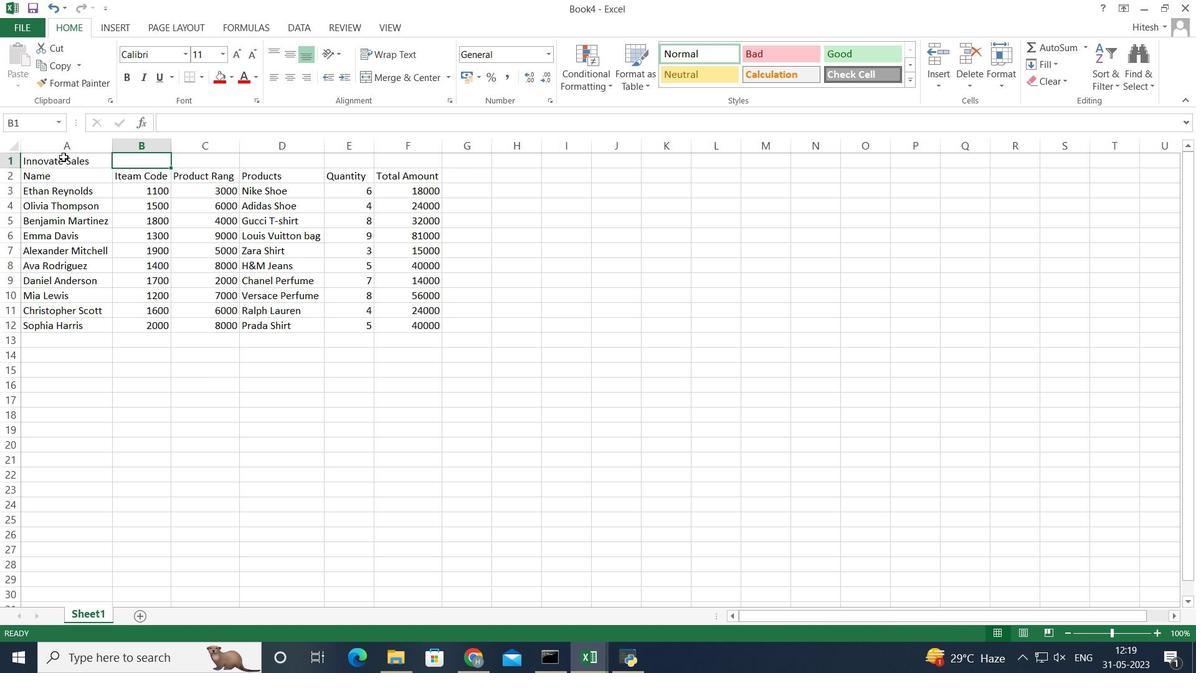 
Action: Key pressed <Key.shift><Key.right><Key.right><Key.right><Key.right><Key.right>
Screenshot: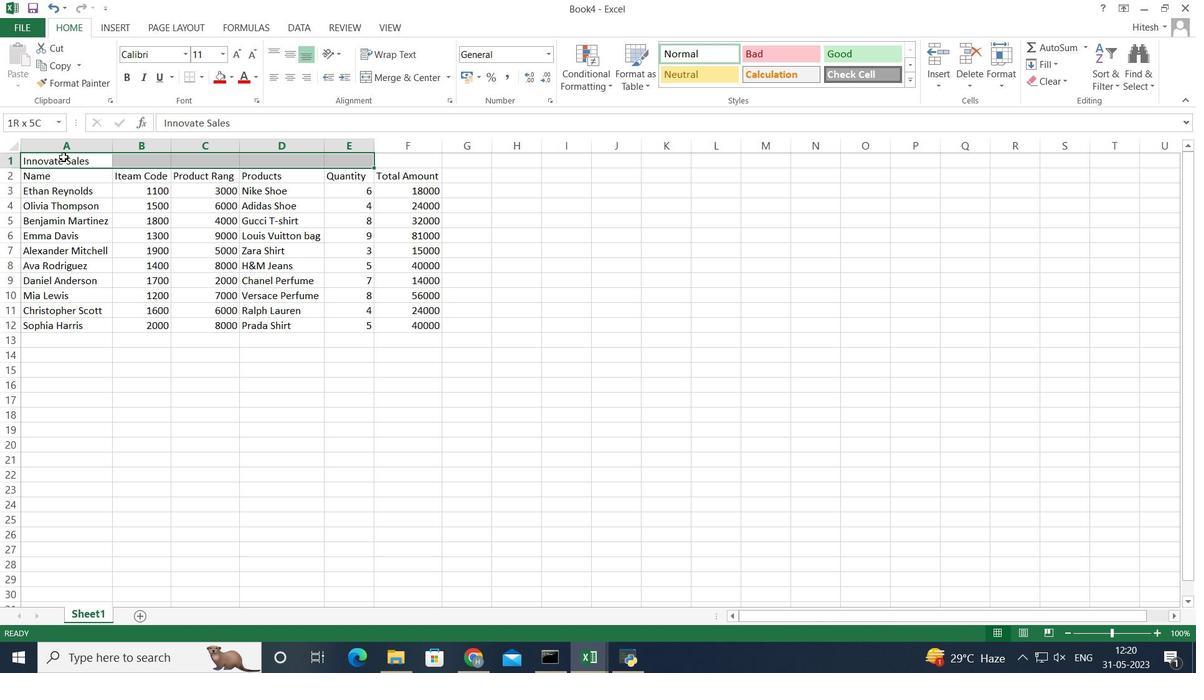 
Action: Mouse moved to (449, 76)
Screenshot: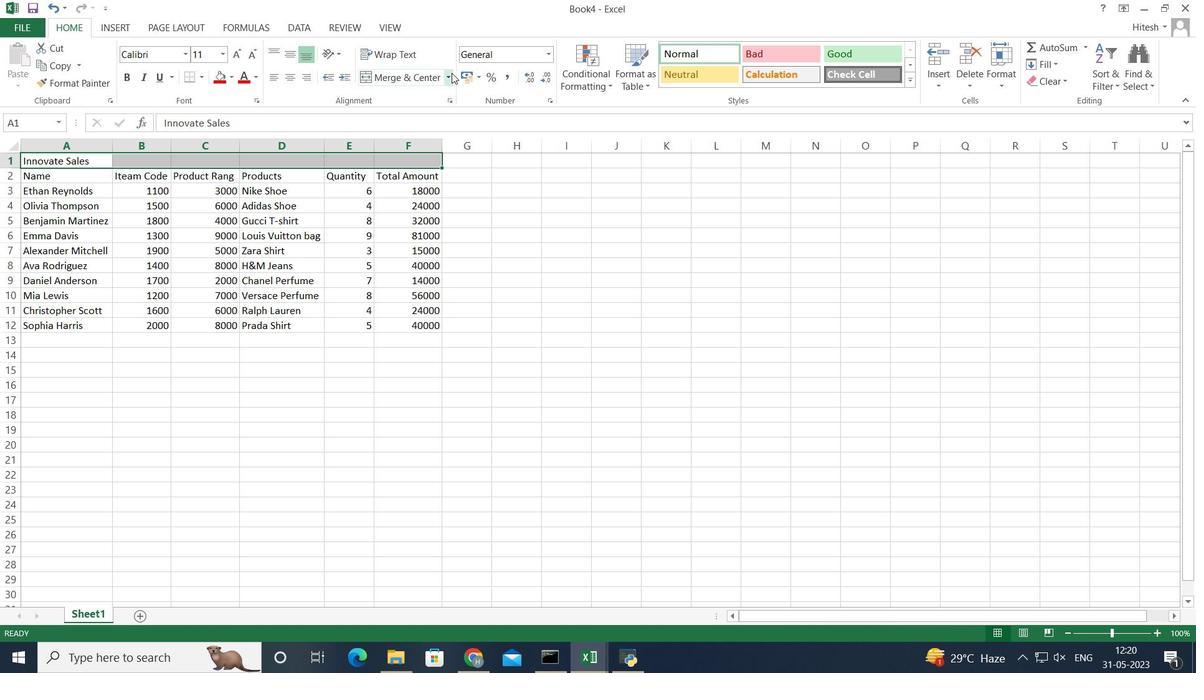 
Action: Mouse pressed left at (449, 76)
Screenshot: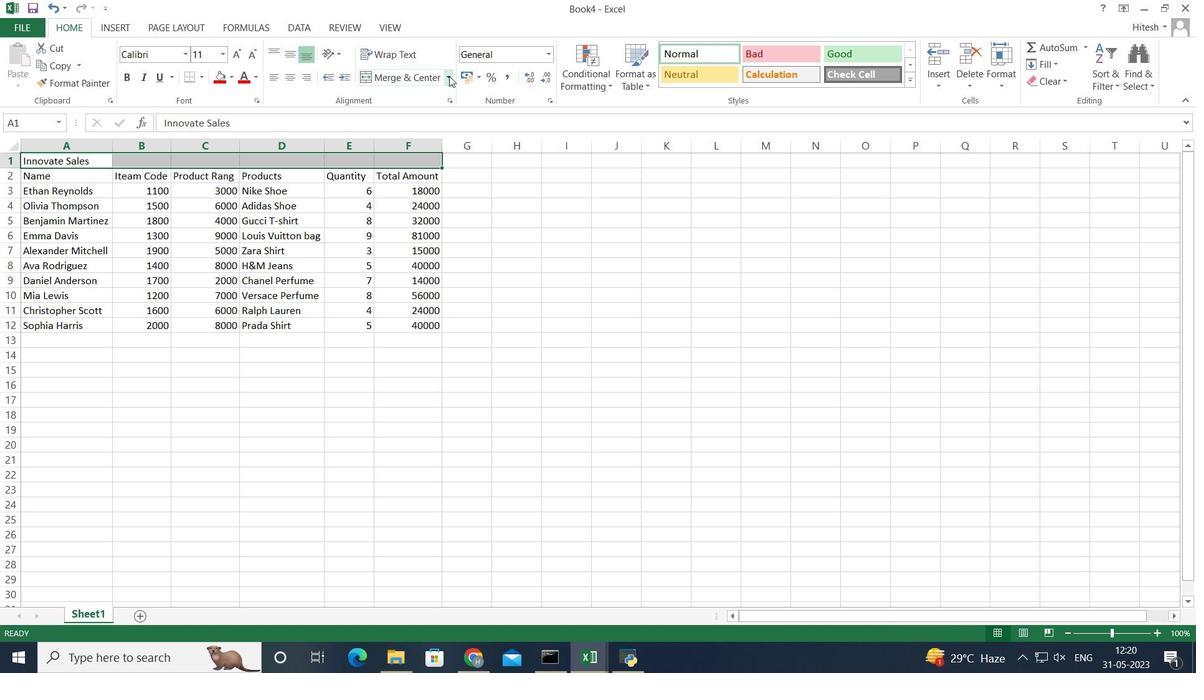 
Action: Mouse moved to (430, 99)
Screenshot: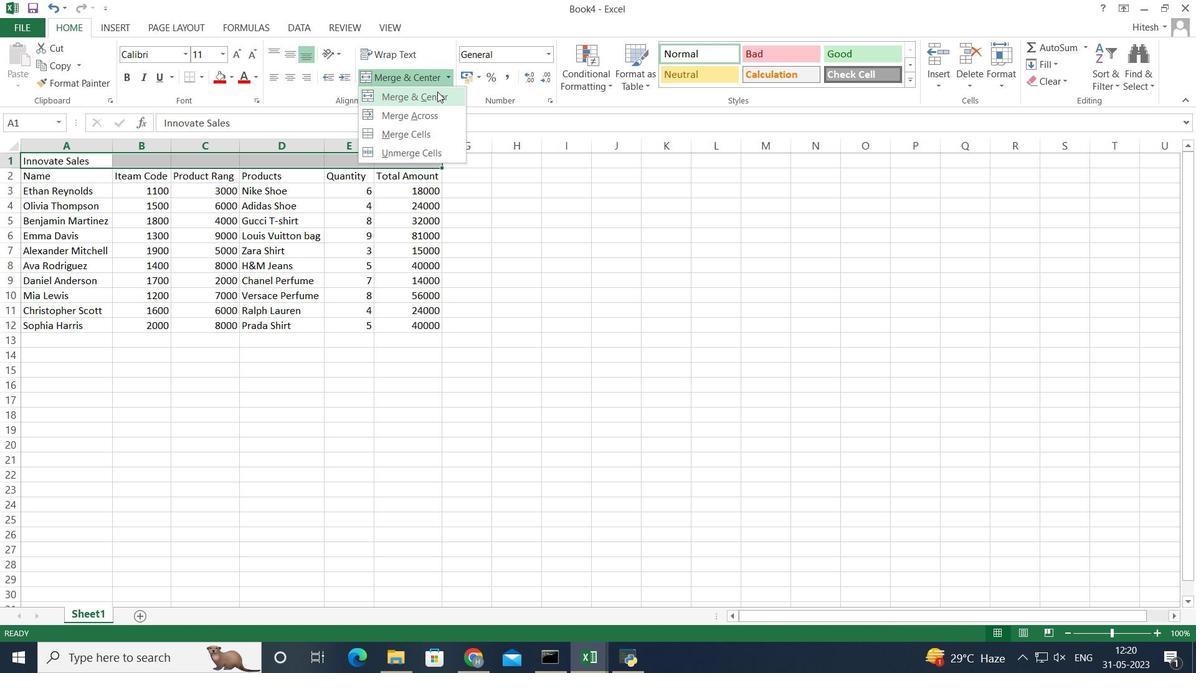 
Action: Mouse pressed left at (430, 99)
Screenshot: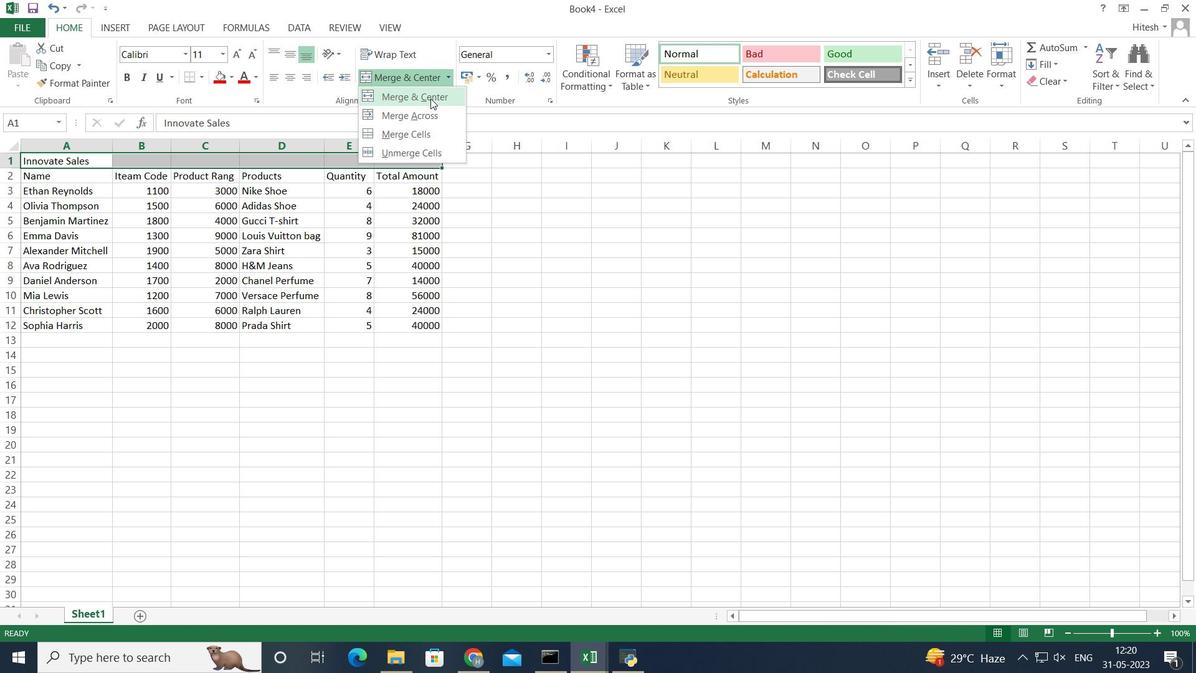 
Action: Mouse moved to (215, 355)
Screenshot: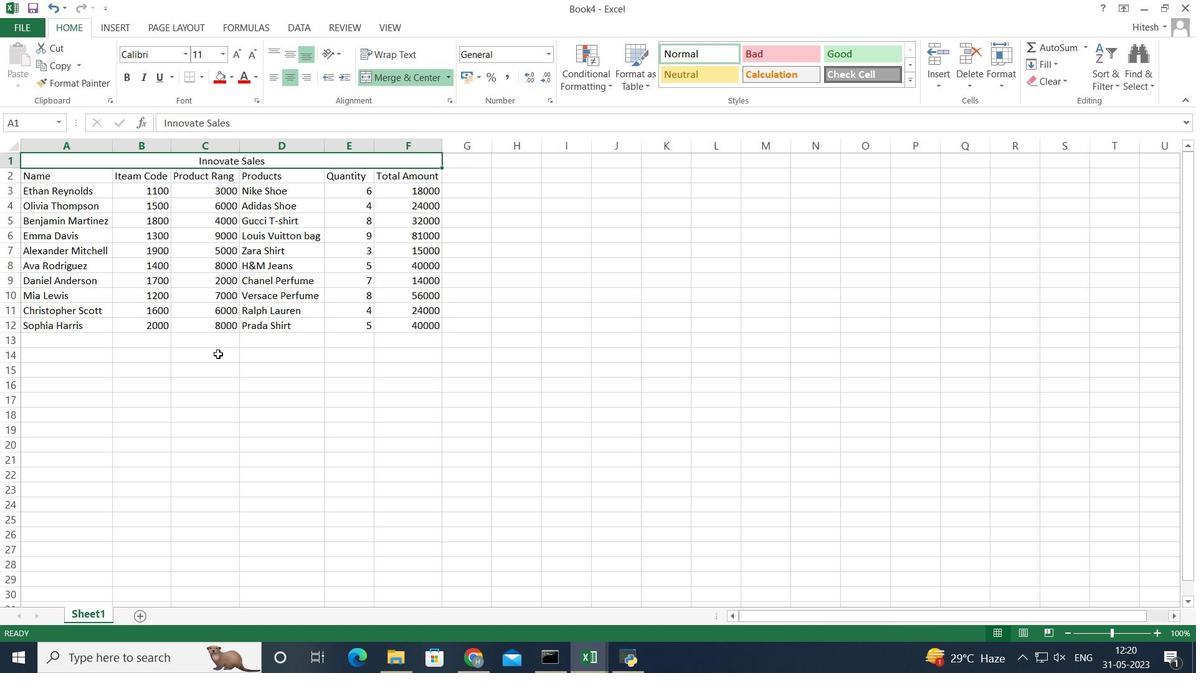 
Action: Mouse pressed left at (215, 355)
Screenshot: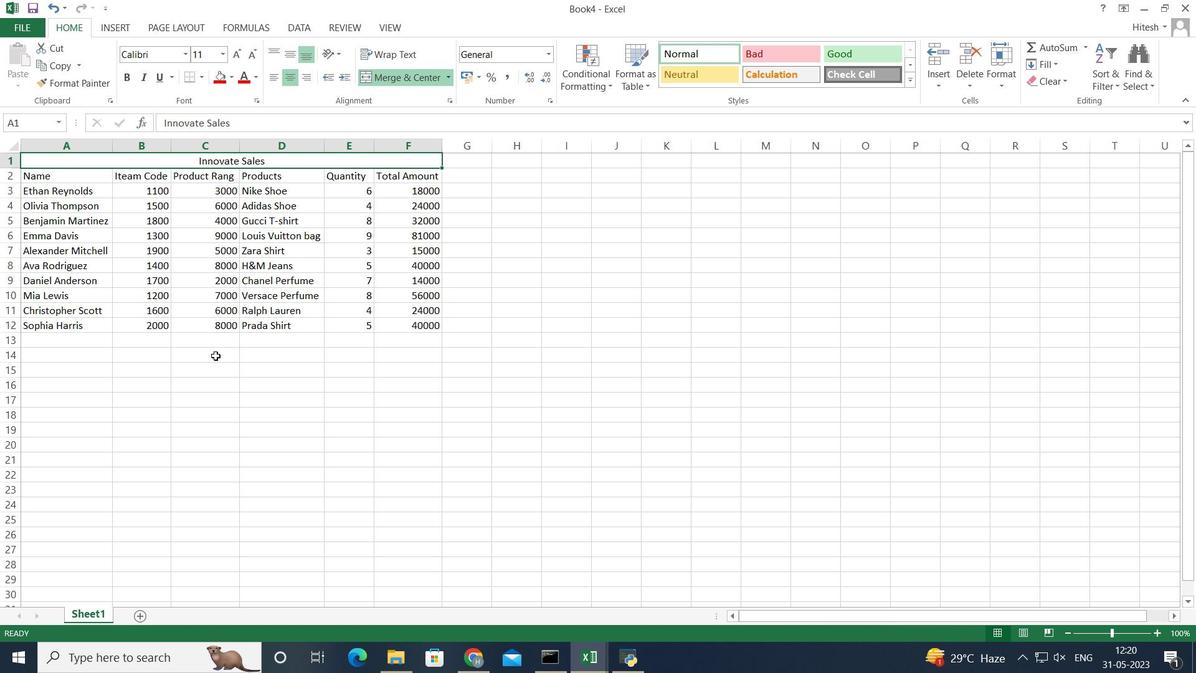 
Action: Mouse moved to (23, 32)
Screenshot: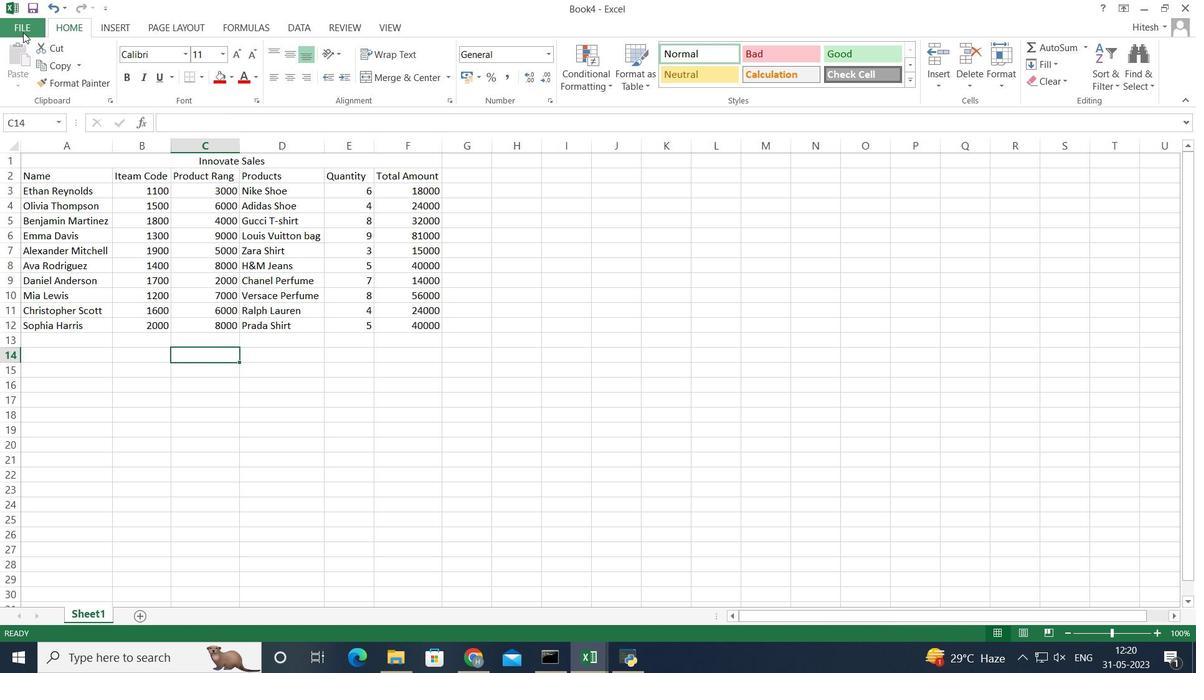 
Action: Mouse pressed left at (23, 32)
Screenshot: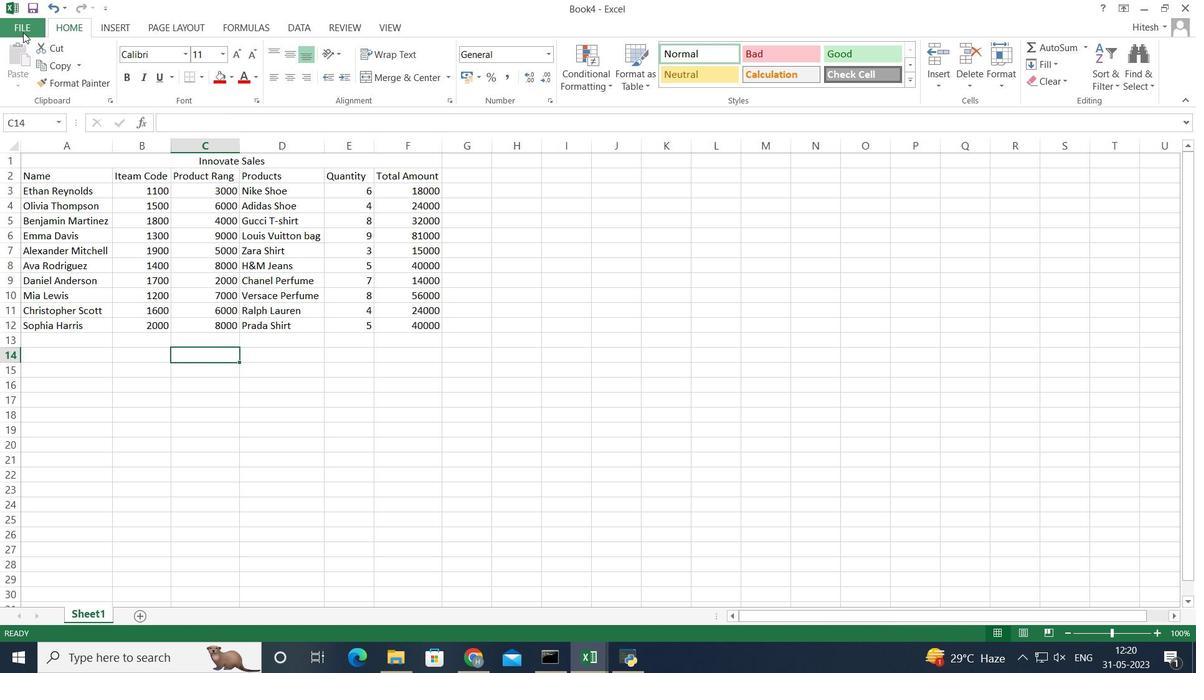 
Action: Mouse moved to (39, 134)
Screenshot: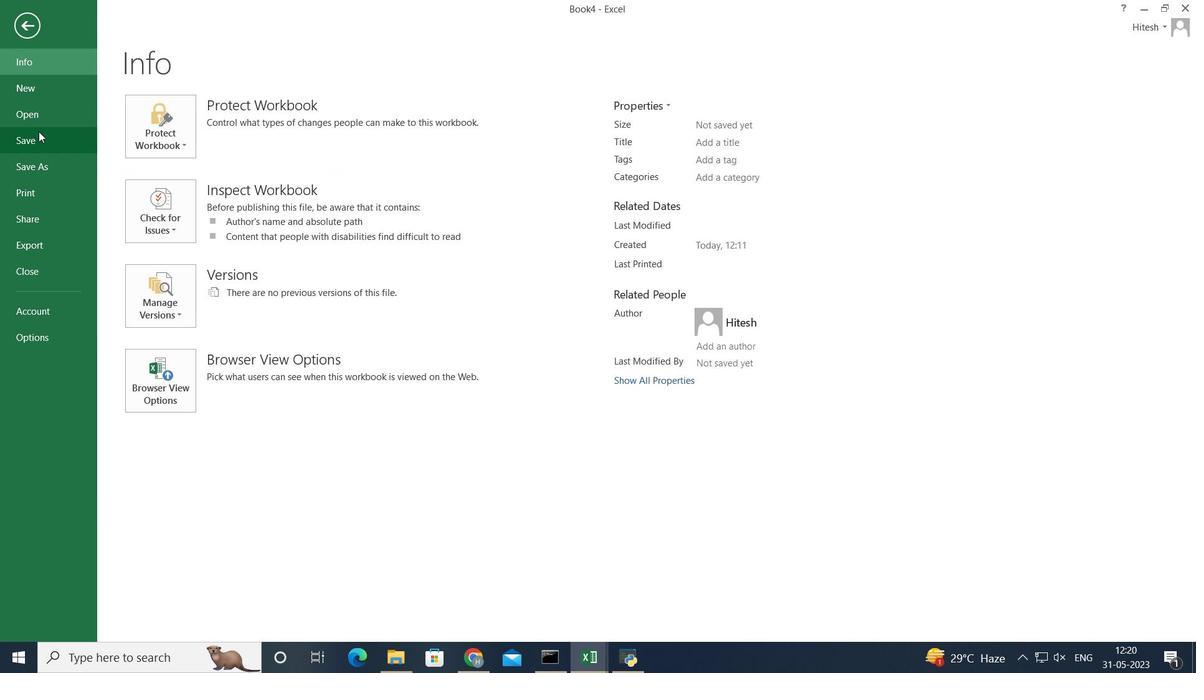 
Action: Mouse pressed left at (39, 134)
Screenshot: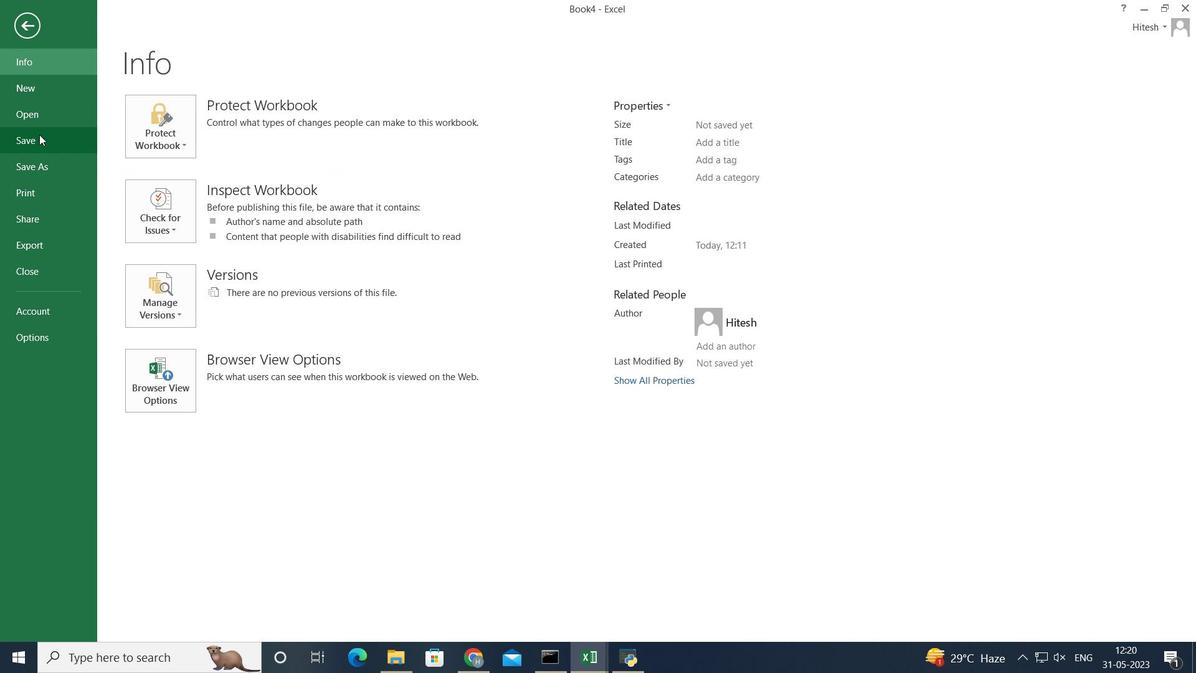 
Action: Mouse moved to (388, 158)
Screenshot: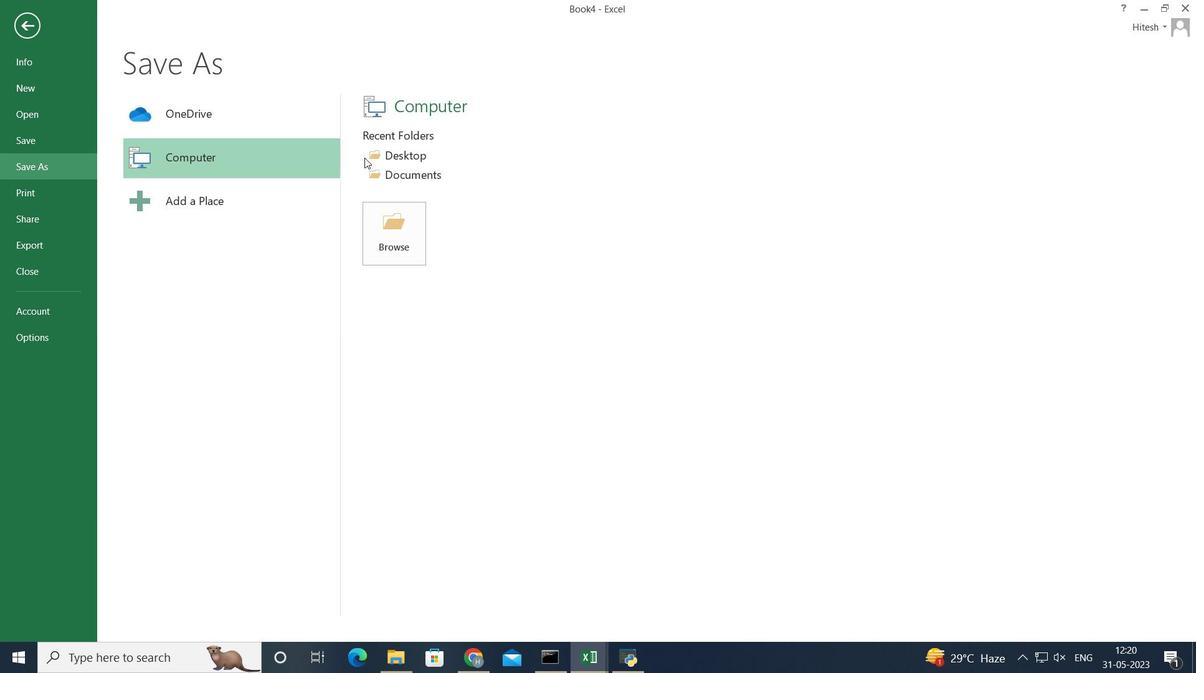 
Action: Mouse pressed left at (388, 158)
Screenshot: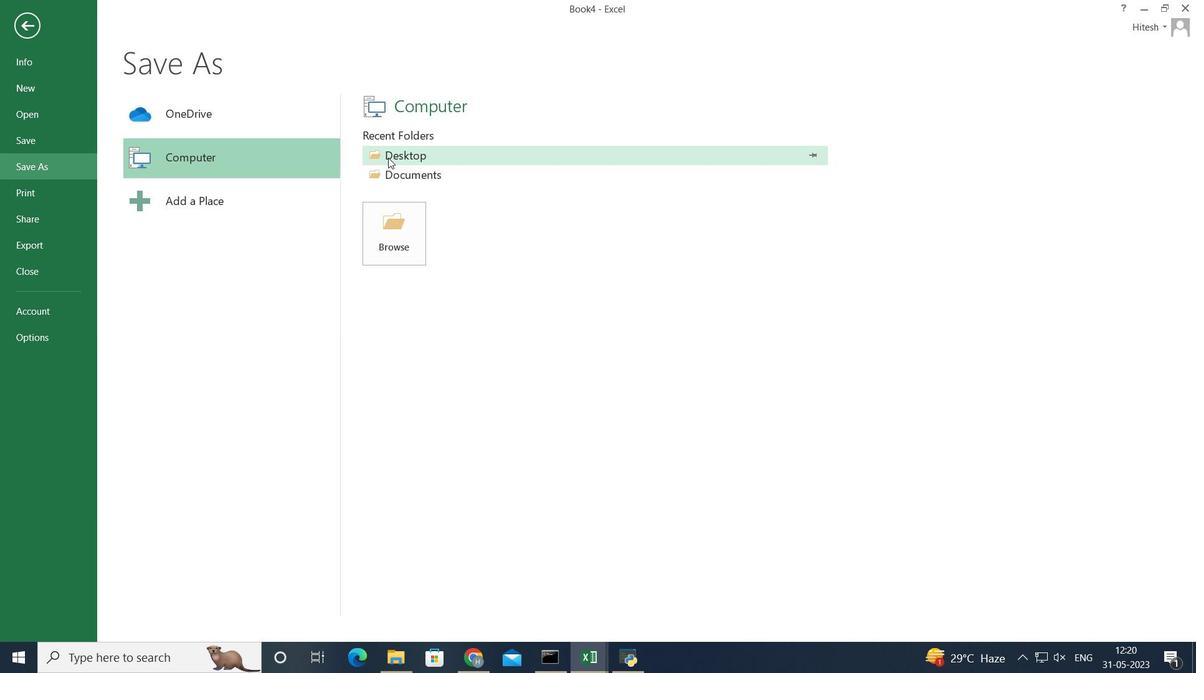 
Action: Key pressed <Key.backspace><Key.shift>Innovate<Key.space><Key.shift>Sales<Key.space><Key.shift>Book
Screenshot: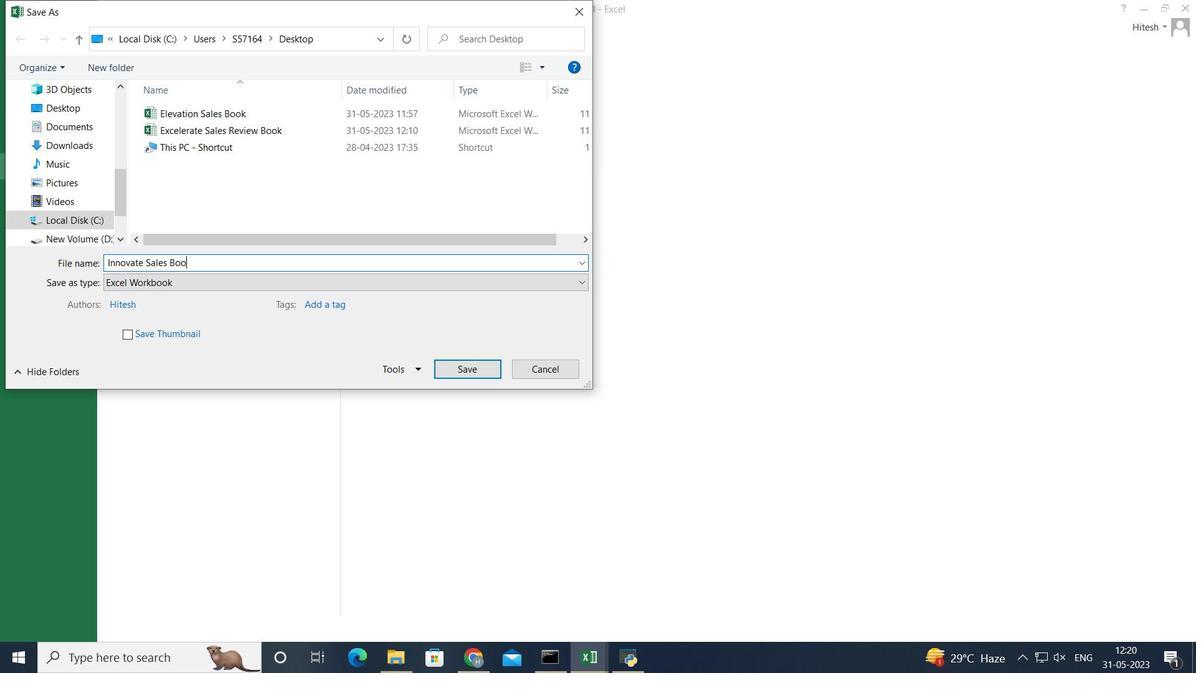
Action: Mouse moved to (467, 367)
Screenshot: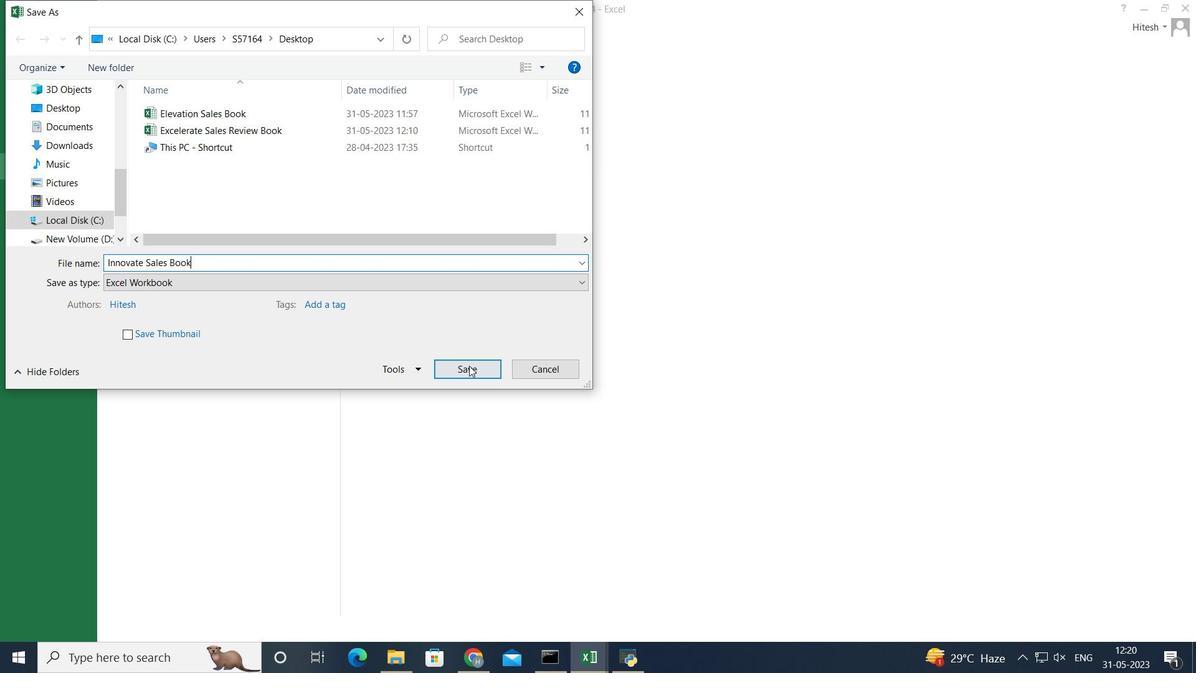 
Action: Mouse pressed left at (467, 367)
Screenshot: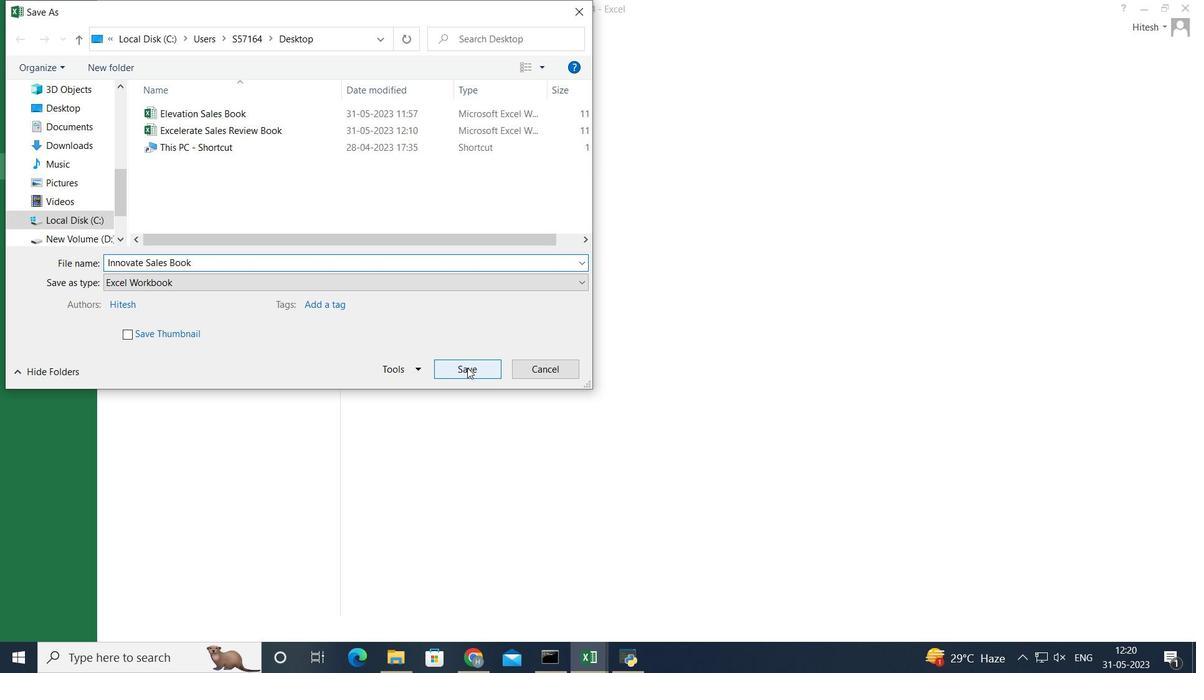 
Action: Mouse moved to (365, 370)
Screenshot: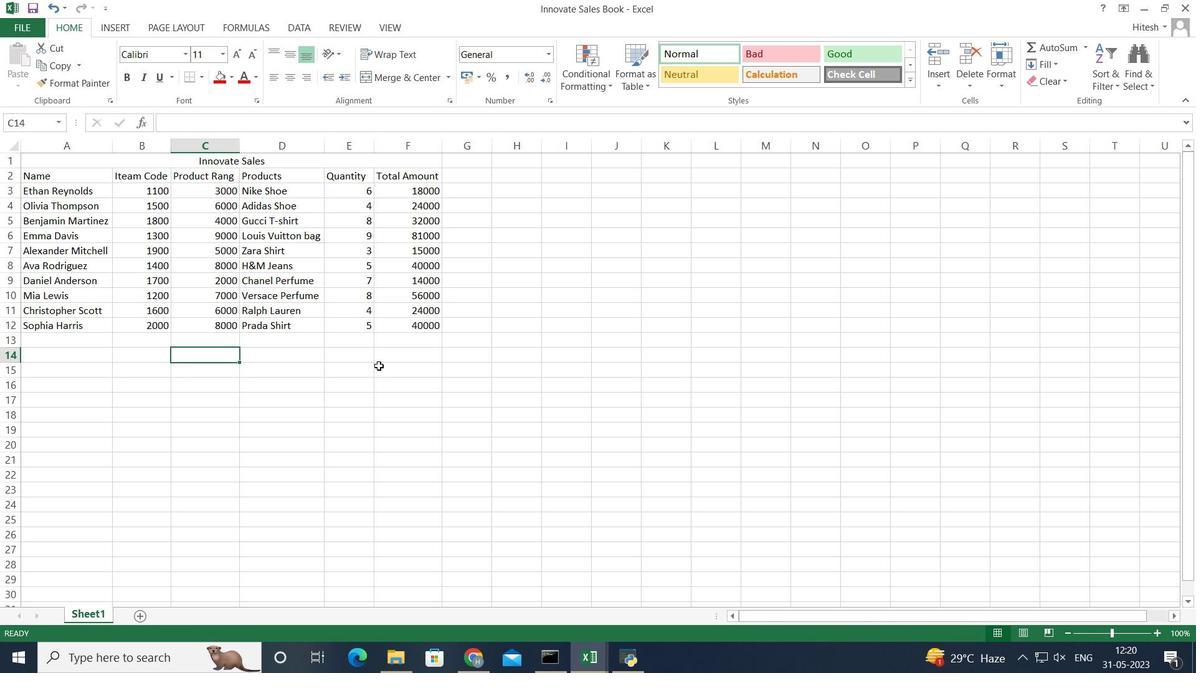 
